 Task: Job candidates tracker red modern simple.
Action: Mouse moved to (50, 163)
Screenshot: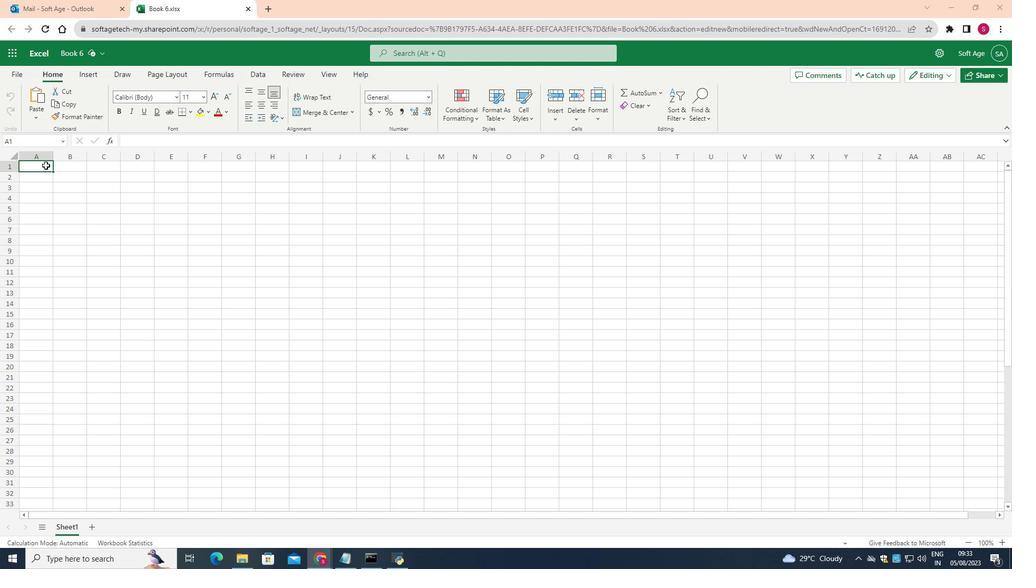 
Action: Mouse pressed left at (50, 163)
Screenshot: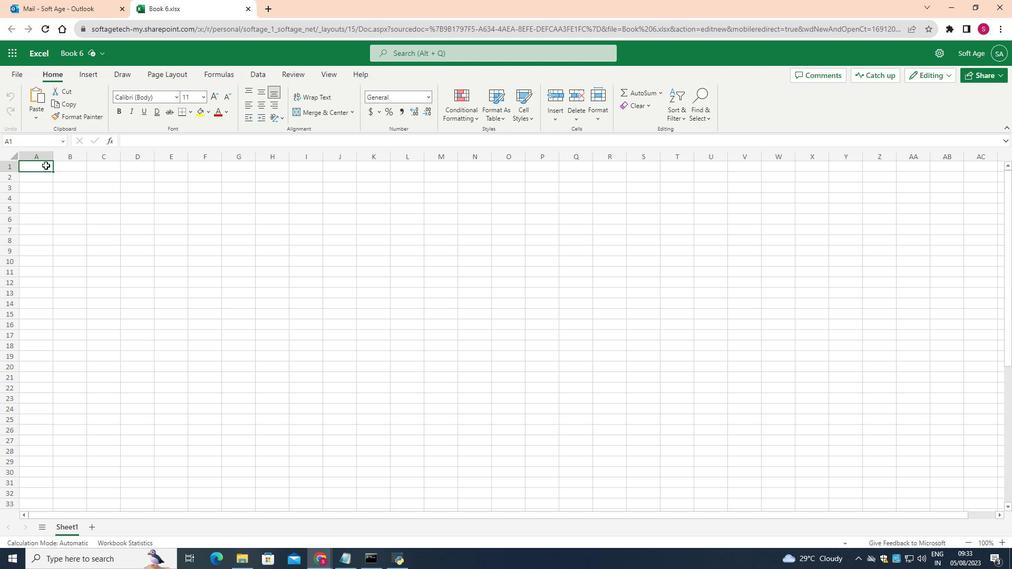 
Action: Mouse moved to (74, 164)
Screenshot: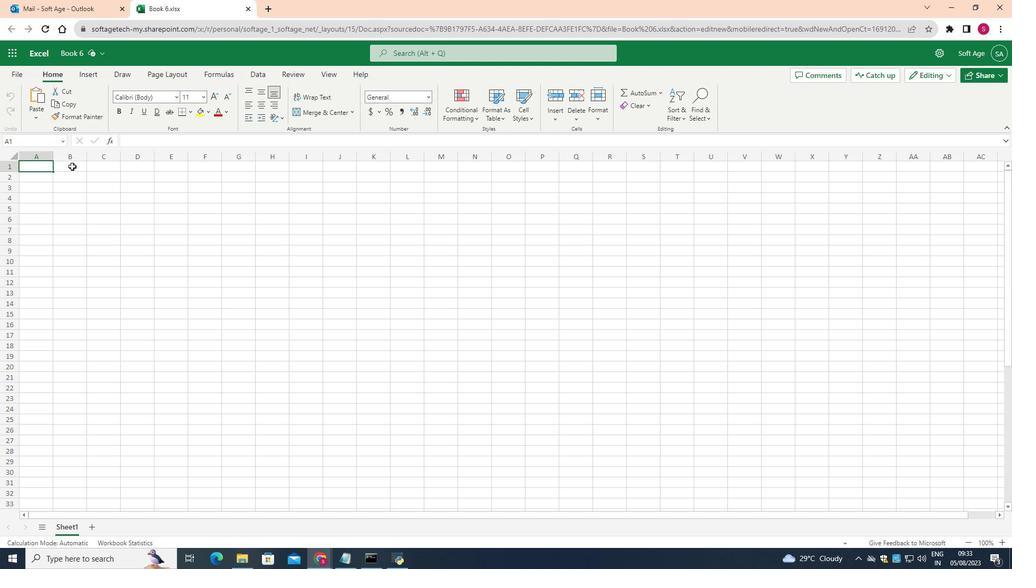 
Action: Mouse pressed left at (74, 164)
Screenshot: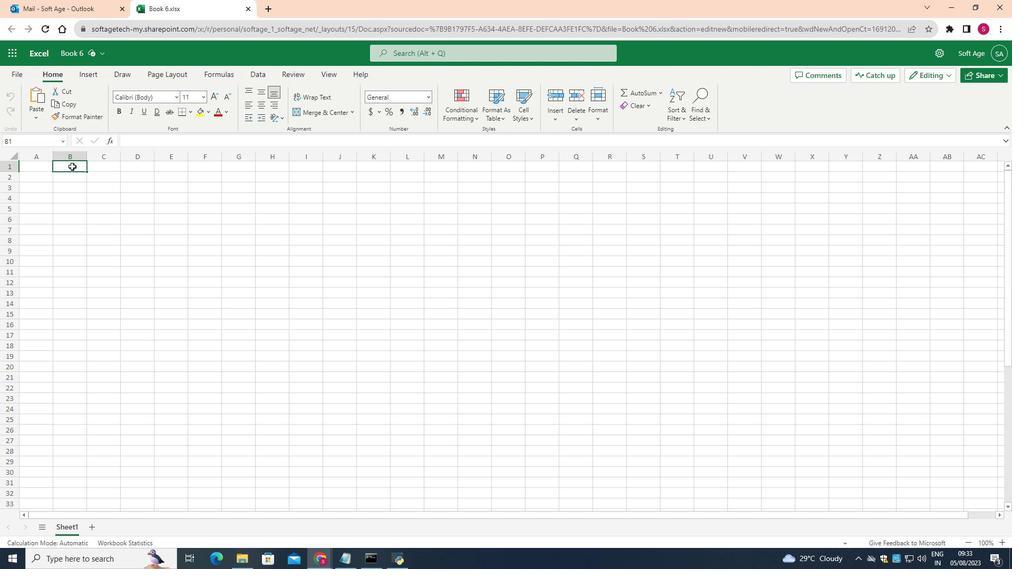 
Action: Mouse pressed left at (74, 164)
Screenshot: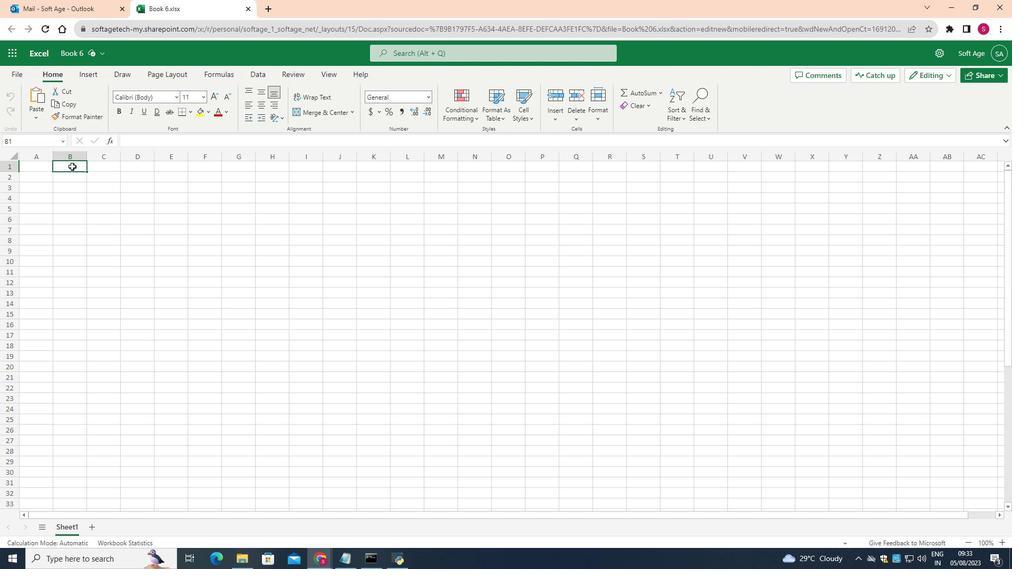 
Action: Mouse moved to (197, 95)
Screenshot: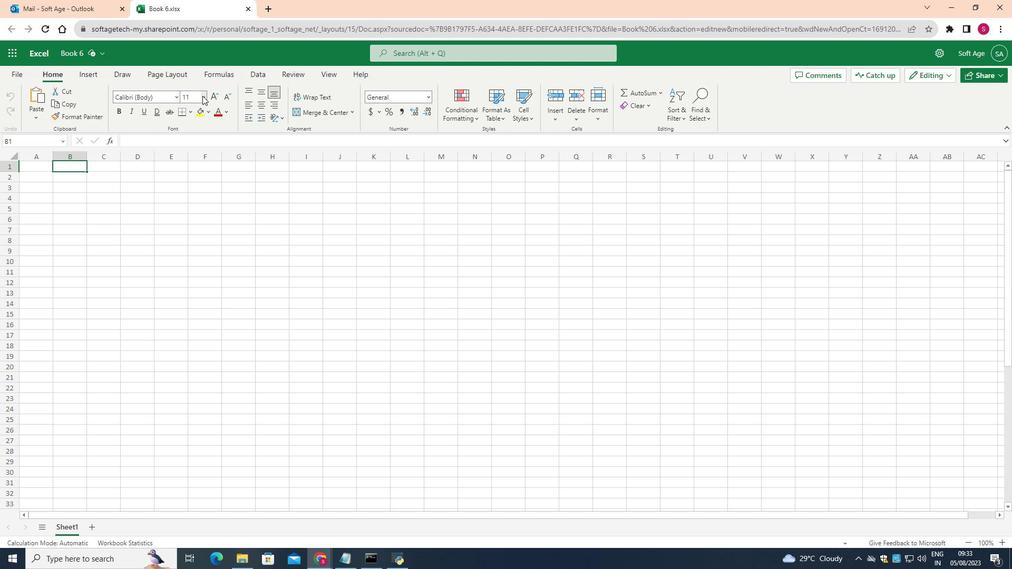 
Action: Mouse pressed left at (197, 95)
Screenshot: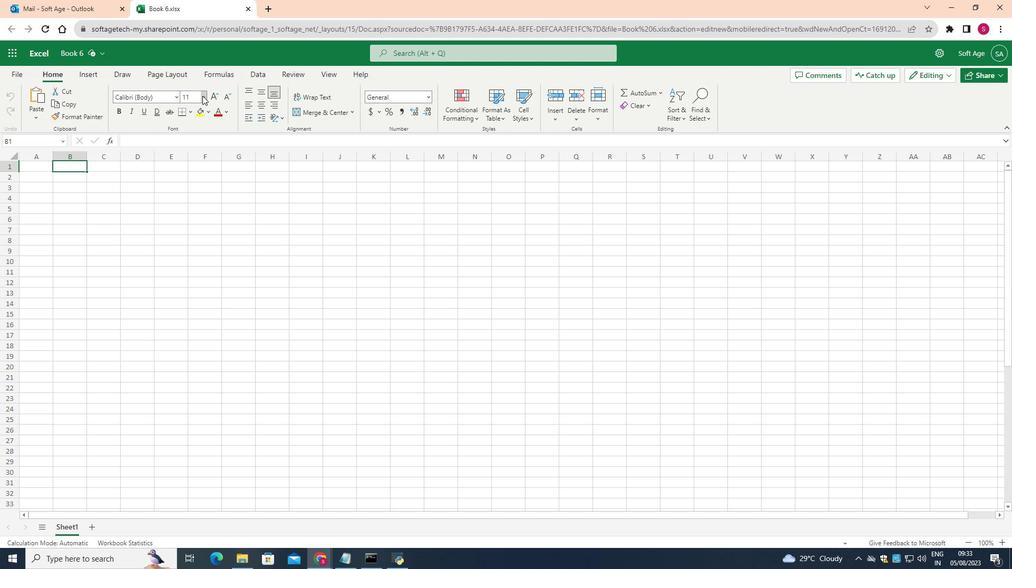 
Action: Mouse moved to (188, 281)
Screenshot: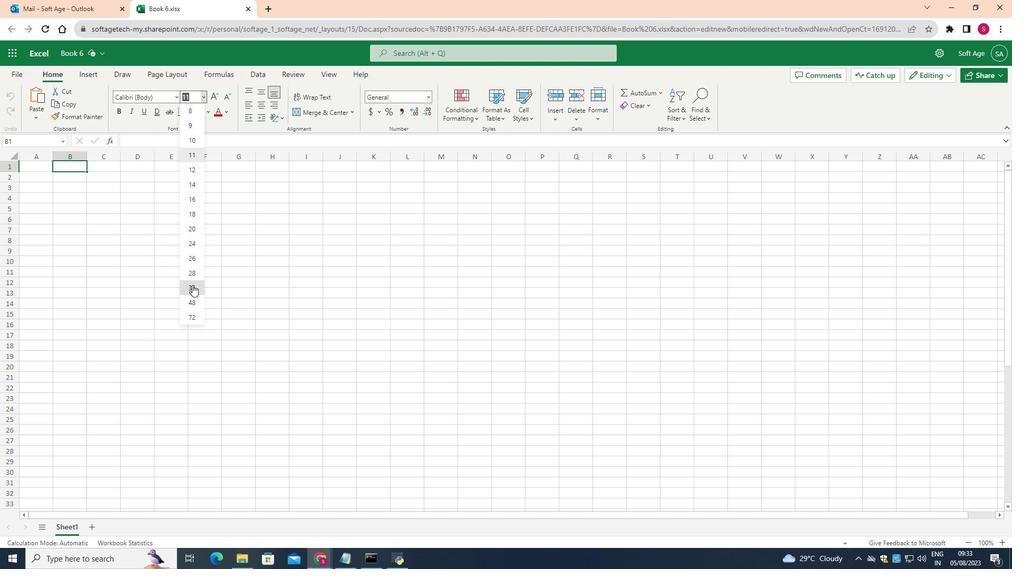 
Action: Mouse pressed left at (188, 281)
Screenshot: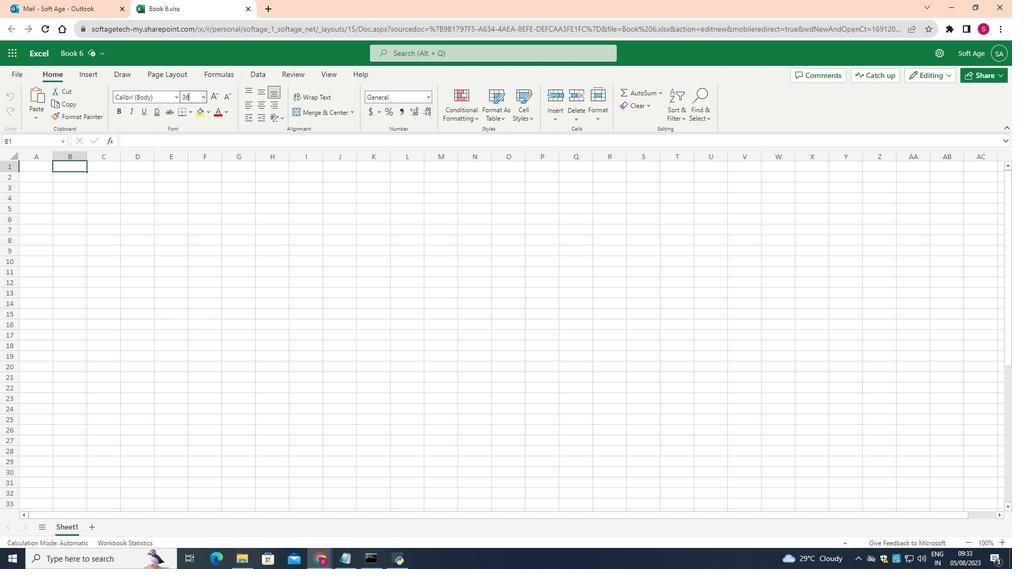 
Action: Mouse moved to (80, 180)
Screenshot: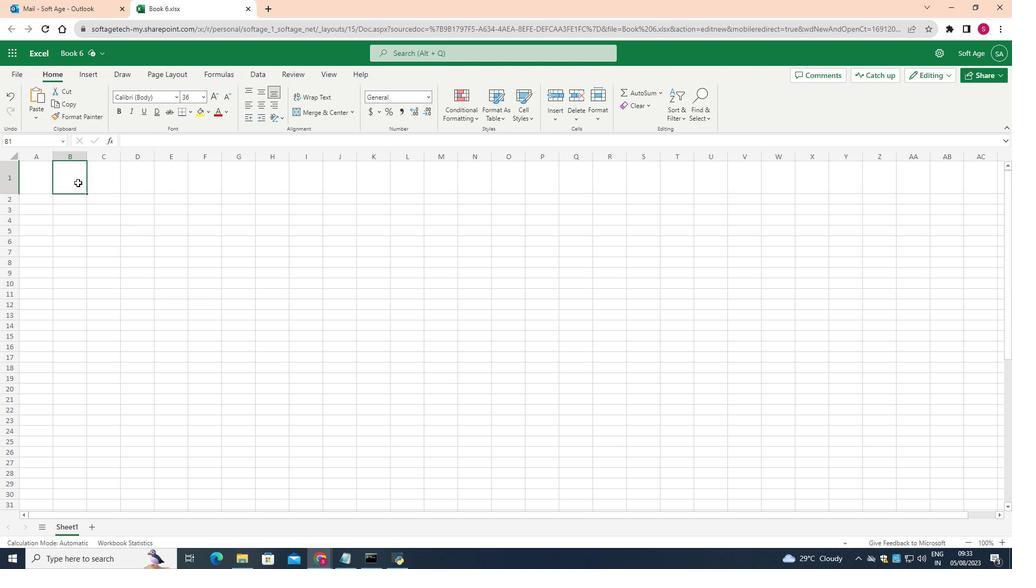 
Action: Mouse pressed left at (80, 180)
Screenshot: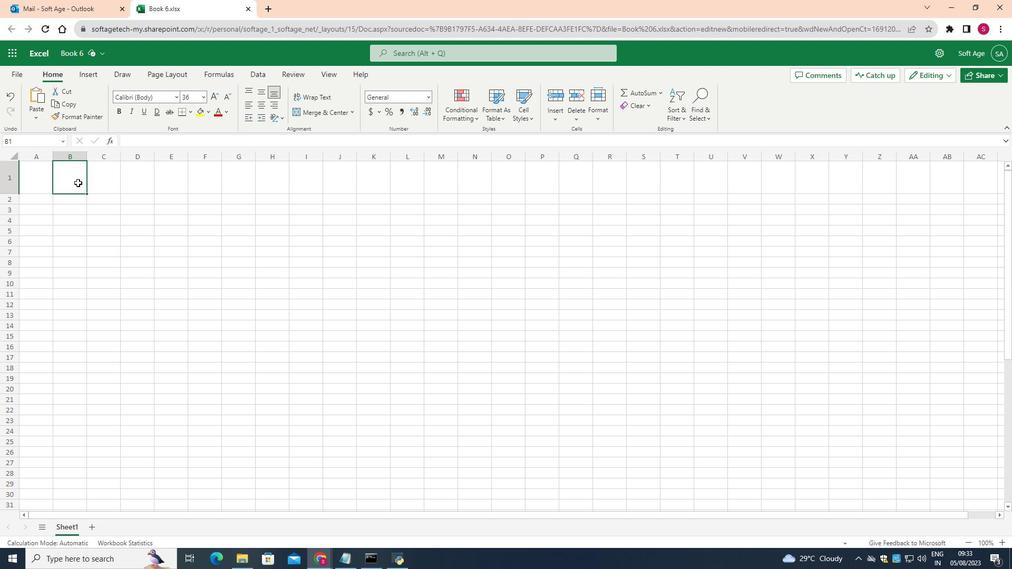 
Action: Mouse pressed left at (80, 180)
Screenshot: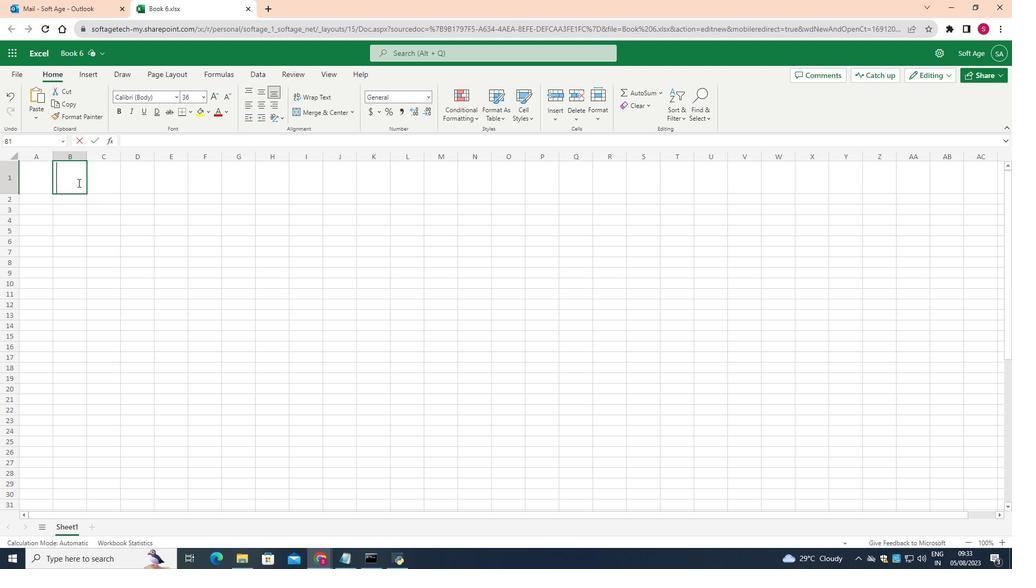 
Action: Key pressed <Key.shift><Key.shift><Key.shift><Key.shift><Key.shift><Key.shift><Key.shift><Key.shift><Key.shift><Key.shift>Job<Key.space><Key.space>candidates
Screenshot: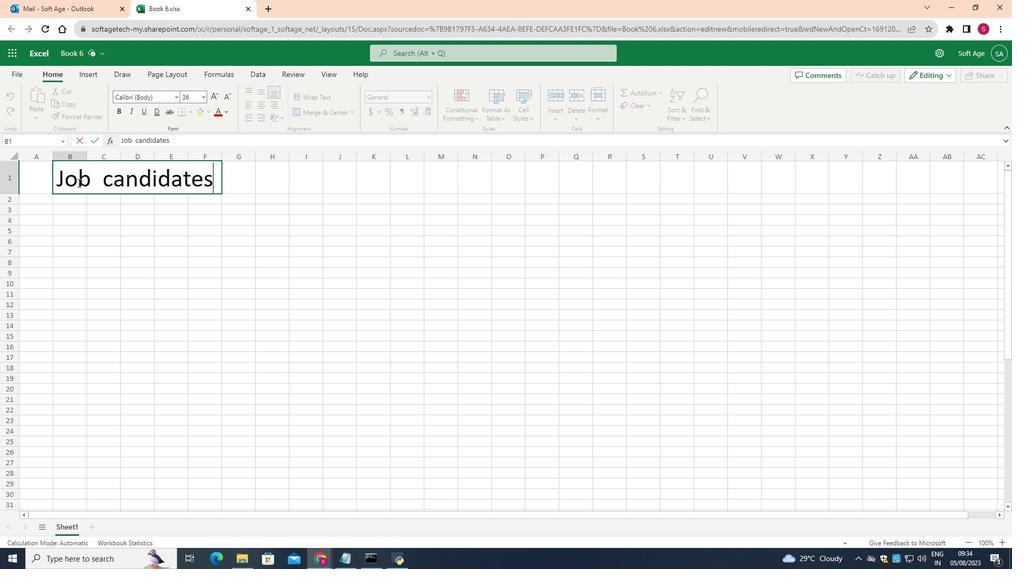 
Action: Mouse moved to (290, 212)
Screenshot: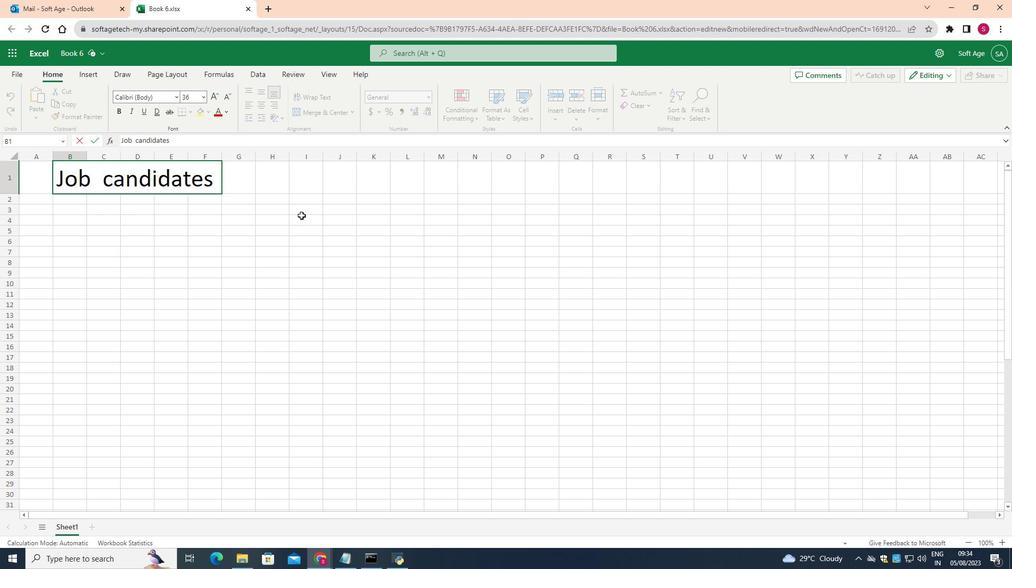 
Action: Mouse pressed left at (290, 212)
Screenshot: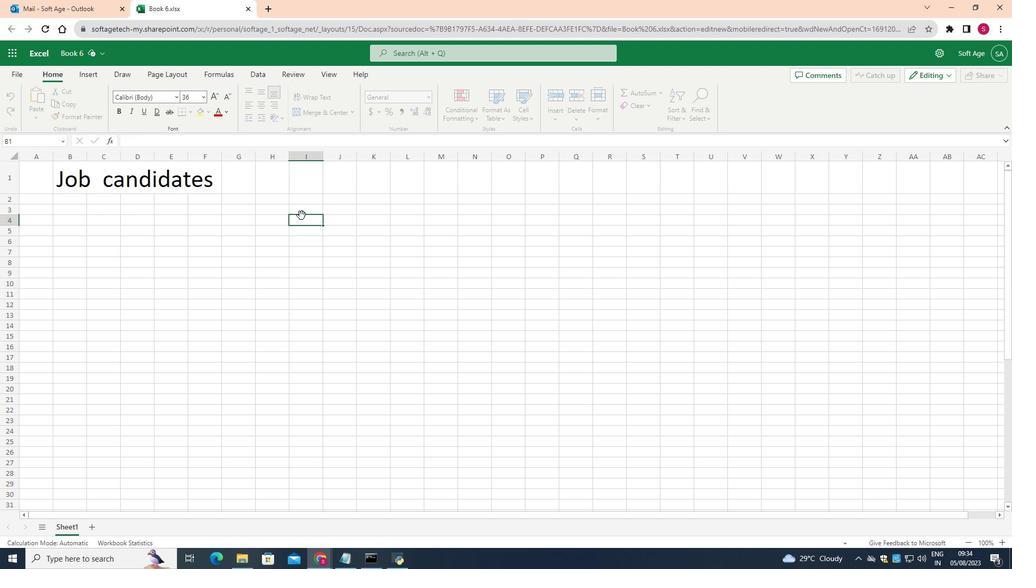 
Action: Mouse moved to (176, 182)
Screenshot: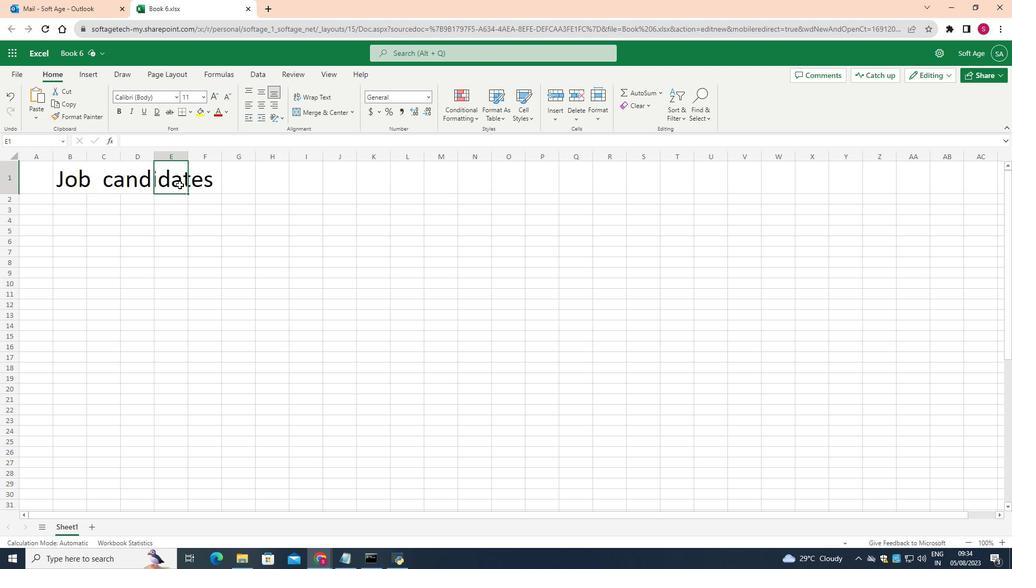 
Action: Mouse pressed left at (176, 182)
Screenshot: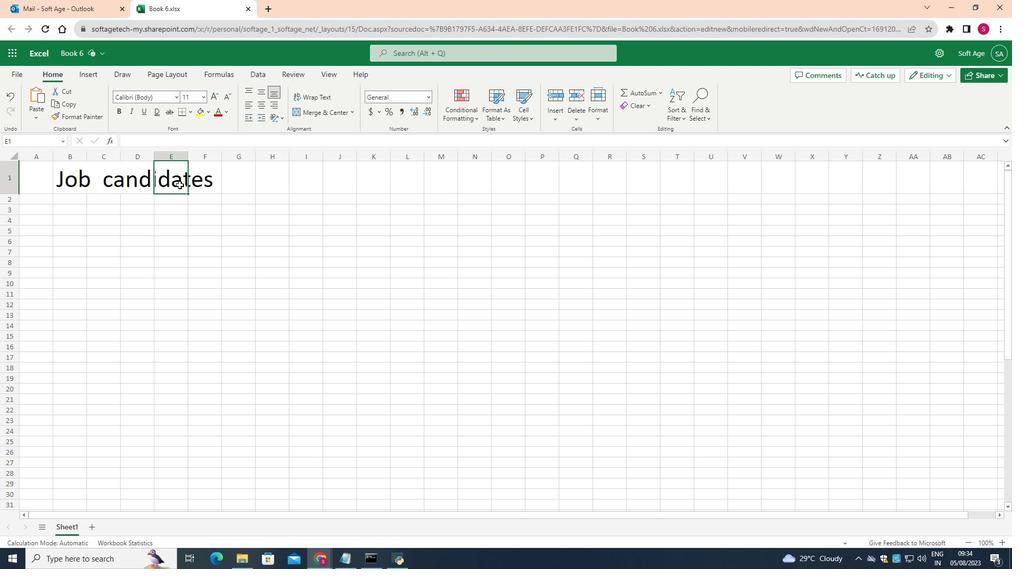
Action: Mouse moved to (176, 178)
Screenshot: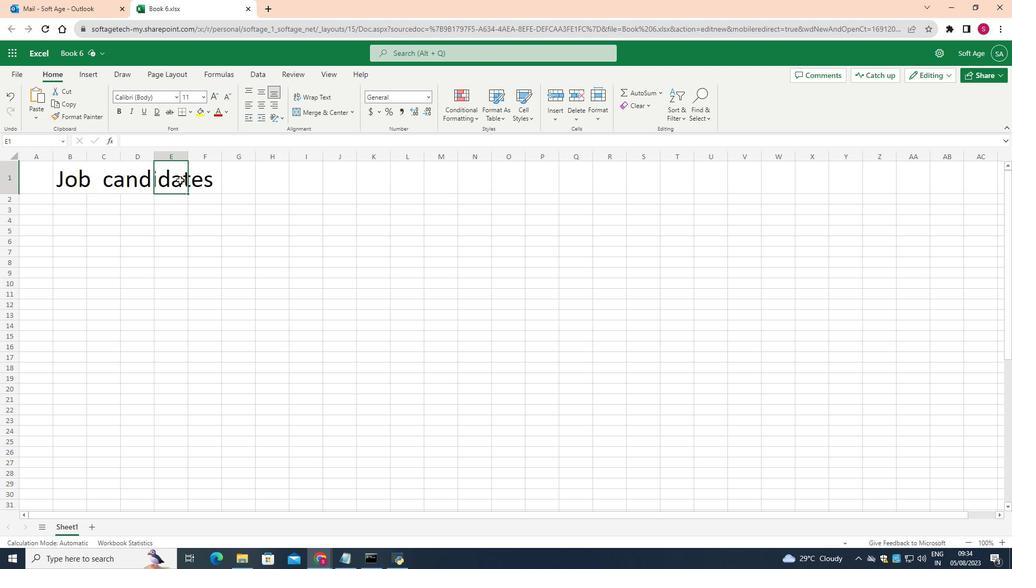 
Action: Key pressed <Key.delete>
Screenshot: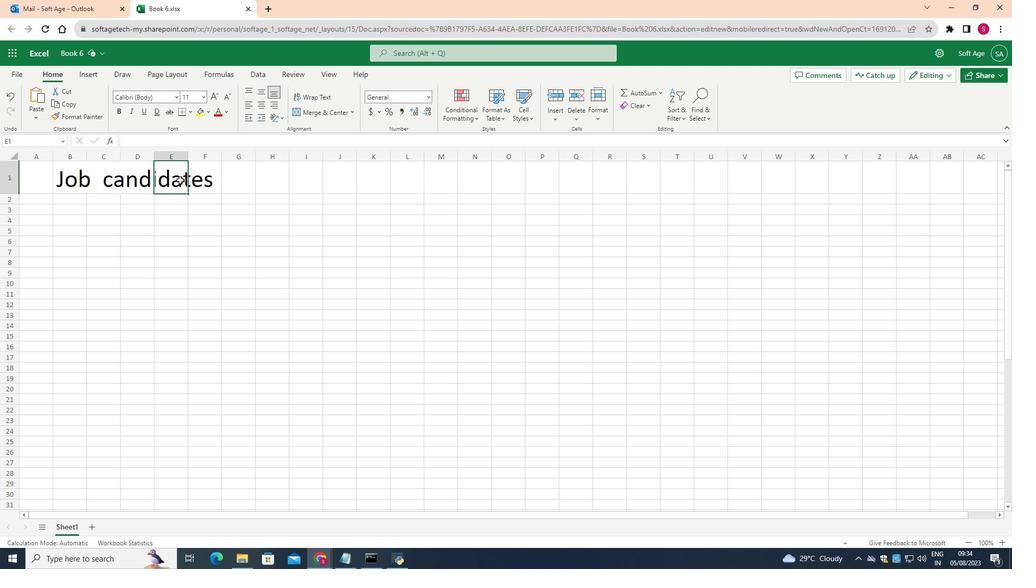 
Action: Mouse moved to (82, 184)
Screenshot: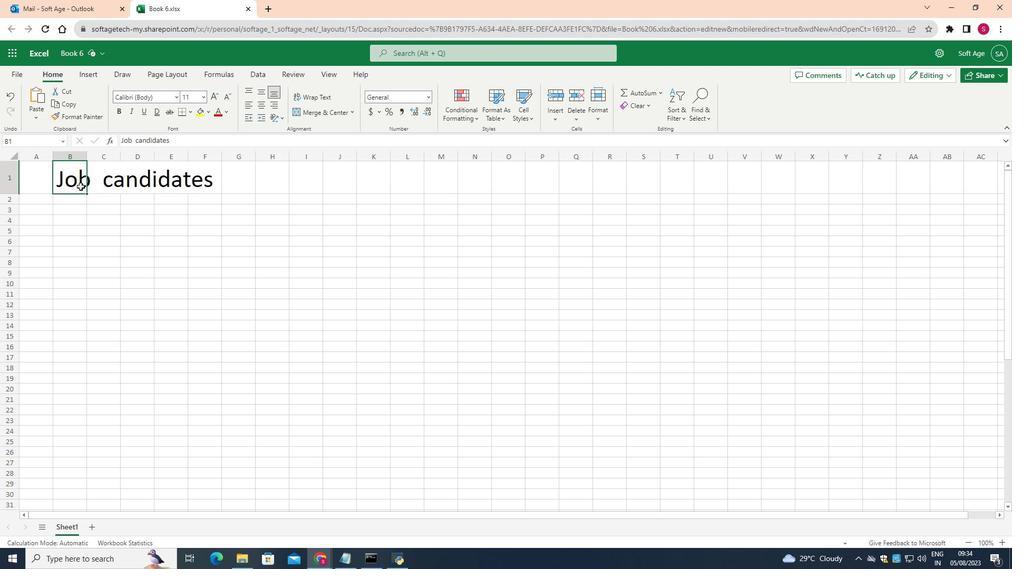
Action: Mouse pressed left at (82, 184)
Screenshot: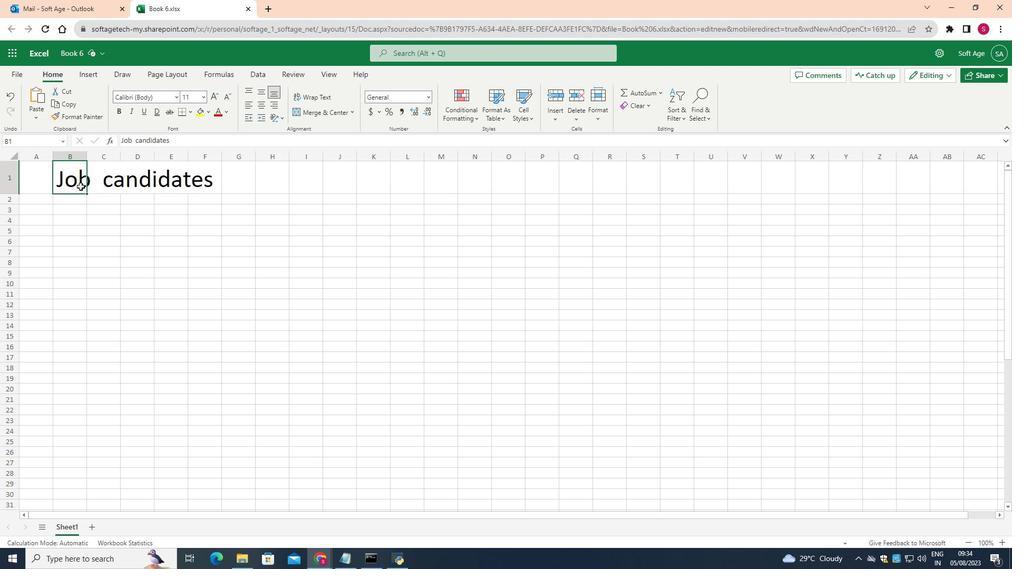 
Action: Key pressed <Key.delete>
Screenshot: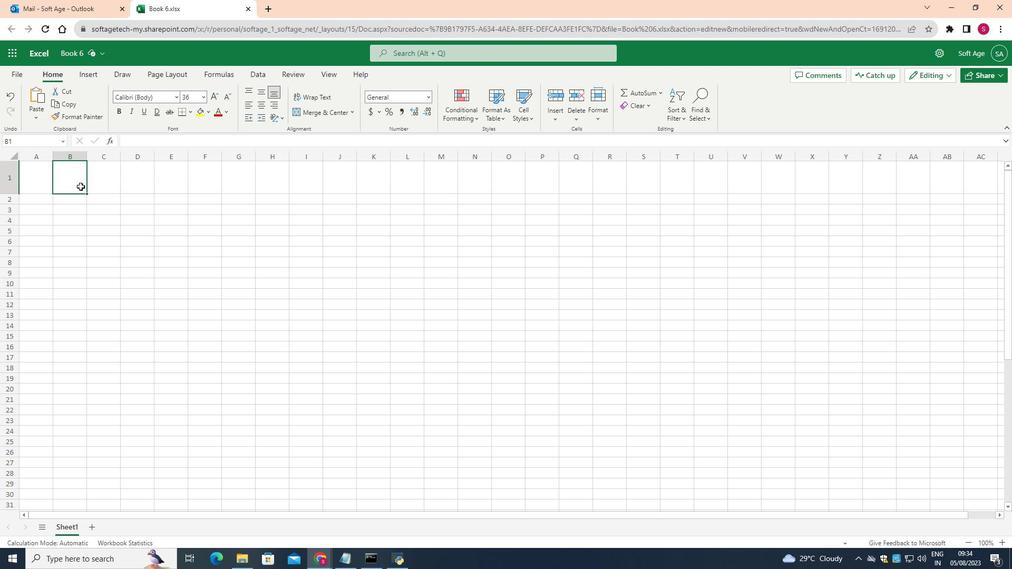 
Action: Mouse moved to (50, 167)
Screenshot: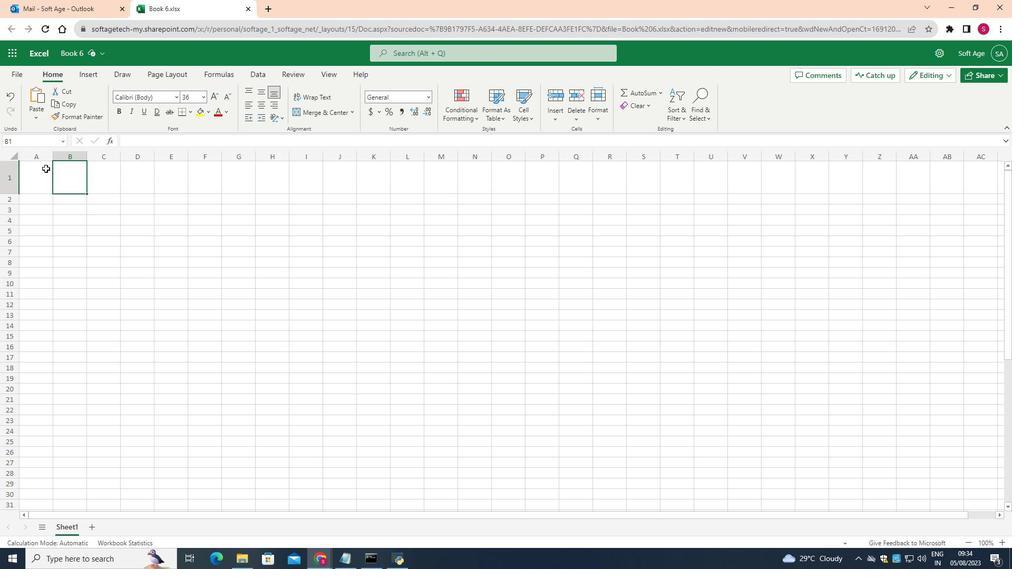 
Action: Mouse pressed left at (50, 167)
Screenshot: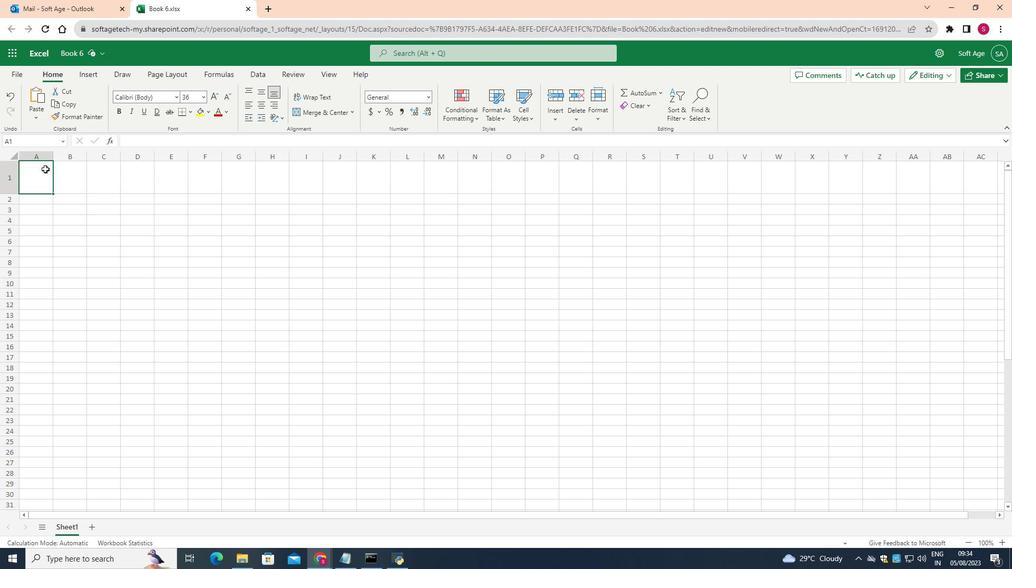 
Action: Mouse moved to (306, 111)
Screenshot: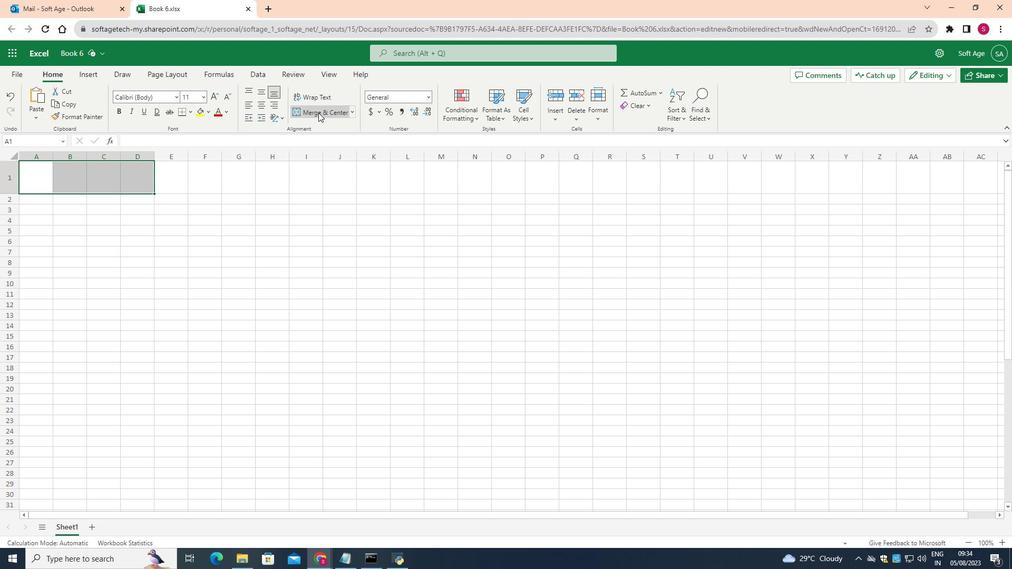 
Action: Mouse pressed left at (306, 111)
Screenshot: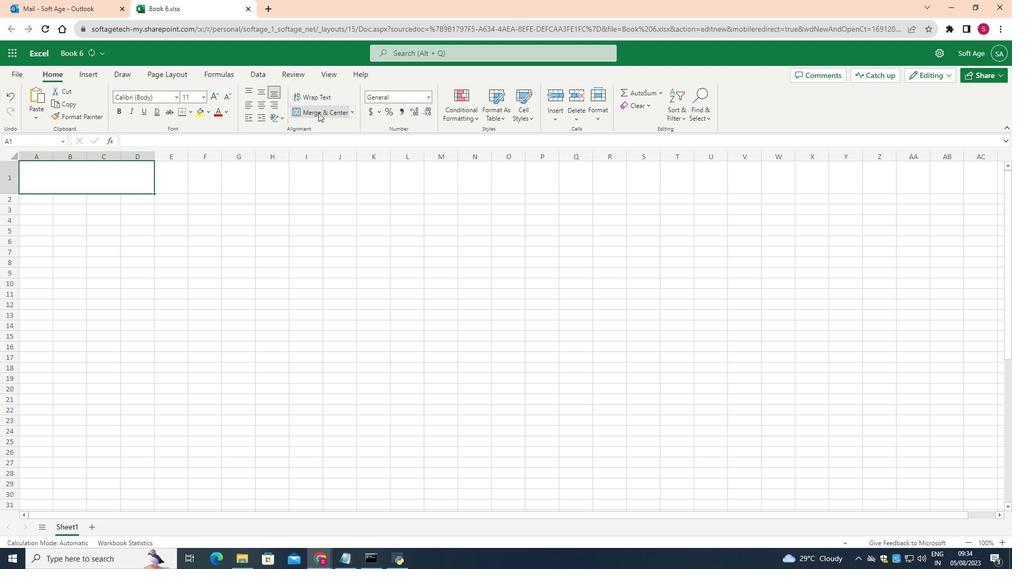 
Action: Mouse moved to (319, 108)
Screenshot: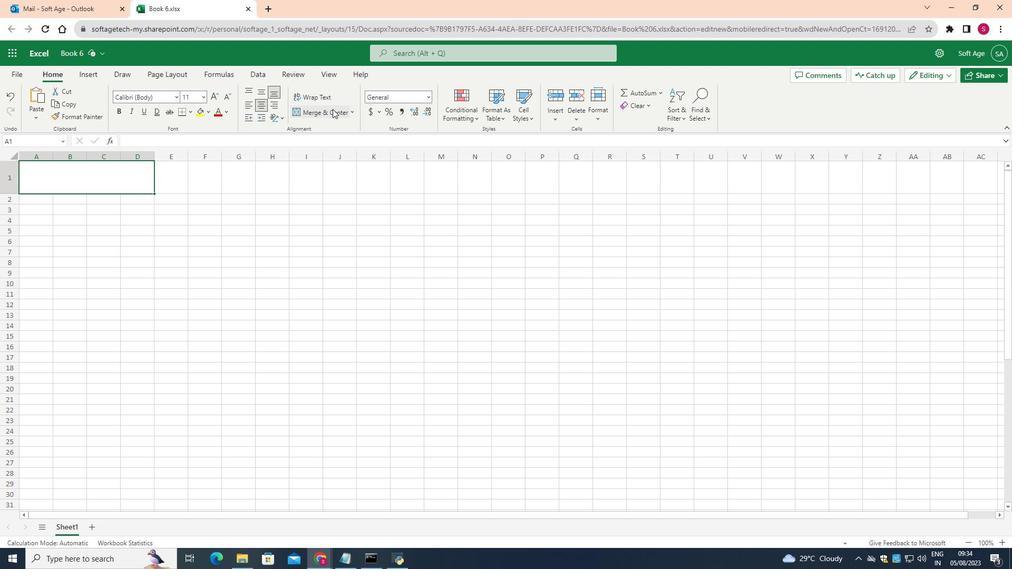 
Action: Mouse pressed left at (319, 108)
Screenshot: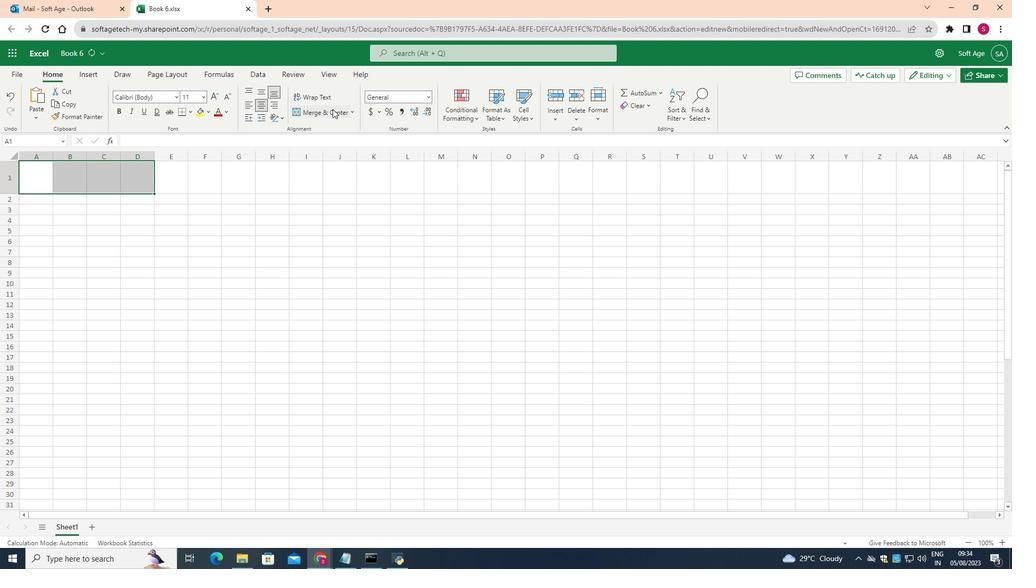 
Action: Mouse moved to (337, 108)
Screenshot: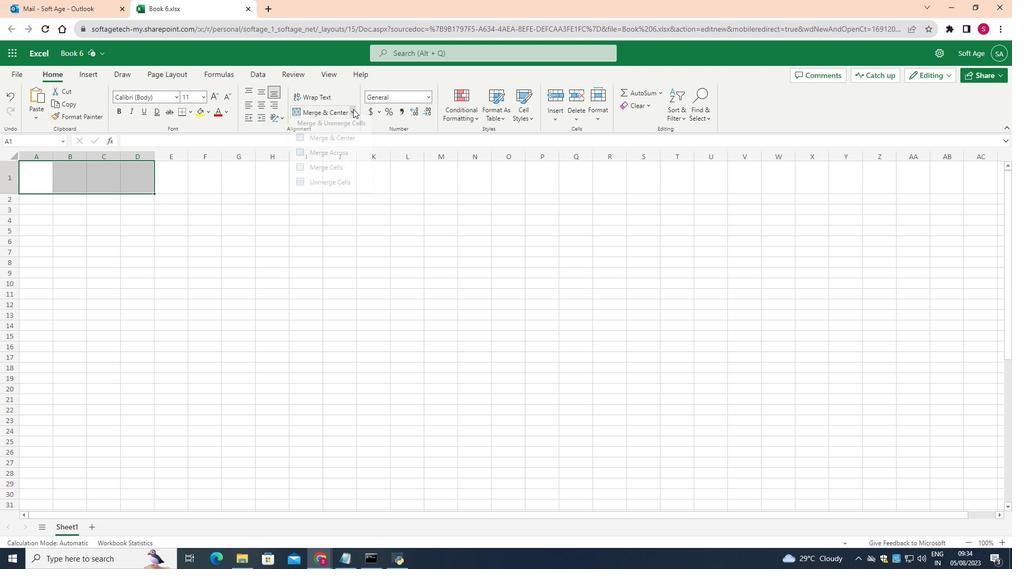 
Action: Mouse pressed left at (337, 108)
Screenshot: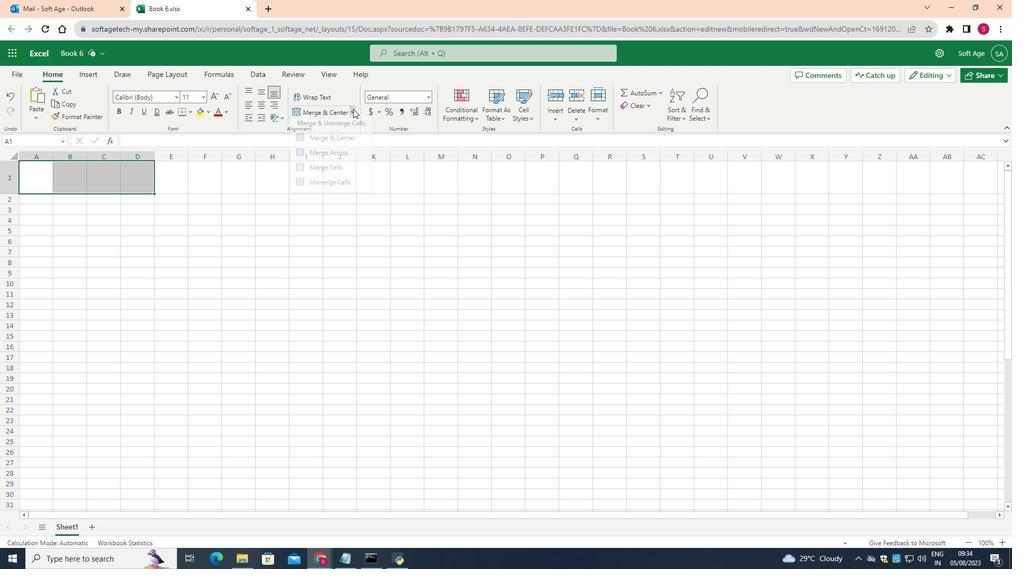 
Action: Mouse moved to (333, 174)
Screenshot: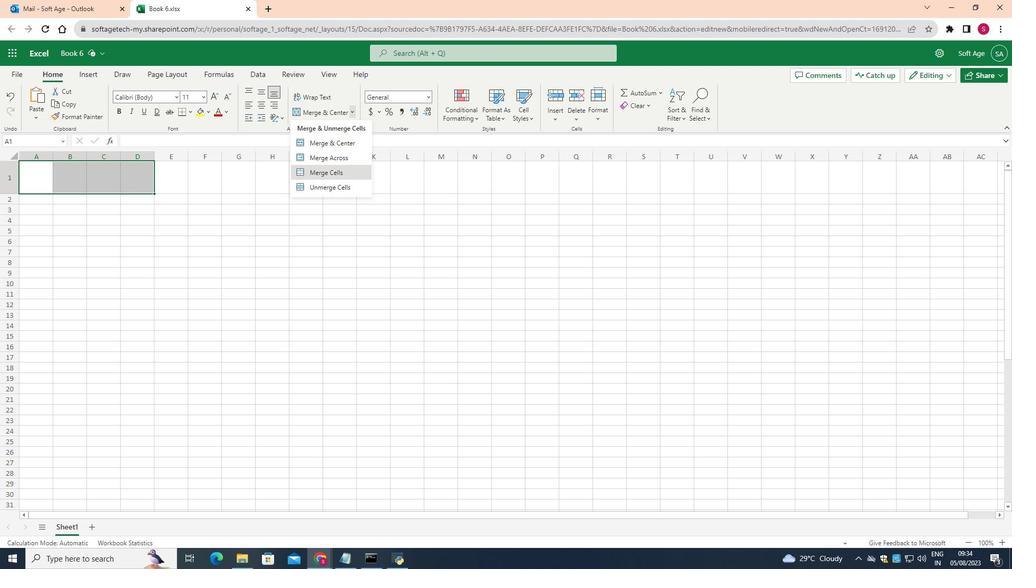 
Action: Mouse pressed left at (333, 174)
Screenshot: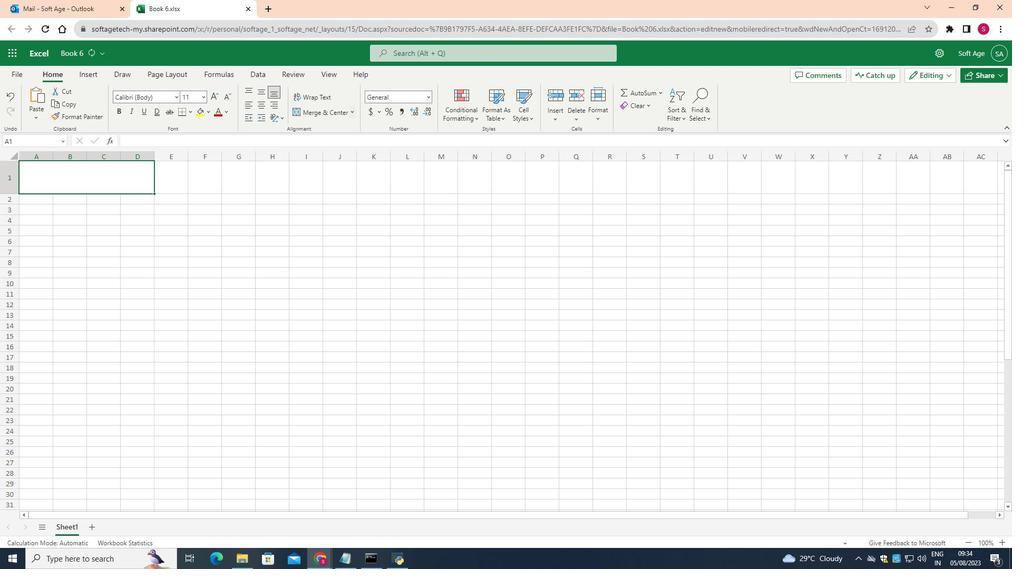 
Action: Mouse moved to (98, 173)
Screenshot: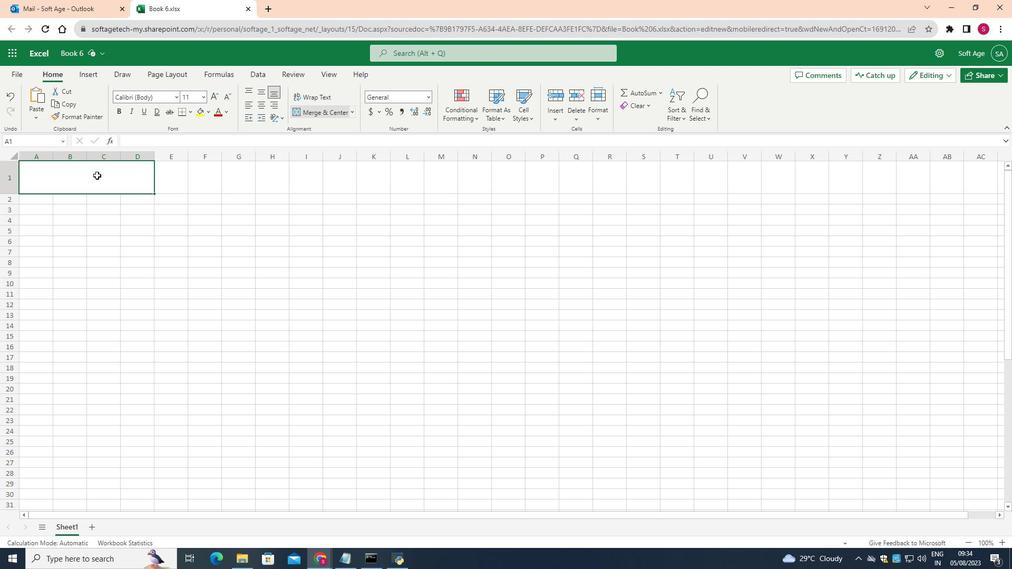
Action: Mouse pressed left at (98, 173)
Screenshot: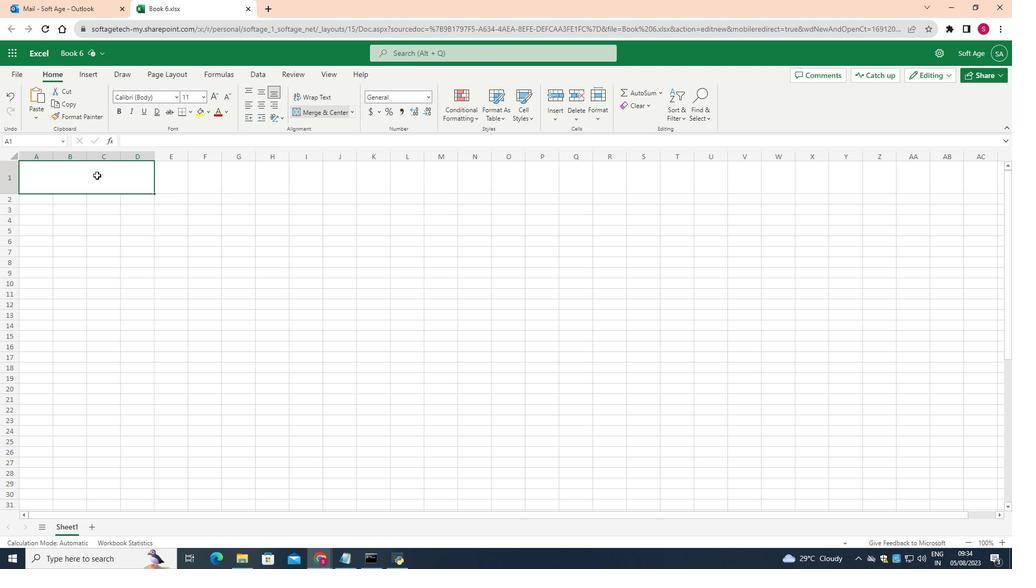 
Action: Mouse pressed left at (98, 173)
Screenshot: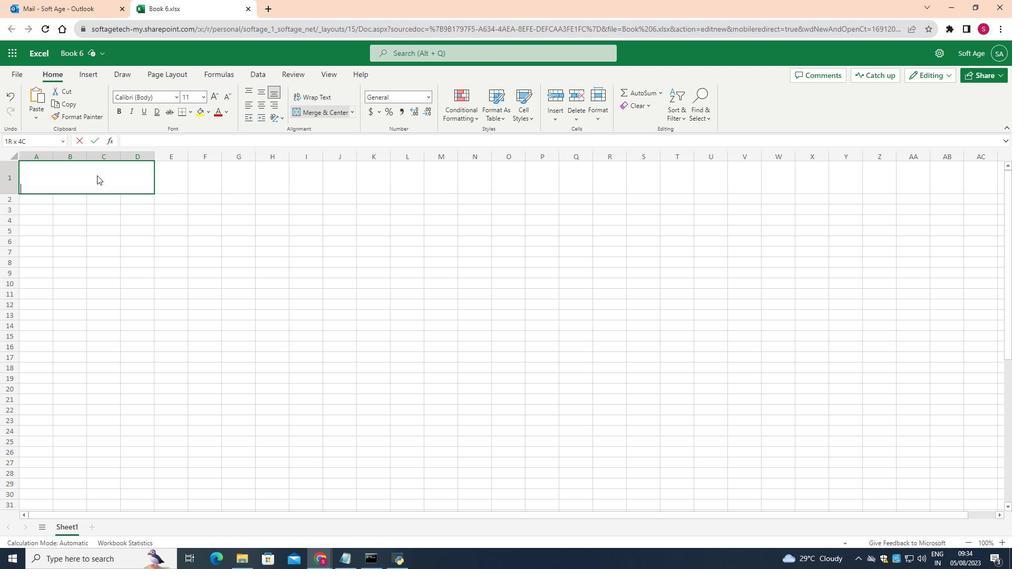 
Action: Mouse moved to (198, 92)
Screenshot: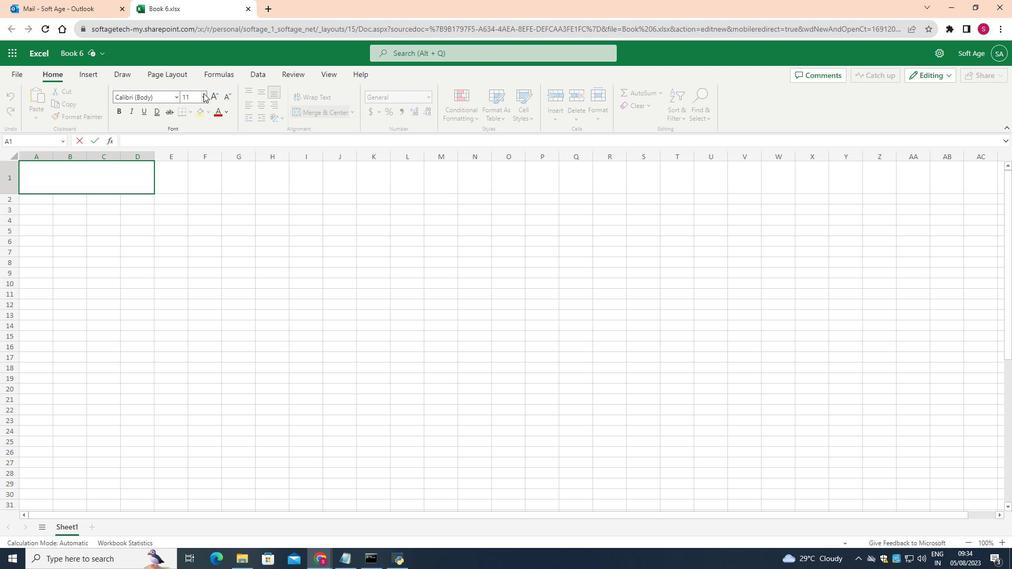 
Action: Mouse pressed left at (198, 92)
Screenshot: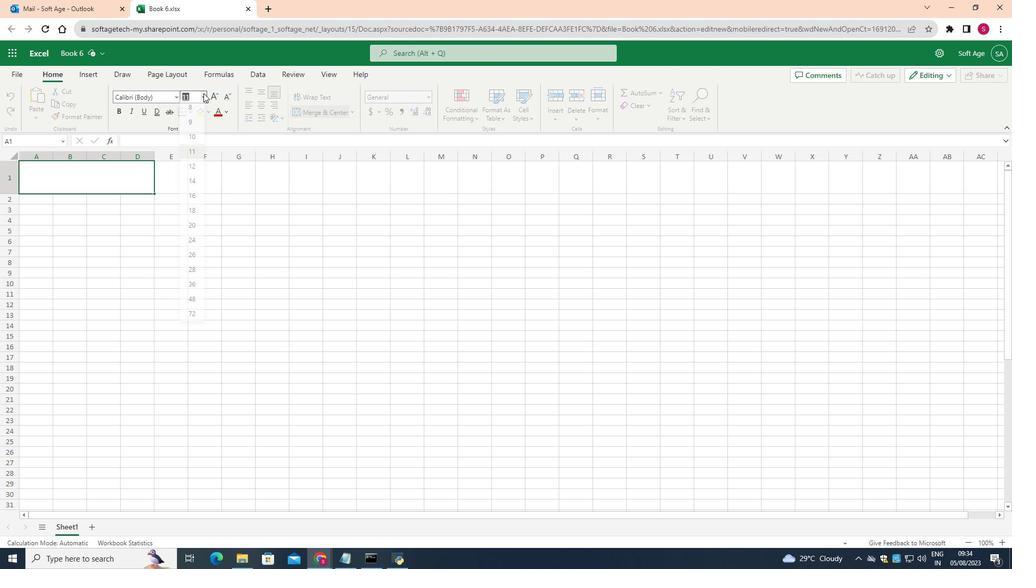 
Action: Mouse moved to (189, 281)
Screenshot: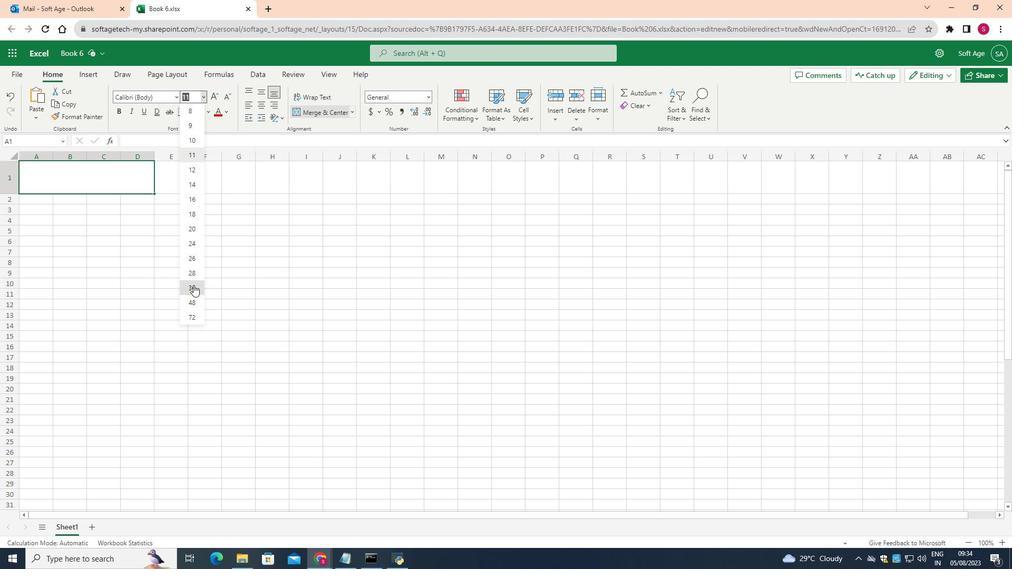 
Action: Mouse pressed left at (189, 281)
Screenshot: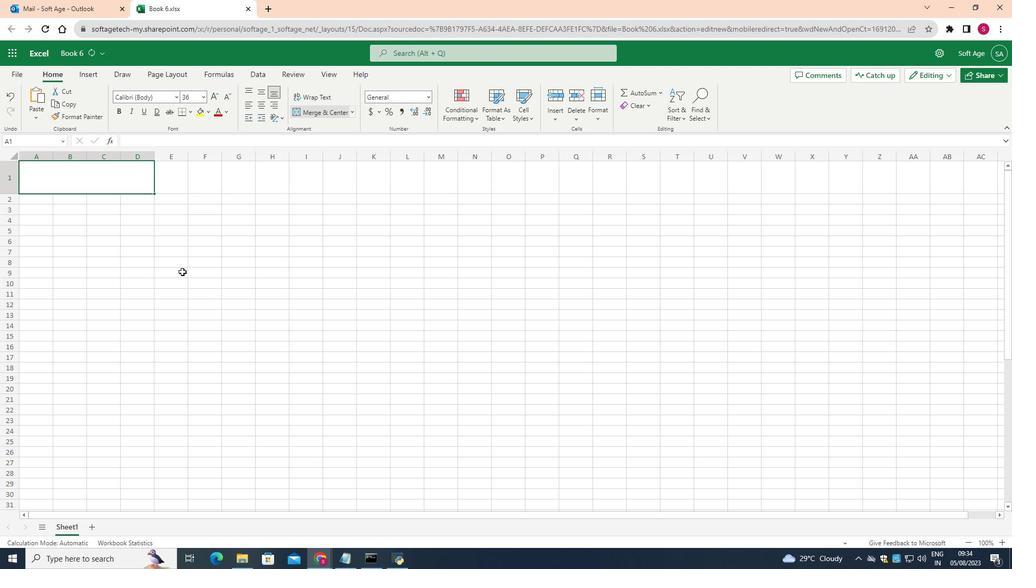 
Action: Mouse moved to (100, 171)
Screenshot: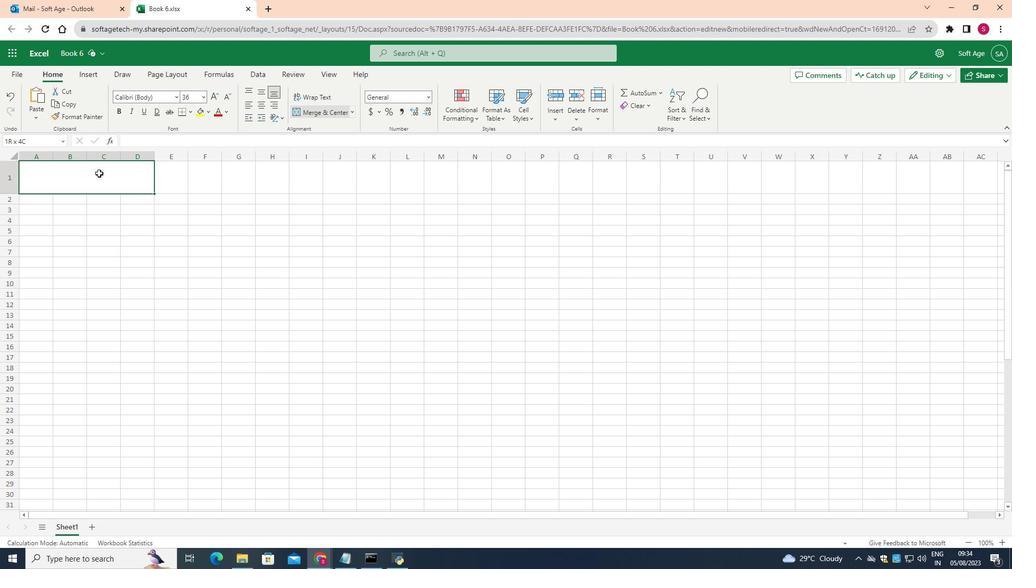 
Action: Mouse pressed left at (100, 171)
Screenshot: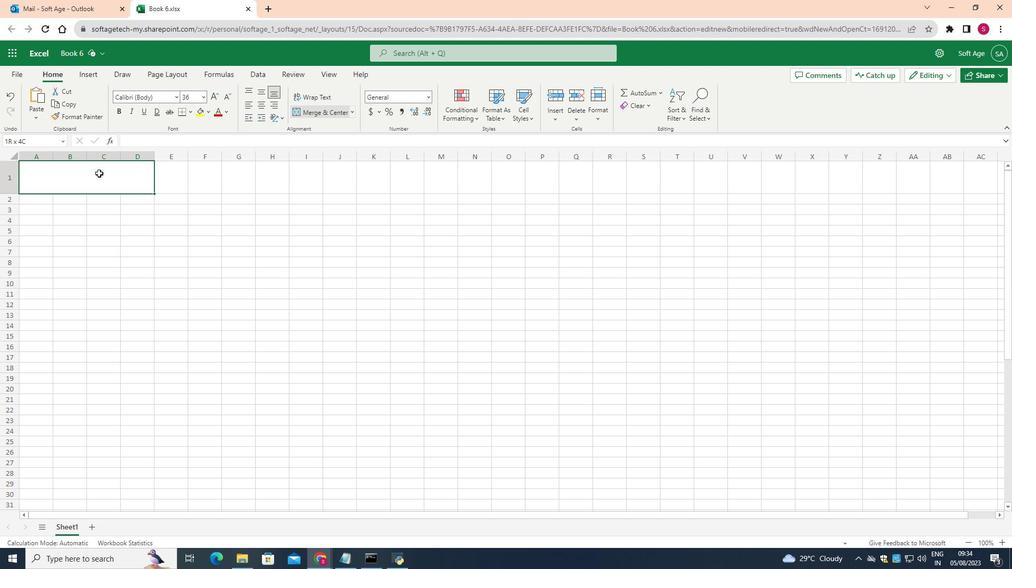 
Action: Mouse pressed left at (100, 171)
Screenshot: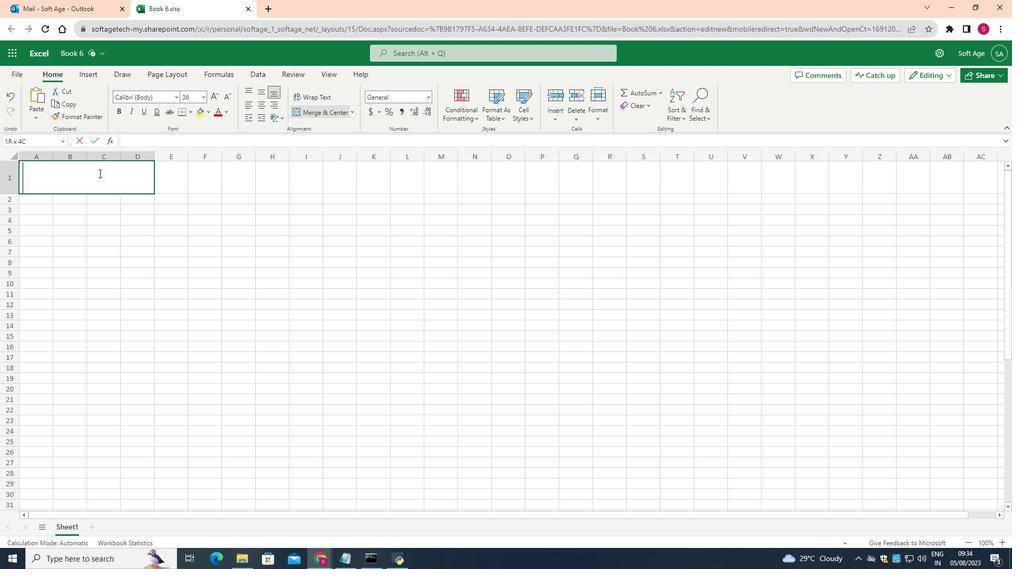 
Action: Key pressed <Key.shift><Key.shift><Key.shift><Key.shift><Key.shift><Key.shift><Key.shift>Job<Key.space>candidates
Screenshot: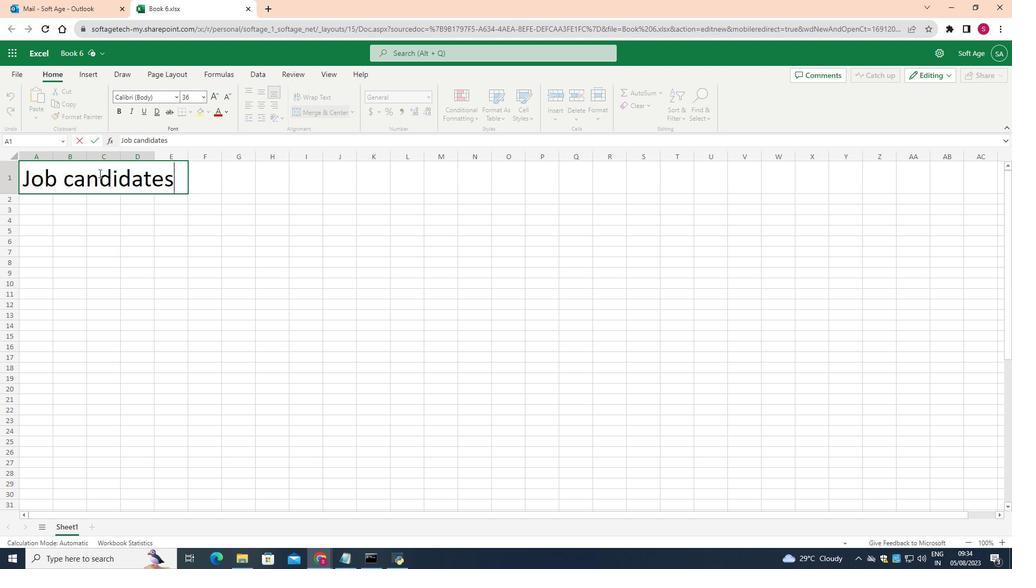 
Action: Mouse moved to (198, 232)
Screenshot: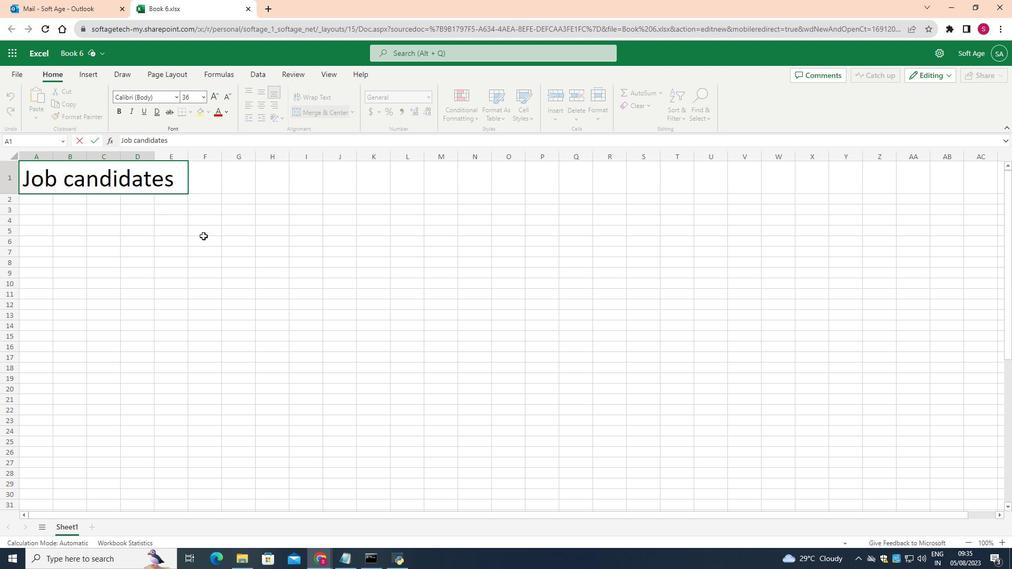 
Action: Mouse pressed left at (198, 232)
Screenshot: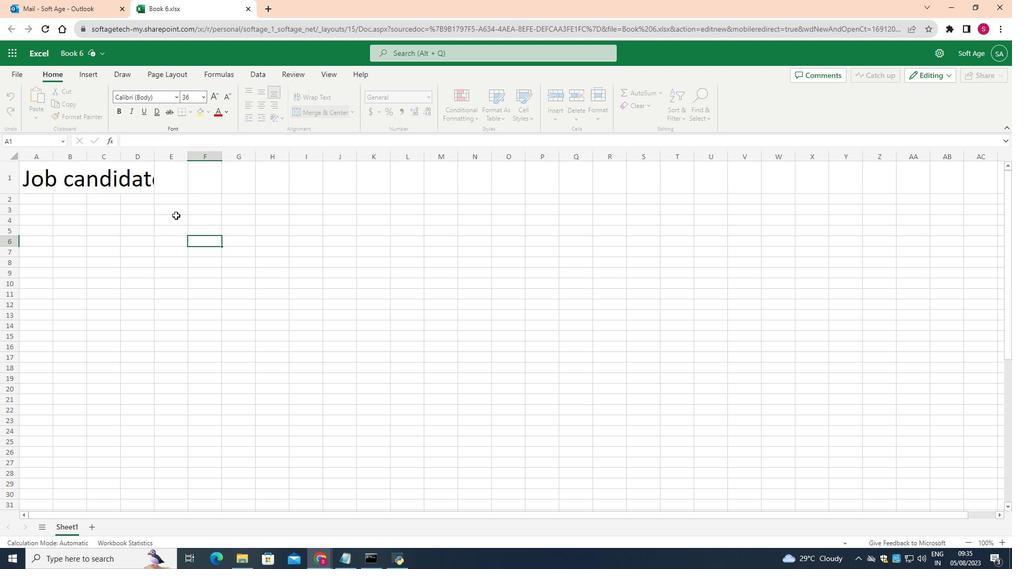 
Action: Mouse moved to (57, 156)
Screenshot: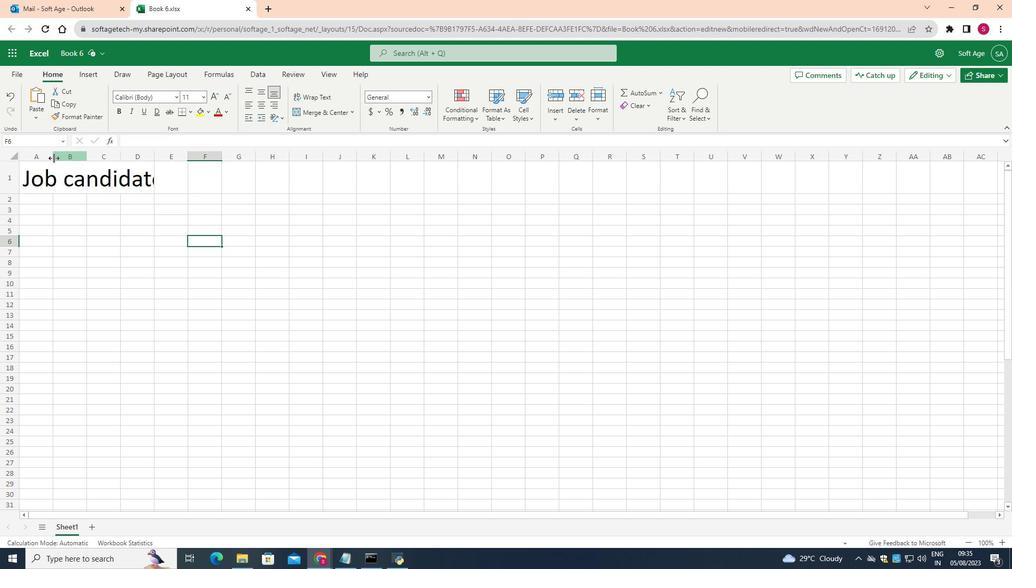 
Action: Mouse pressed left at (57, 156)
Screenshot: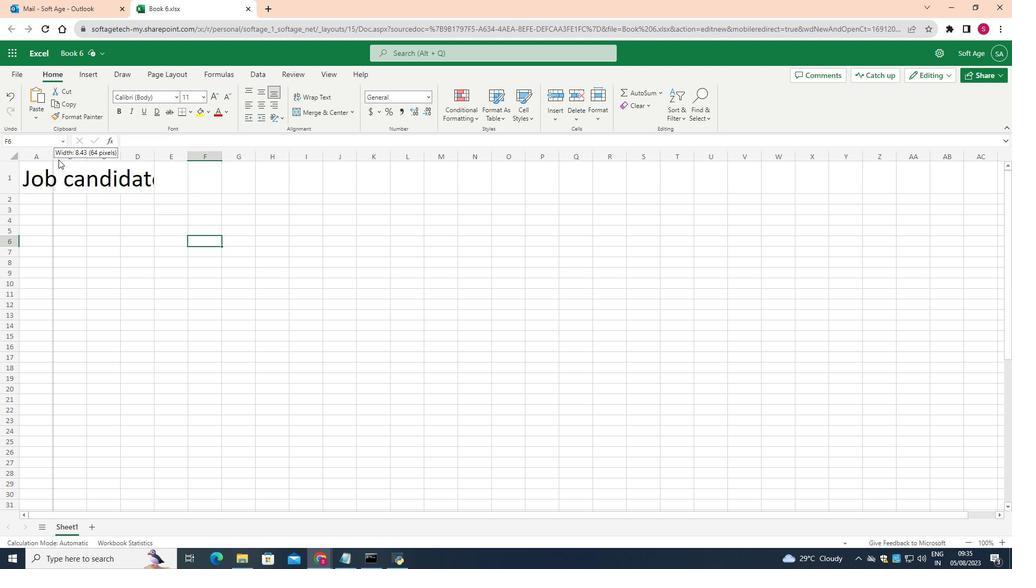 
Action: Mouse moved to (91, 154)
Screenshot: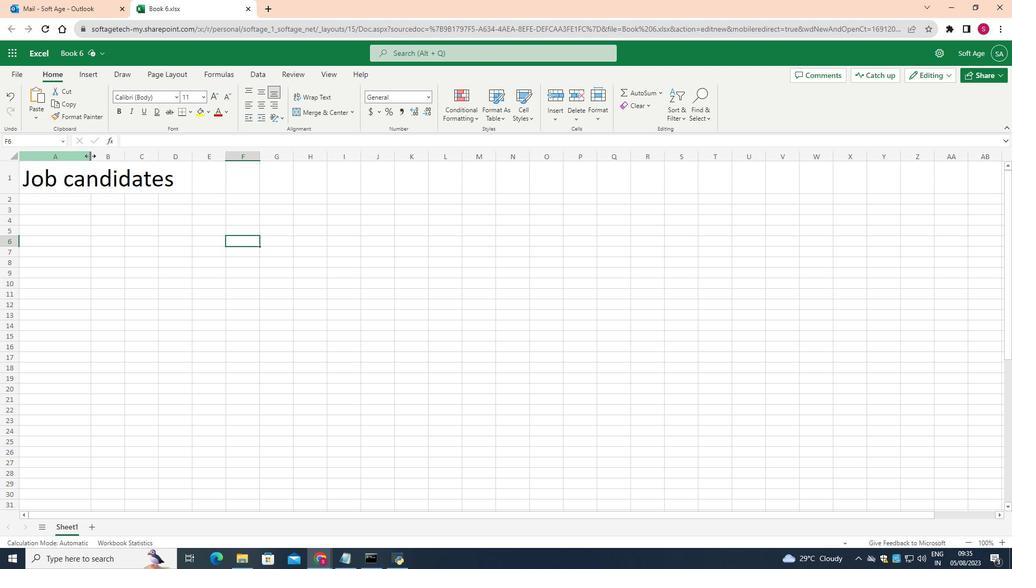 
Action: Mouse pressed left at (91, 154)
Screenshot: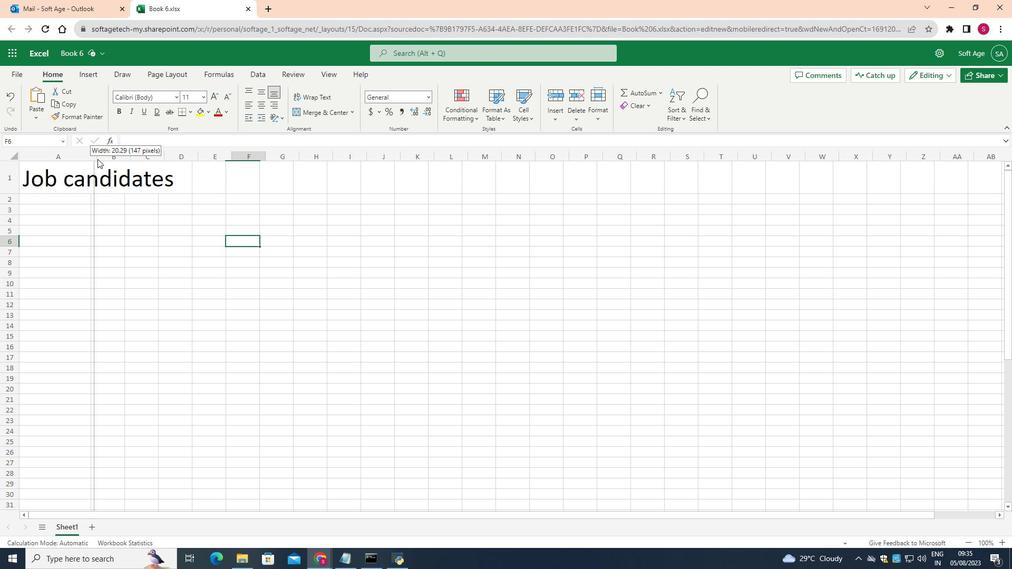 
Action: Mouse moved to (139, 156)
Screenshot: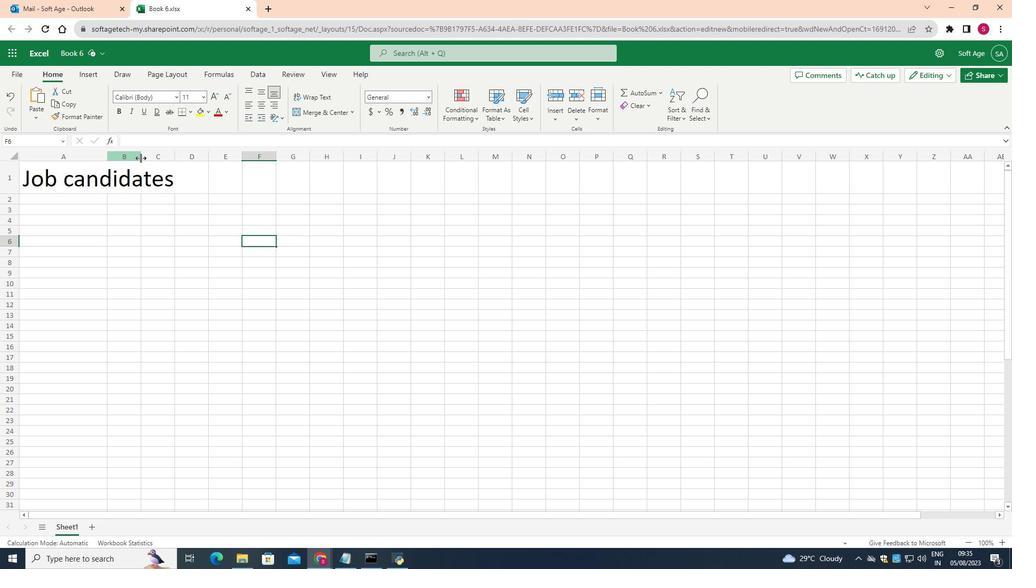 
Action: Mouse pressed left at (139, 156)
Screenshot: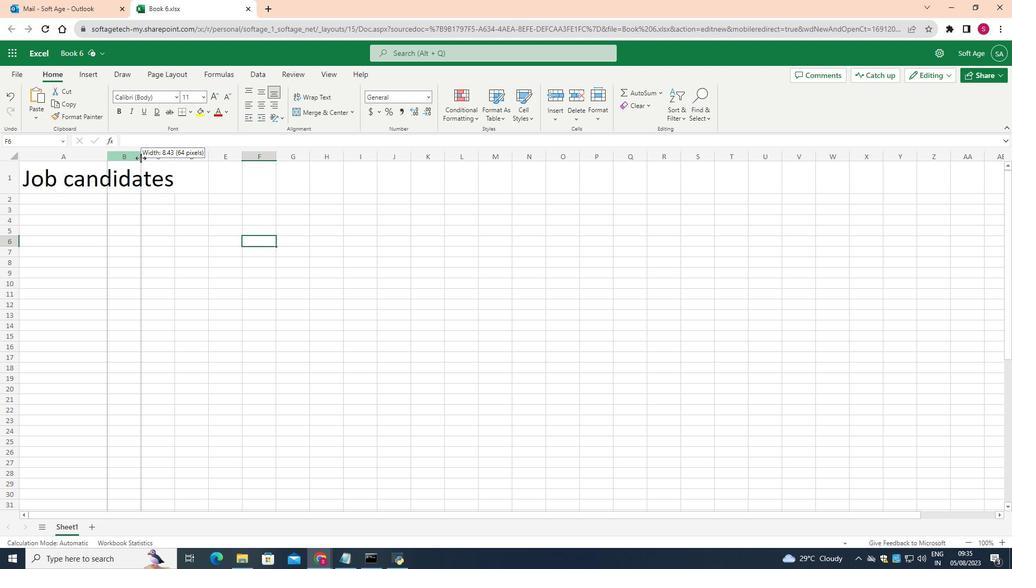 
Action: Mouse moved to (189, 157)
Screenshot: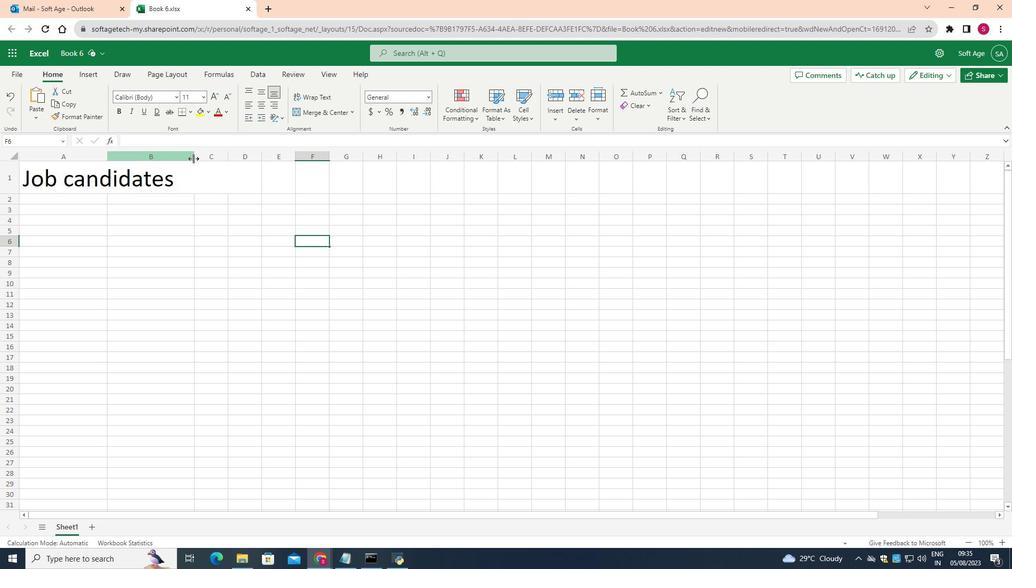 
Action: Mouse pressed left at (189, 157)
Screenshot: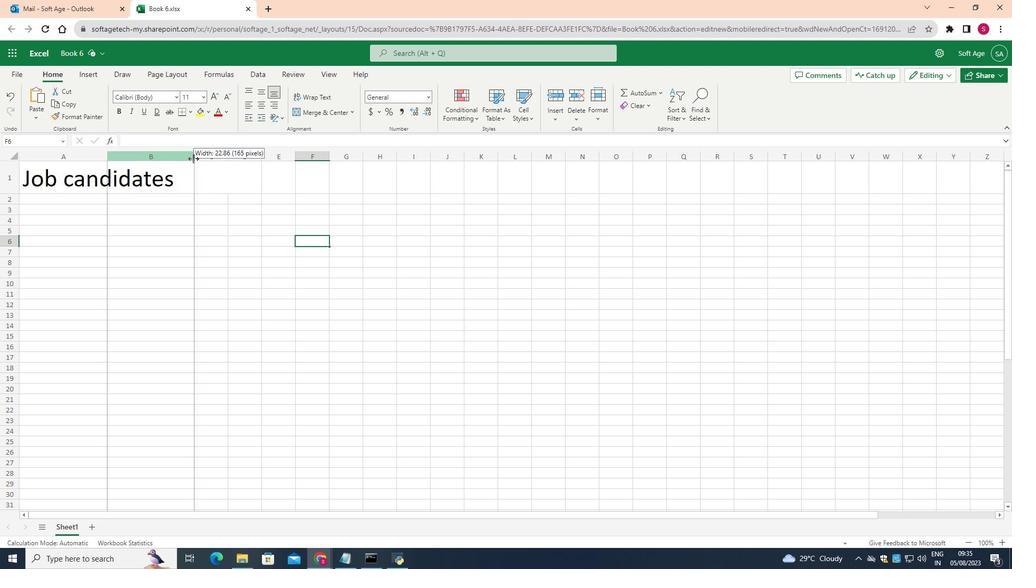 
Action: Mouse moved to (231, 157)
Screenshot: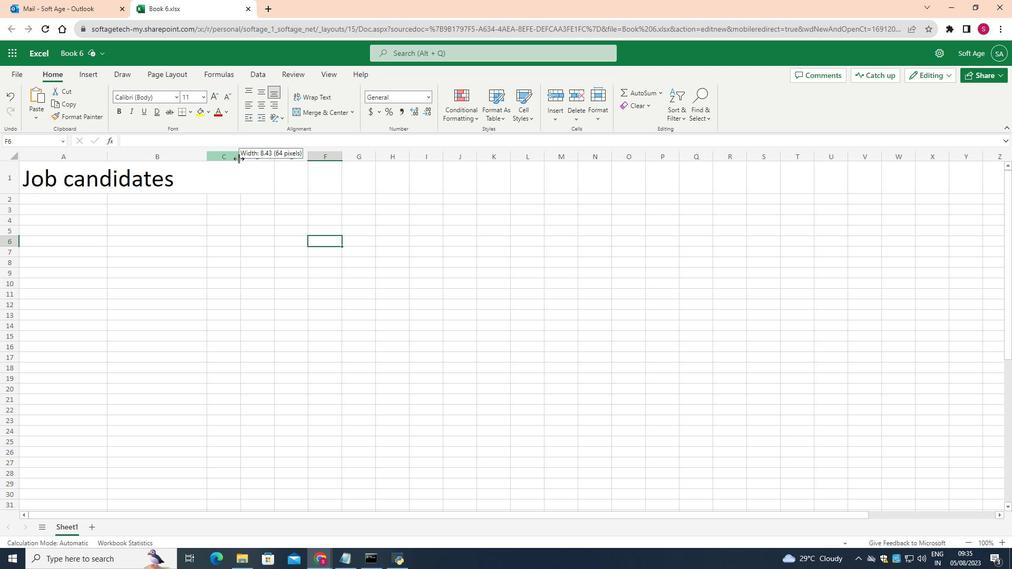 
Action: Mouse pressed left at (231, 157)
Screenshot: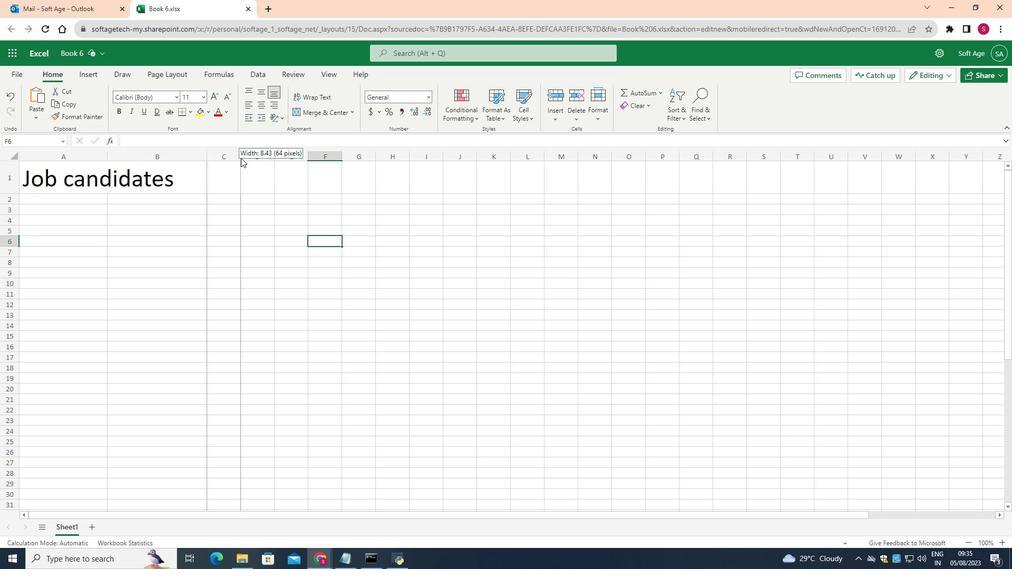 
Action: Mouse moved to (286, 153)
Screenshot: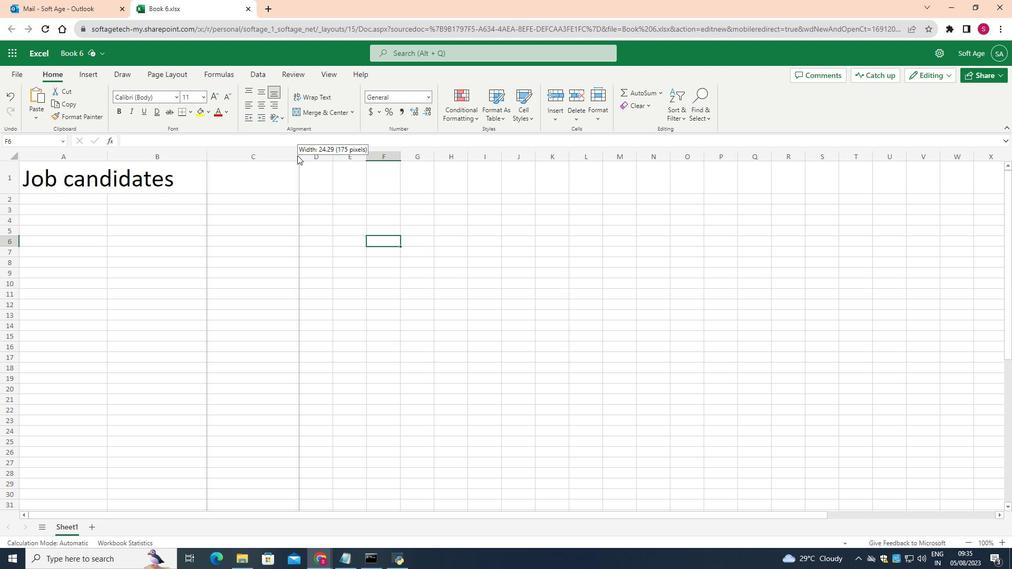 
Action: Mouse pressed left at (286, 153)
Screenshot: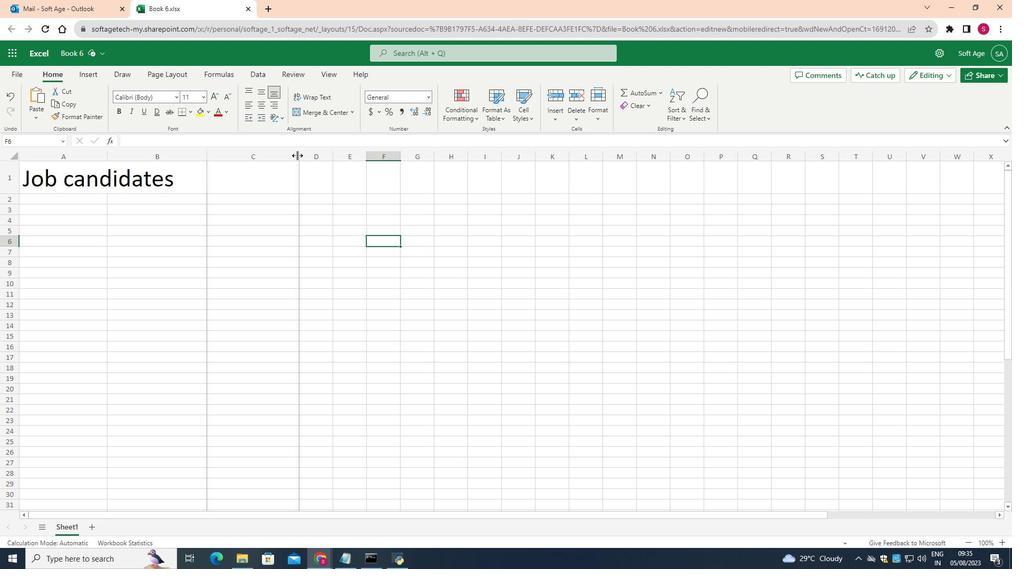
Action: Mouse moved to (287, 154)
Screenshot: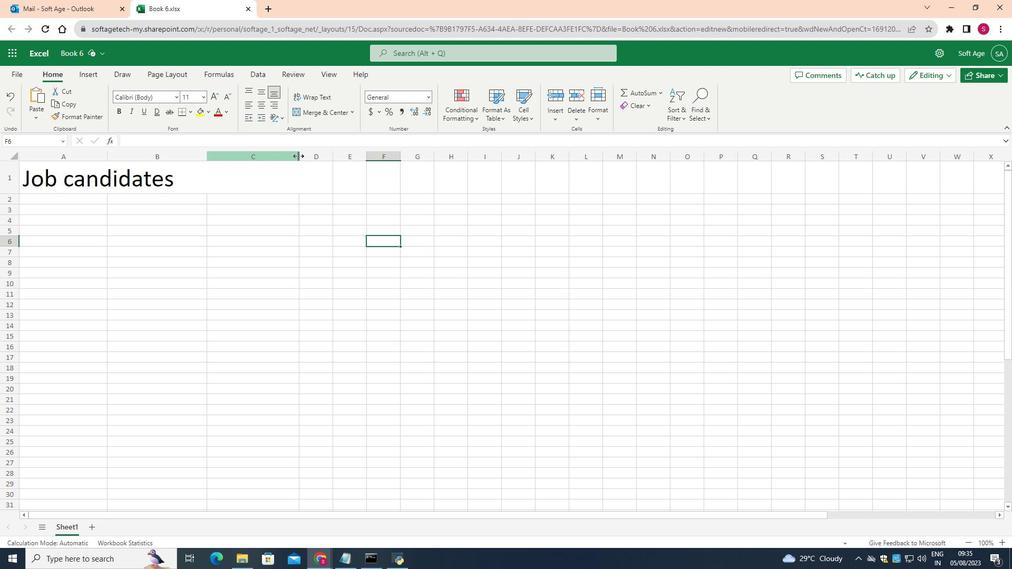 
Action: Mouse pressed left at (287, 154)
Screenshot: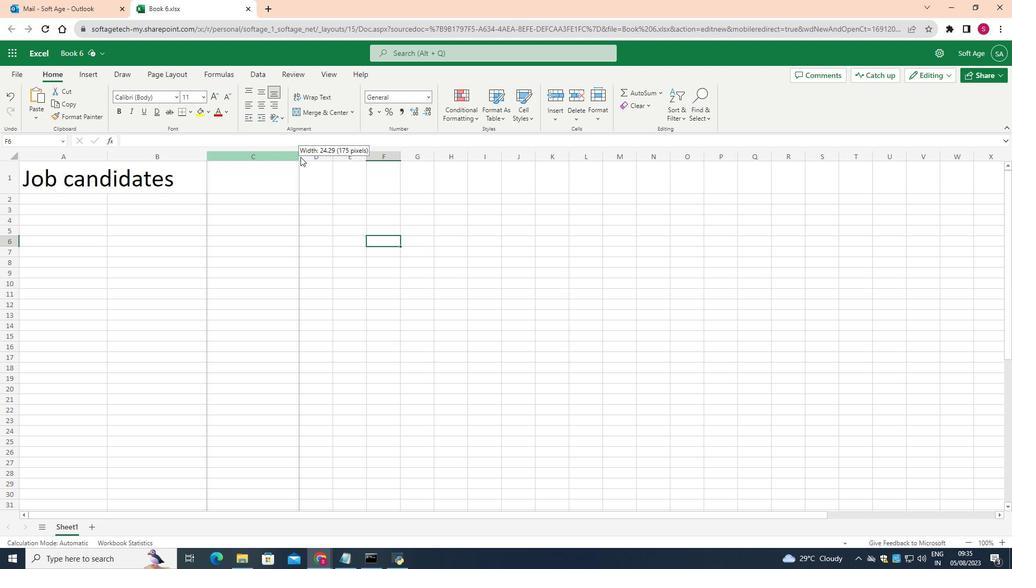 
Action: Mouse moved to (339, 152)
Screenshot: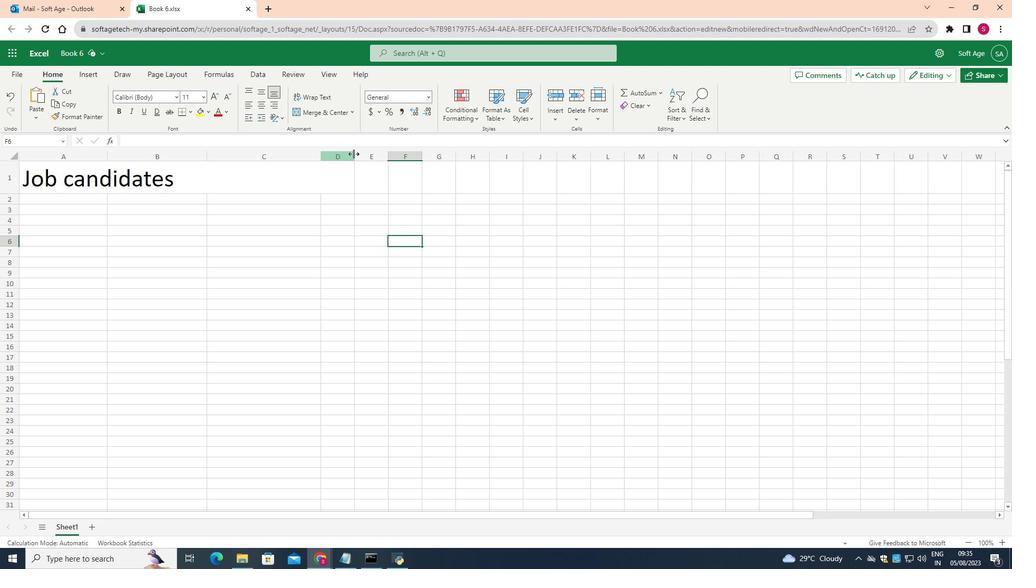 
Action: Mouse pressed left at (339, 152)
Screenshot: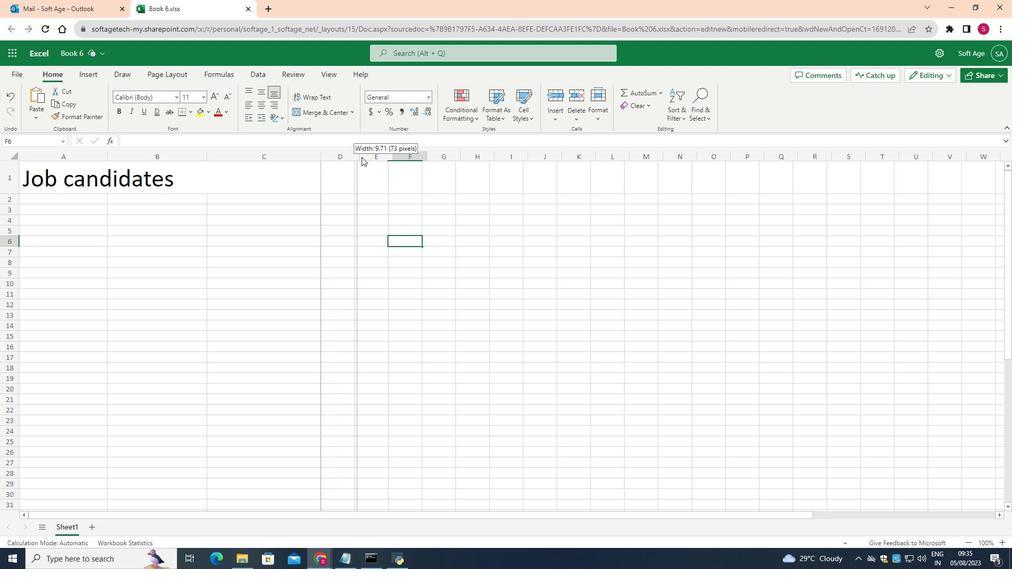 
Action: Mouse moved to (19, 190)
Screenshot: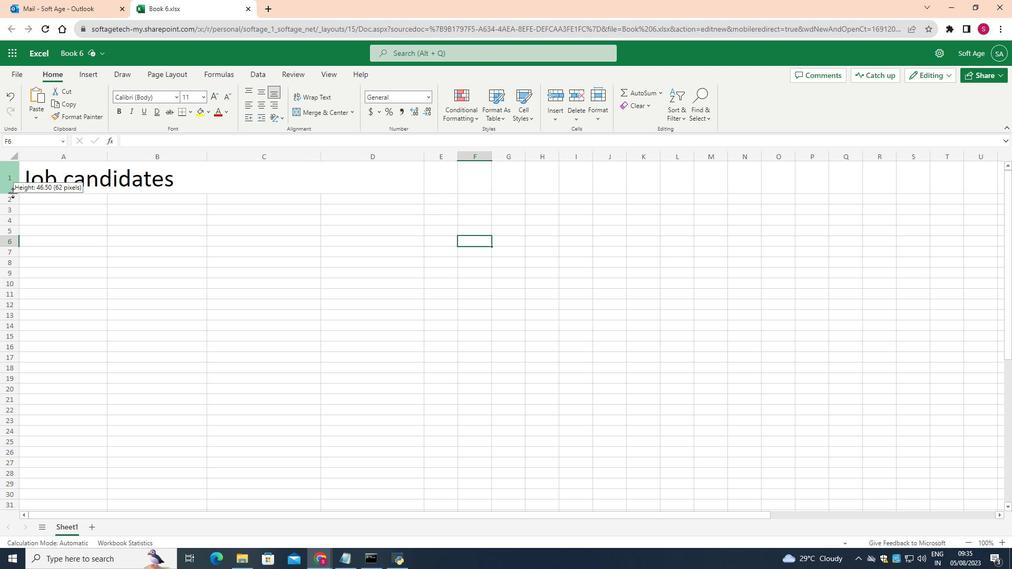 
Action: Mouse pressed left at (19, 190)
Screenshot: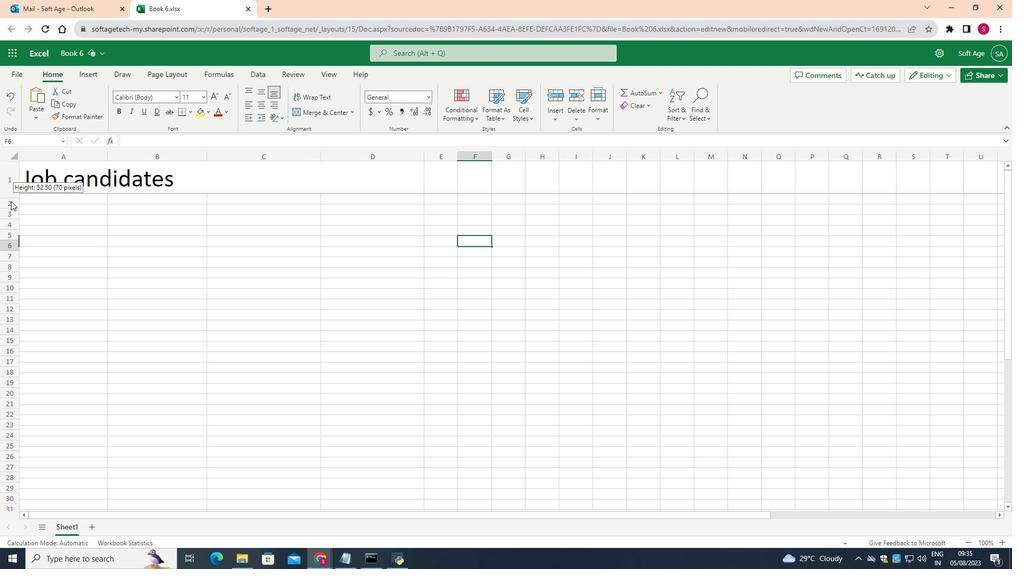 
Action: Mouse moved to (20, 211)
Screenshot: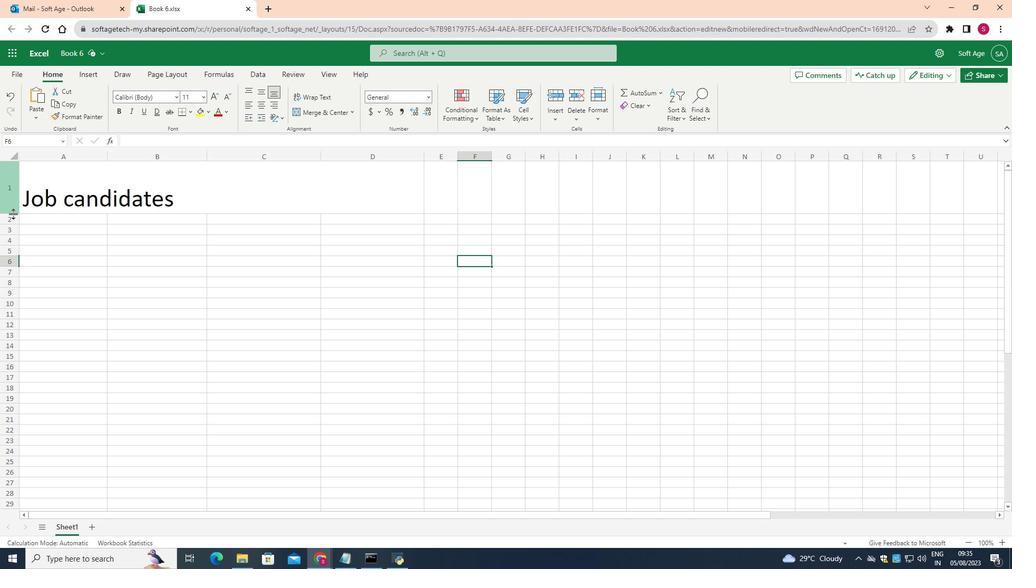 
Action: Mouse pressed left at (20, 211)
Screenshot: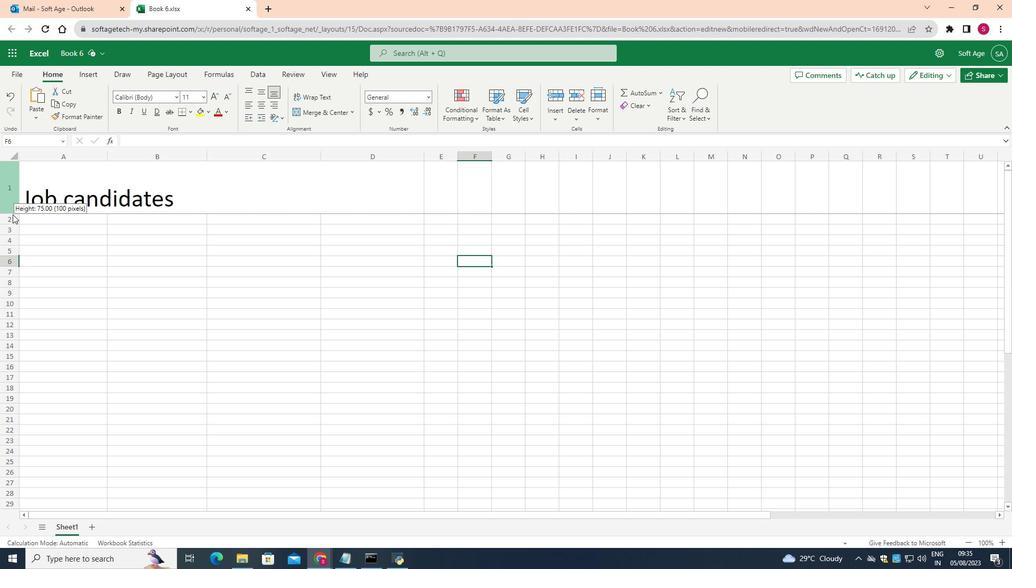 
Action: Mouse moved to (151, 180)
Screenshot: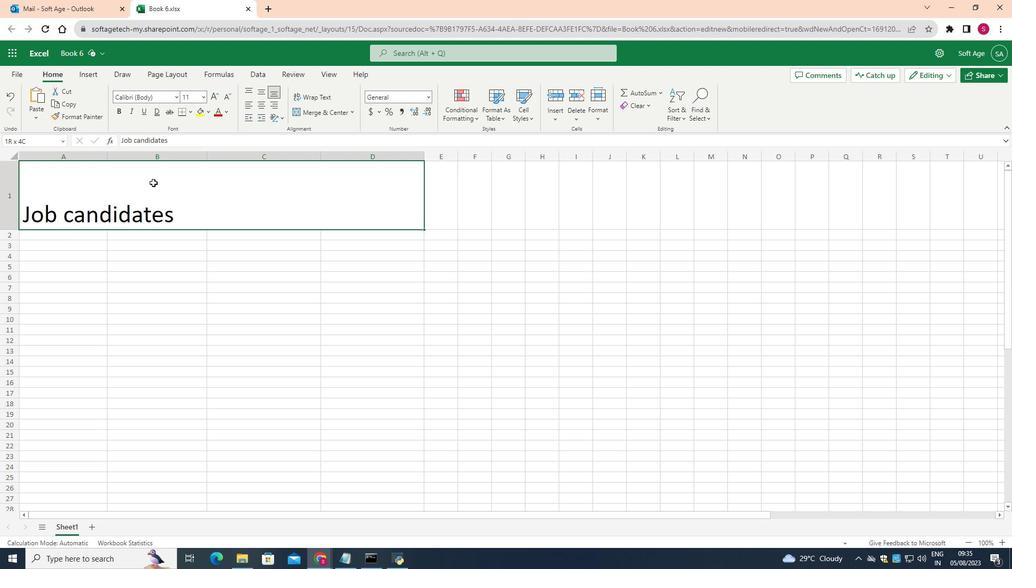 
Action: Mouse pressed left at (151, 180)
Screenshot: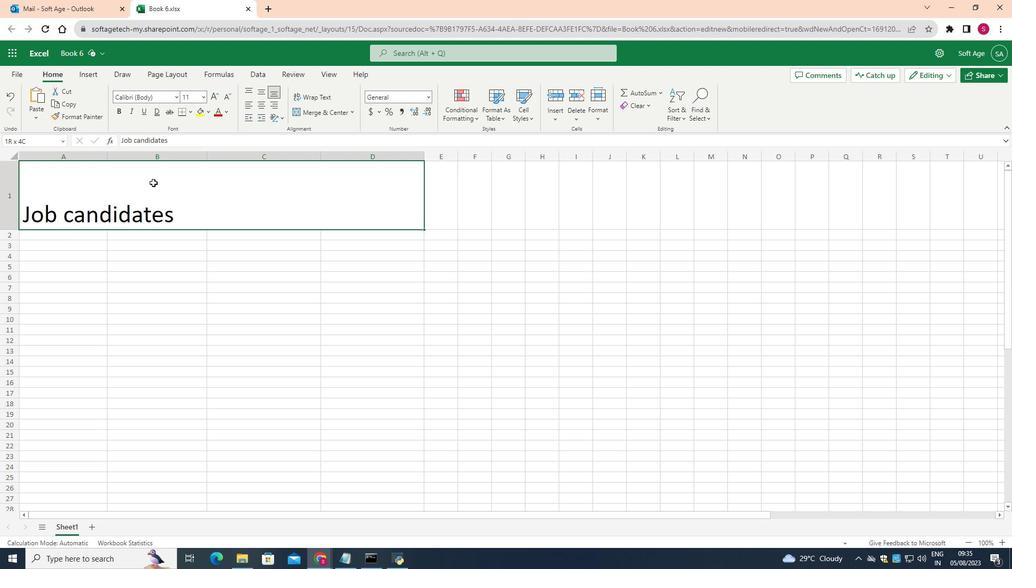 
Action: Mouse moved to (198, 96)
Screenshot: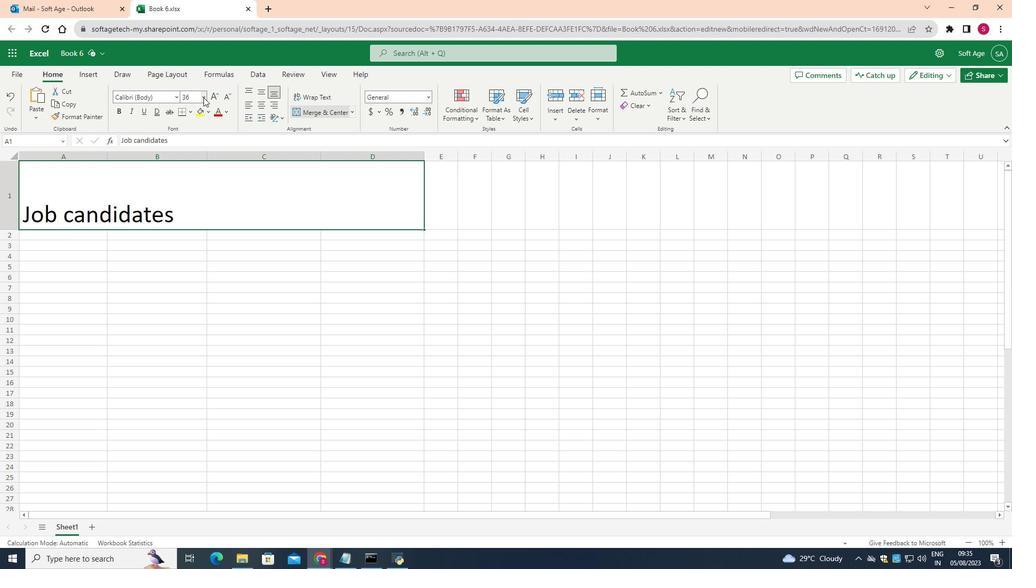 
Action: Mouse pressed left at (198, 96)
Screenshot: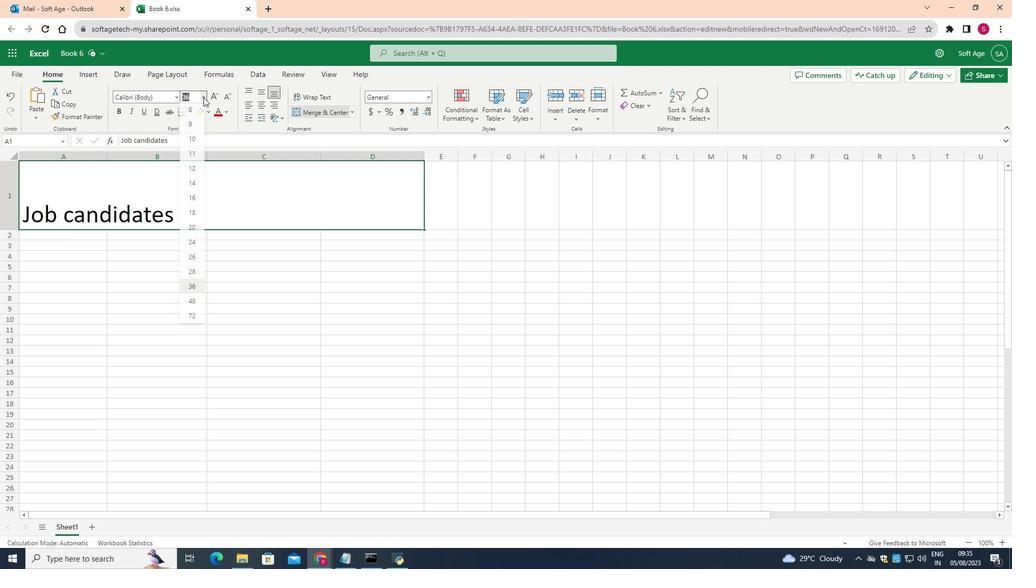 
Action: Mouse moved to (189, 310)
Screenshot: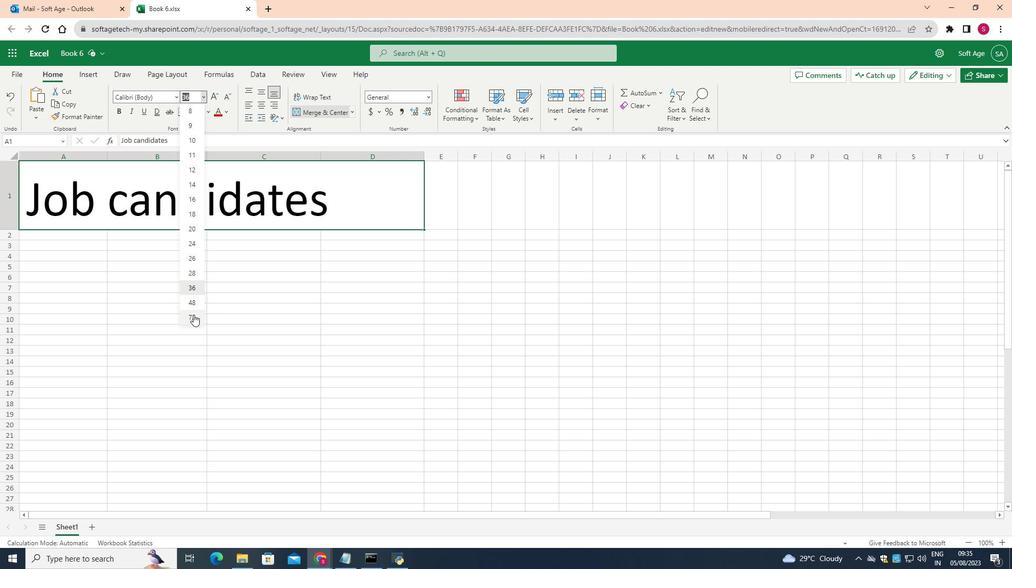 
Action: Mouse pressed left at (189, 310)
Screenshot: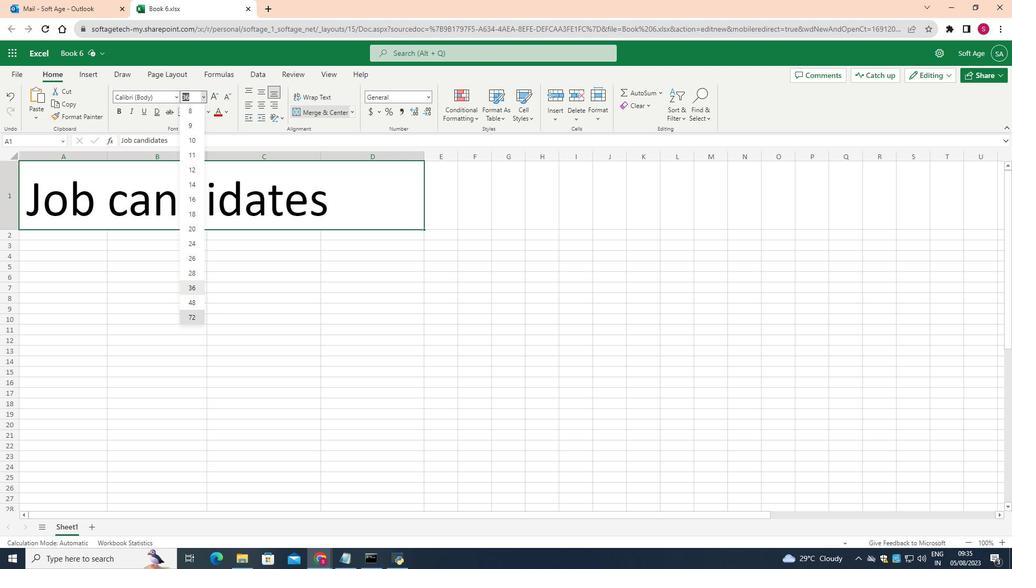 
Action: Mouse moved to (204, 111)
Screenshot: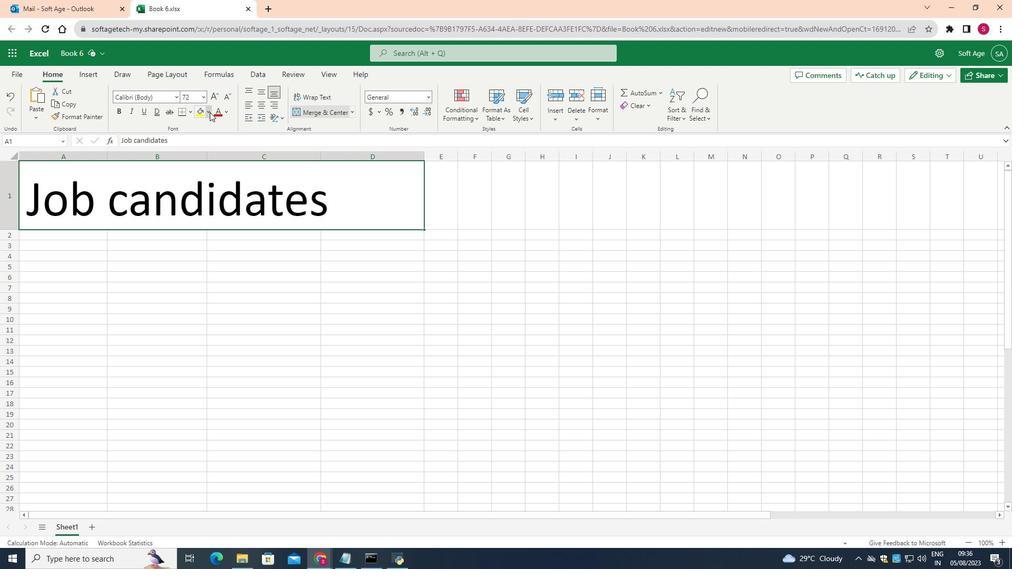 
Action: Mouse pressed left at (204, 111)
Screenshot: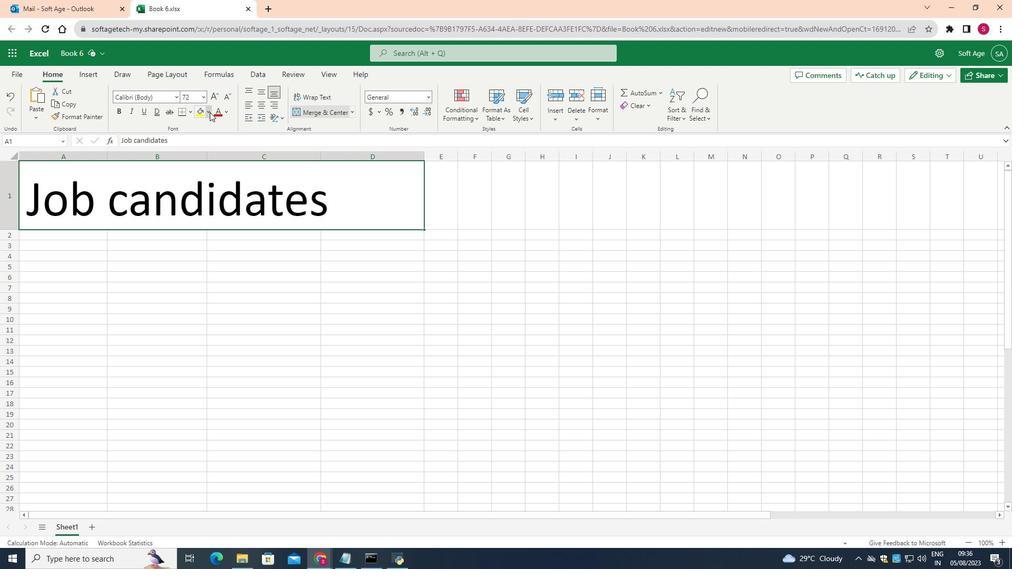 
Action: Mouse moved to (199, 238)
Screenshot: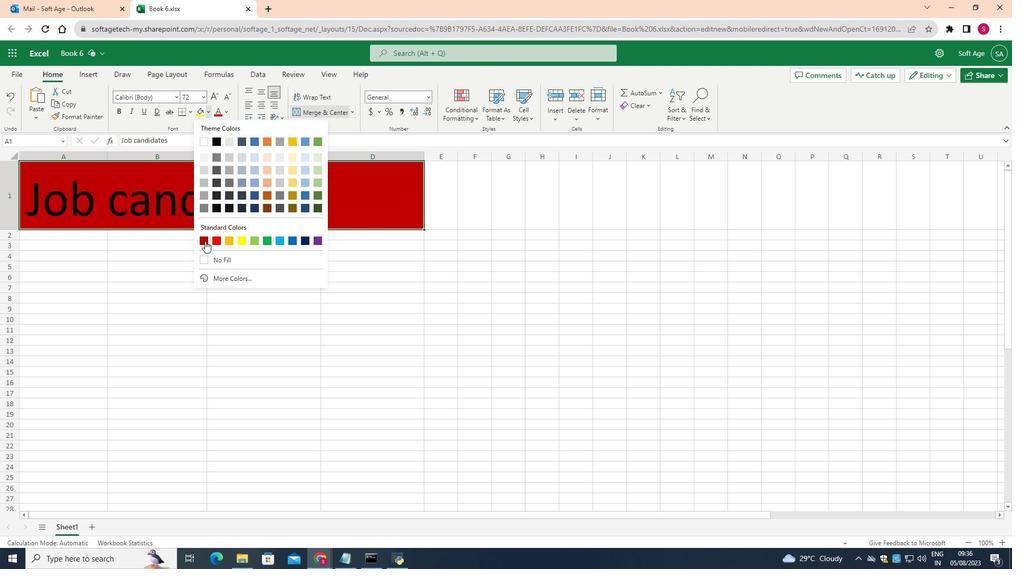 
Action: Mouse pressed left at (199, 238)
Screenshot: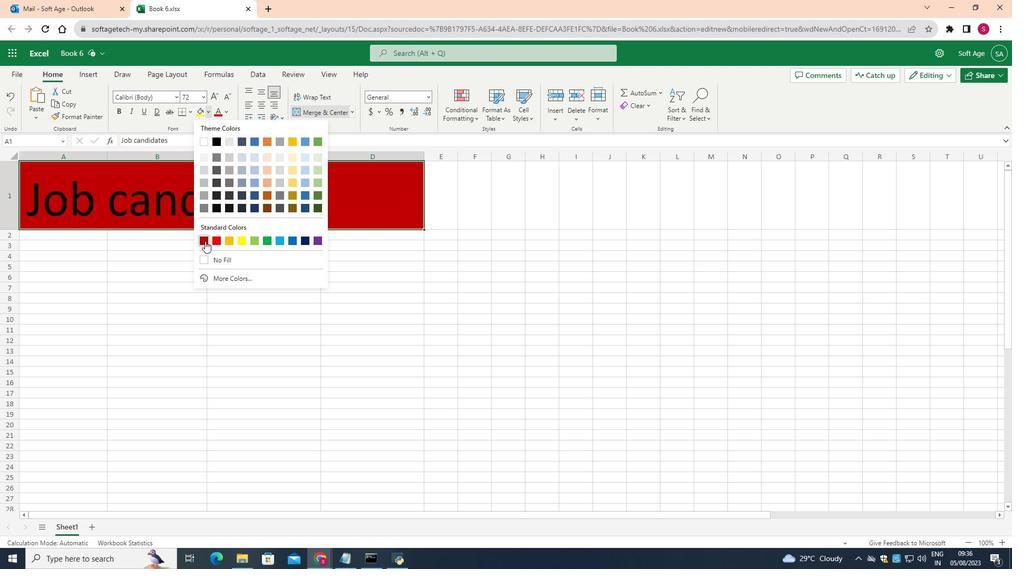 
Action: Mouse moved to (218, 110)
Screenshot: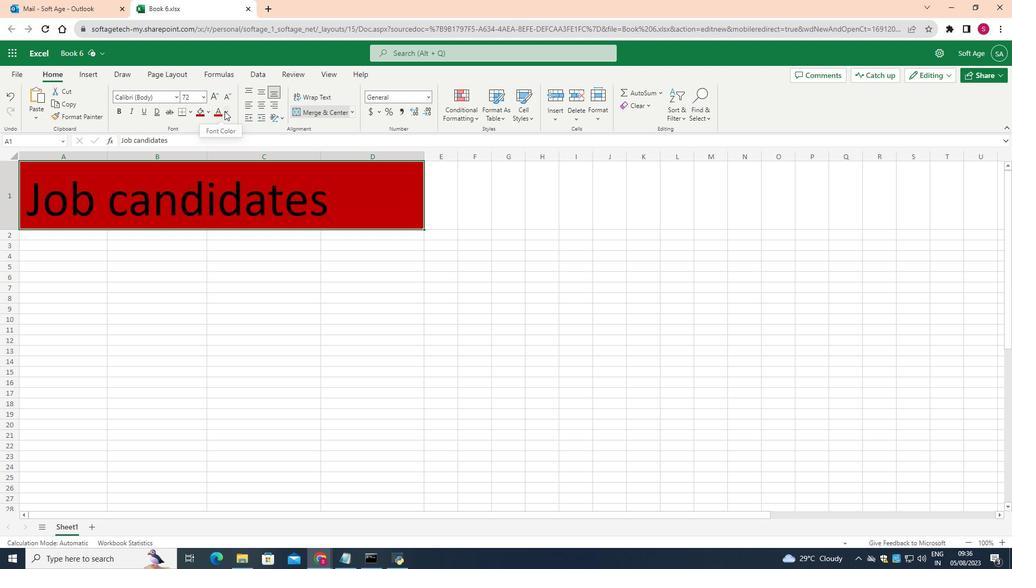 
Action: Mouse pressed left at (218, 110)
Screenshot: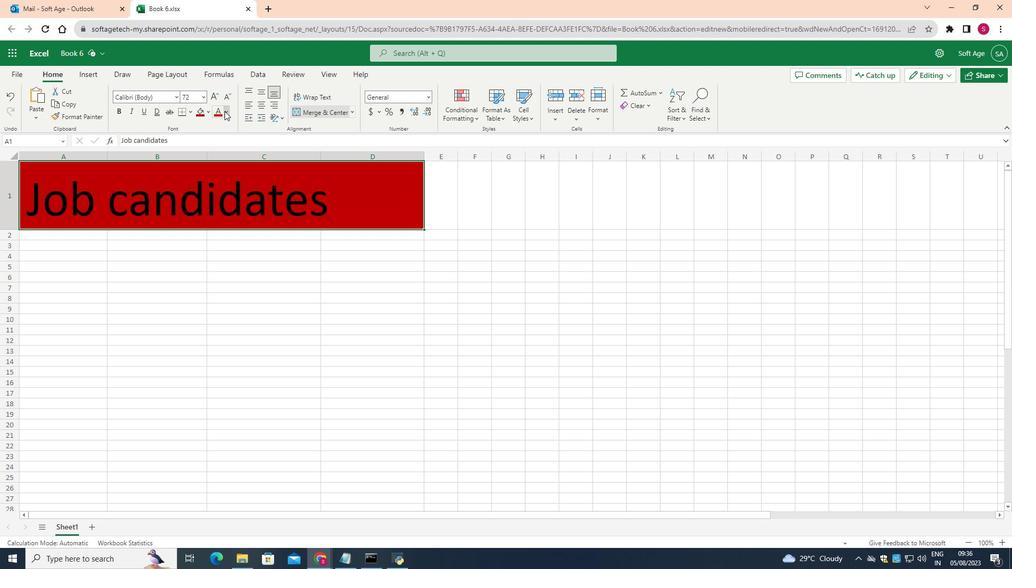
Action: Mouse moved to (212, 158)
Screenshot: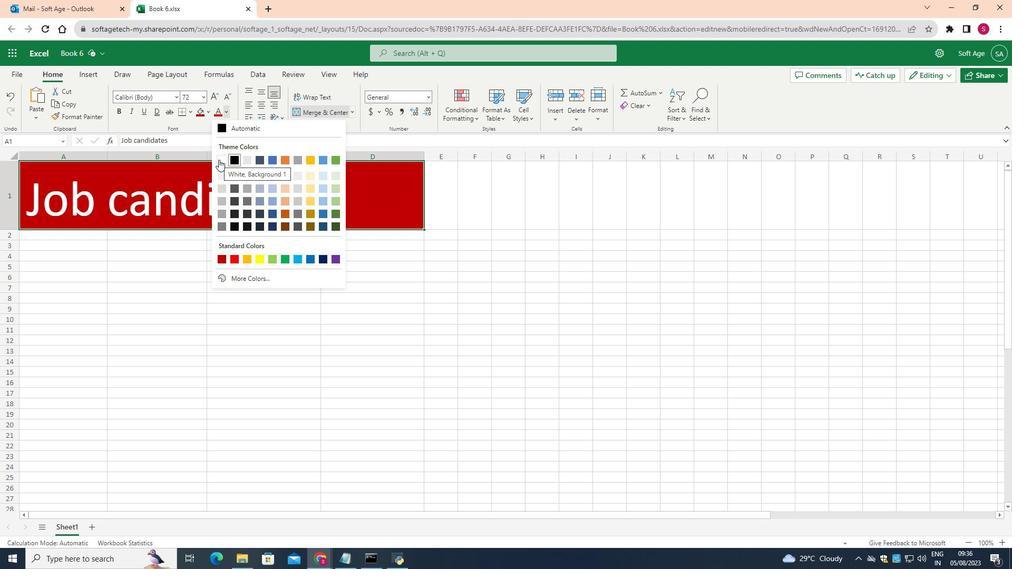 
Action: Mouse pressed left at (212, 158)
Screenshot: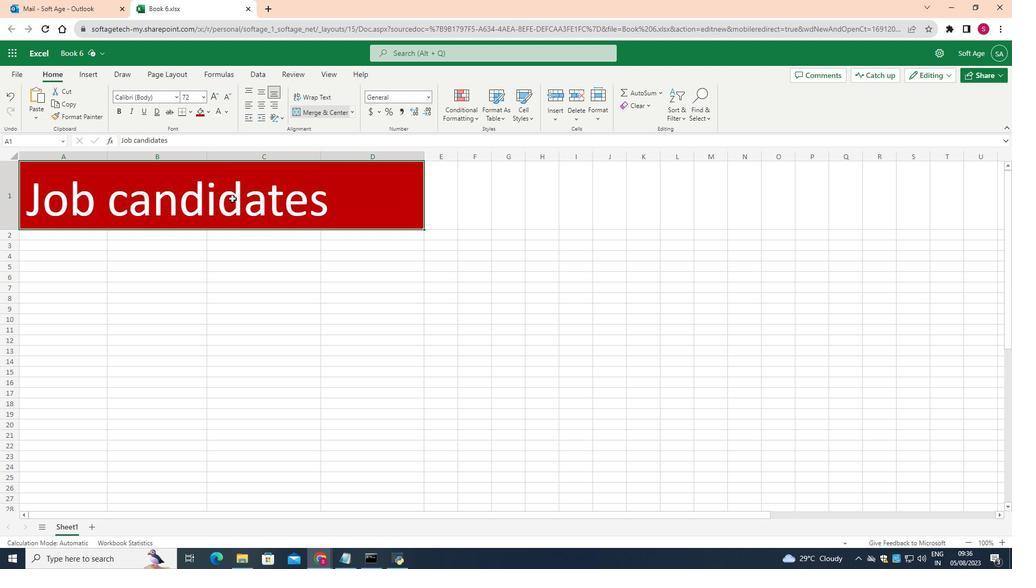 
Action: Mouse moved to (360, 217)
Screenshot: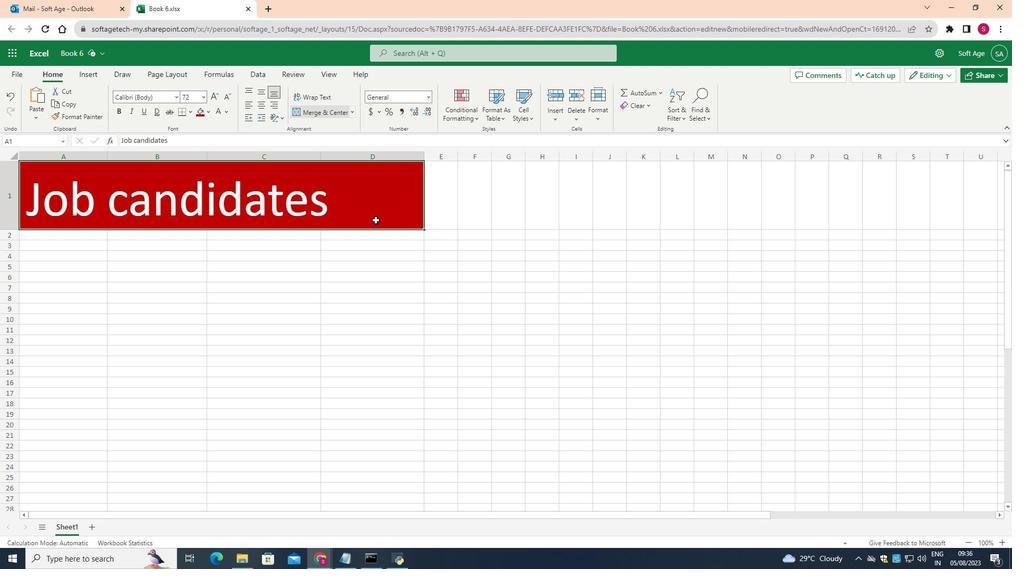 
Action: Mouse pressed left at (360, 217)
Screenshot: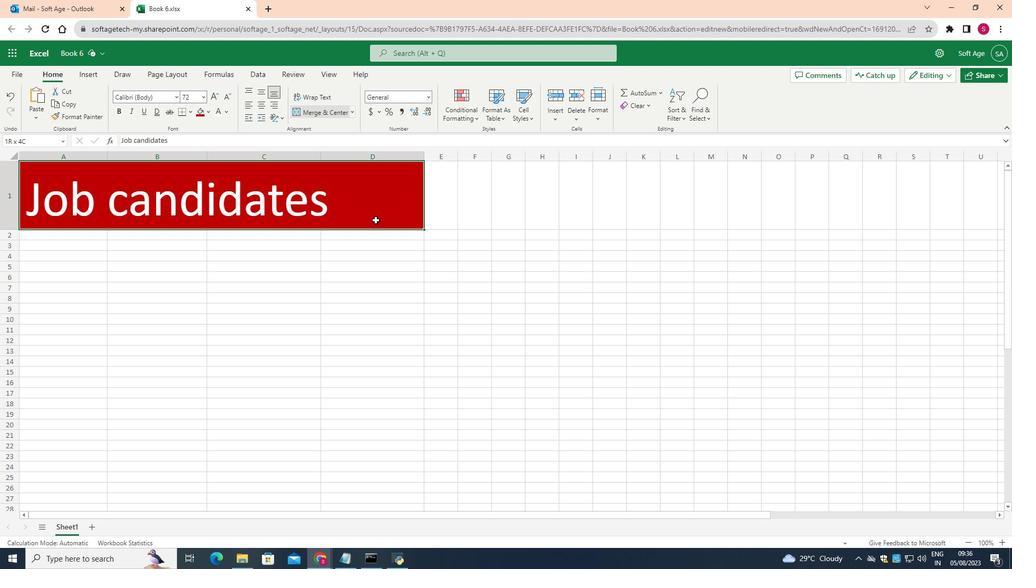 
Action: Mouse moved to (409, 97)
Screenshot: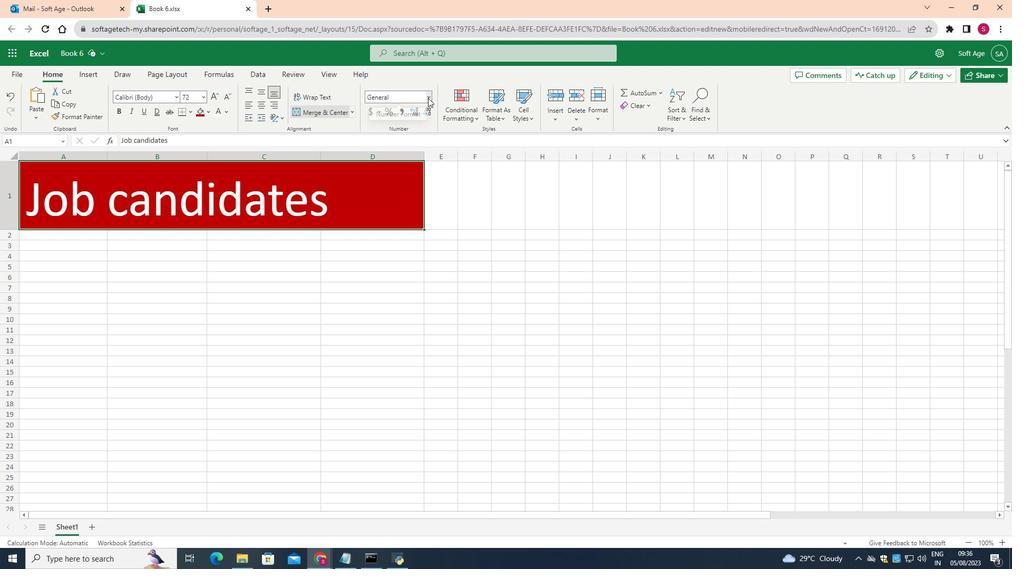 
Action: Mouse pressed left at (409, 97)
Screenshot: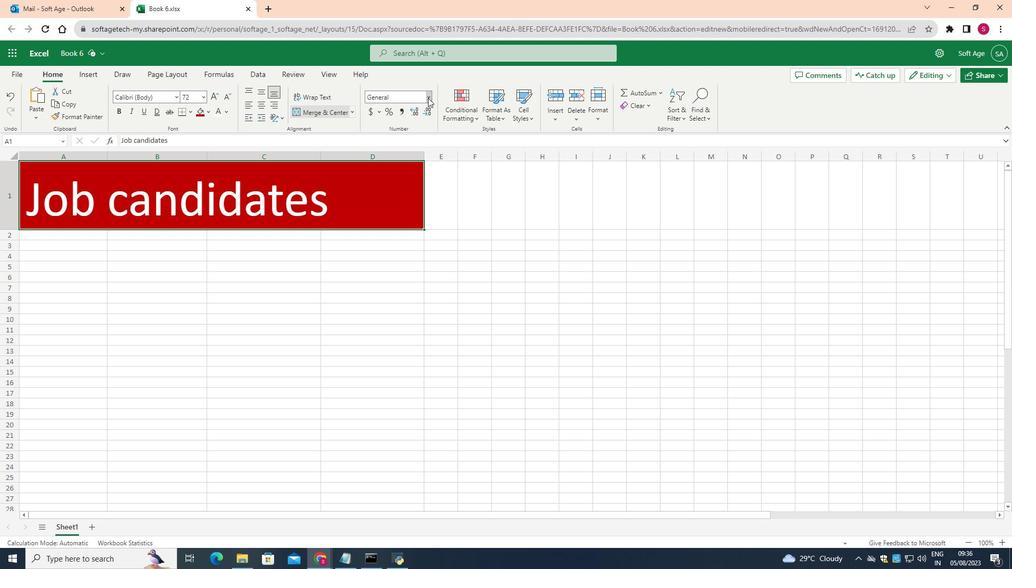 
Action: Mouse moved to (287, 327)
Screenshot: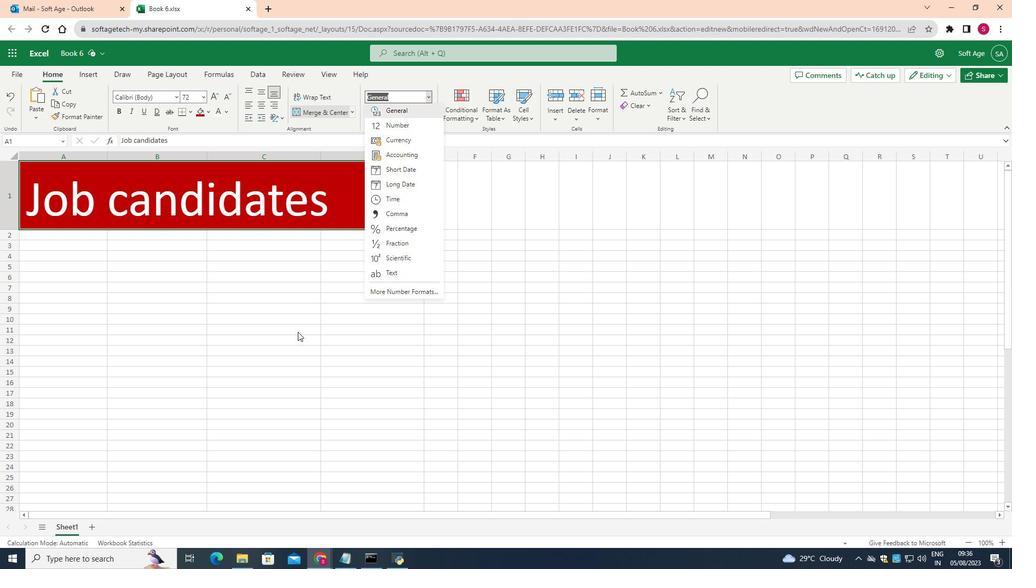 
Action: Mouse pressed left at (287, 327)
Screenshot: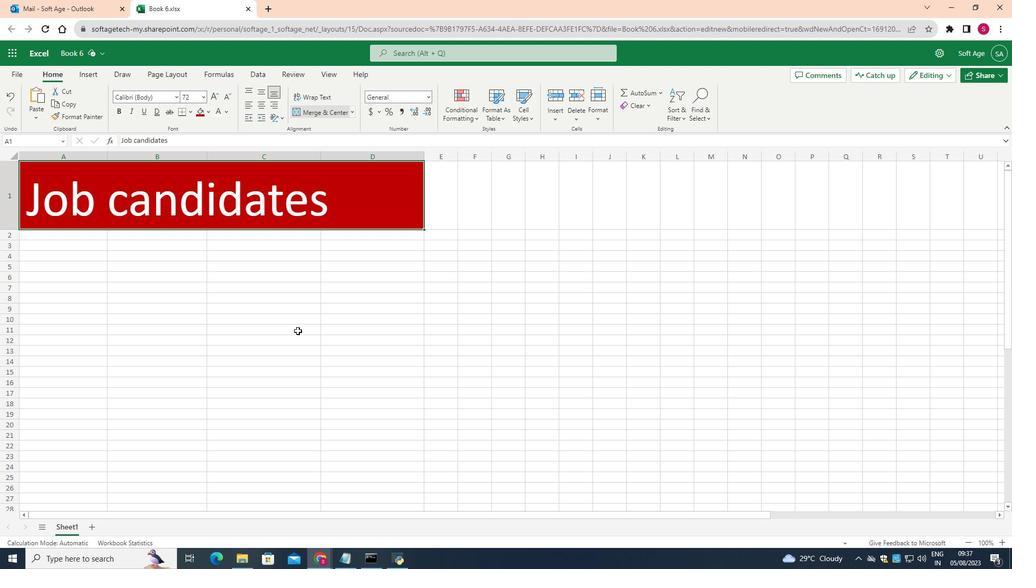 
Action: Mouse moved to (96, 232)
Screenshot: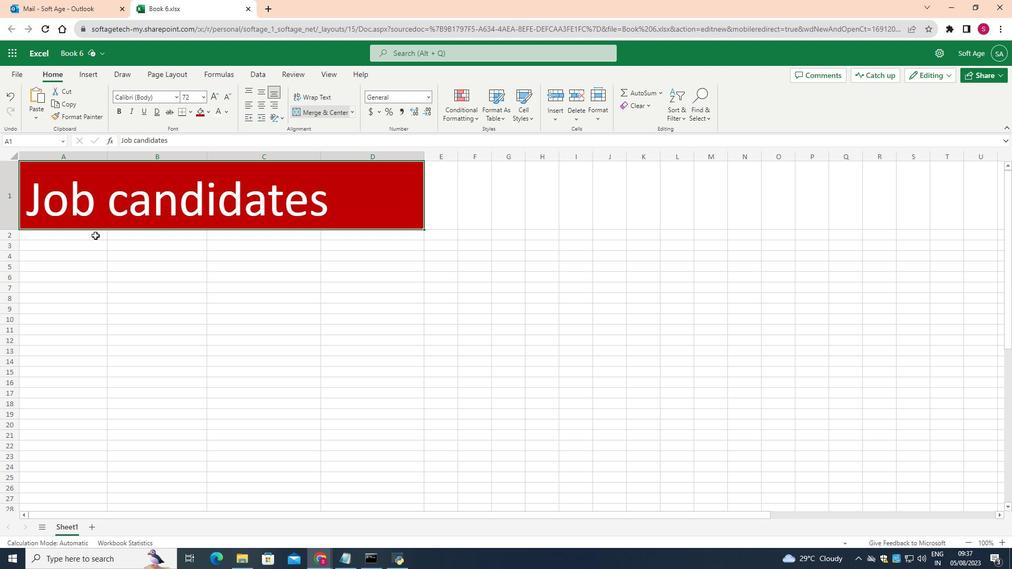 
Action: Mouse pressed left at (96, 232)
Screenshot: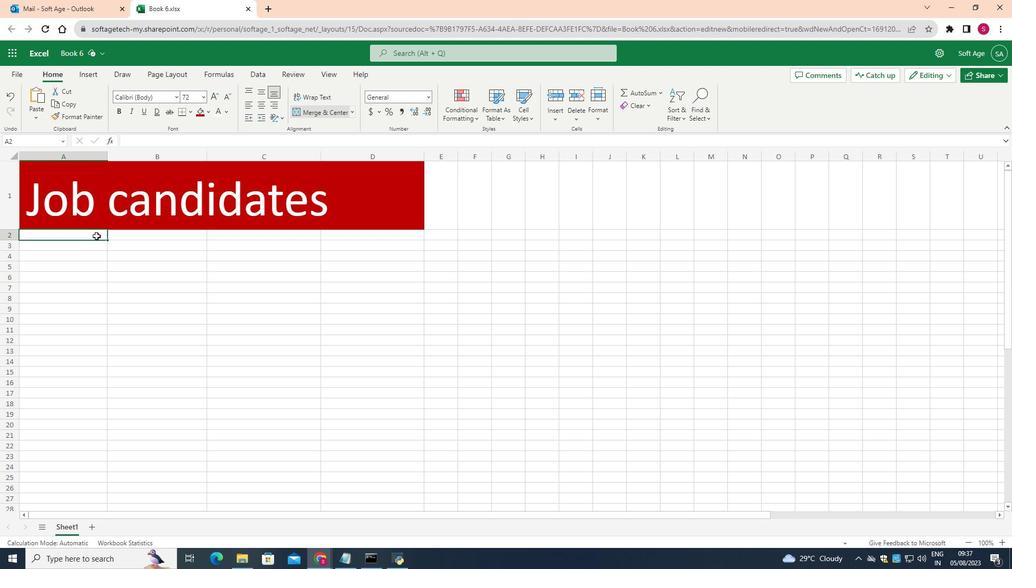 
Action: Mouse moved to (192, 329)
Screenshot: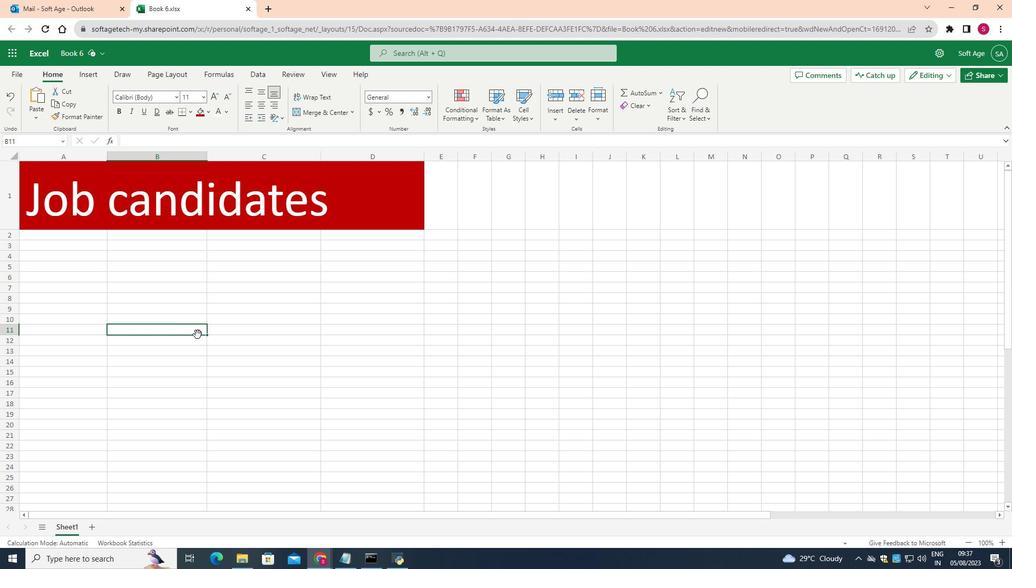 
Action: Mouse pressed left at (192, 329)
Screenshot: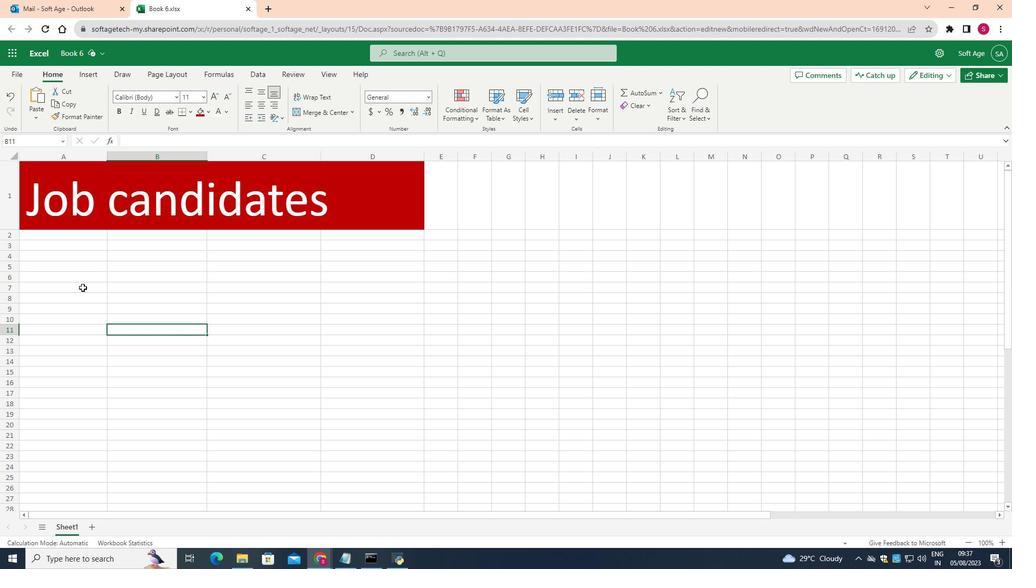 
Action: Mouse moved to (16, 237)
Screenshot: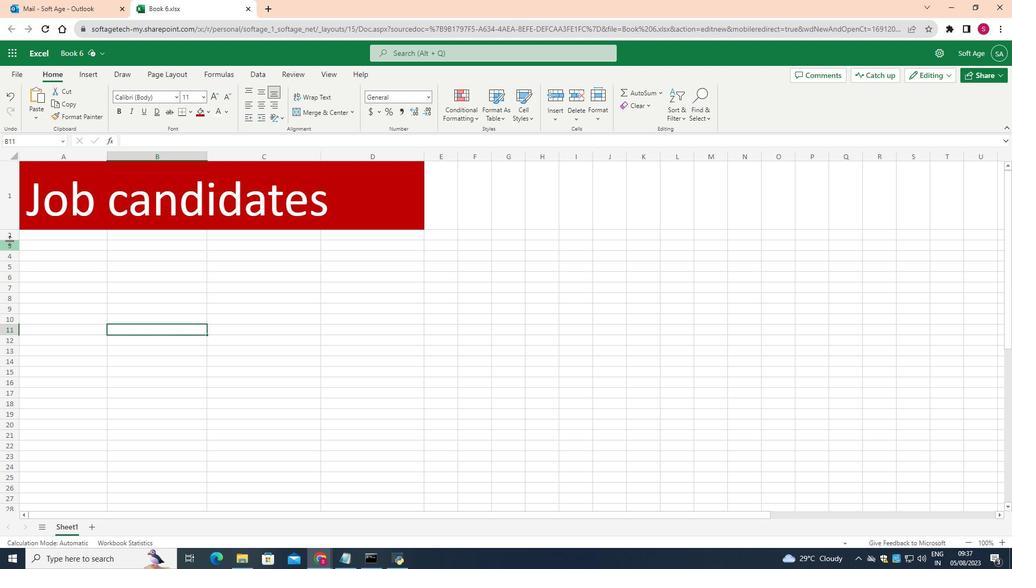 
Action: Mouse pressed left at (16, 237)
Screenshot: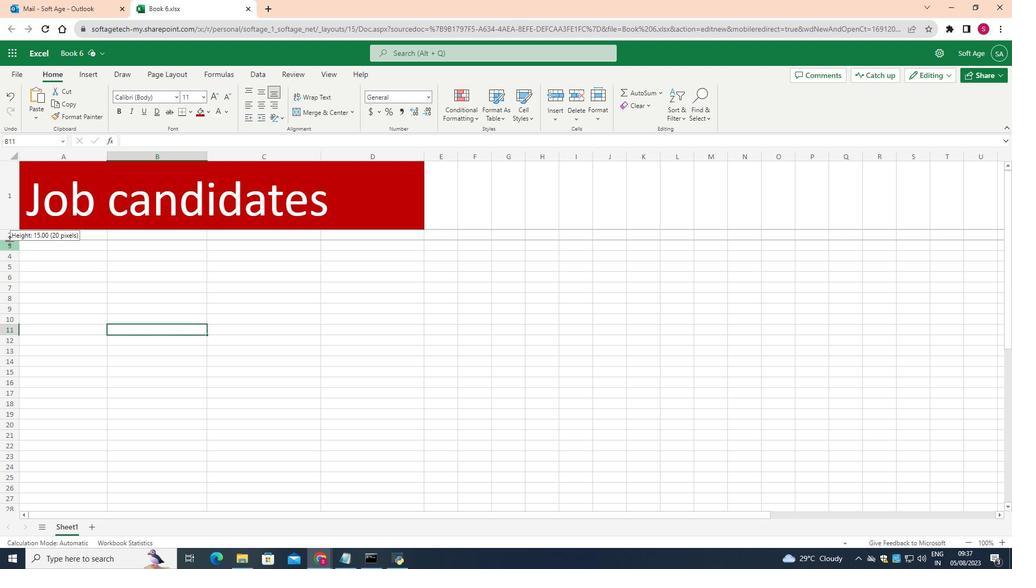 
Action: Mouse moved to (83, 229)
Screenshot: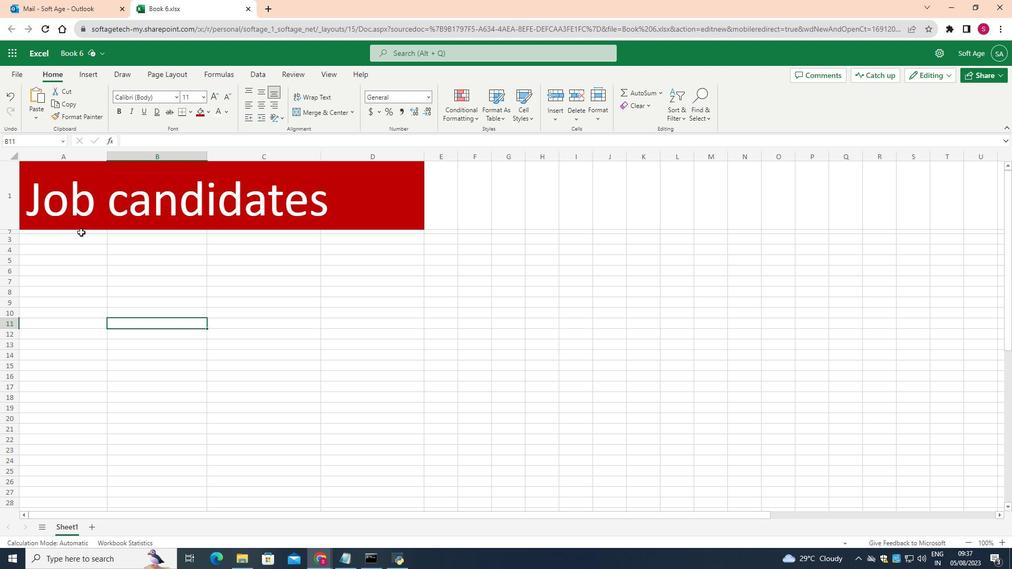 
Action: Mouse pressed left at (83, 229)
Screenshot: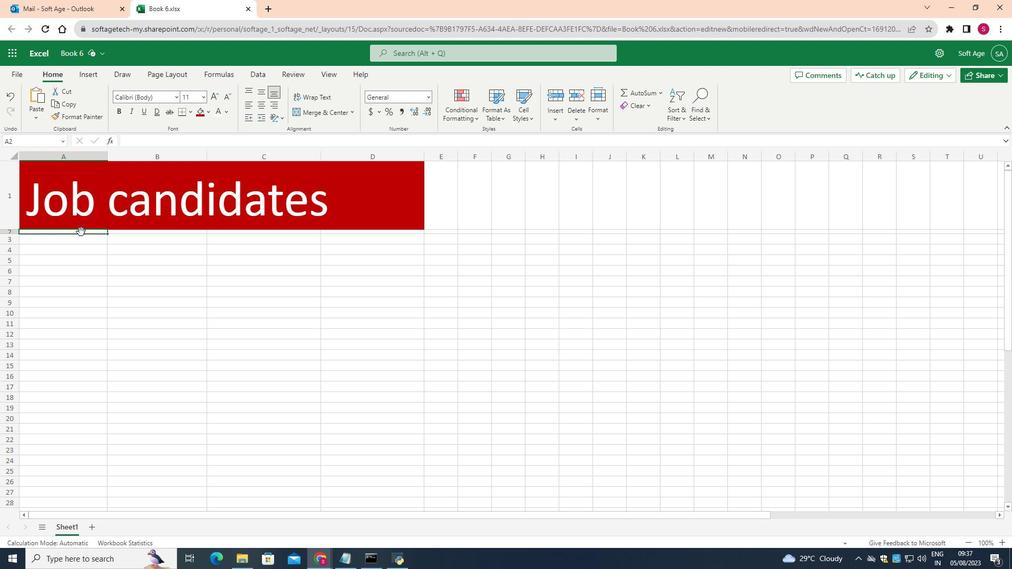 
Action: Mouse moved to (338, 110)
Screenshot: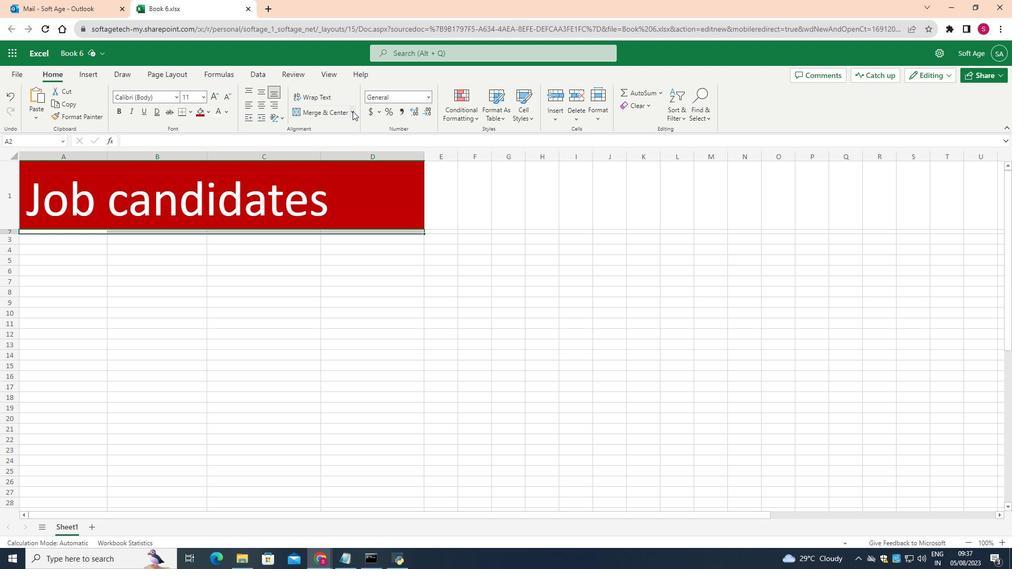 
Action: Mouse pressed left at (338, 110)
Screenshot: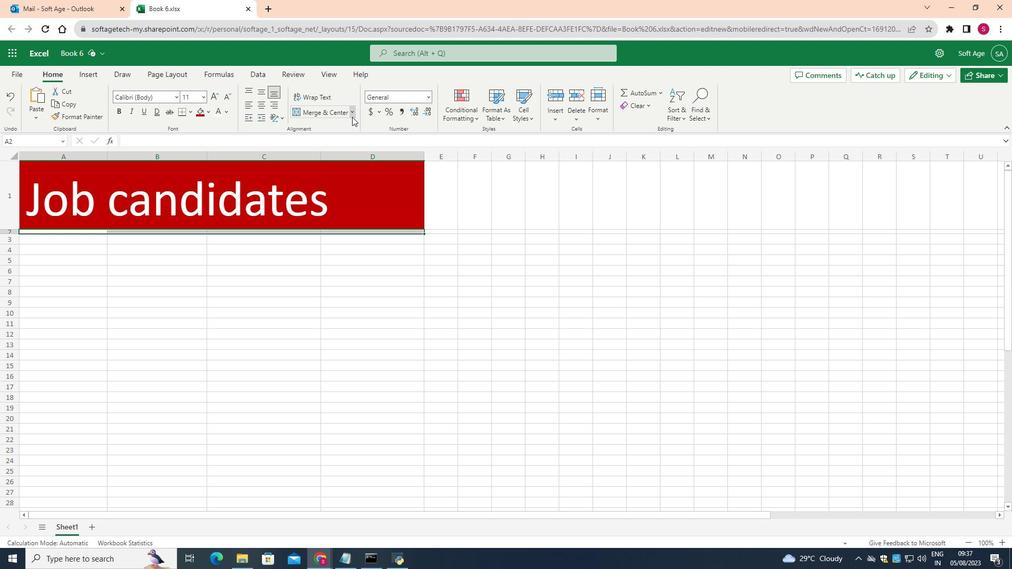 
Action: Mouse moved to (319, 170)
Screenshot: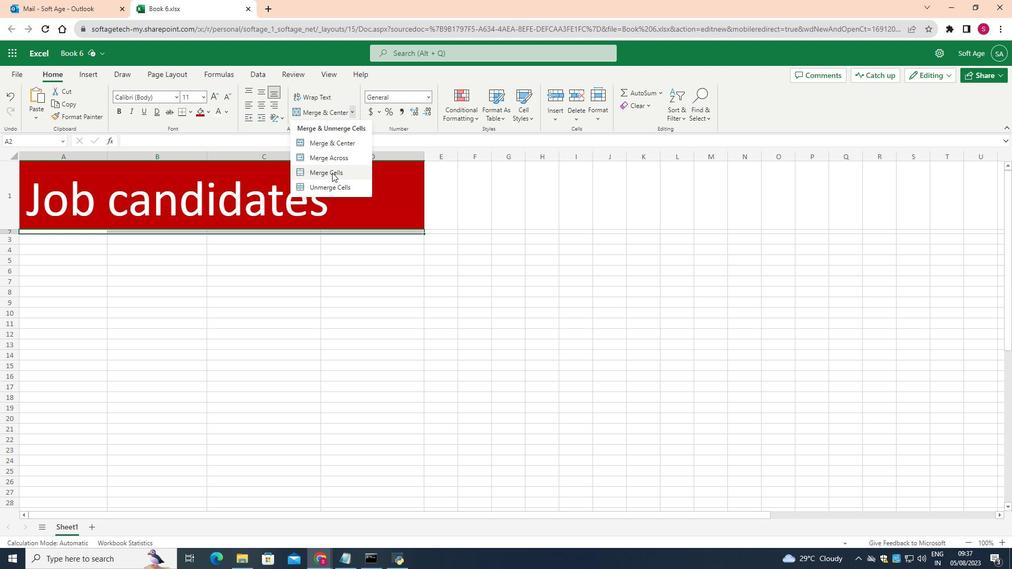 
Action: Mouse pressed left at (319, 170)
Screenshot: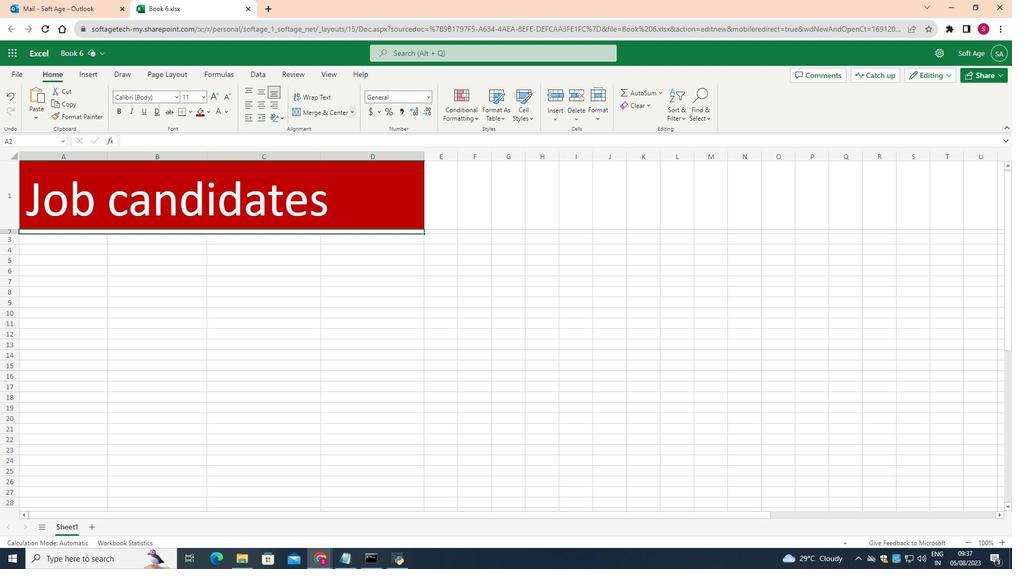 
Action: Mouse moved to (90, 316)
Screenshot: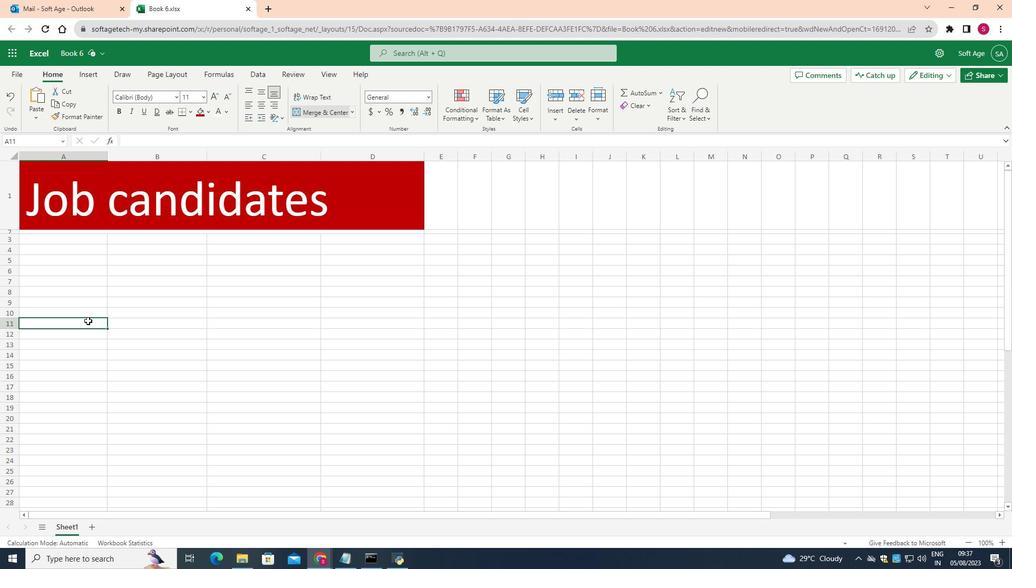 
Action: Mouse pressed left at (90, 316)
Screenshot: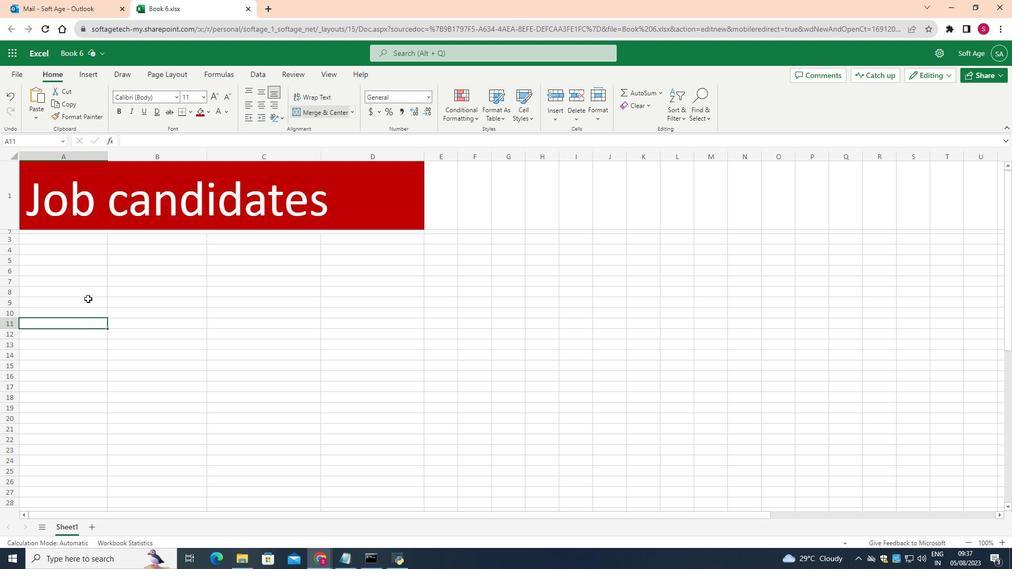 
Action: Mouse moved to (91, 236)
Screenshot: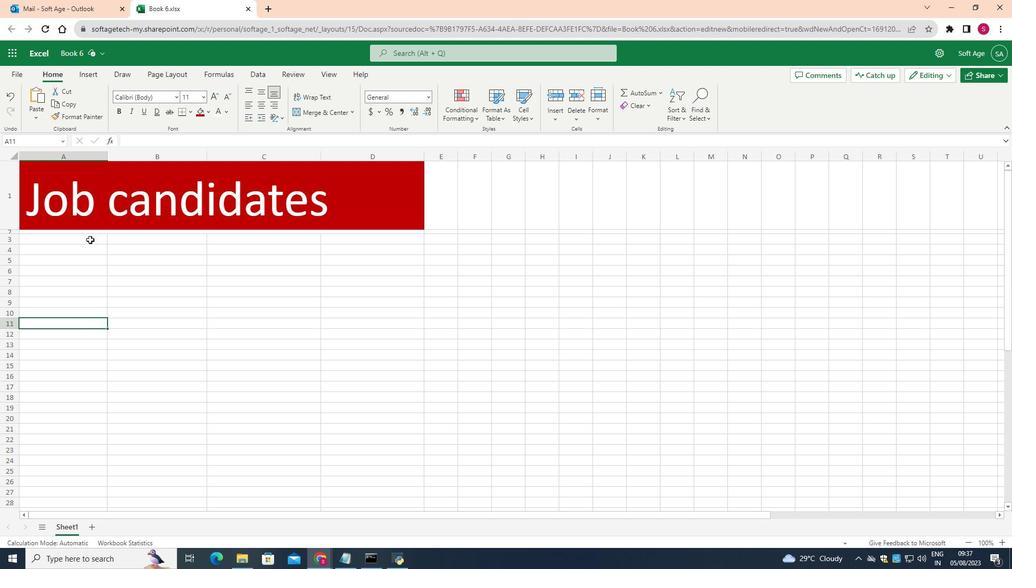 
Action: Mouse pressed left at (91, 236)
Screenshot: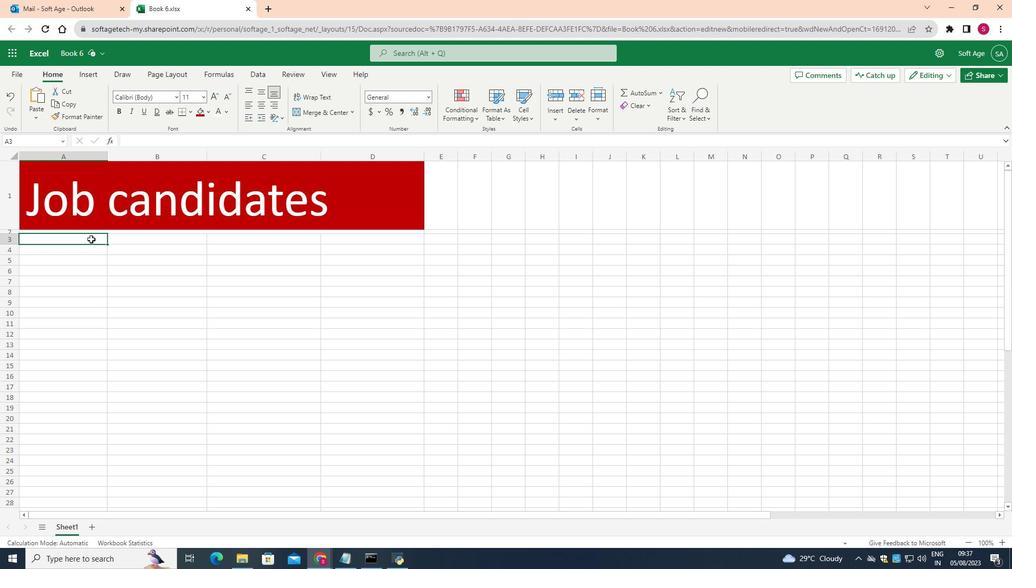 
Action: Mouse moved to (312, 112)
Screenshot: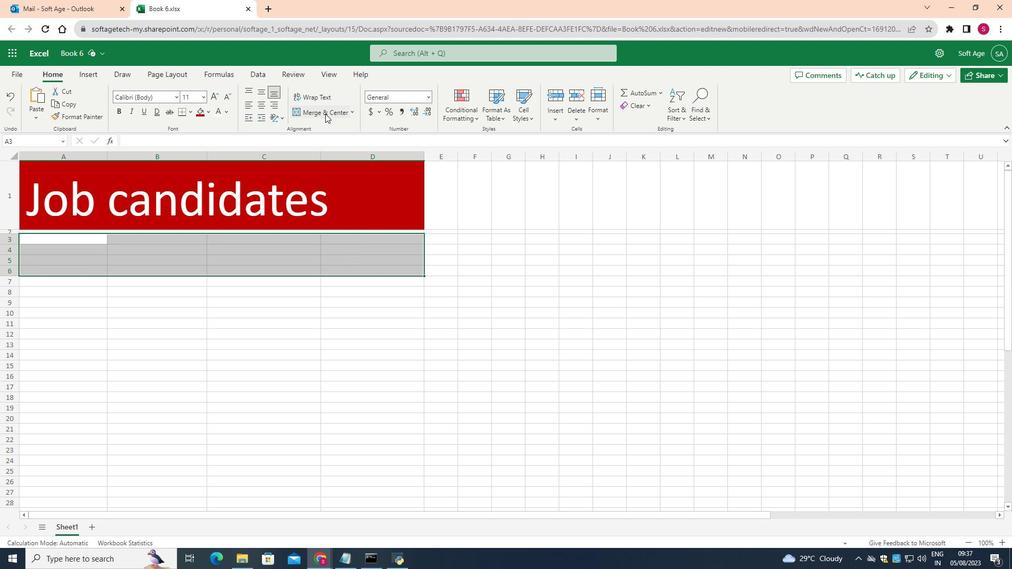 
Action: Mouse pressed left at (312, 112)
Screenshot: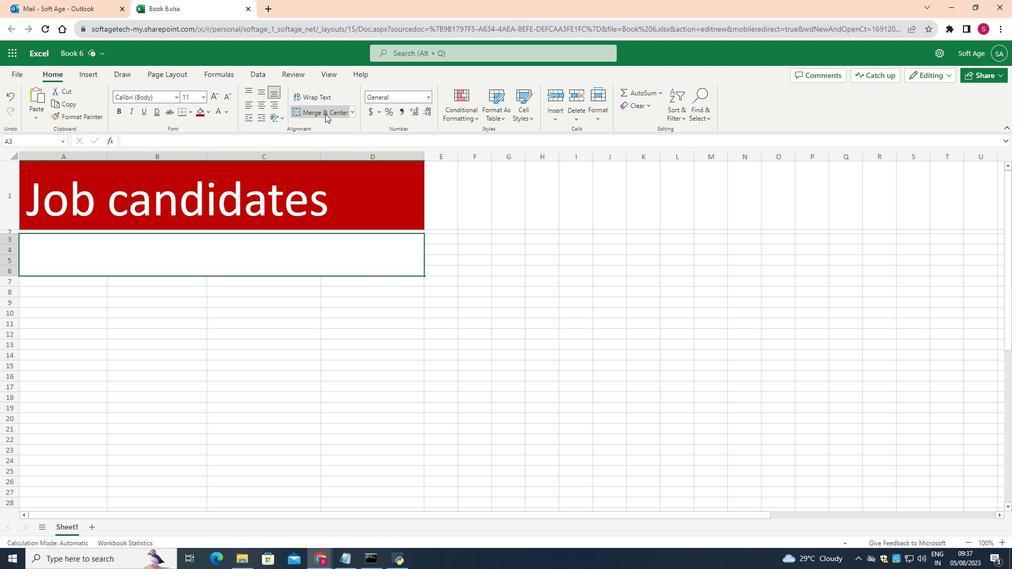 
Action: Mouse moved to (189, 382)
Screenshot: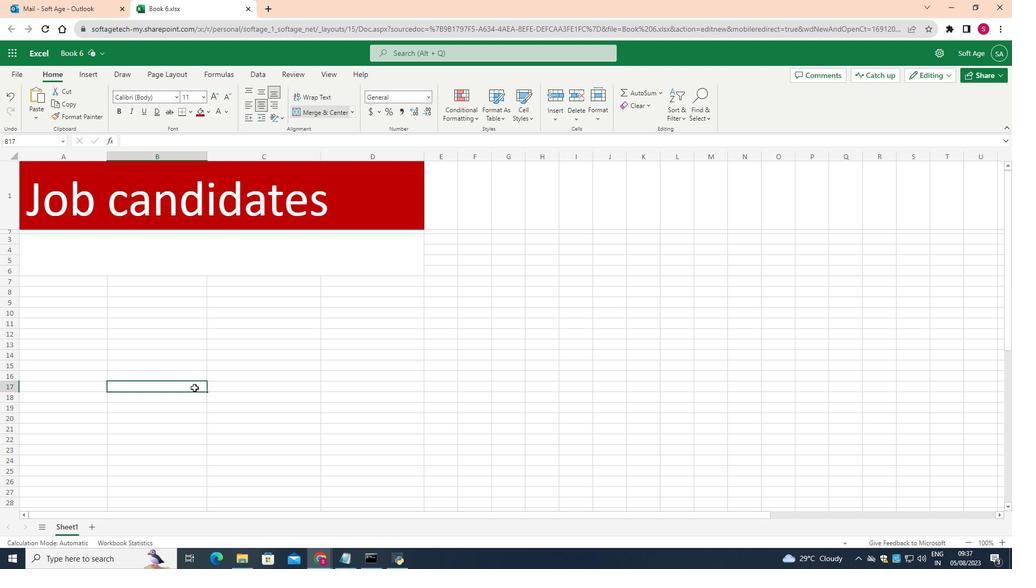 
Action: Mouse pressed left at (189, 382)
Screenshot: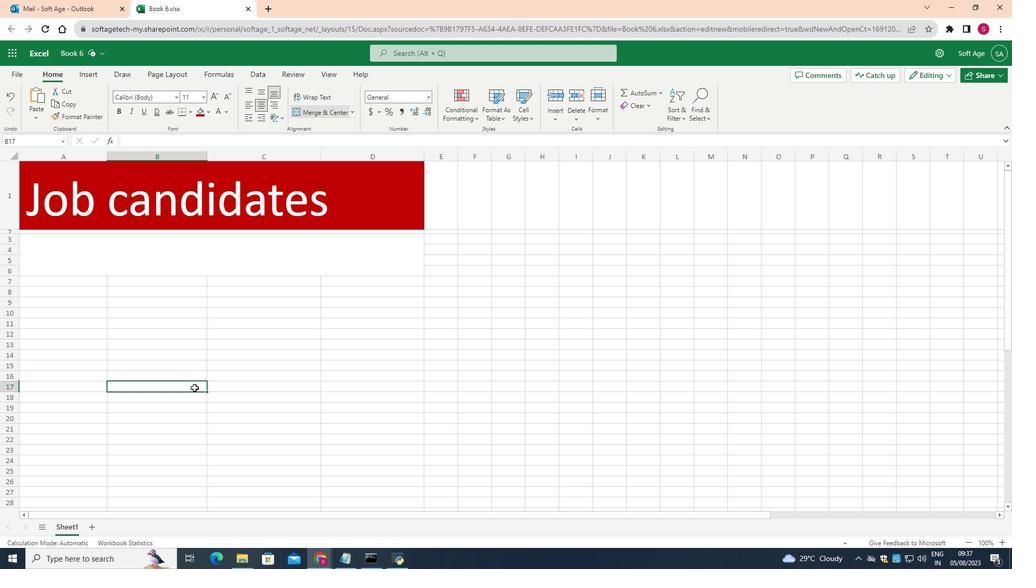 
Action: Mouse moved to (198, 253)
Screenshot: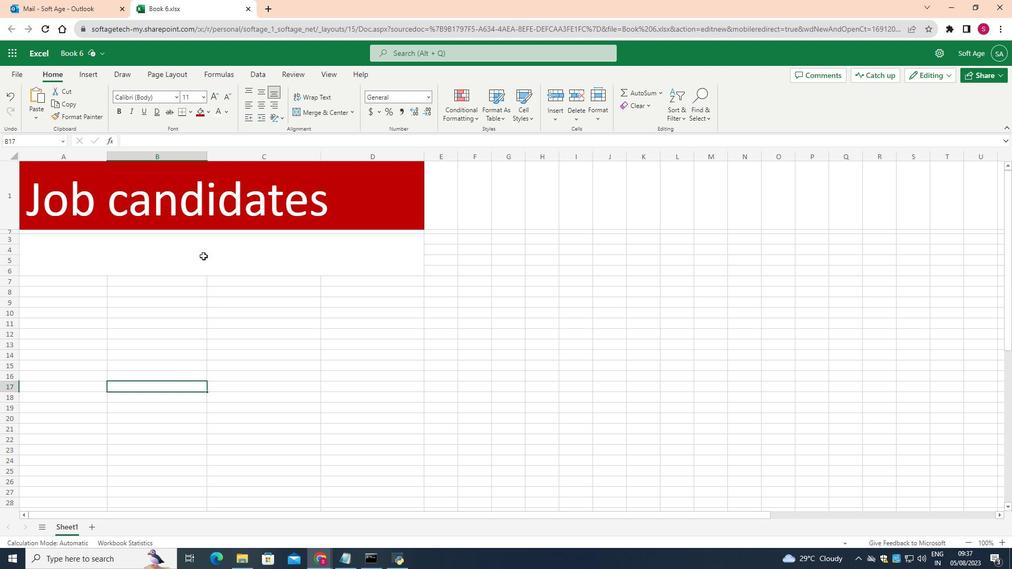 
Action: Mouse pressed left at (198, 253)
Screenshot: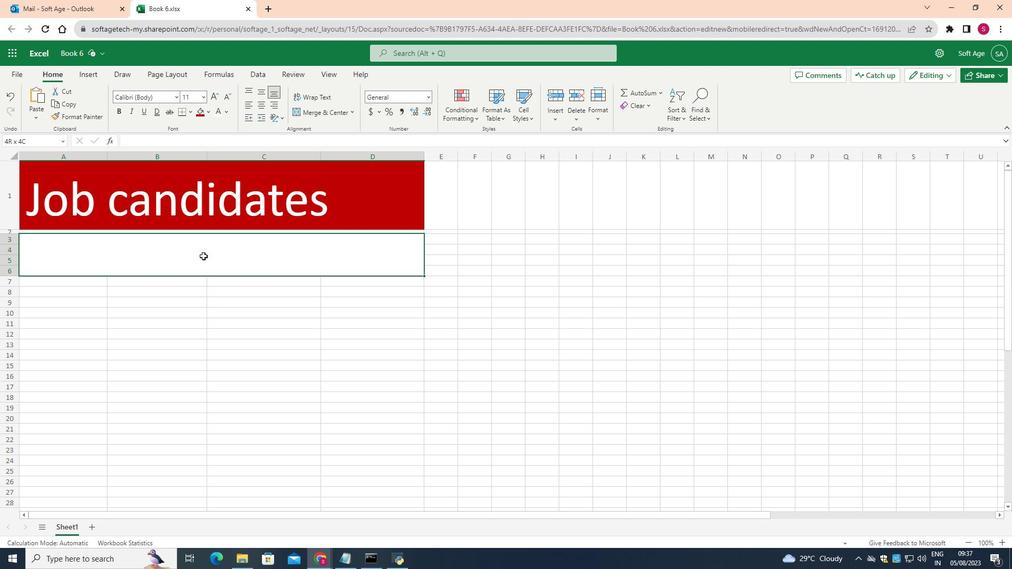 
Action: Mouse moved to (187, 110)
Screenshot: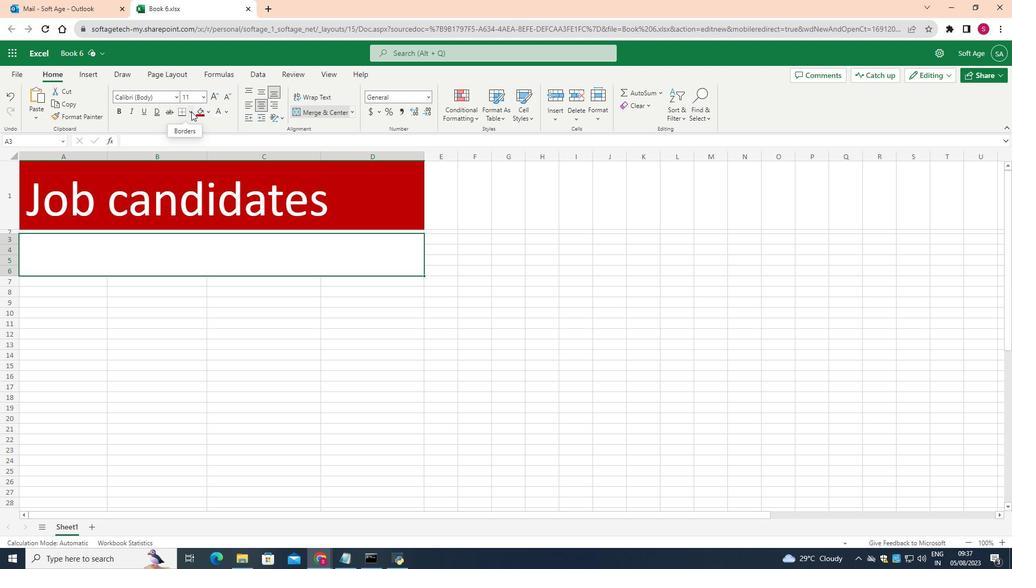 
Action: Mouse pressed left at (187, 110)
Screenshot: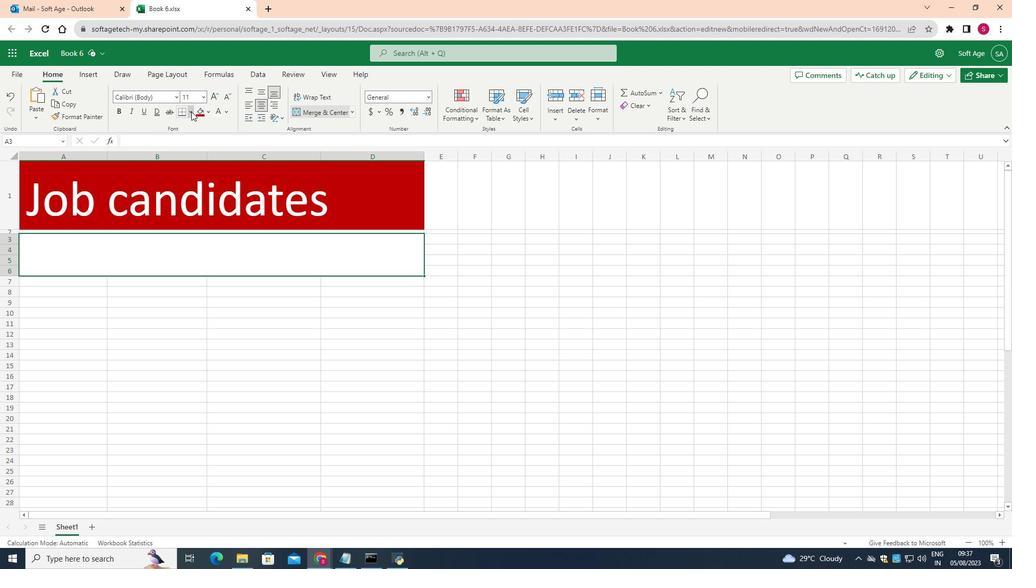 
Action: Mouse moved to (200, 262)
Screenshot: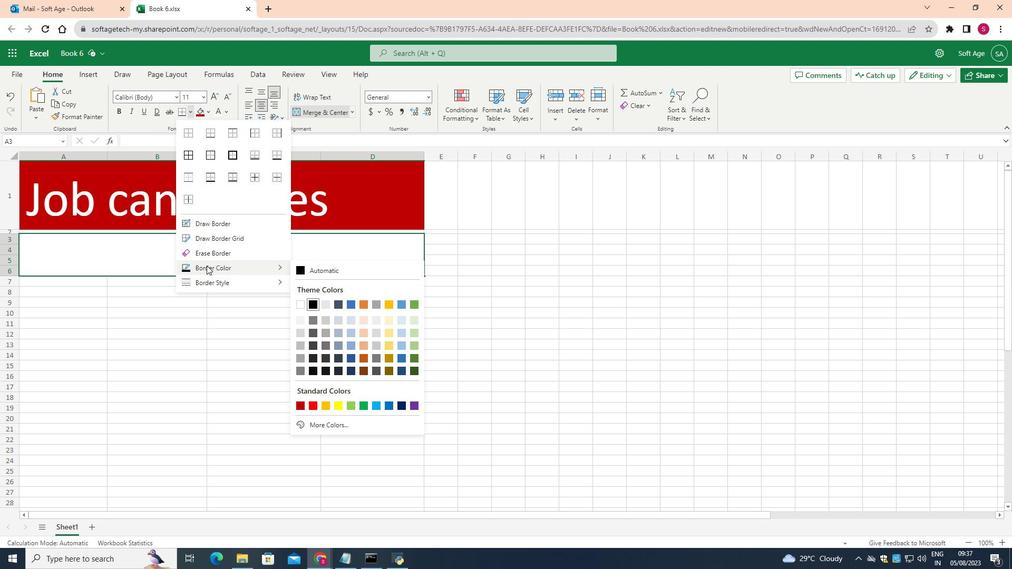 
Action: Mouse pressed left at (200, 262)
Screenshot: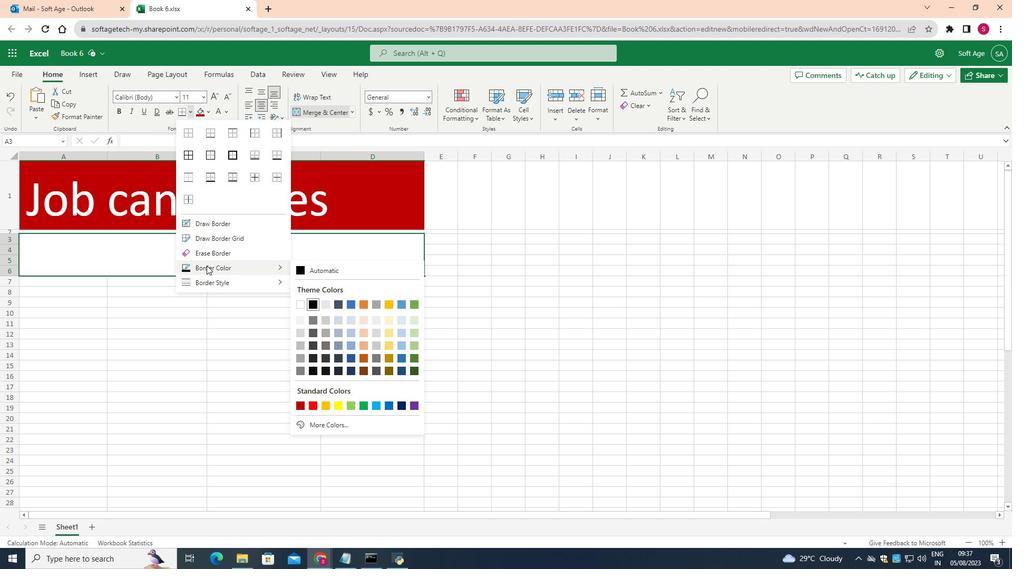
Action: Mouse moved to (231, 261)
Screenshot: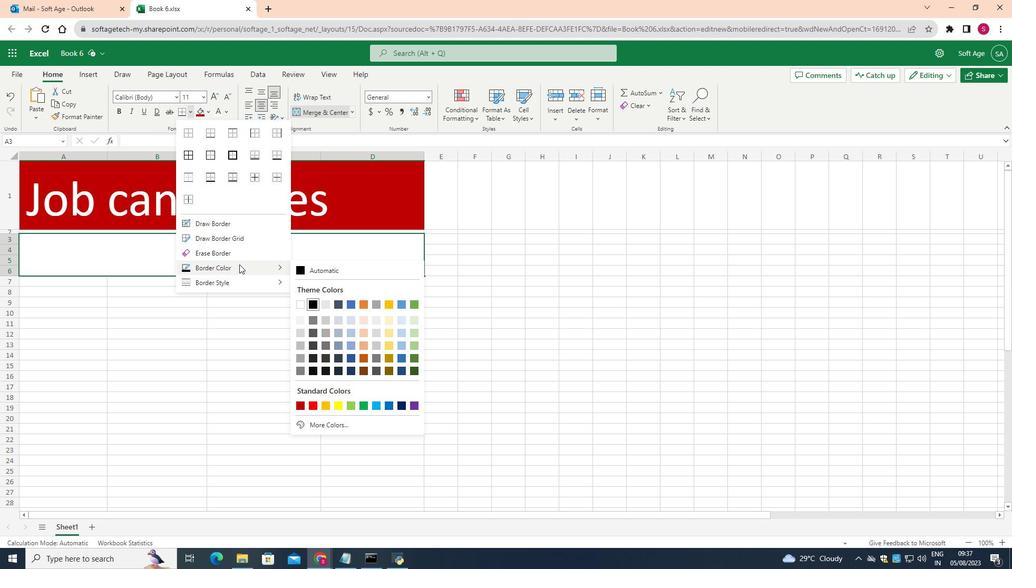 
Action: Mouse pressed left at (231, 261)
Screenshot: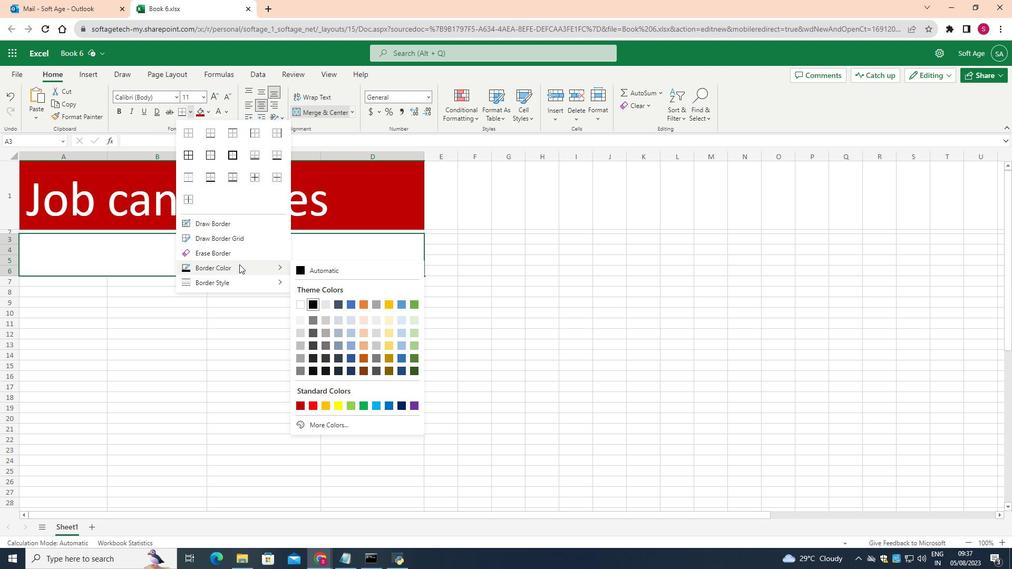 
Action: Mouse moved to (288, 298)
Screenshot: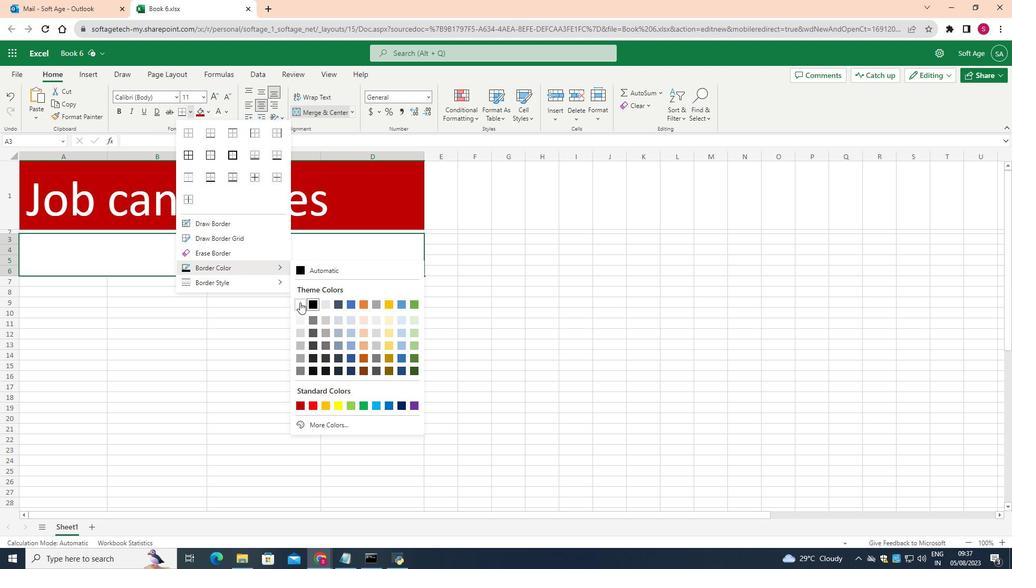 
Action: Mouse pressed left at (288, 298)
Screenshot: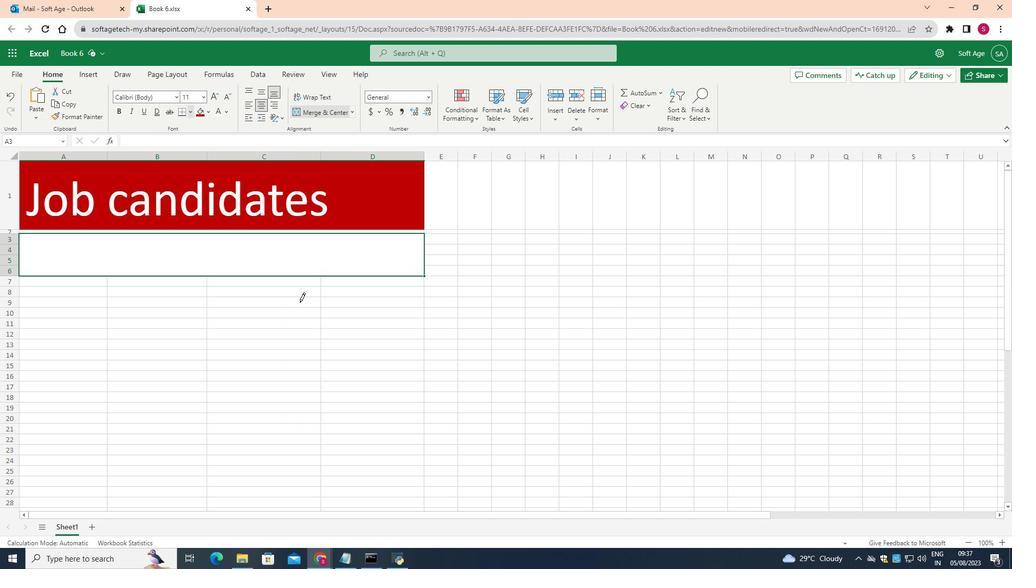 
Action: Mouse moved to (186, 111)
Screenshot: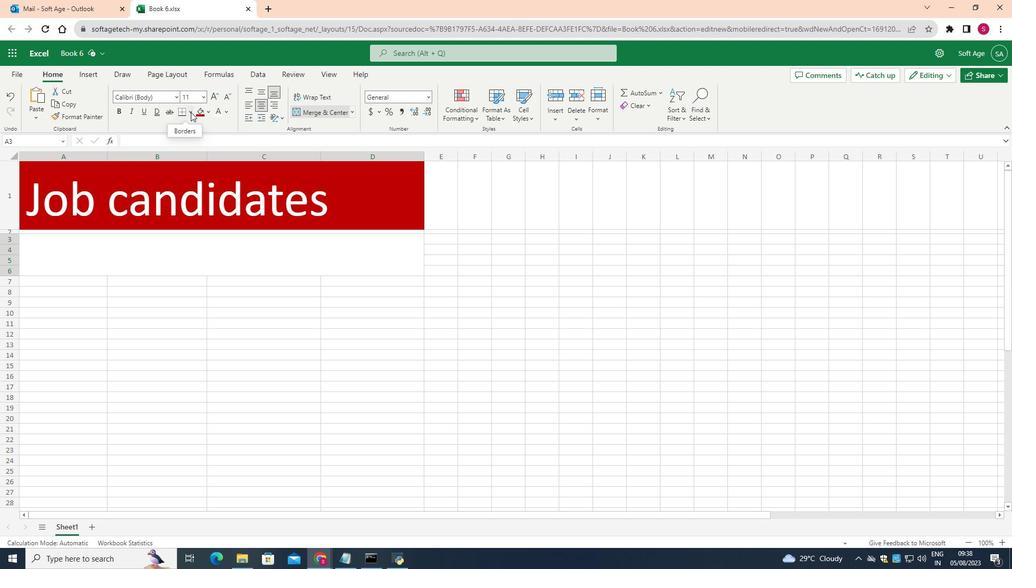 
Action: Mouse pressed left at (186, 111)
Screenshot: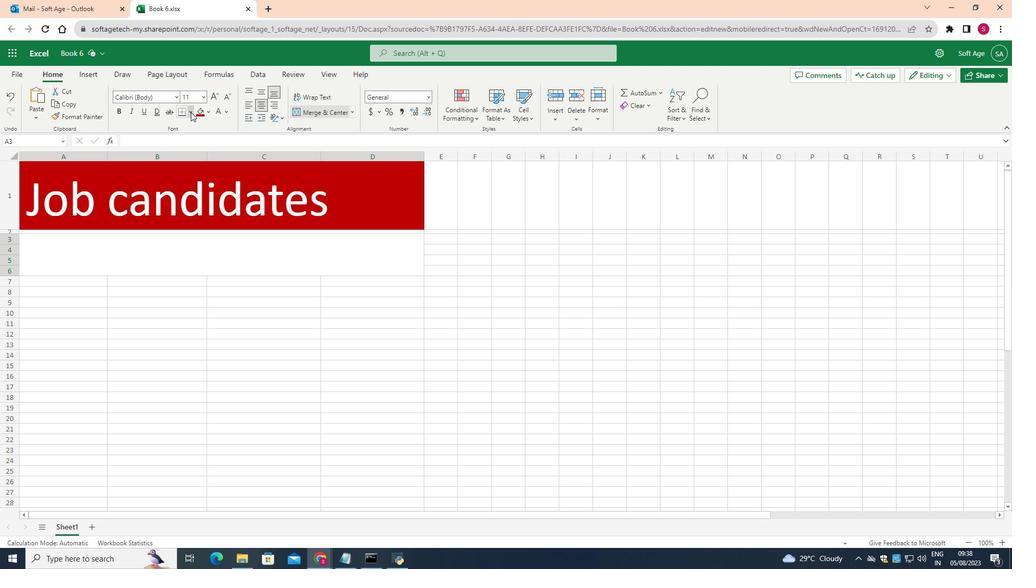 
Action: Mouse moved to (220, 129)
Screenshot: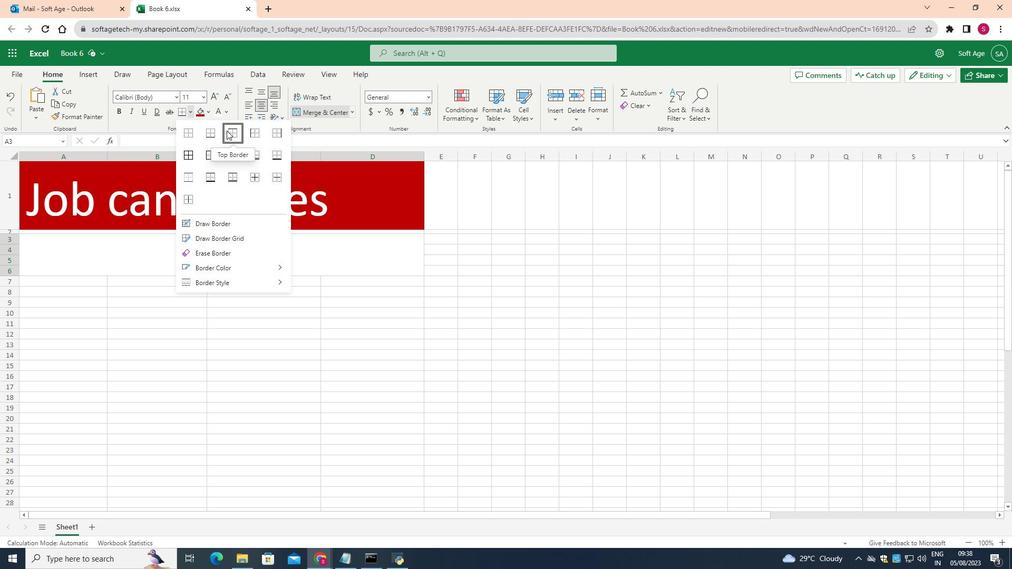 
Action: Mouse pressed left at (220, 129)
Screenshot: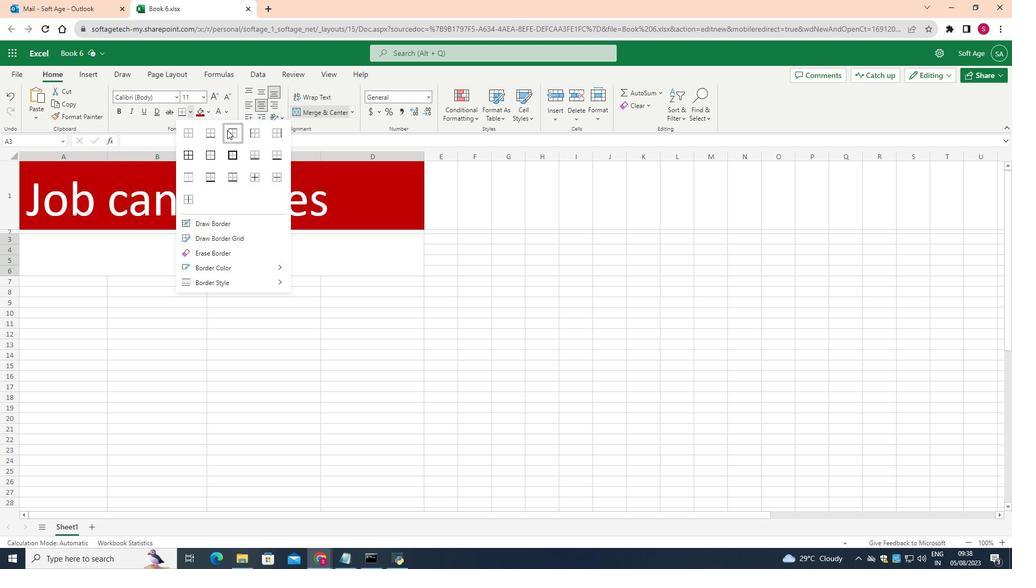 
Action: Mouse moved to (179, 109)
Screenshot: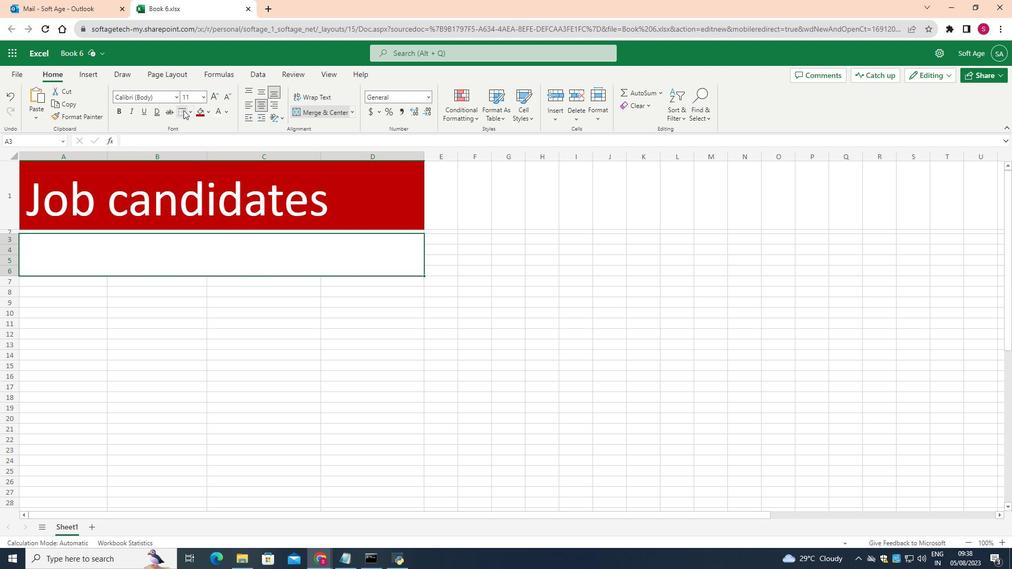 
Action: Mouse pressed left at (179, 109)
Screenshot: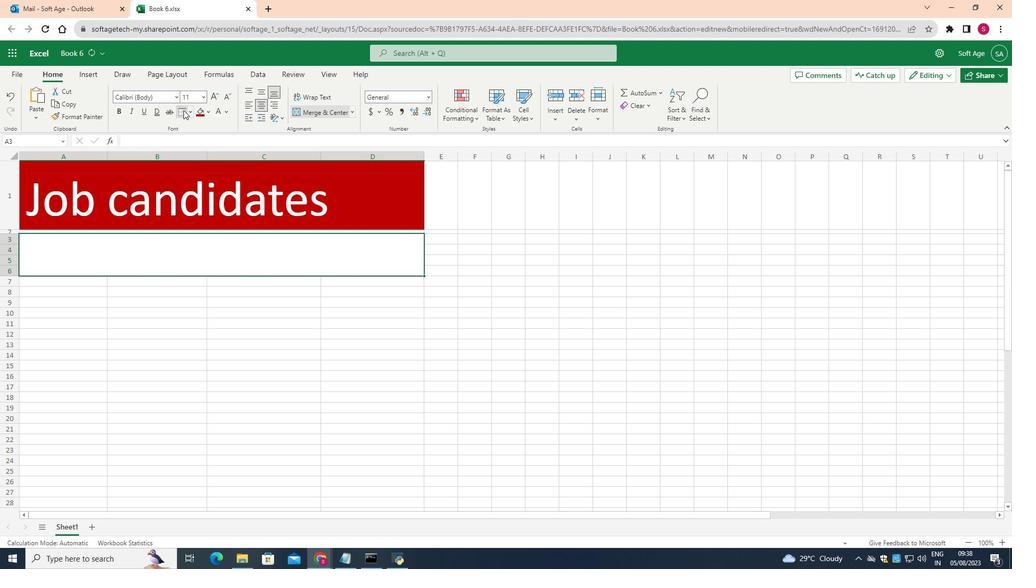 
Action: Mouse moved to (254, 411)
Screenshot: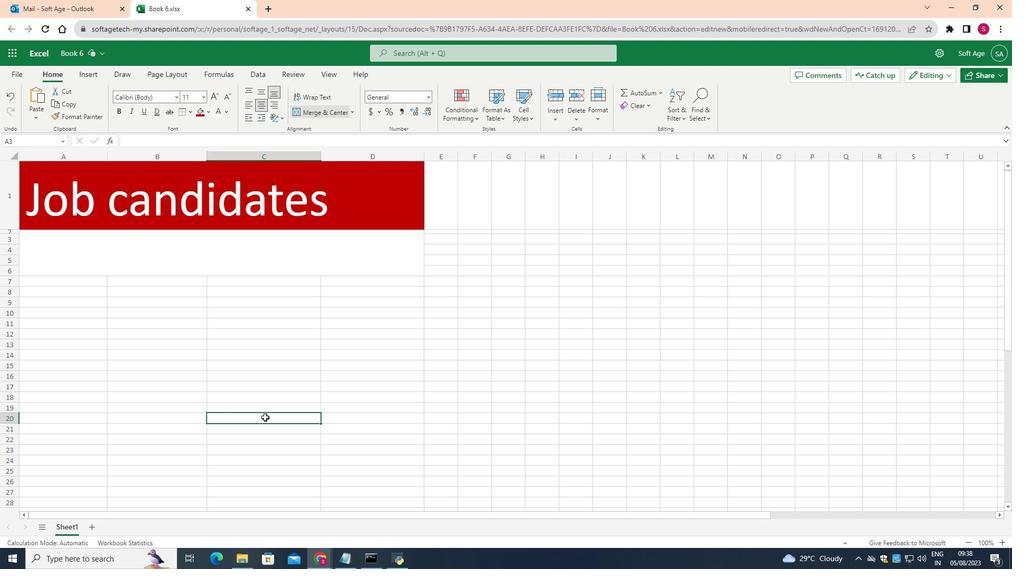 
Action: Mouse pressed left at (254, 411)
Screenshot: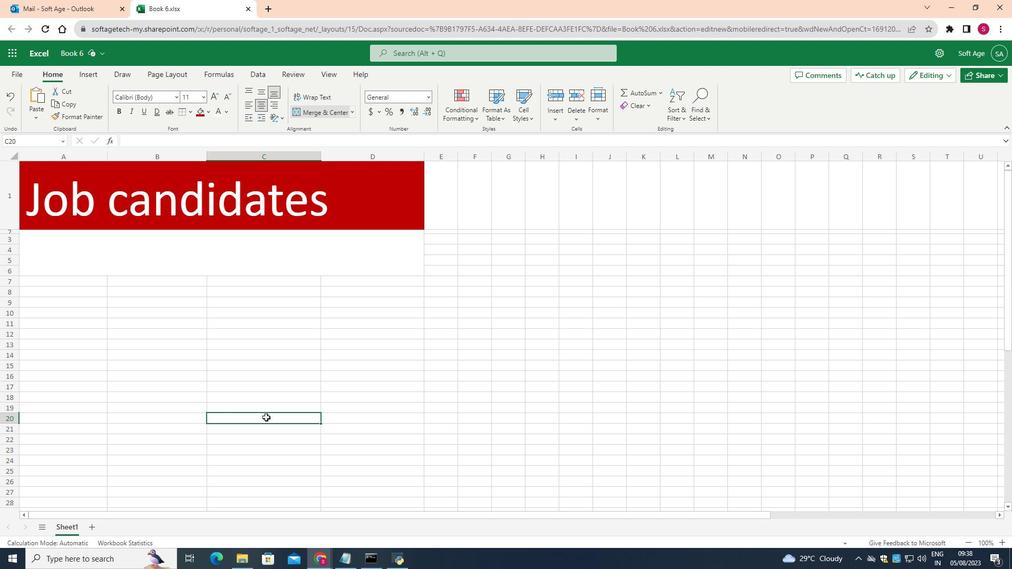 
Action: Mouse moved to (15, 281)
Screenshot: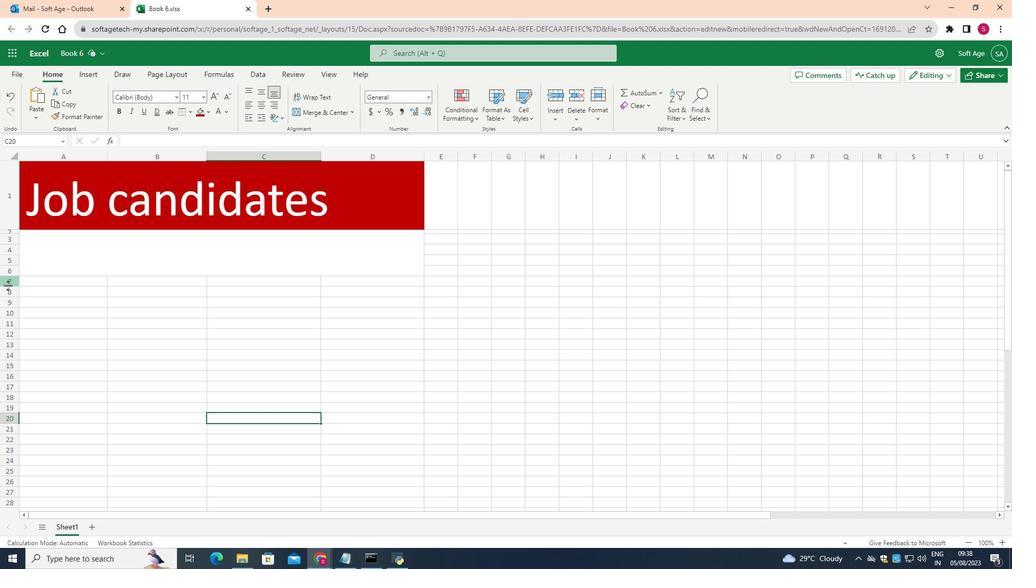 
Action: Mouse pressed left at (15, 281)
Screenshot: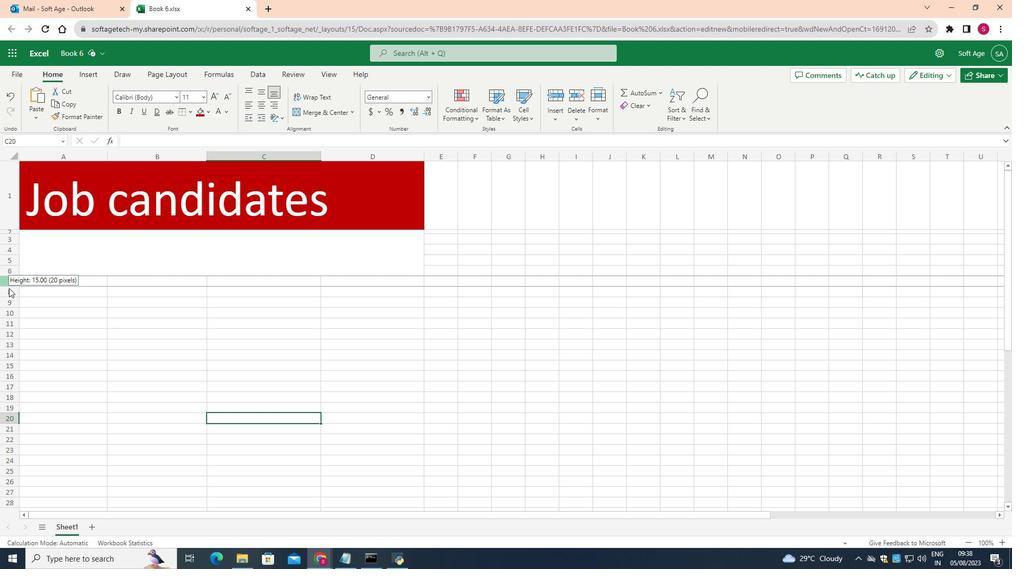 
Action: Mouse moved to (16, 291)
Screenshot: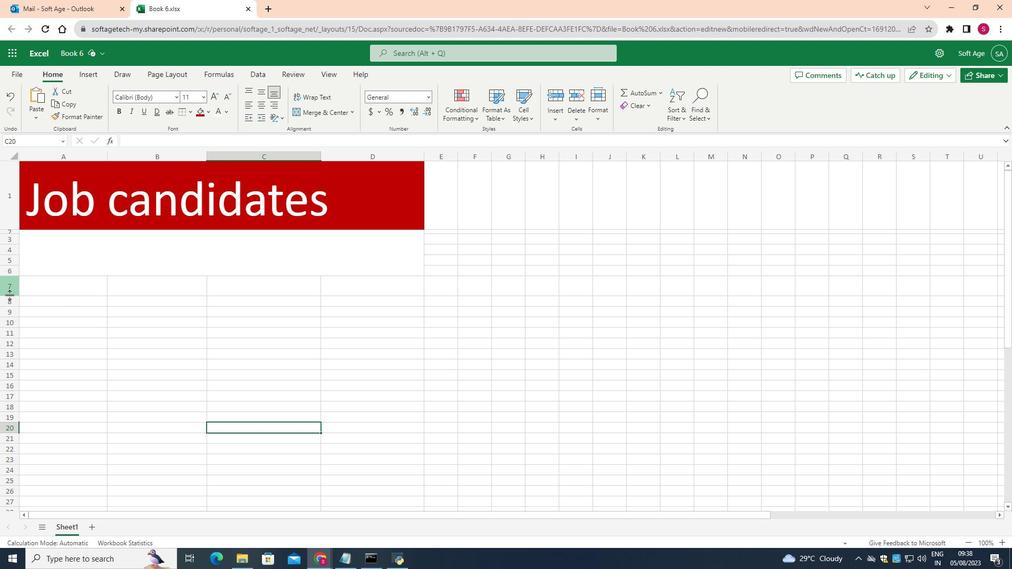 
Action: Mouse pressed left at (16, 291)
Screenshot: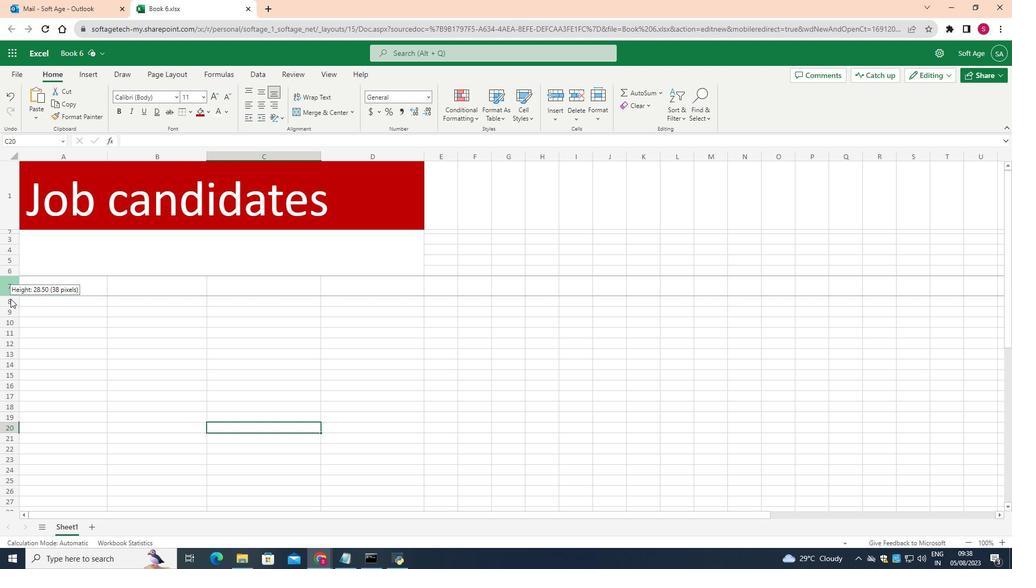 
Action: Mouse moved to (198, 94)
Screenshot: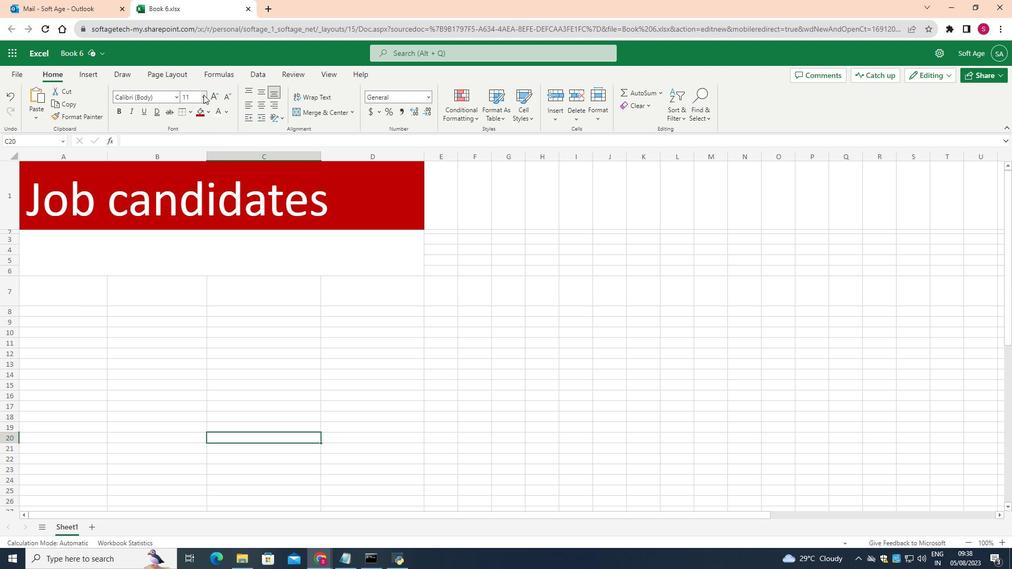 
Action: Mouse pressed left at (198, 94)
Screenshot: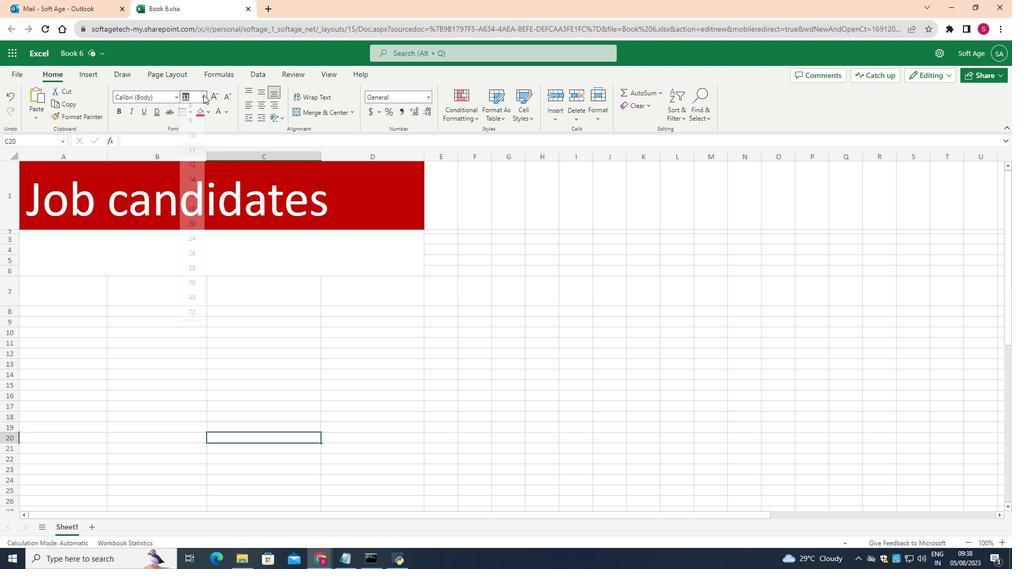 
Action: Mouse moved to (185, 215)
Screenshot: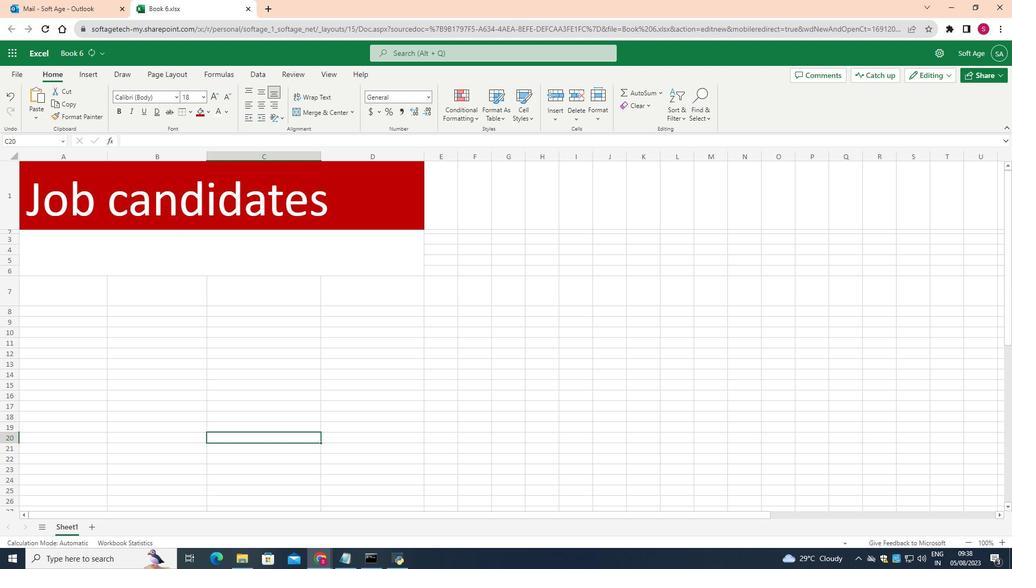 
Action: Mouse pressed left at (185, 215)
Screenshot: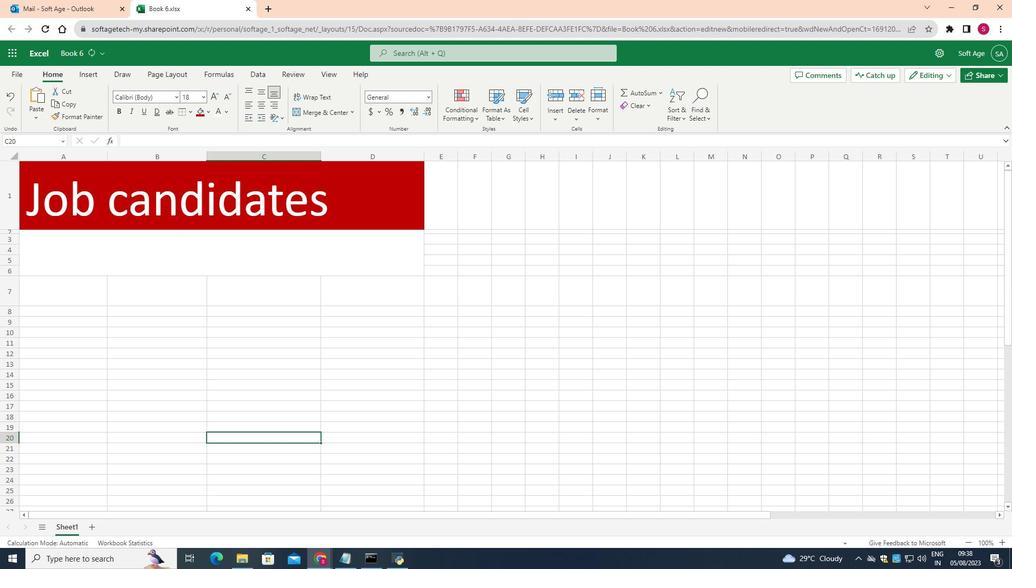 
Action: Mouse moved to (54, 285)
Screenshot: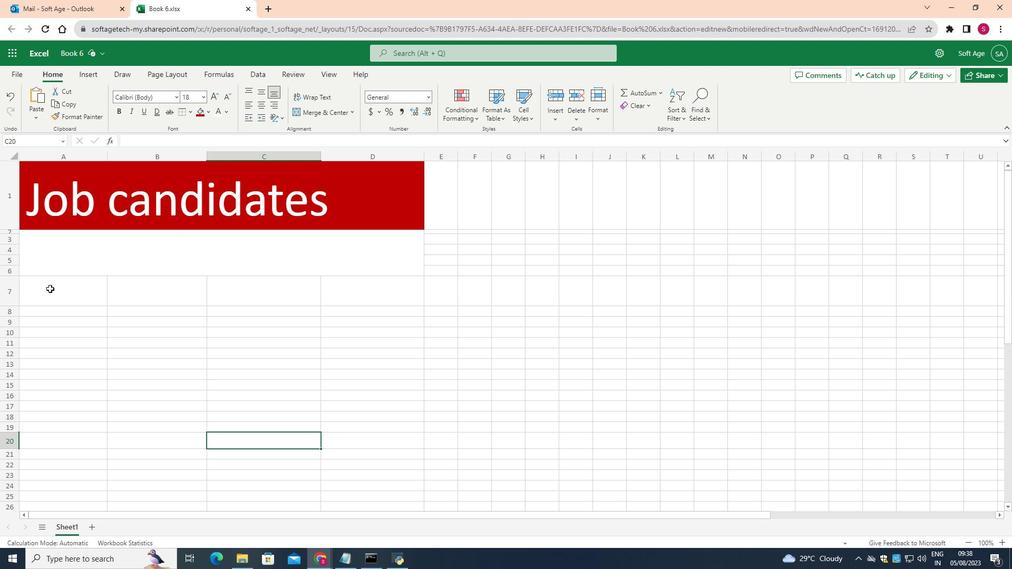 
Action: Mouse pressed left at (54, 285)
Screenshot: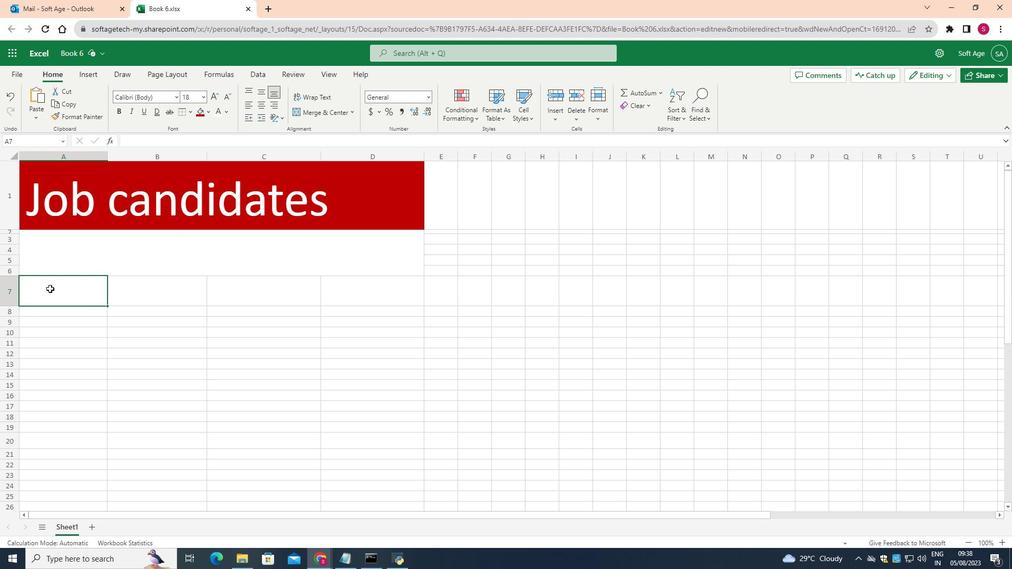 
Action: Mouse pressed left at (54, 285)
Screenshot: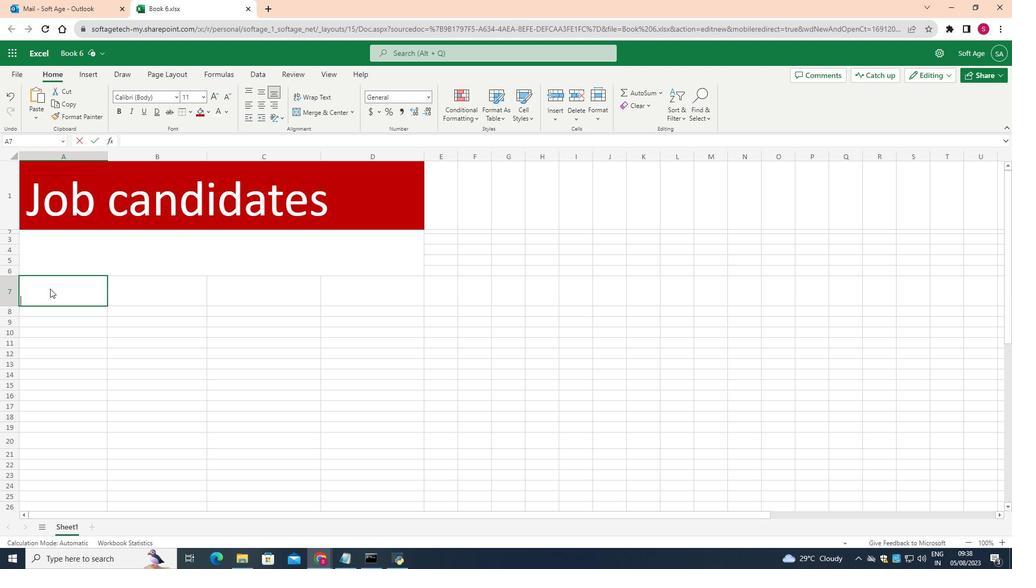 
Action: Key pressed <Key.shift><Key.shift><Key.shift><Key.shift><Key.shift><Key.shift>NAME
Screenshot: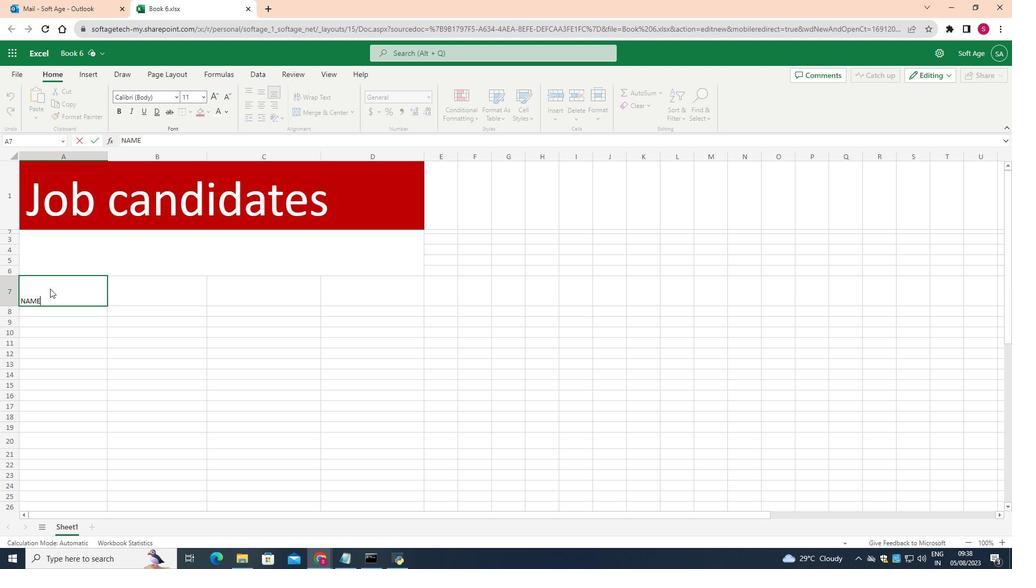 
Action: Mouse moved to (66, 328)
Screenshot: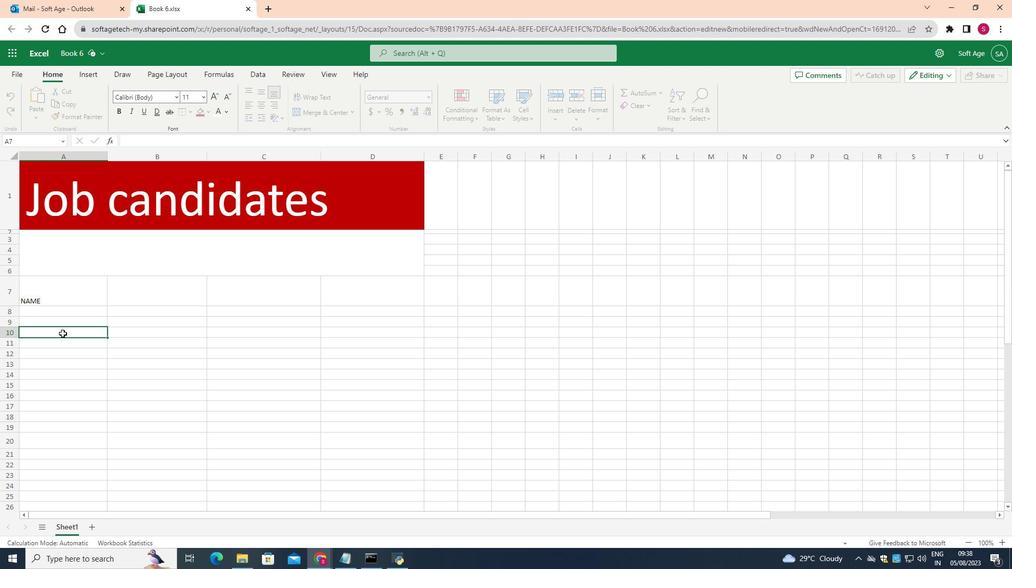 
Action: Mouse pressed left at (66, 328)
Screenshot: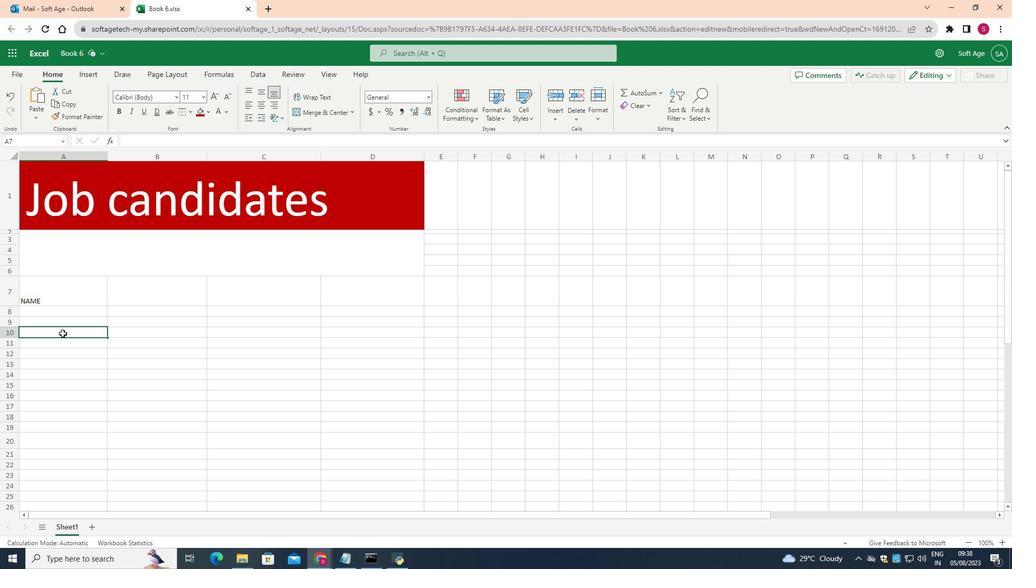 
Action: Mouse moved to (83, 296)
Screenshot: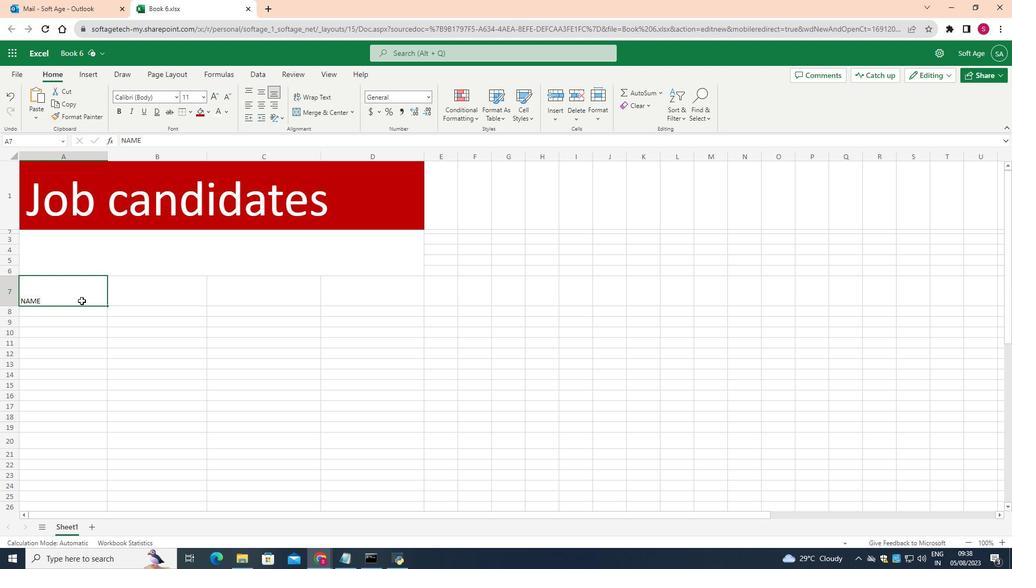 
Action: Mouse pressed left at (83, 296)
Screenshot: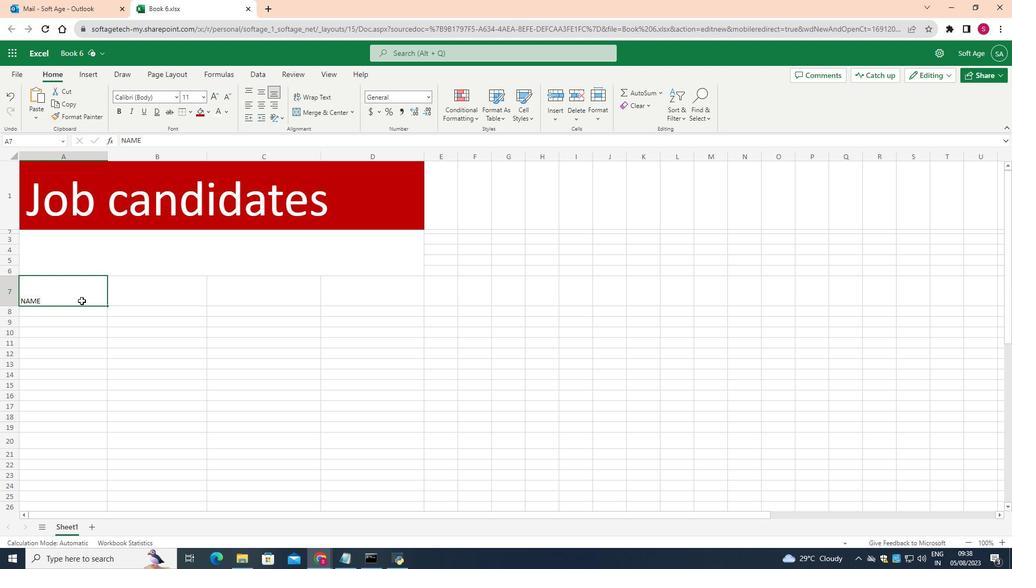 
Action: Mouse moved to (198, 96)
Screenshot: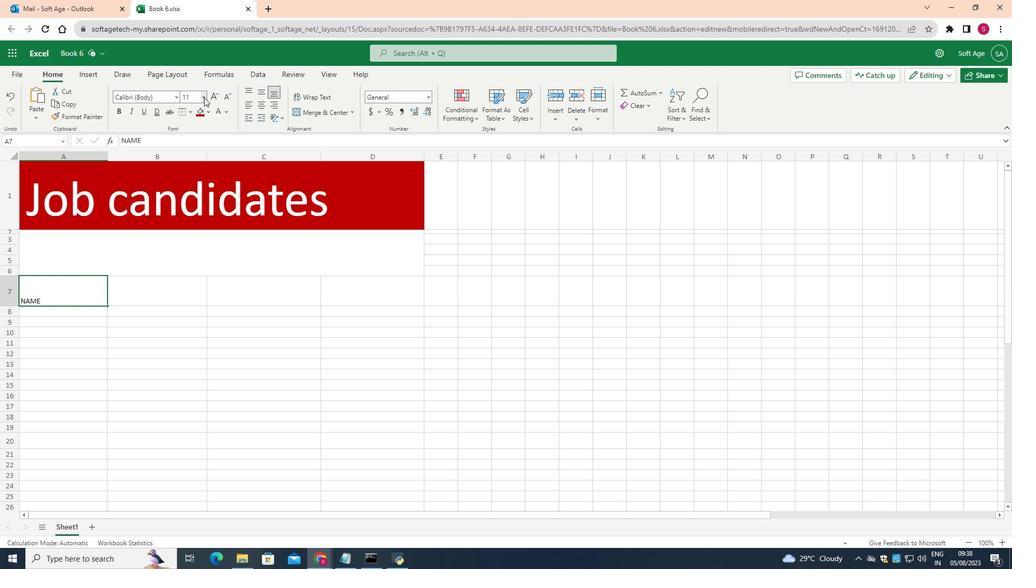 
Action: Mouse pressed left at (198, 96)
Screenshot: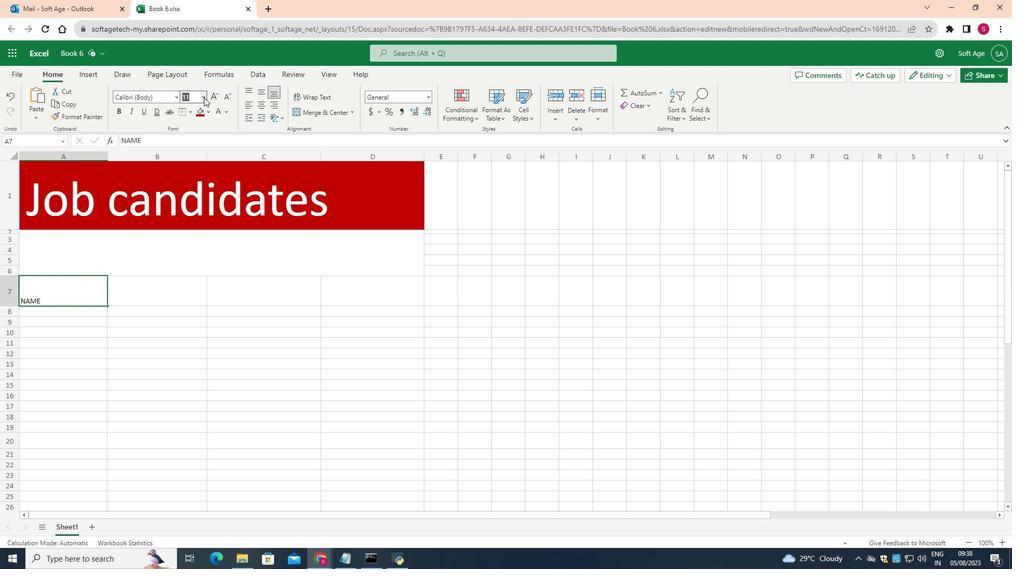 
Action: Mouse moved to (186, 227)
Screenshot: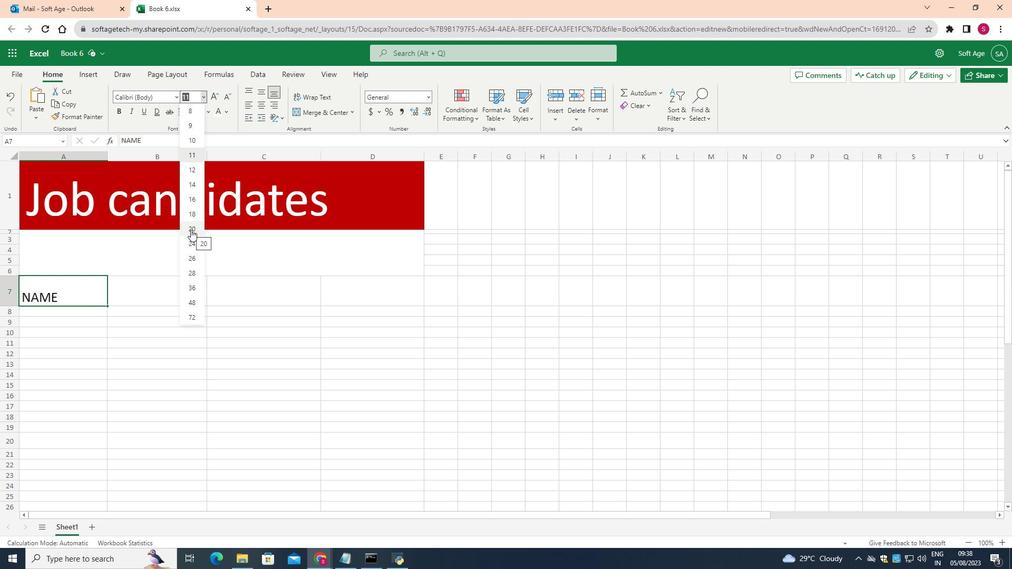 
Action: Mouse pressed left at (186, 227)
Screenshot: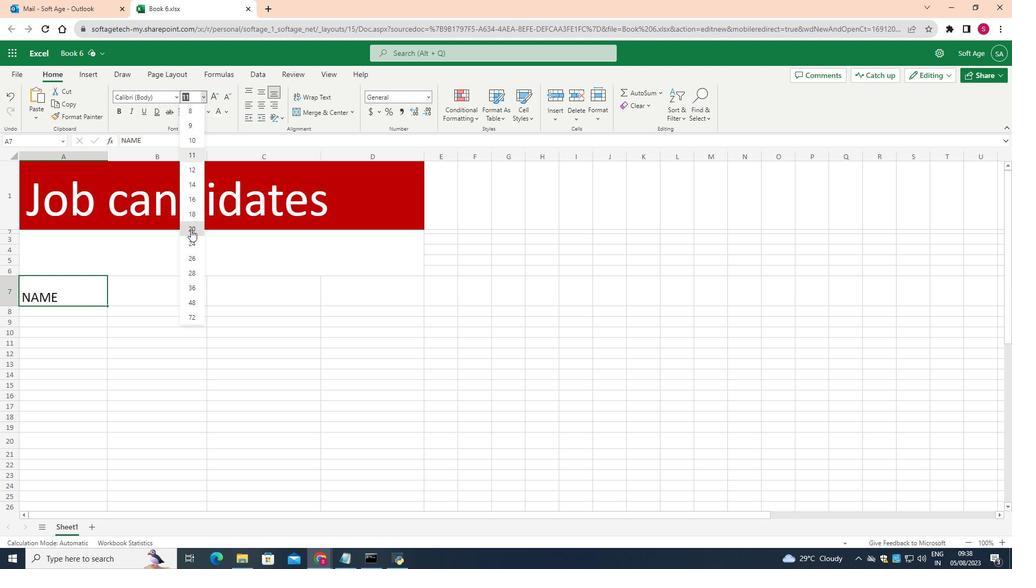 
Action: Mouse moved to (158, 285)
Screenshot: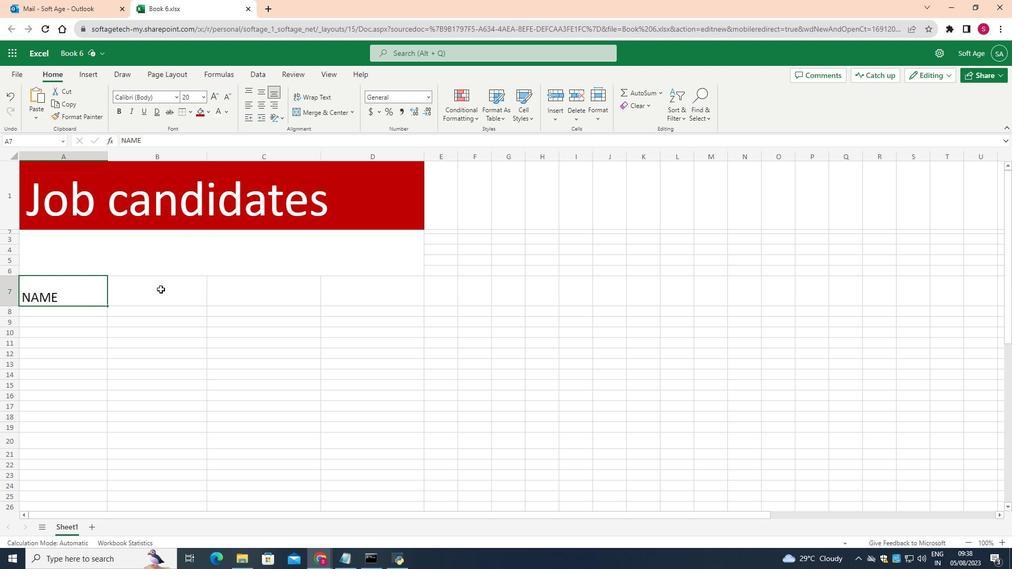 
Action: Mouse pressed left at (158, 285)
Screenshot: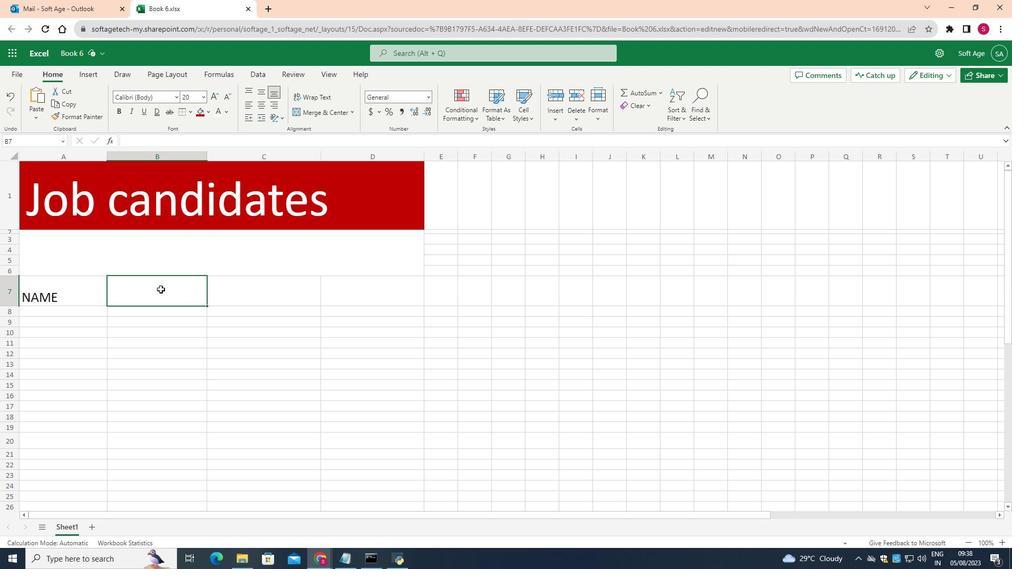 
Action: Mouse moved to (197, 94)
Screenshot: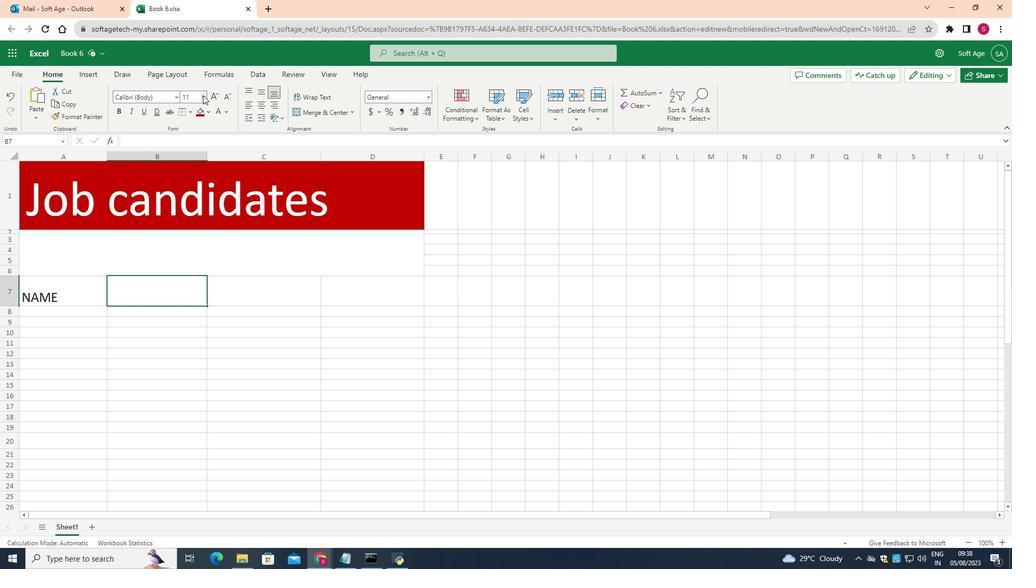 
Action: Mouse pressed left at (197, 94)
Screenshot: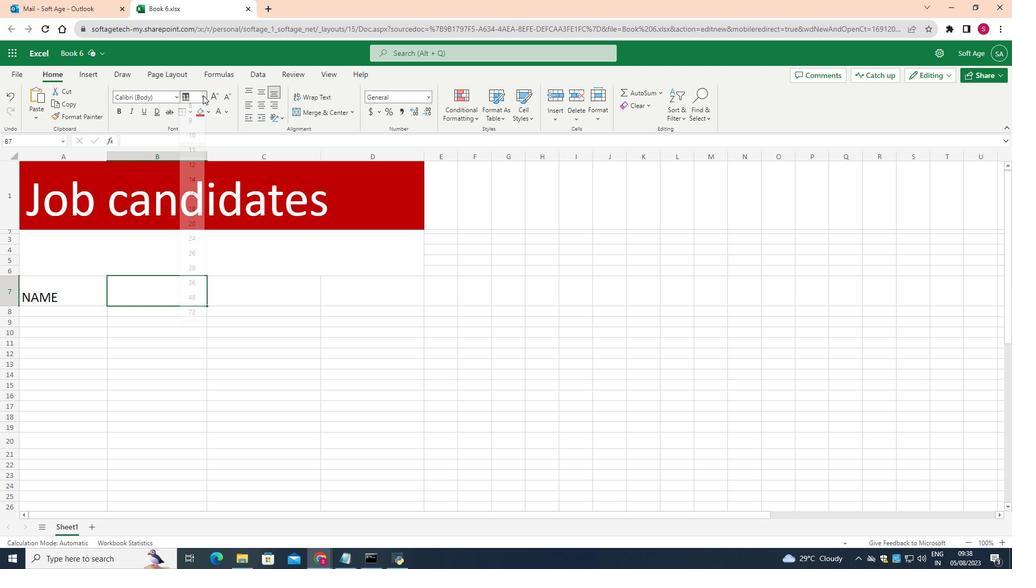 
Action: Mouse moved to (187, 226)
Screenshot: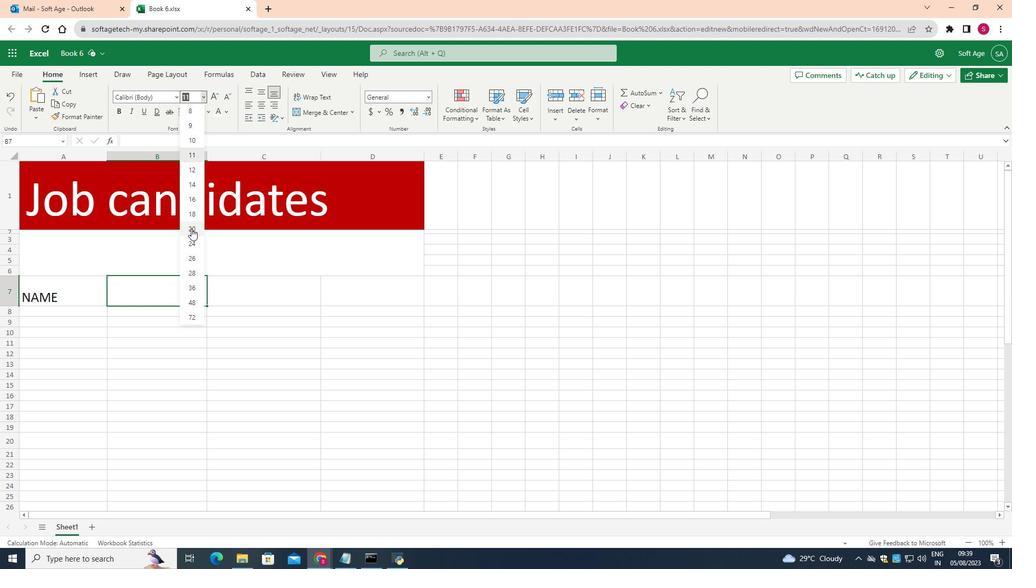 
Action: Mouse pressed left at (187, 226)
Screenshot: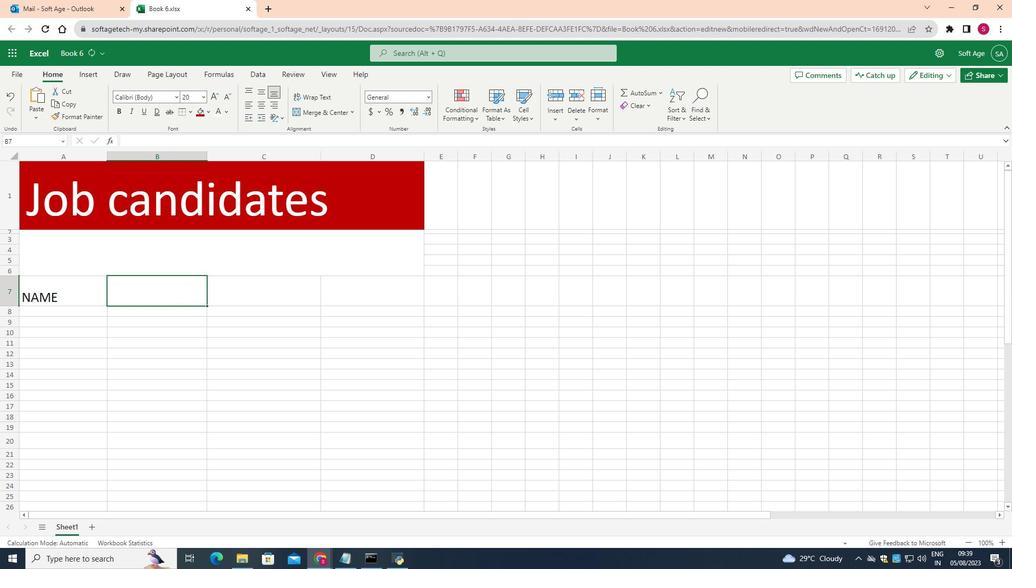 
Action: Mouse moved to (168, 287)
Screenshot: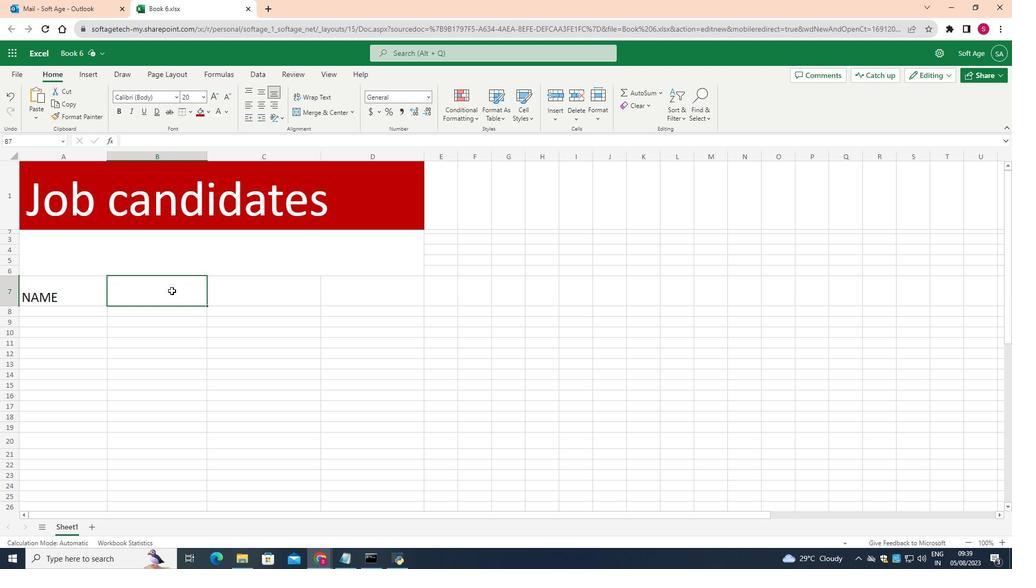 
Action: Mouse pressed left at (168, 287)
Screenshot: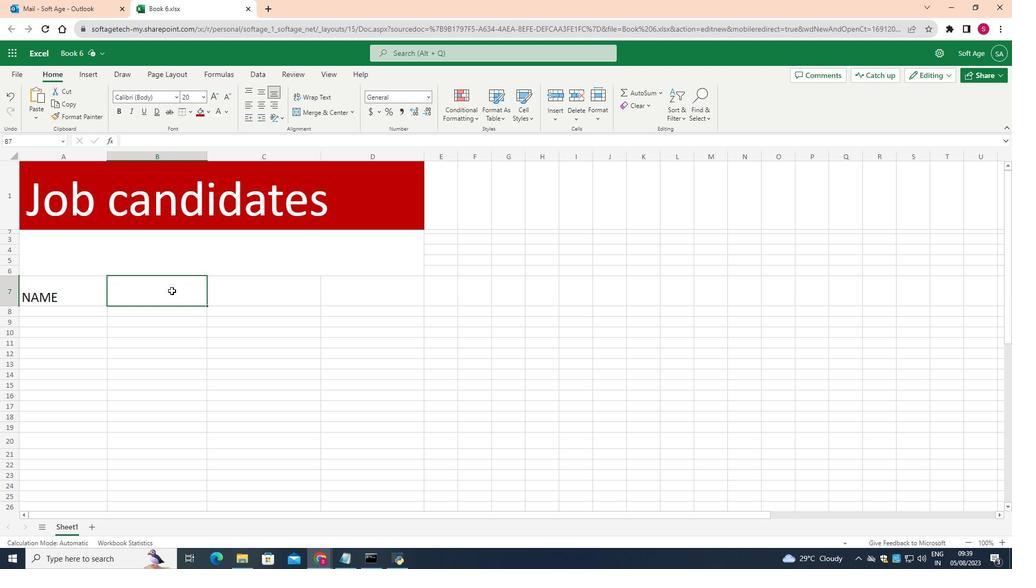 
Action: Key pressed <Key.shift>APPLYING<Key.space><Key.shift><Key.shift>FOR
Screenshot: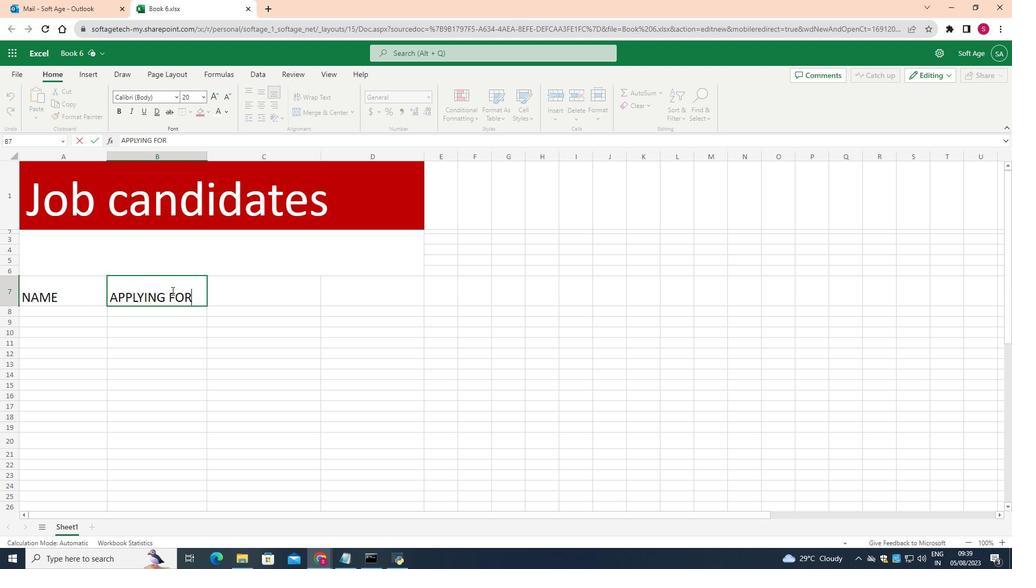 
Action: Mouse moved to (240, 285)
Screenshot: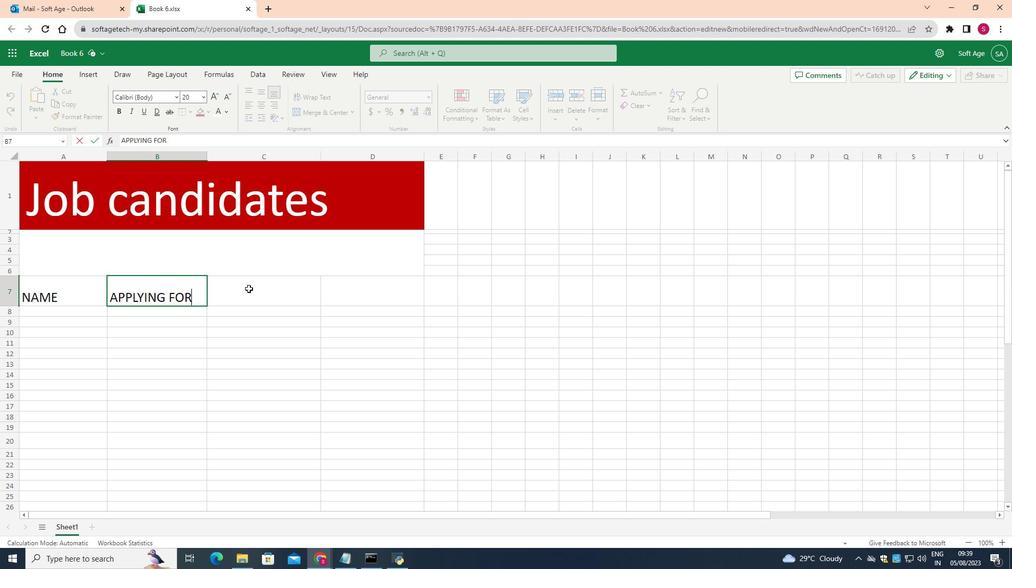 
Action: Mouse pressed left at (240, 285)
Screenshot: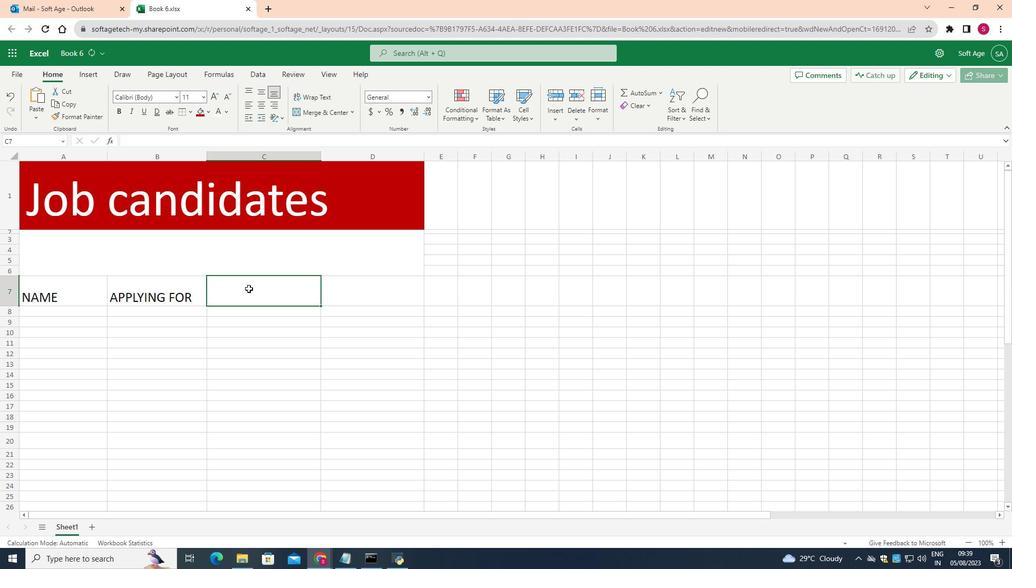 
Action: Mouse moved to (199, 99)
Screenshot: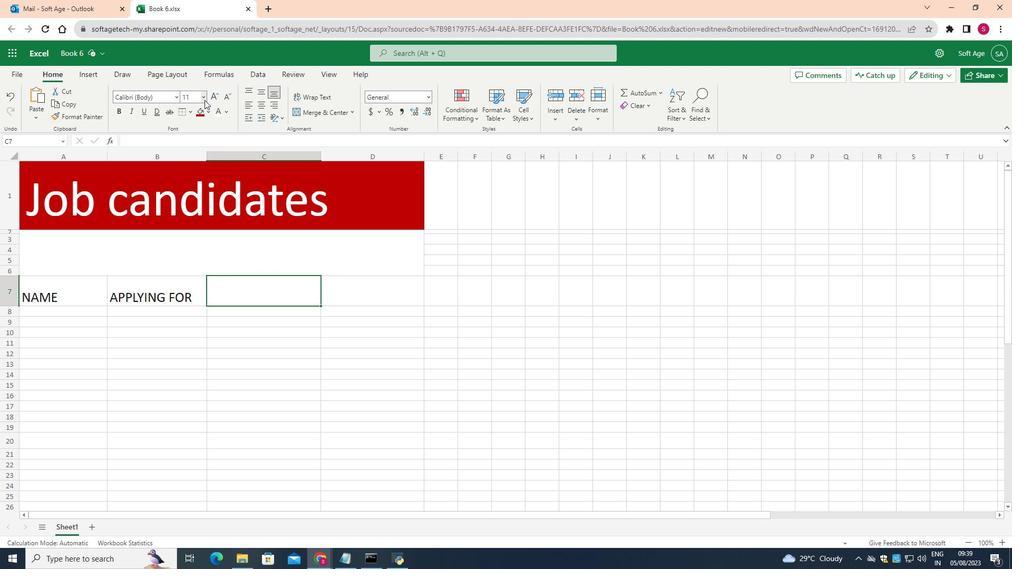 
Action: Mouse pressed left at (199, 99)
Screenshot: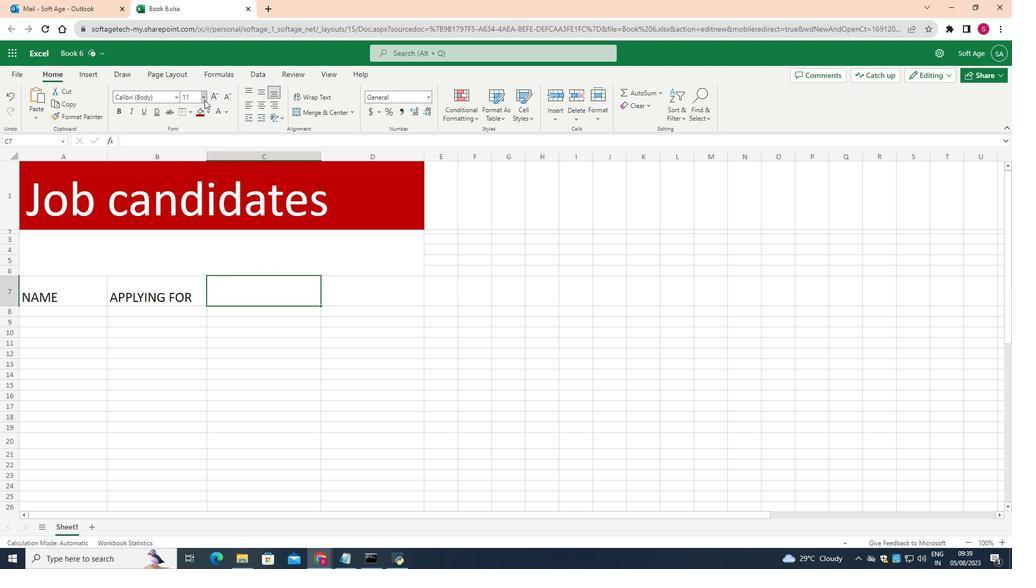 
Action: Mouse moved to (187, 223)
Screenshot: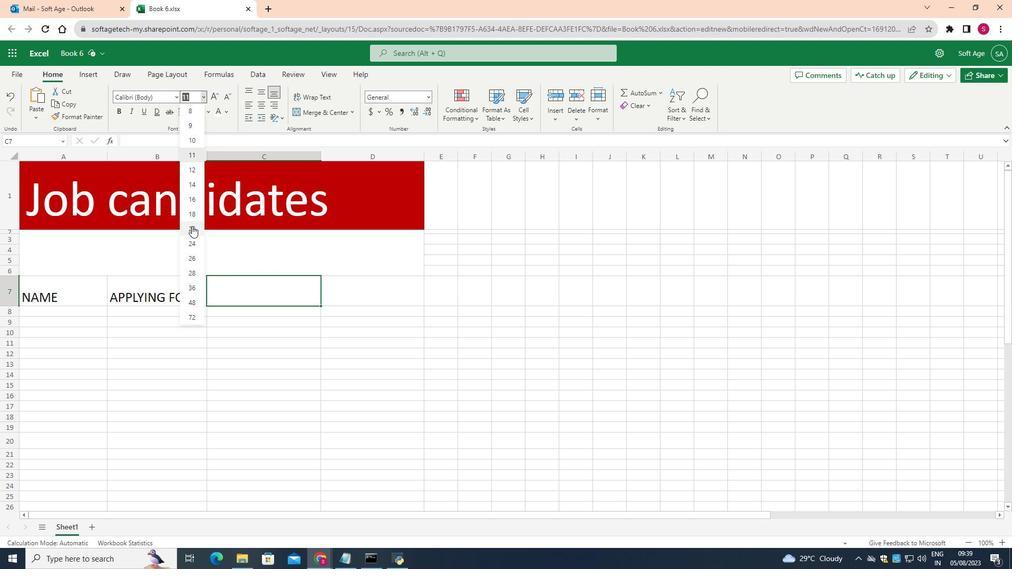 
Action: Mouse pressed left at (187, 223)
Screenshot: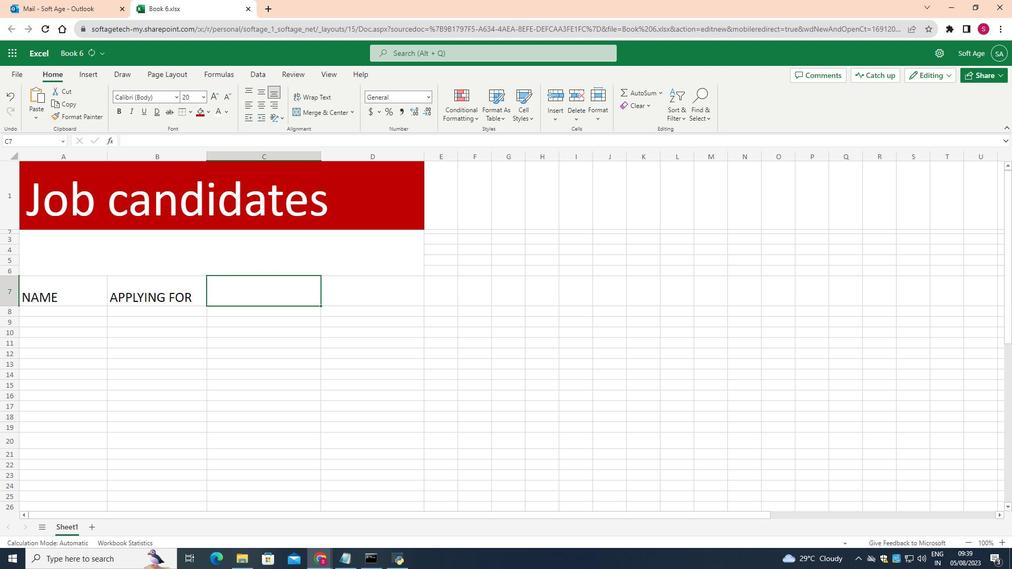 
Action: Mouse moved to (232, 285)
Screenshot: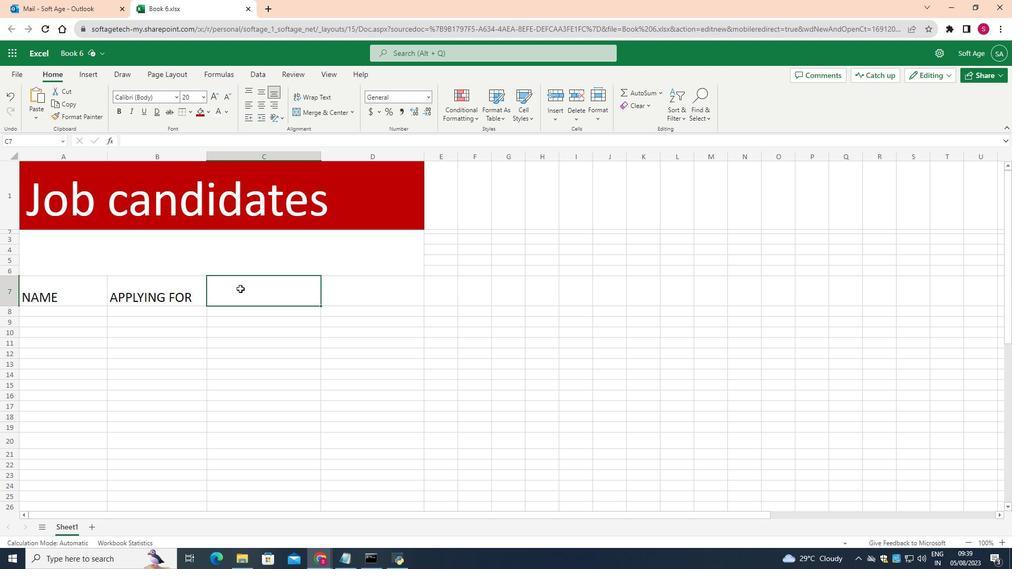 
Action: Mouse pressed left at (232, 285)
Screenshot: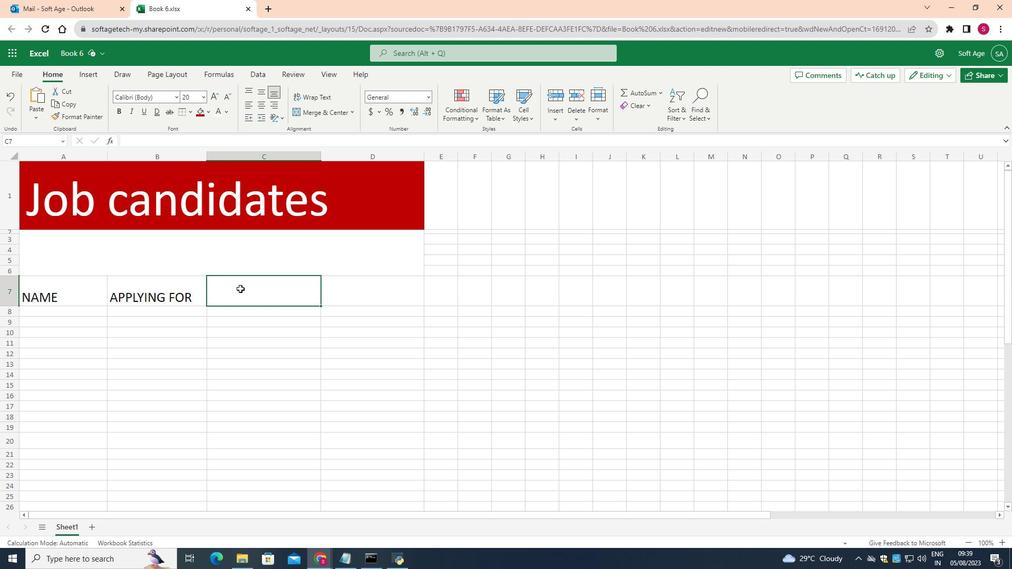 
Action: Mouse pressed left at (232, 285)
Screenshot: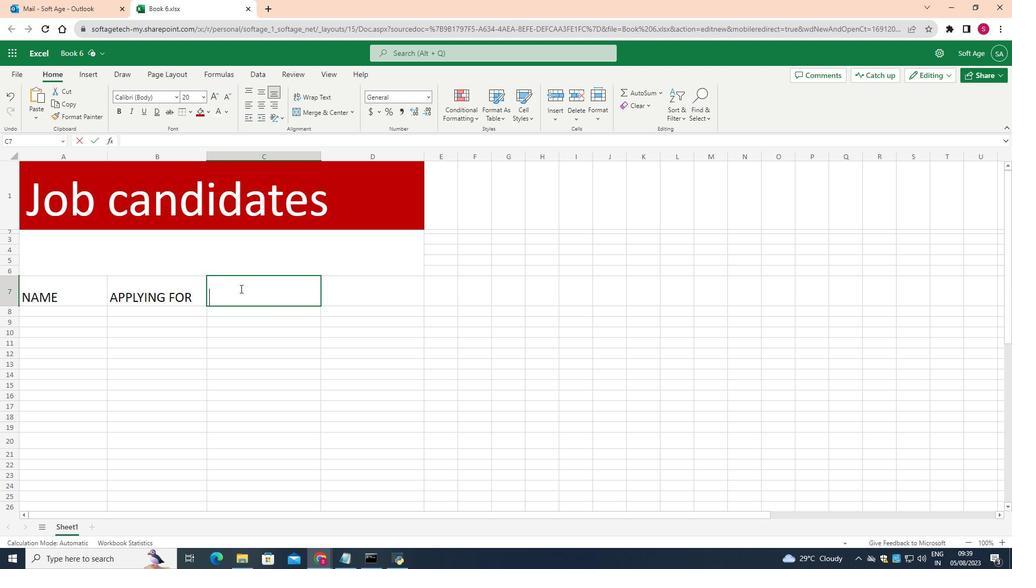 
Action: Key pressed <Key.shift>STATUS
Screenshot: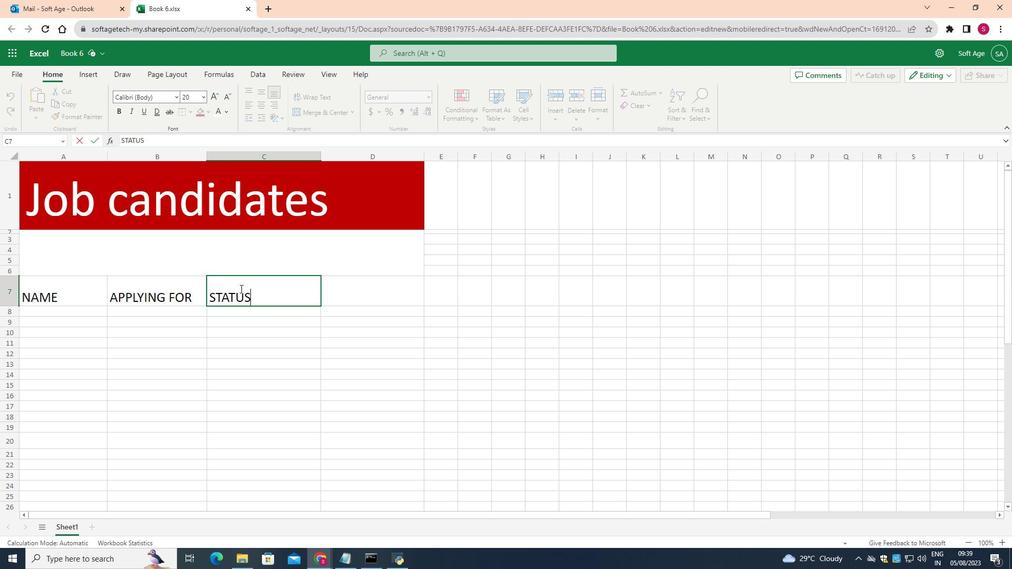 
Action: Mouse moved to (359, 283)
Screenshot: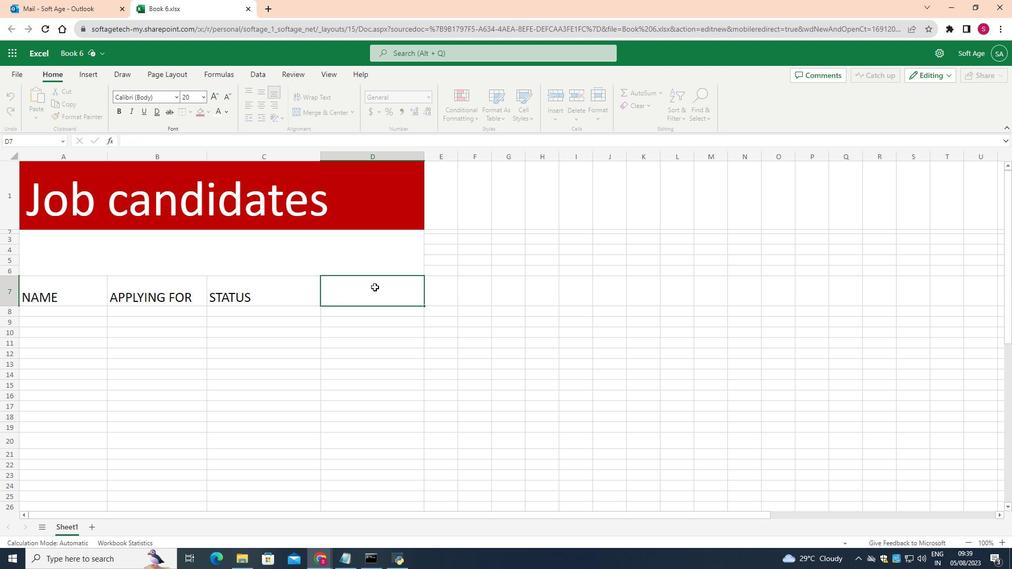
Action: Mouse pressed left at (359, 283)
Screenshot: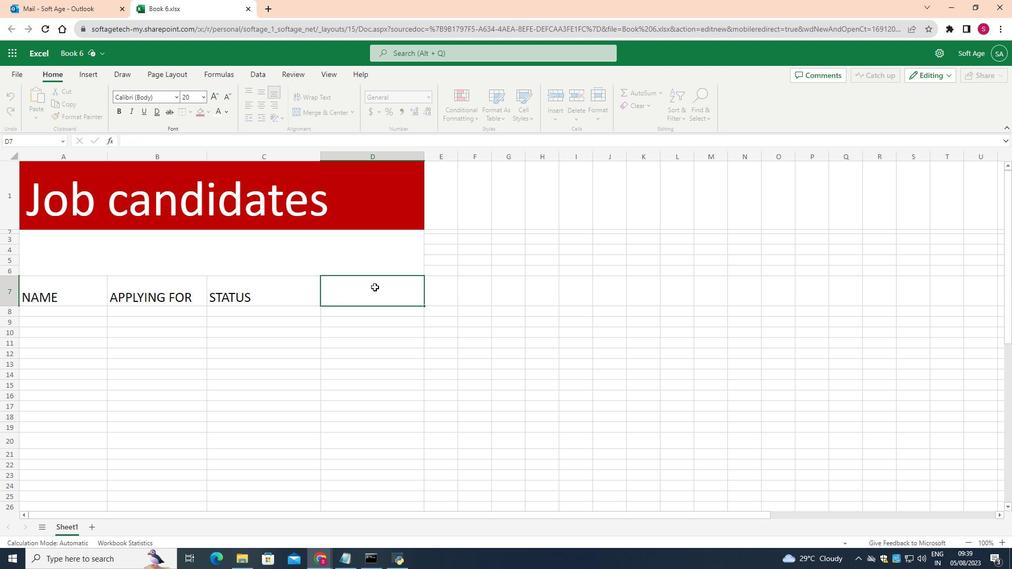 
Action: Mouse moved to (197, 96)
Screenshot: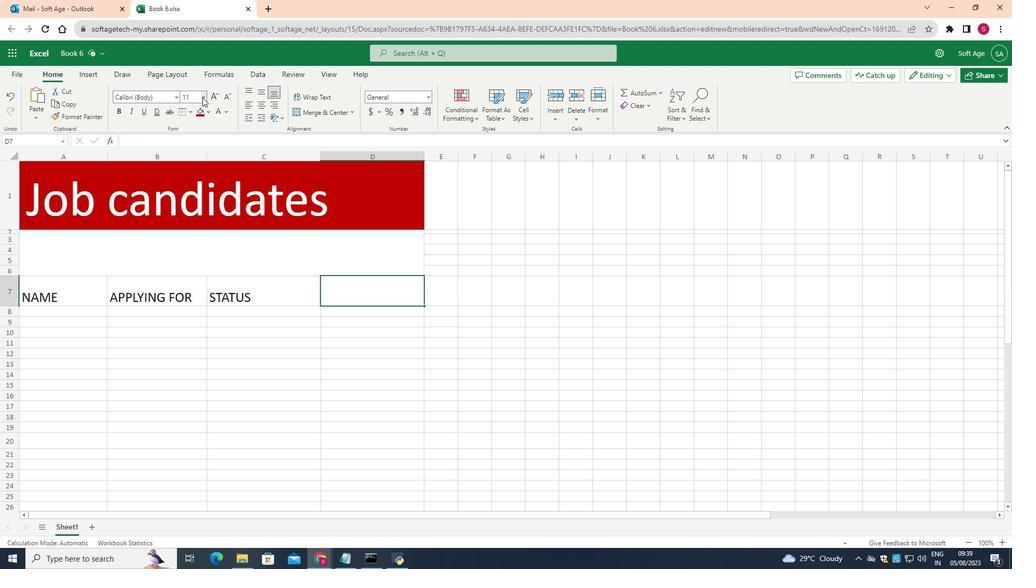 
Action: Mouse pressed left at (197, 96)
Screenshot: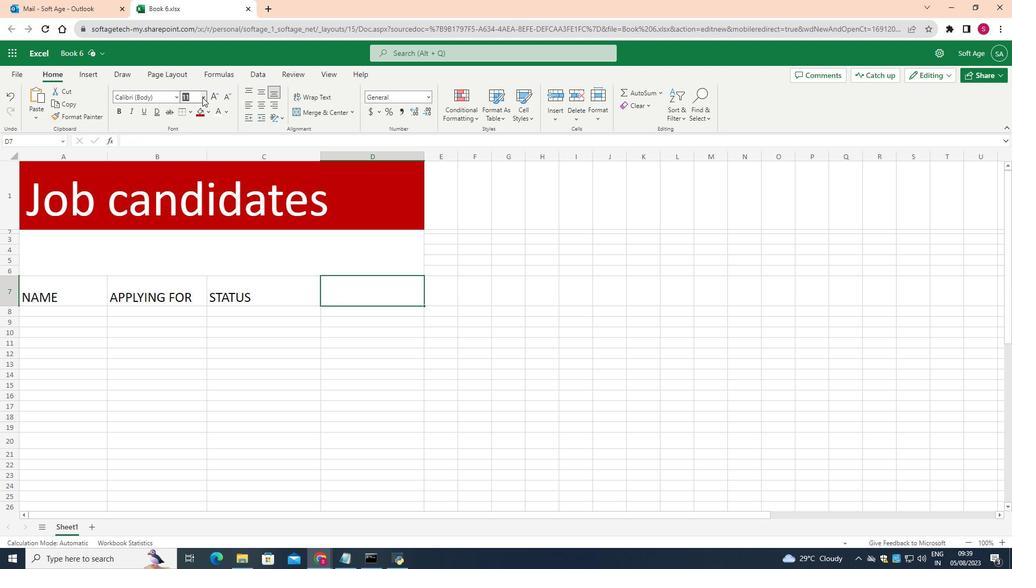 
Action: Mouse moved to (185, 227)
Screenshot: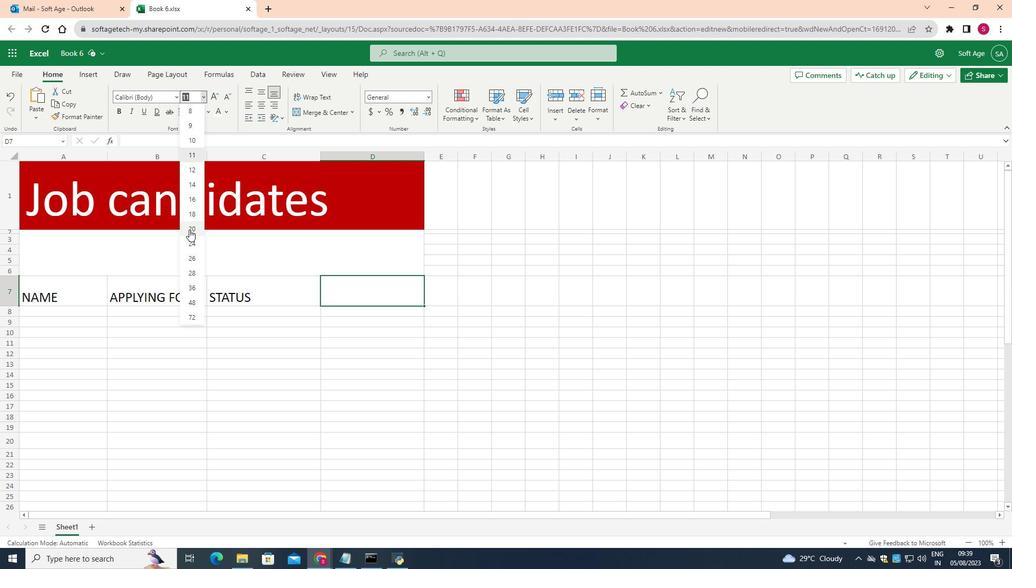 
Action: Mouse pressed left at (185, 227)
Screenshot: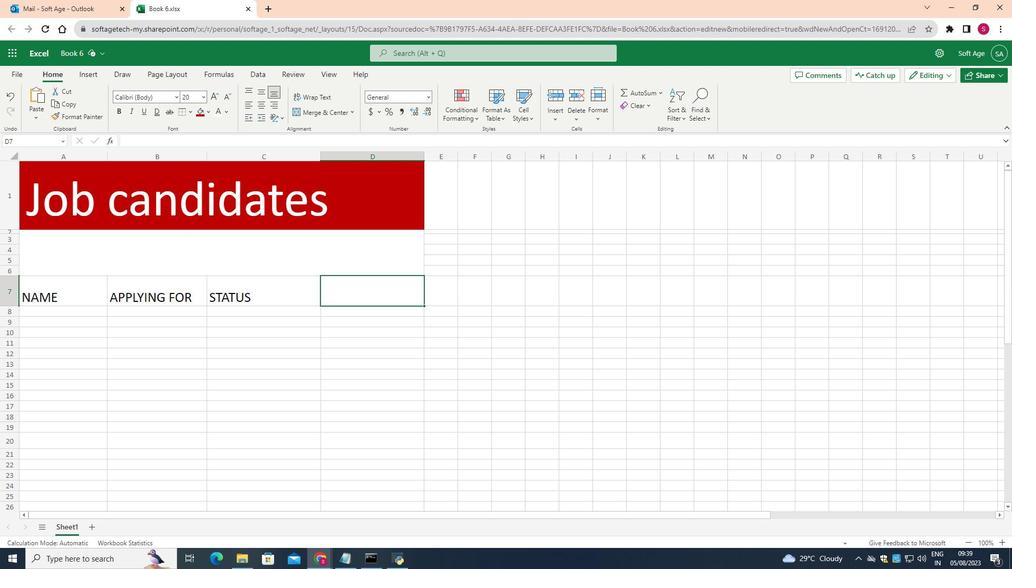 
Action: Mouse moved to (338, 293)
Screenshot: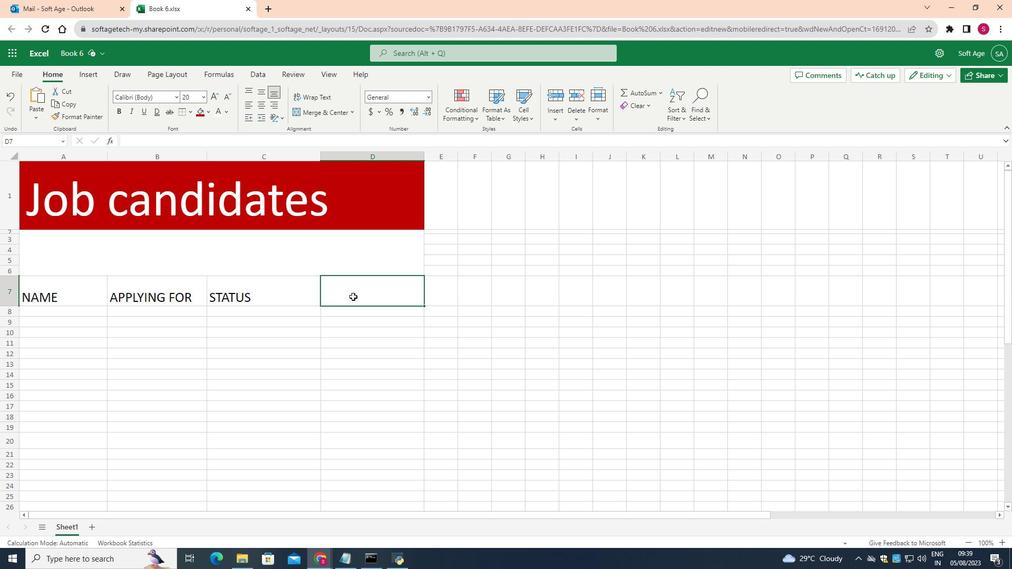 
Action: Mouse pressed left at (338, 293)
Screenshot: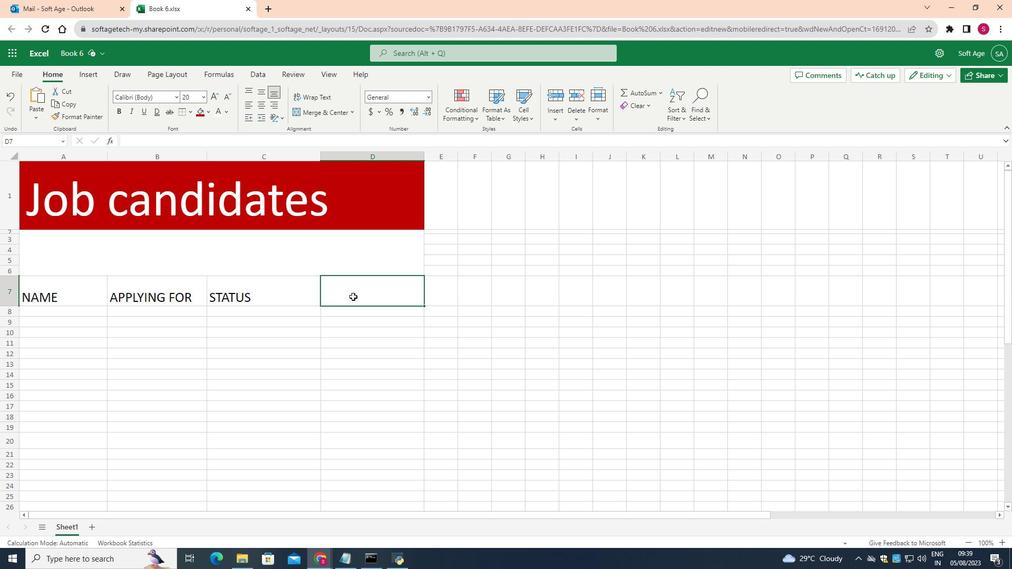 
Action: Key pressed <Key.shift>CANDIDATE<Key.space><Key.shift><Key.shift><Key.shift><Key.shift><Key.shift><Key.shift><Key.shift><Key.shift><Key.shift><Key.shift><Key.shift><Key.shift><Key.shift>TYPE
Screenshot: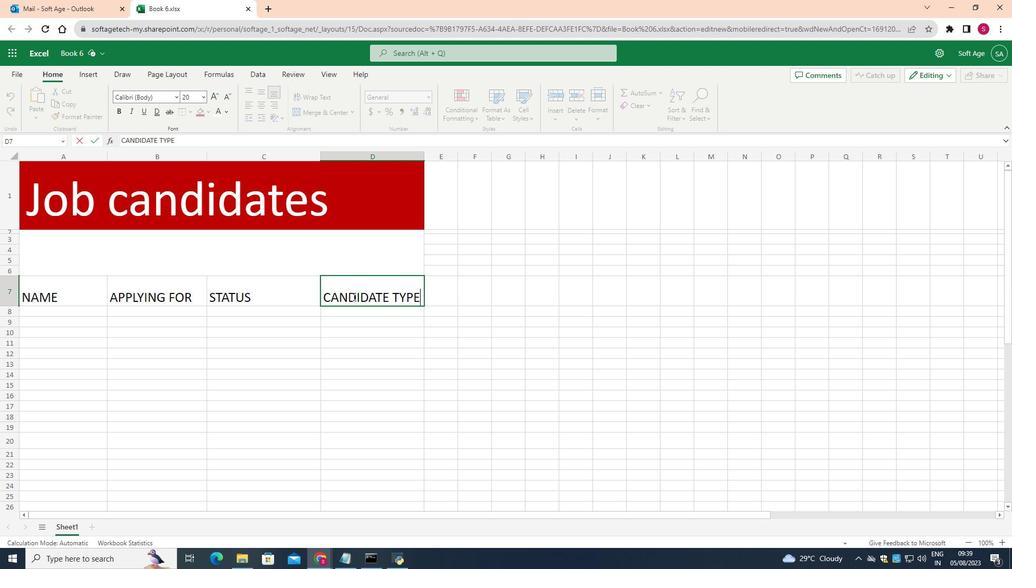 
Action: Mouse moved to (238, 391)
Screenshot: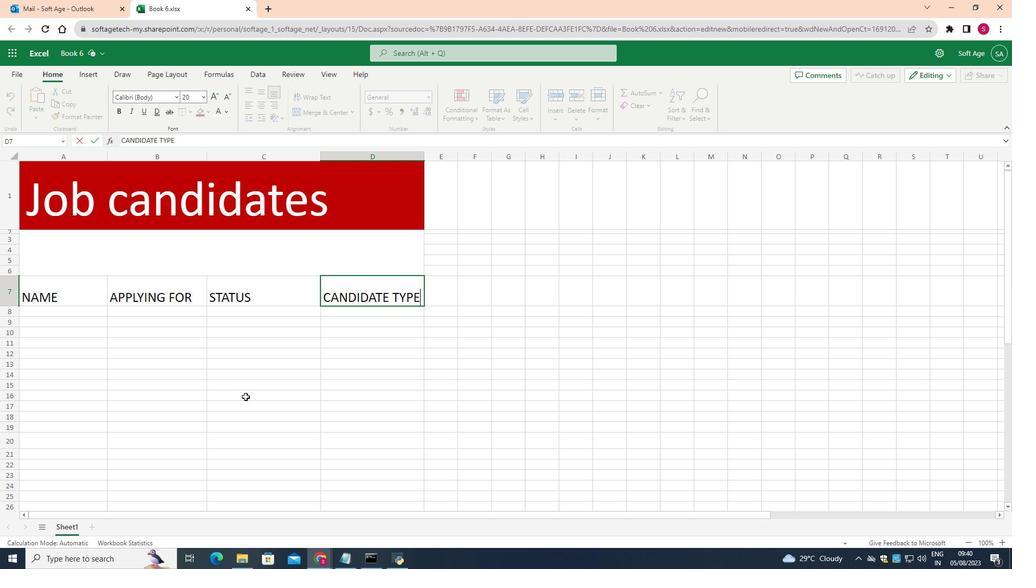 
Action: Mouse pressed left at (238, 391)
Screenshot: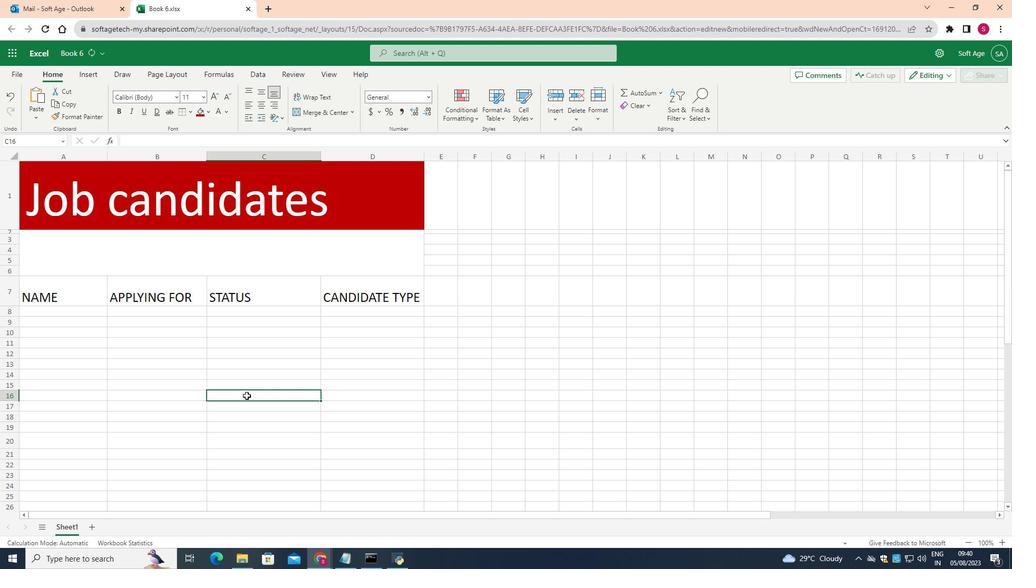 
Action: Mouse moved to (201, 154)
Screenshot: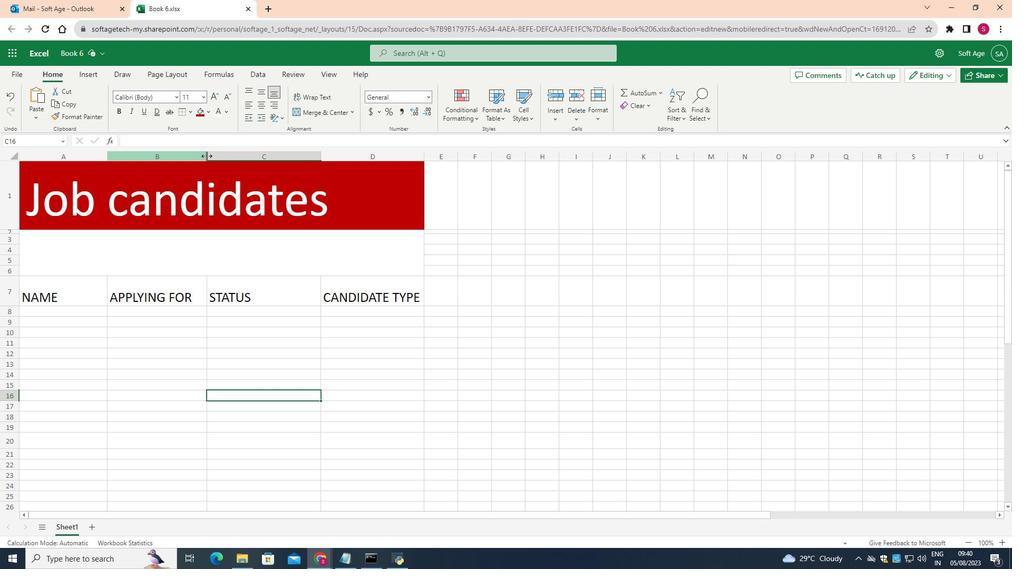 
Action: Mouse pressed left at (201, 154)
Screenshot: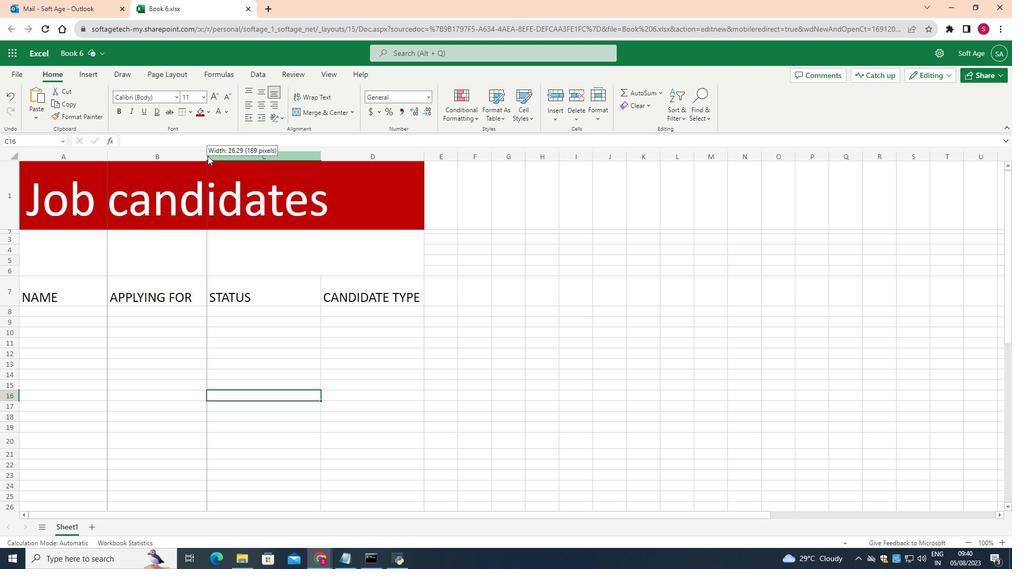 
Action: Mouse moved to (80, 285)
Screenshot: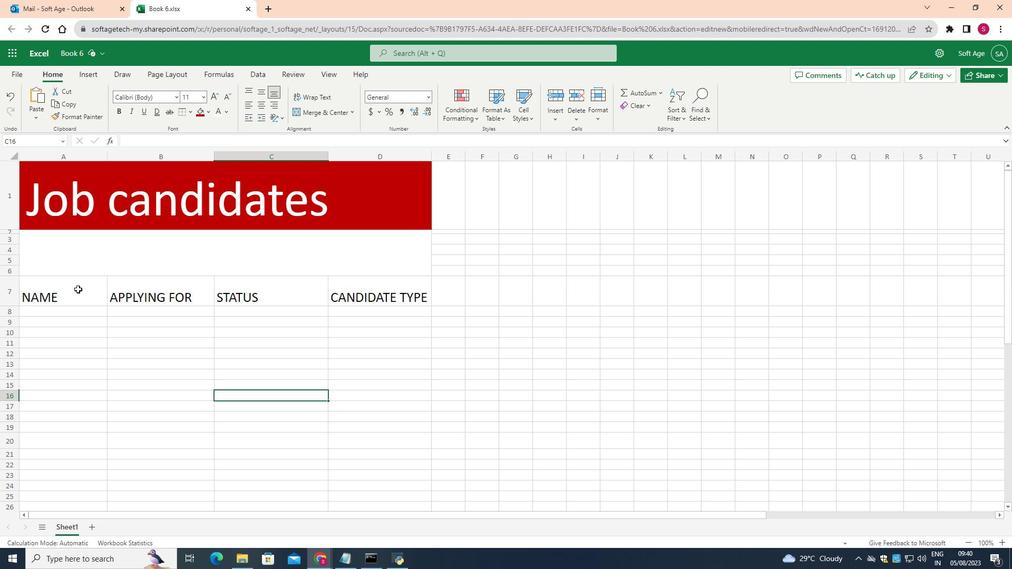 
Action: Mouse pressed left at (80, 285)
Screenshot: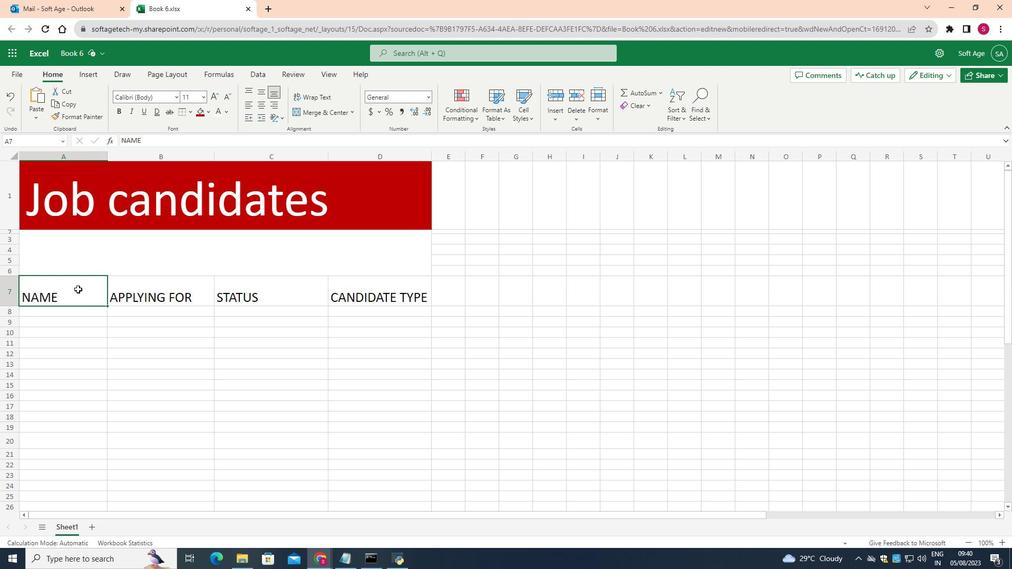
Action: Mouse moved to (251, 92)
Screenshot: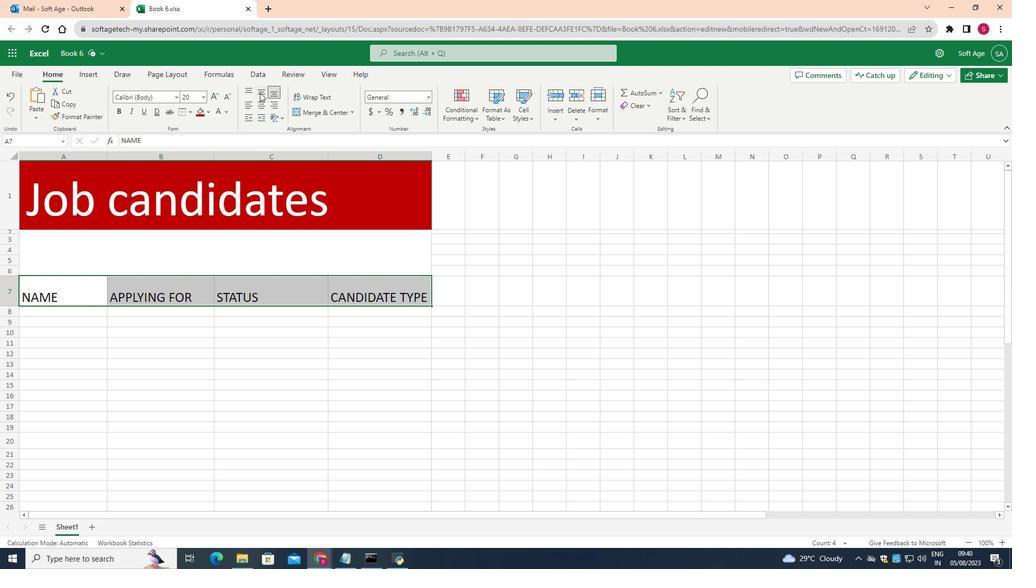 
Action: Mouse pressed left at (251, 92)
Screenshot: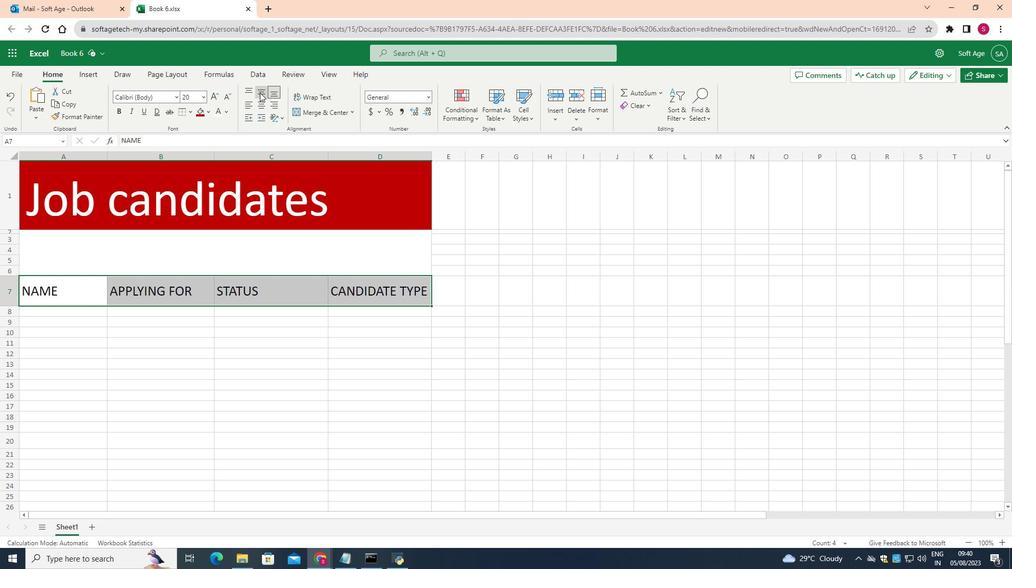 
Action: Mouse moved to (249, 104)
Screenshot: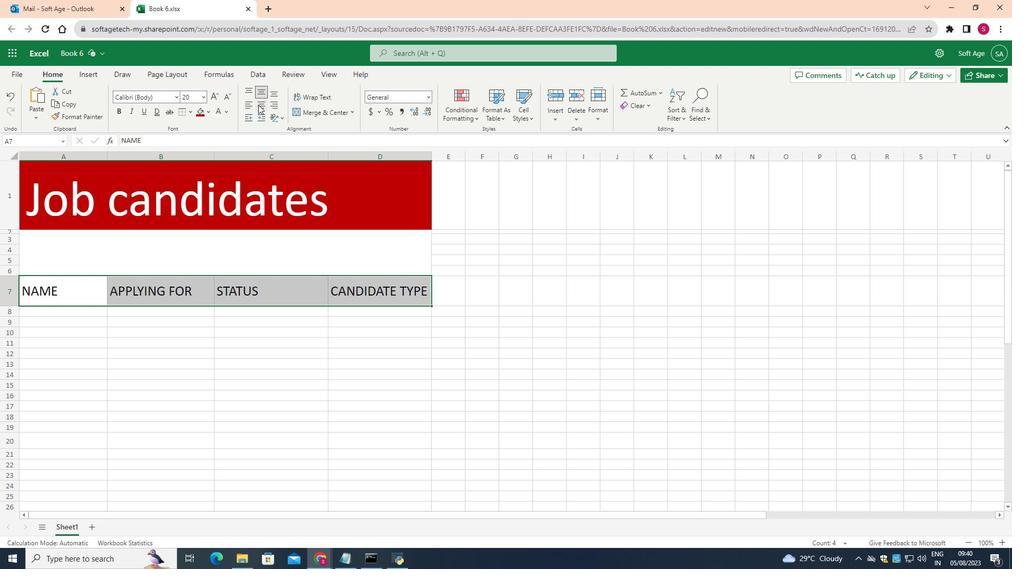 
Action: Mouse pressed left at (249, 104)
Screenshot: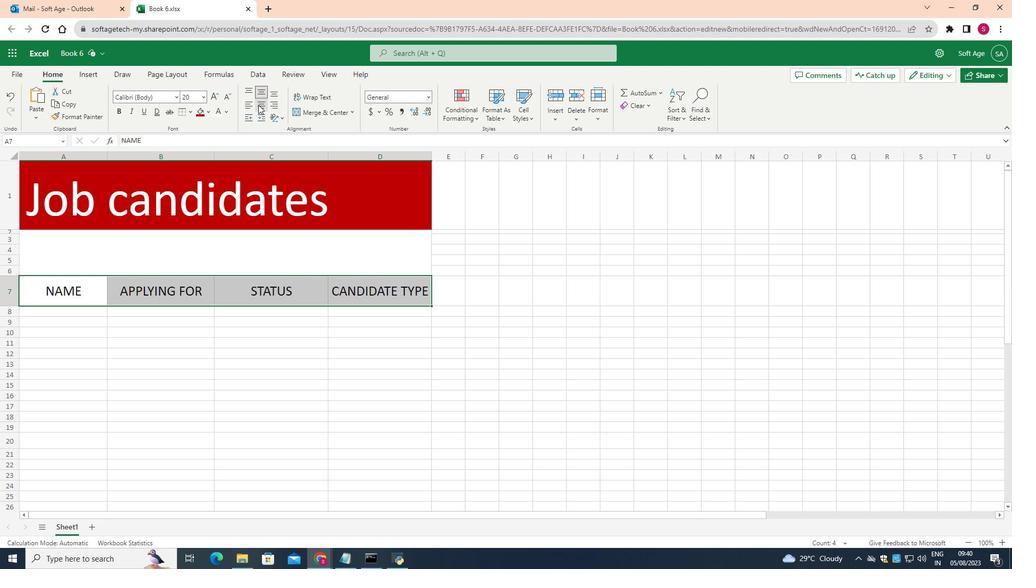 
Action: Mouse moved to (202, 109)
Screenshot: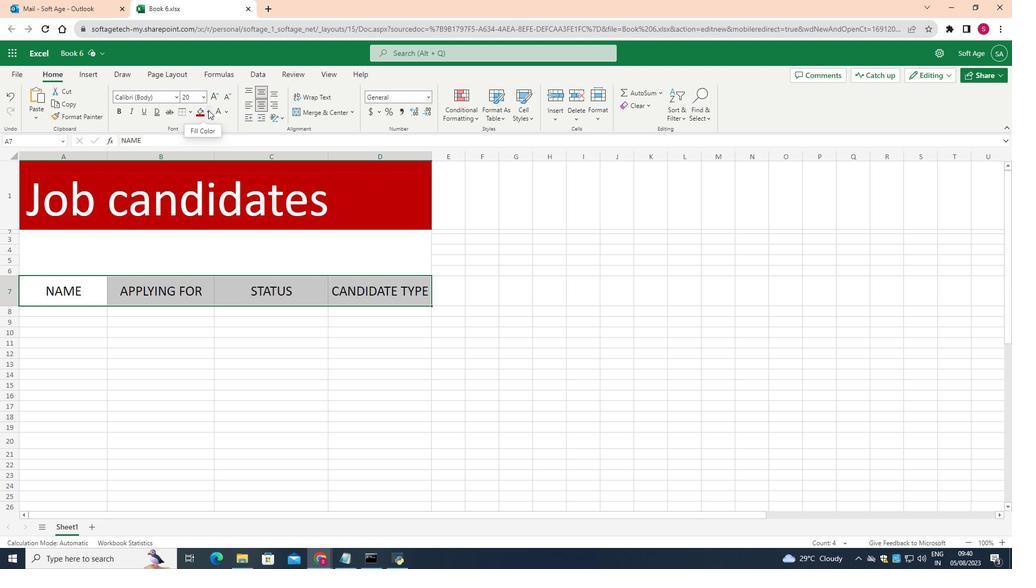 
Action: Mouse pressed left at (202, 109)
Screenshot: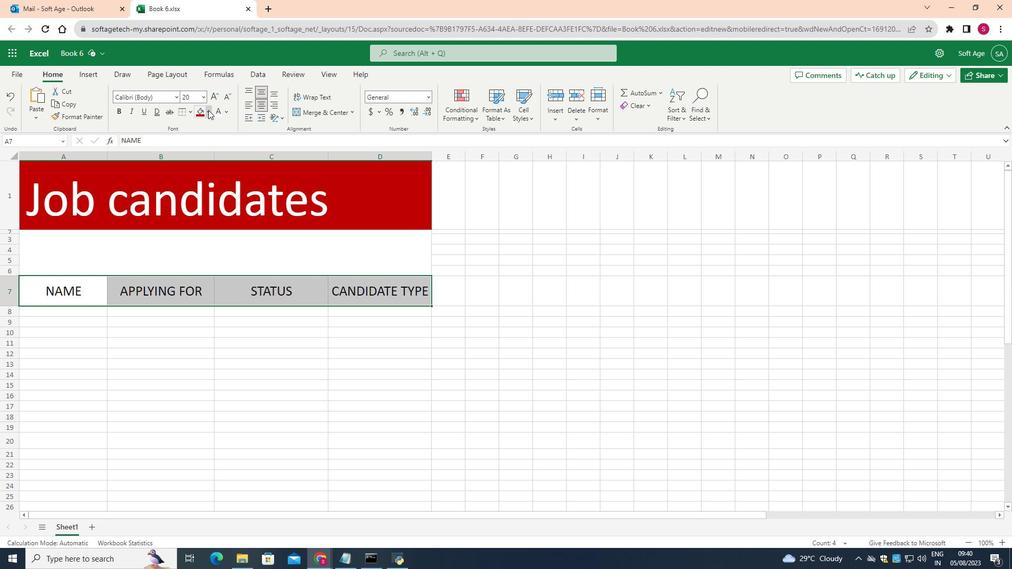 
Action: Mouse moved to (259, 179)
Screenshot: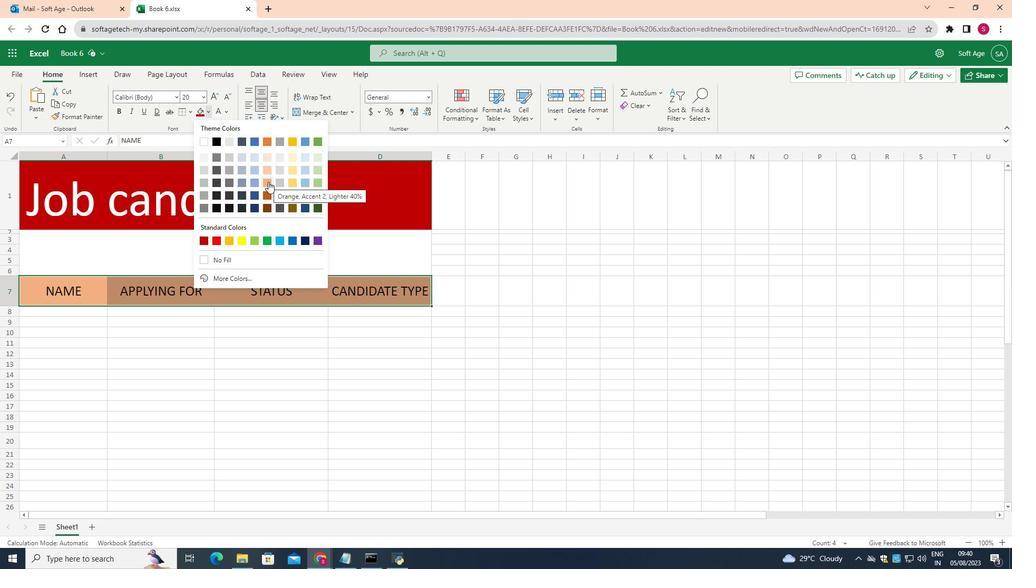 
Action: Mouse pressed left at (259, 179)
Screenshot: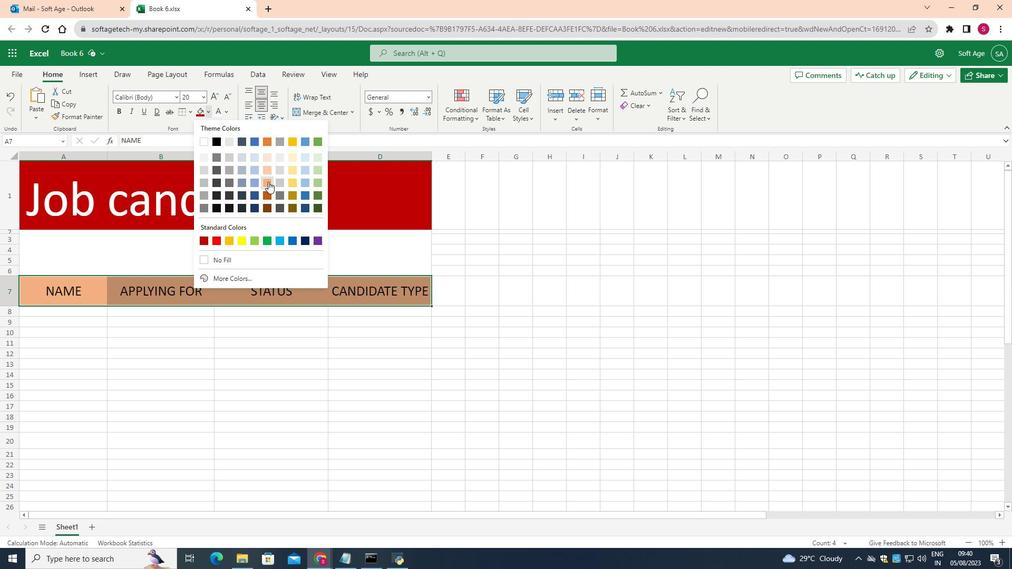 
Action: Mouse moved to (290, 392)
Screenshot: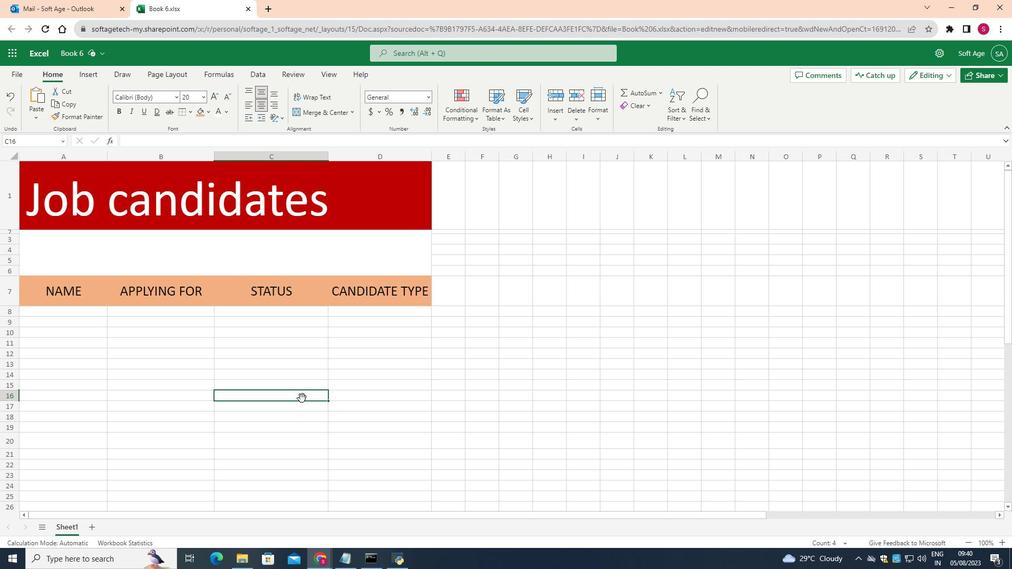 
Action: Mouse pressed left at (290, 392)
Screenshot: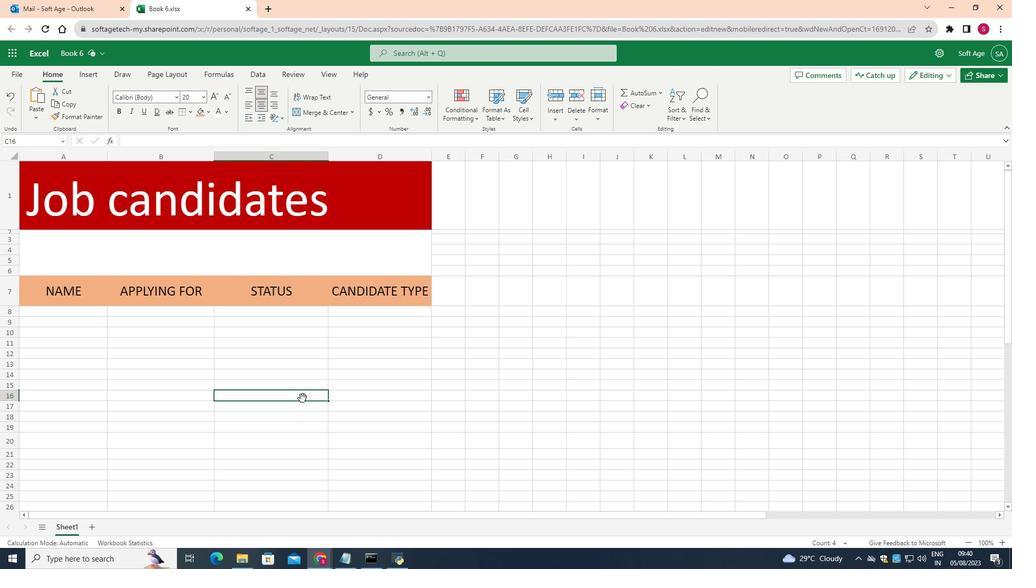 
Action: Mouse moved to (353, 295)
Screenshot: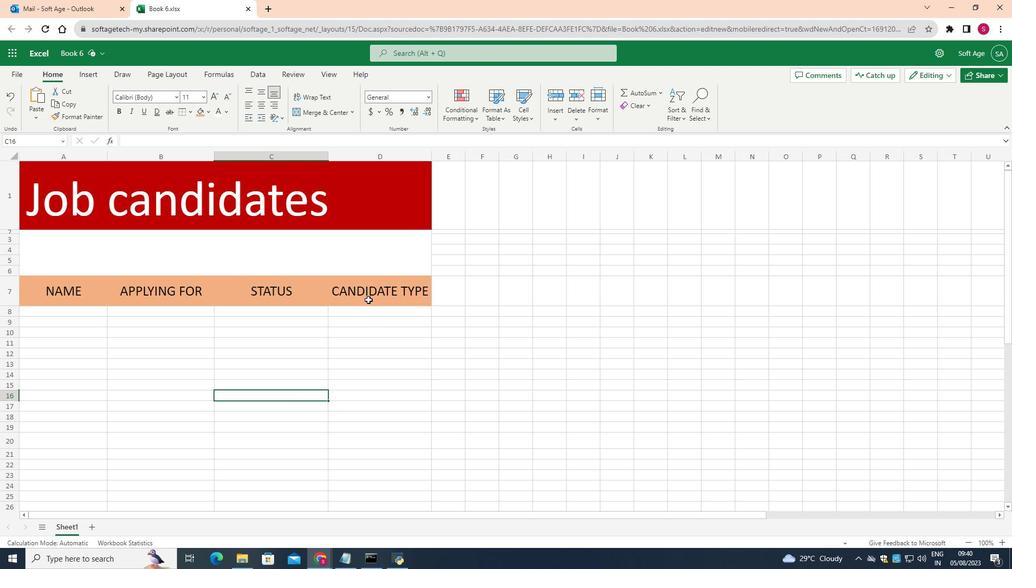 
Action: Mouse pressed left at (353, 295)
Screenshot: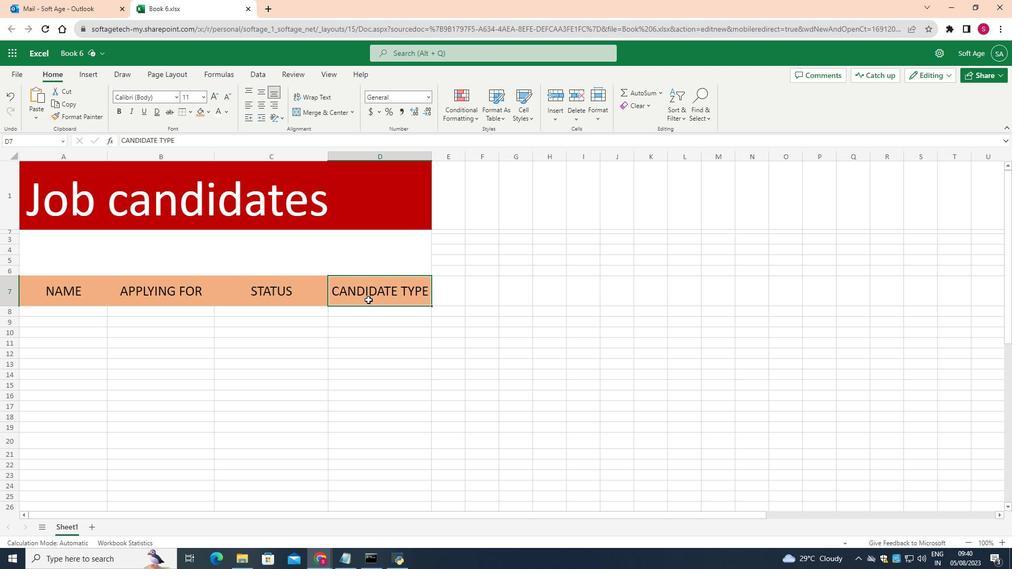 
Action: Mouse moved to (308, 92)
Screenshot: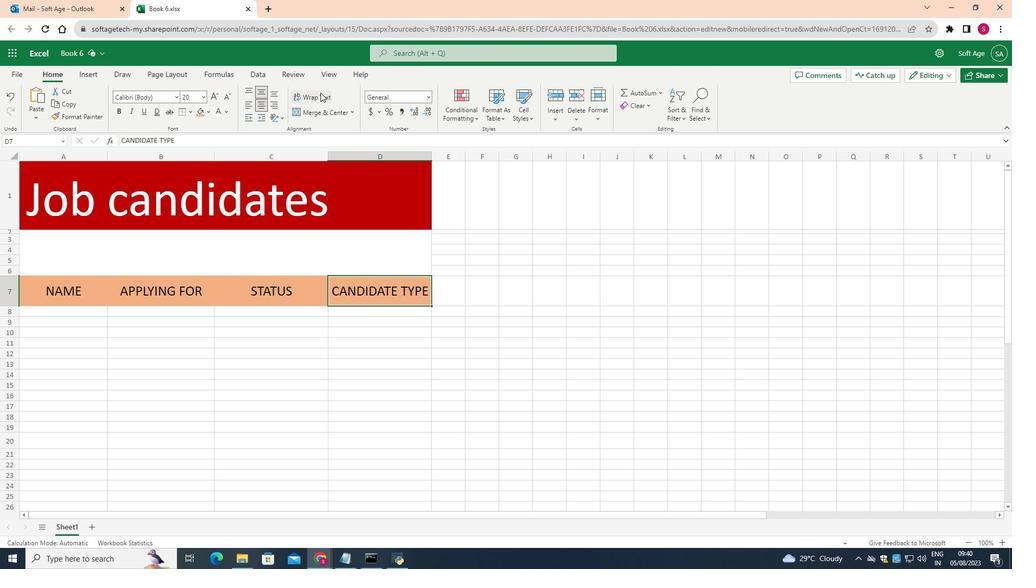 
Action: Mouse pressed left at (308, 92)
Screenshot: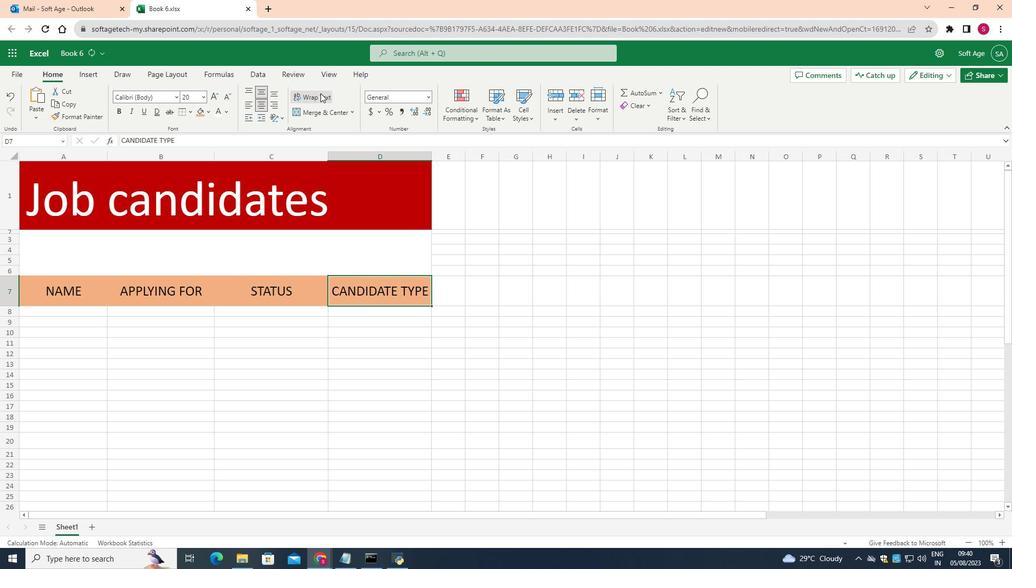 
Action: Mouse moved to (308, 95)
Screenshot: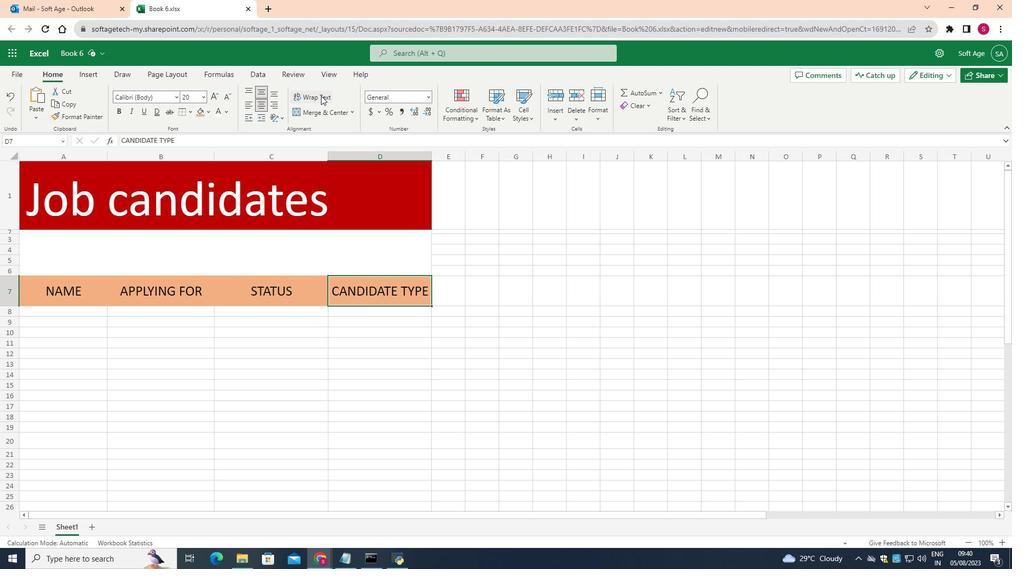
Action: Mouse pressed left at (308, 95)
Screenshot: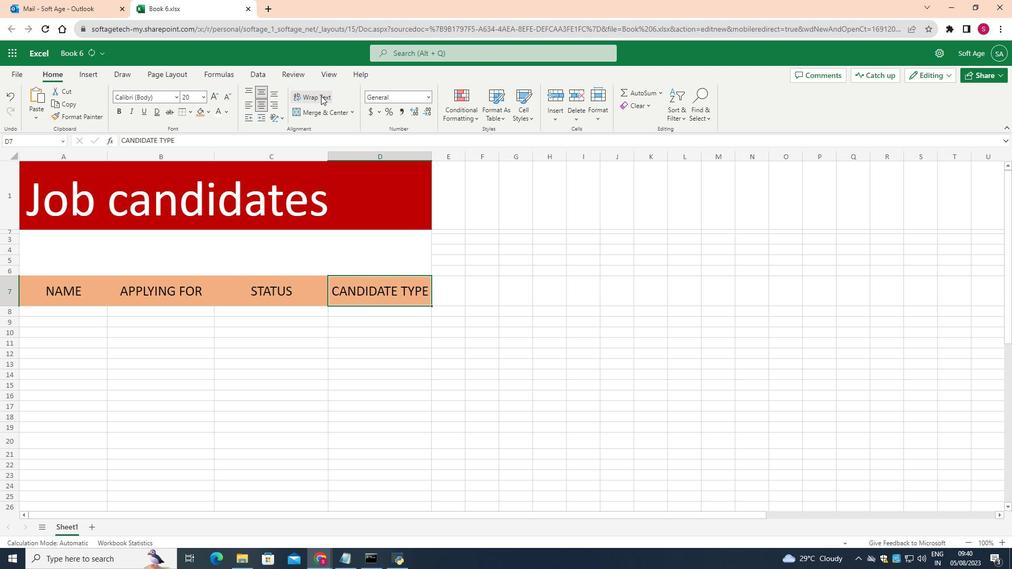 
Action: Mouse moved to (344, 343)
Screenshot: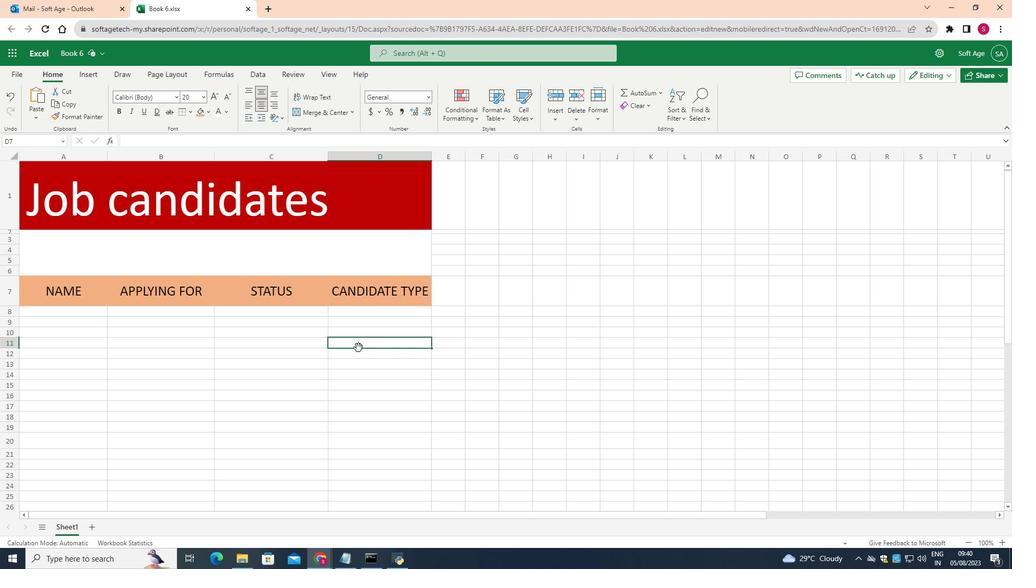 
Action: Mouse pressed left at (344, 343)
Screenshot: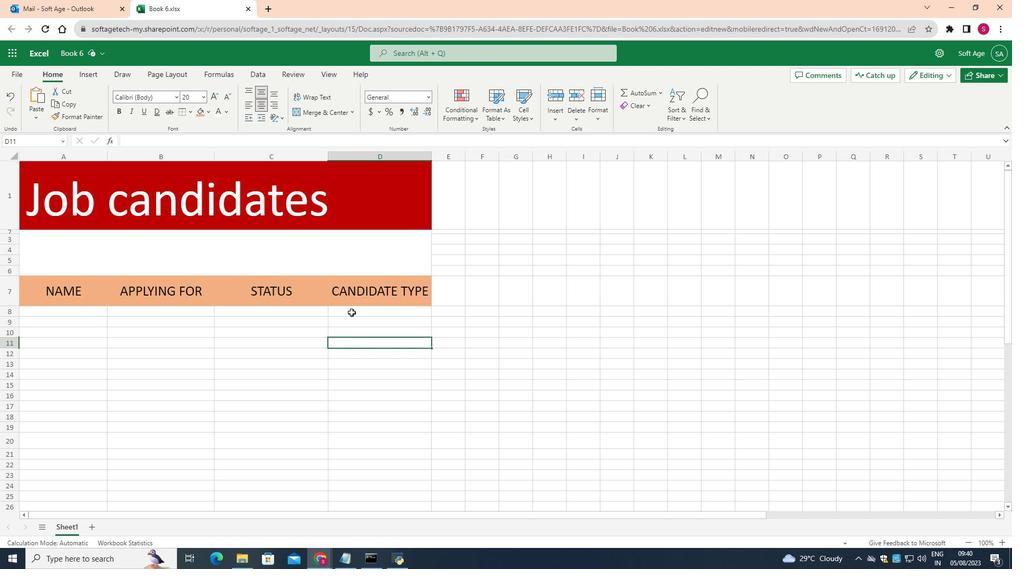 
Action: Mouse moved to (342, 291)
Screenshot: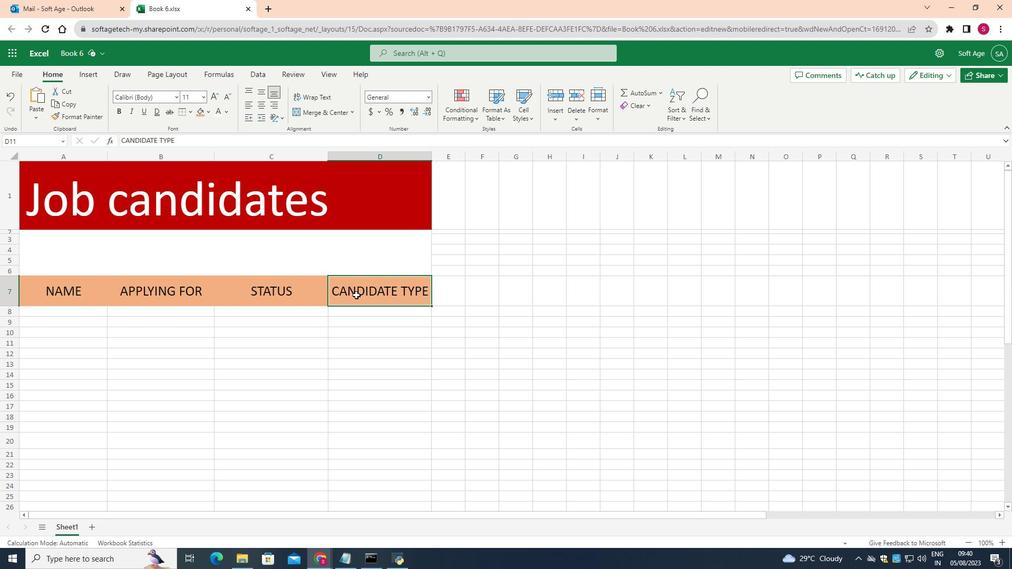 
Action: Mouse pressed left at (342, 291)
Screenshot: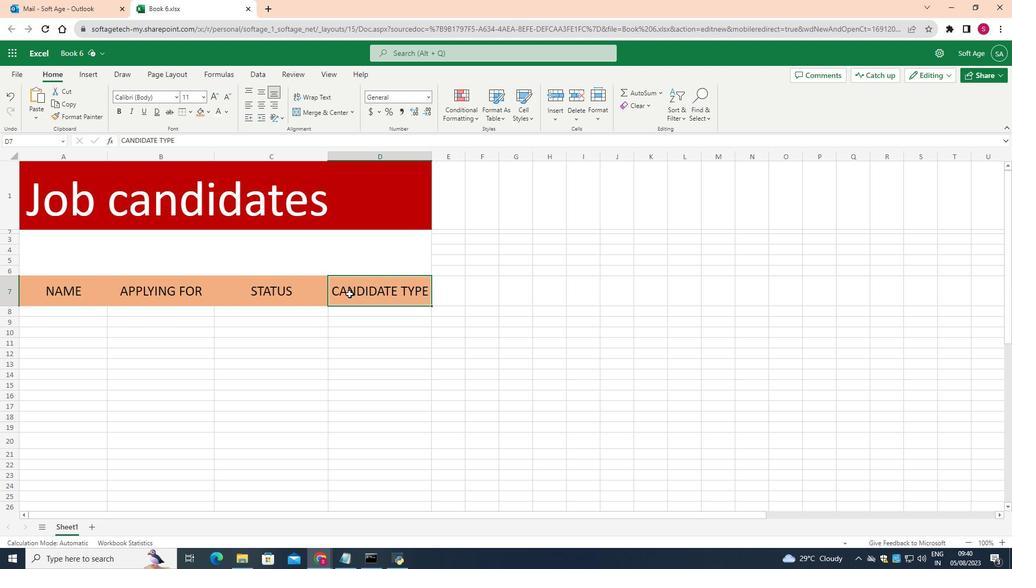 
Action: Mouse moved to (319, 286)
Screenshot: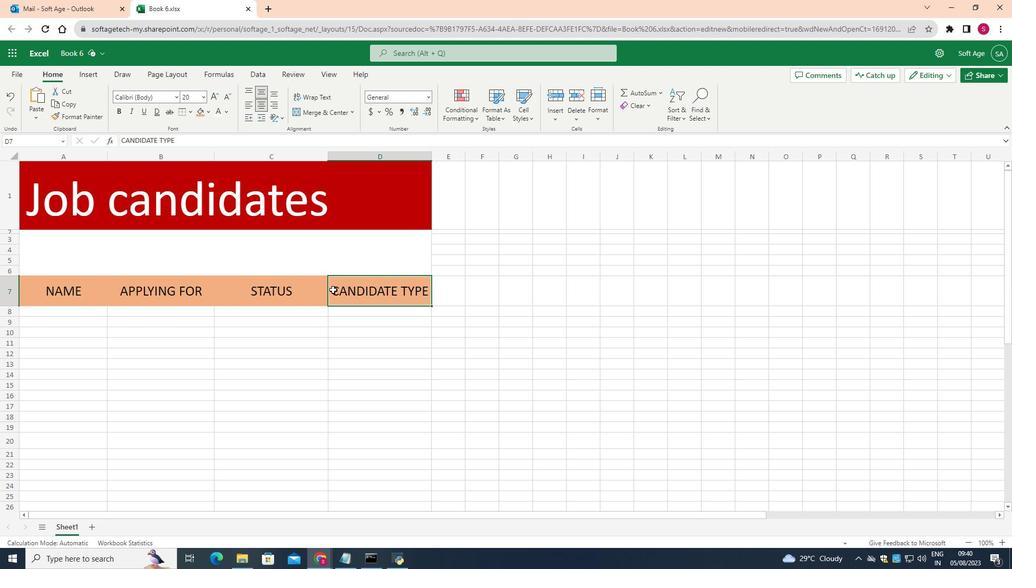 
Action: Mouse pressed left at (319, 286)
Screenshot: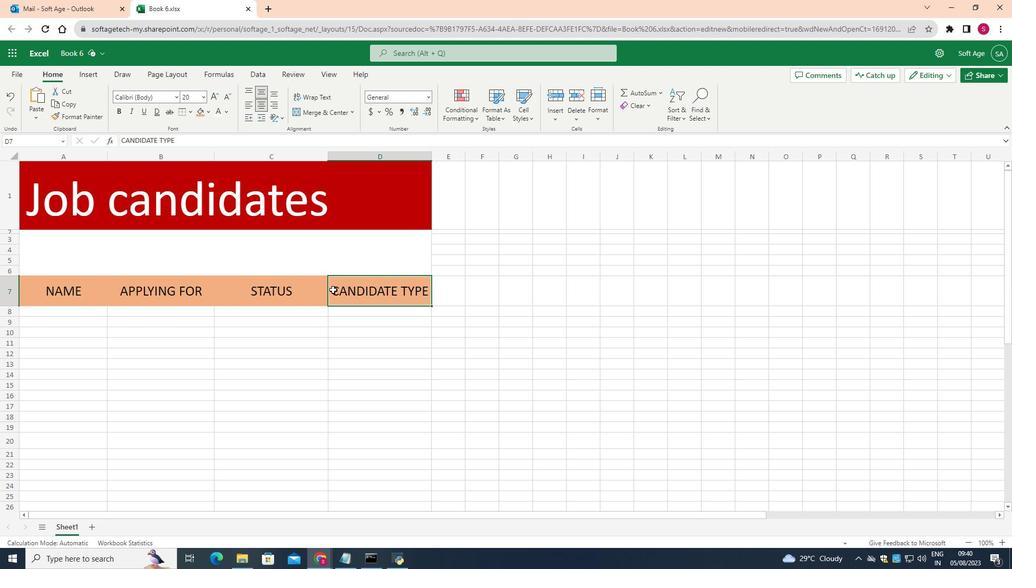 
Action: Mouse pressed left at (319, 286)
Screenshot: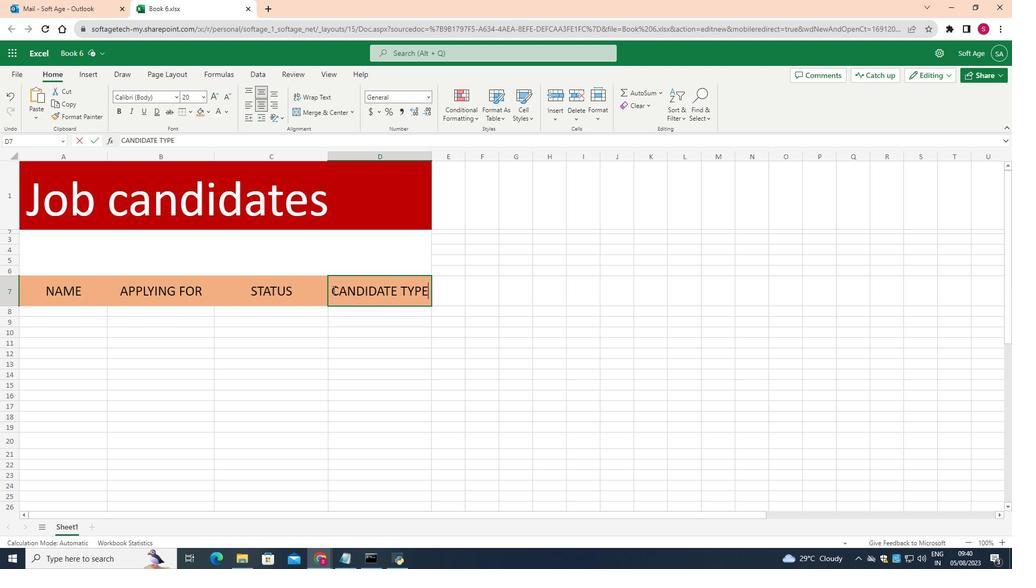 
Action: Mouse pressed left at (319, 286)
Screenshot: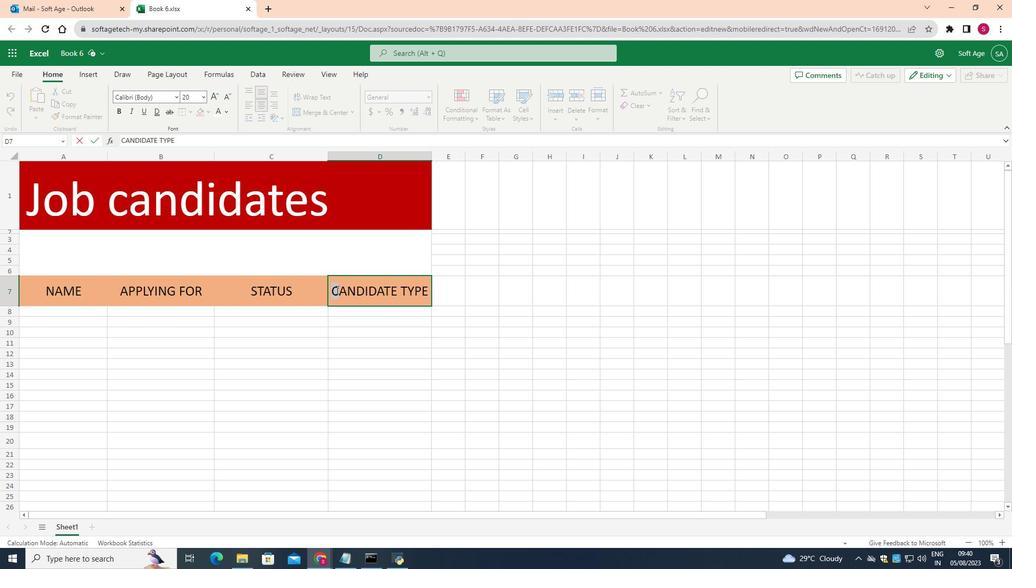 
Action: Mouse moved to (376, 441)
Screenshot: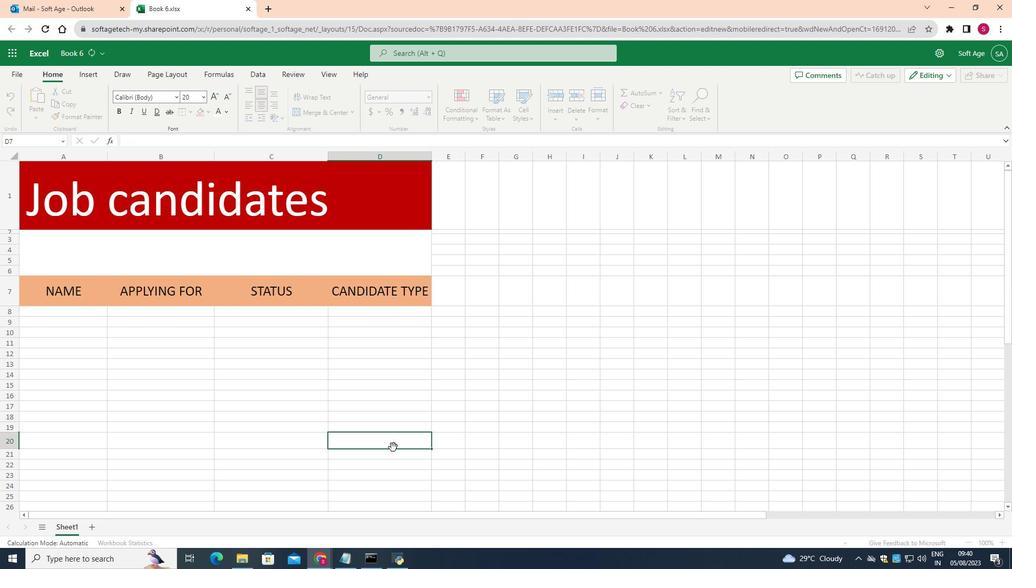 
Action: Mouse pressed left at (376, 441)
Screenshot: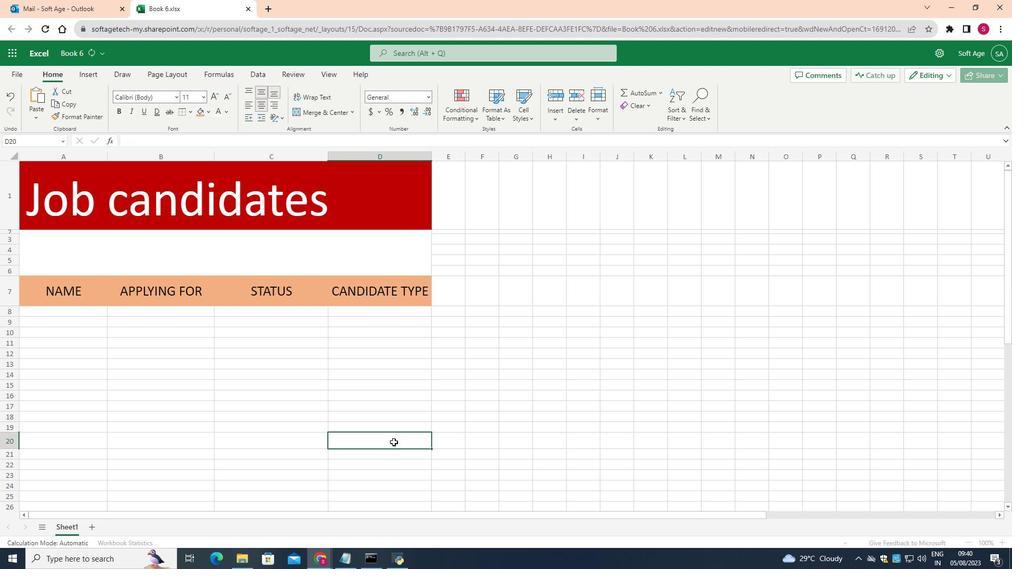 
Action: Mouse moved to (19, 312)
Screenshot: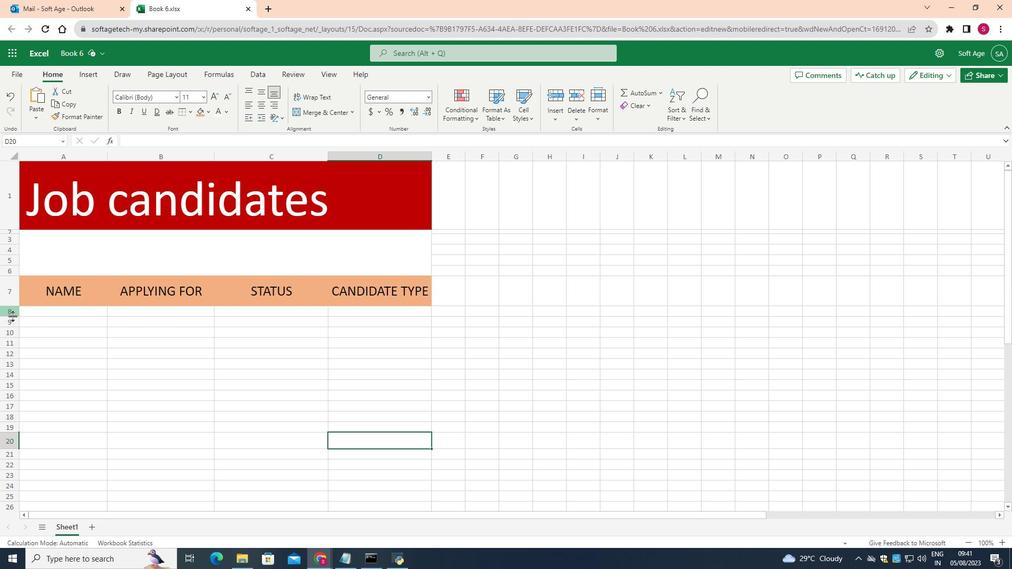 
Action: Mouse pressed left at (19, 312)
Screenshot: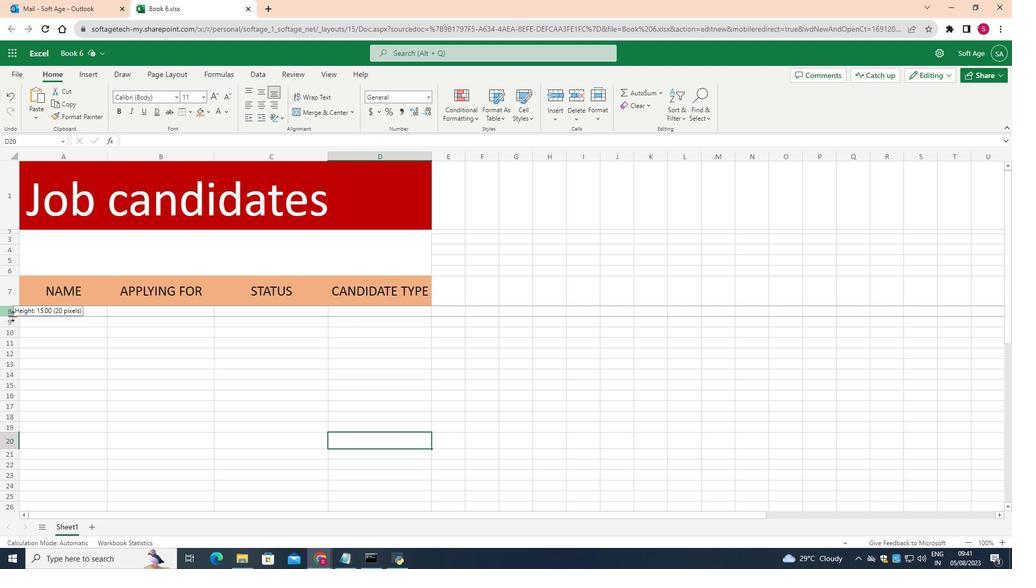 
Action: Mouse moved to (22, 331)
Screenshot: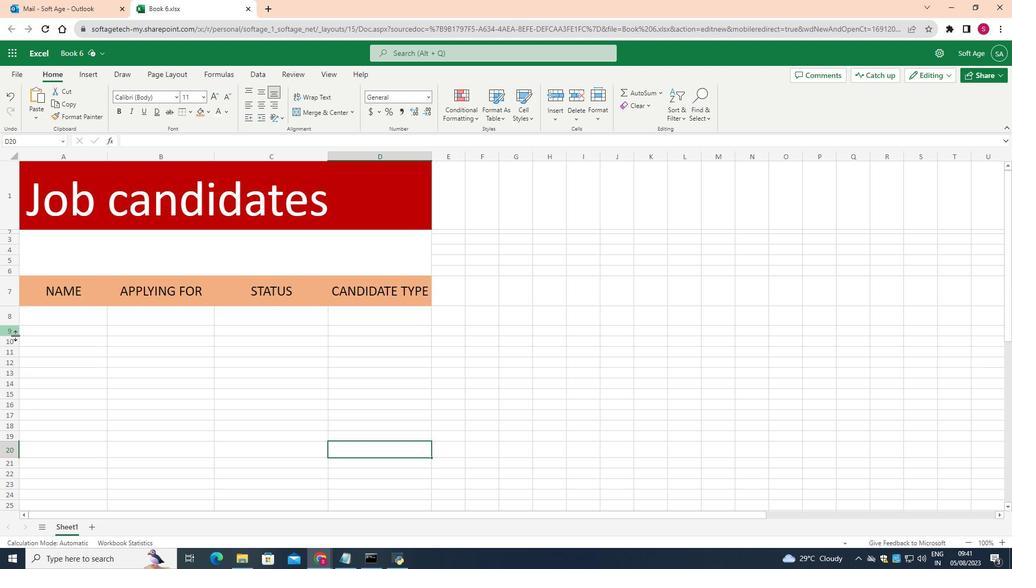 
Action: Mouse pressed left at (22, 331)
Screenshot: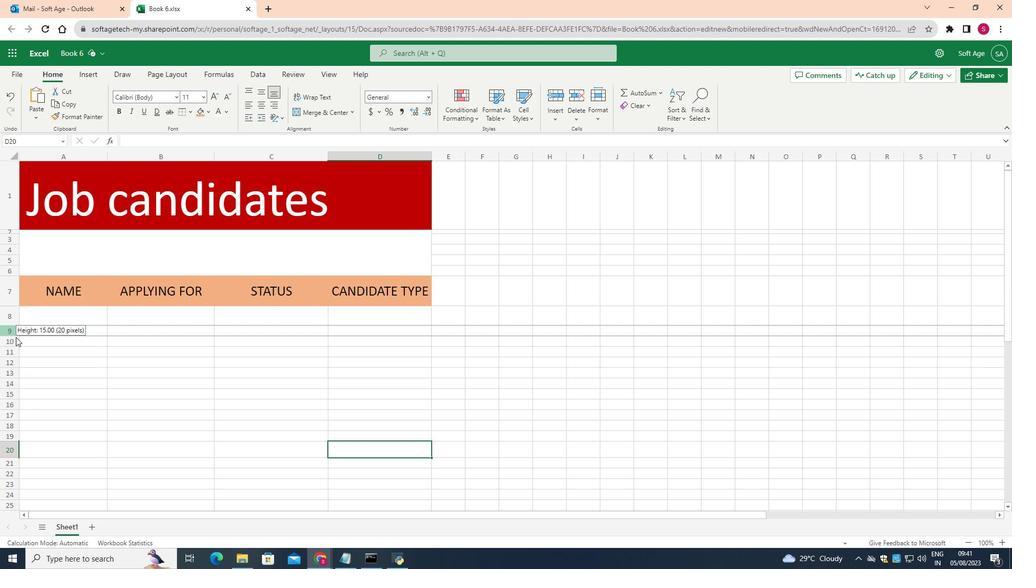 
Action: Mouse moved to (18, 352)
Screenshot: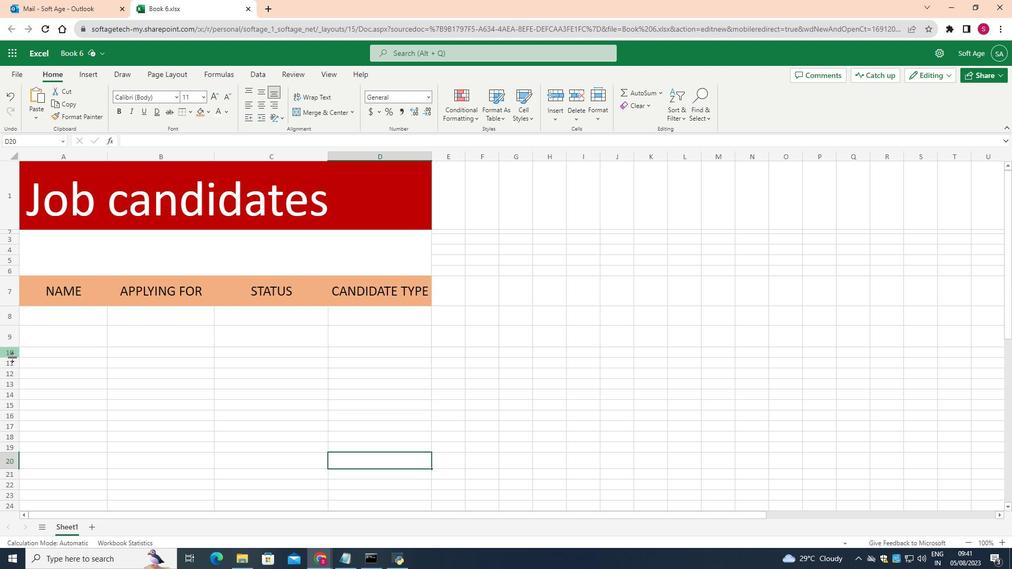 
Action: Mouse pressed left at (18, 352)
Screenshot: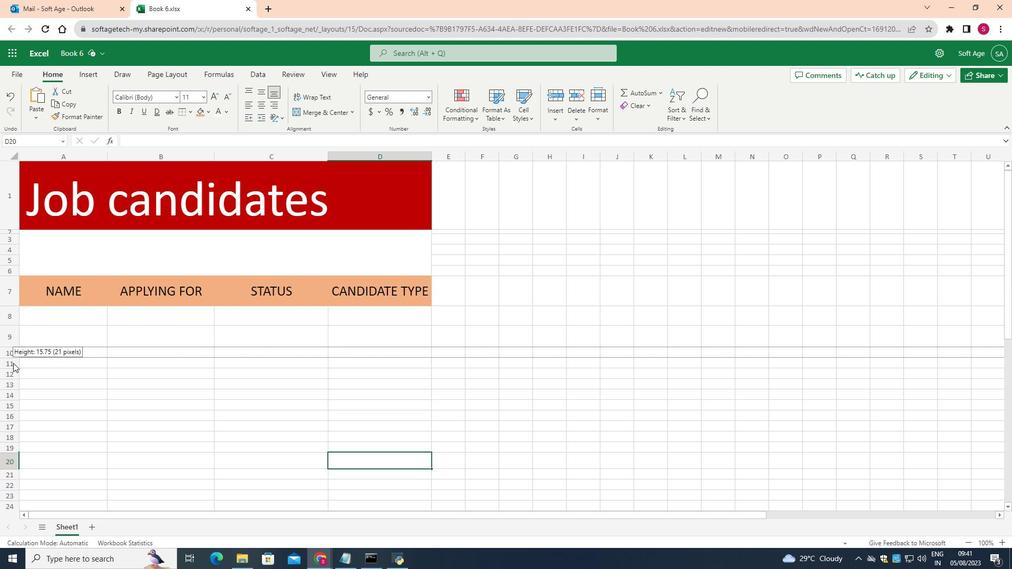 
Action: Mouse moved to (18, 374)
Screenshot: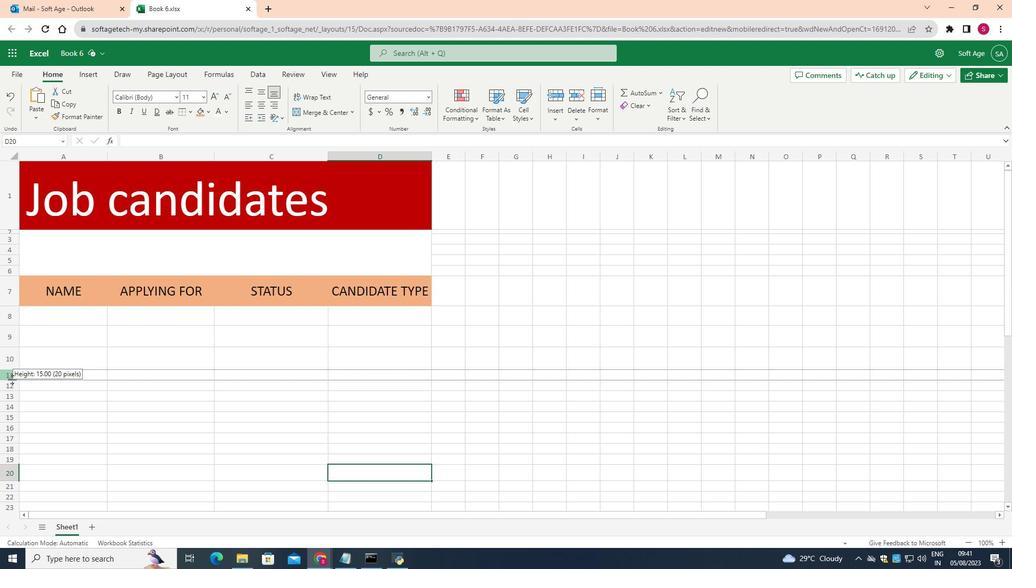 
Action: Mouse pressed left at (18, 374)
Screenshot: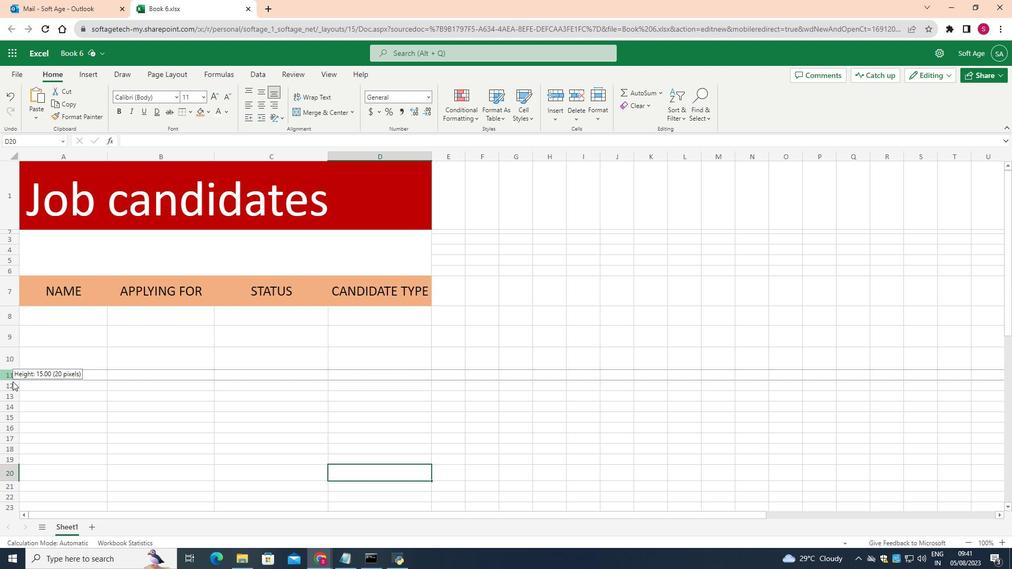 
Action: Mouse moved to (69, 314)
Screenshot: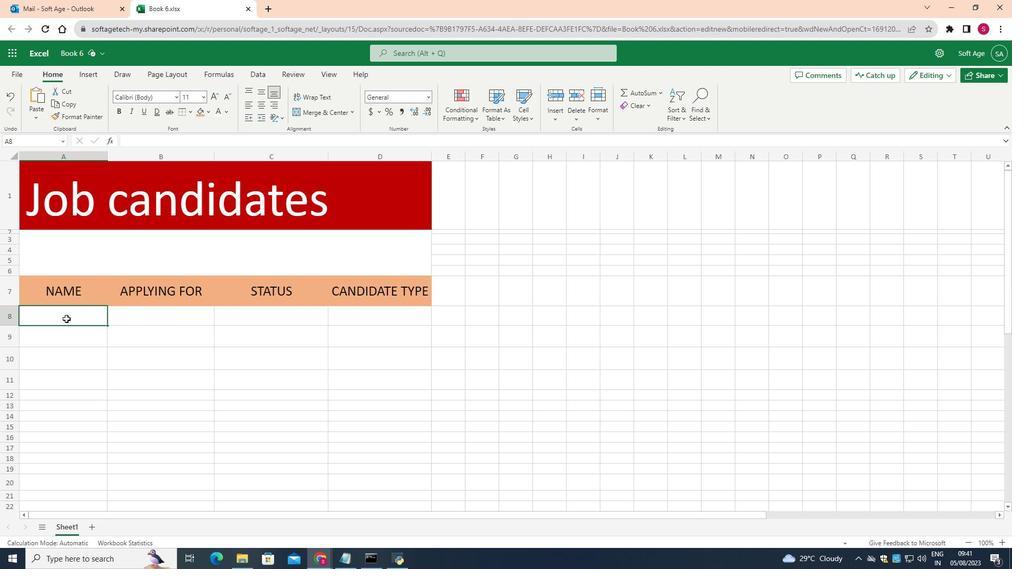 
Action: Mouse pressed left at (69, 314)
Screenshot: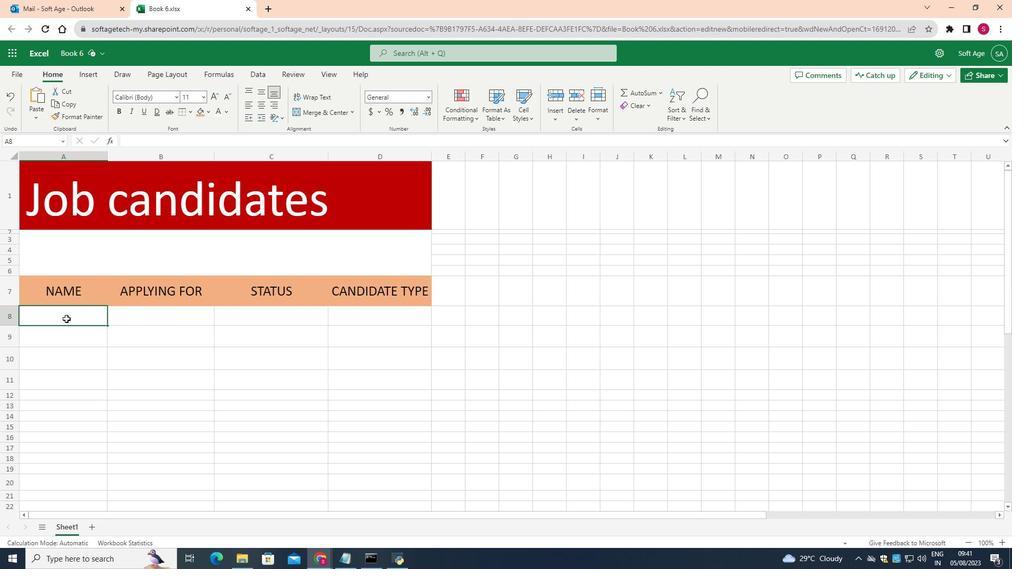 
Action: Mouse moved to (199, 96)
Screenshot: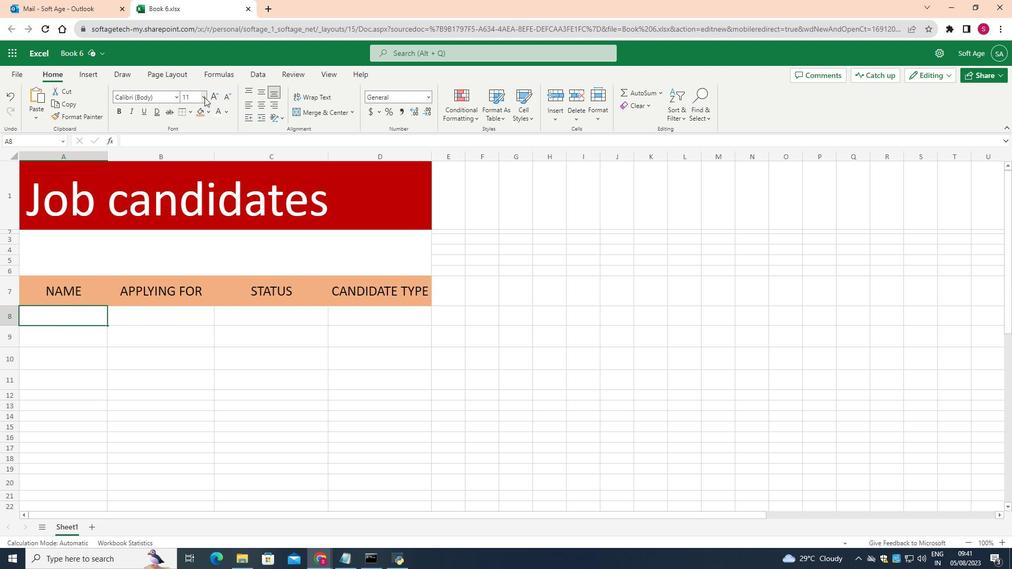 
Action: Mouse pressed left at (199, 96)
Screenshot: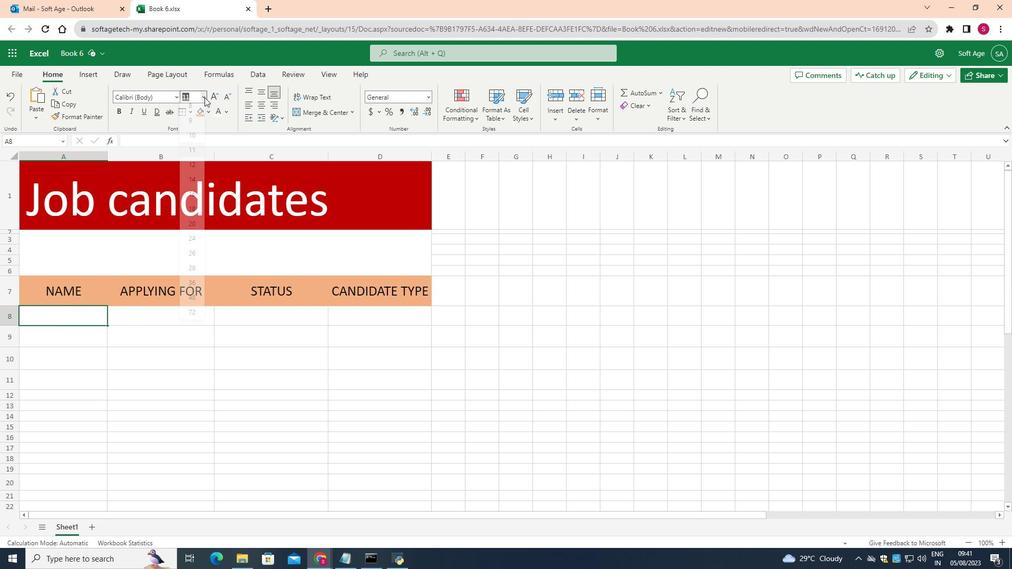 
Action: Mouse moved to (189, 180)
Screenshot: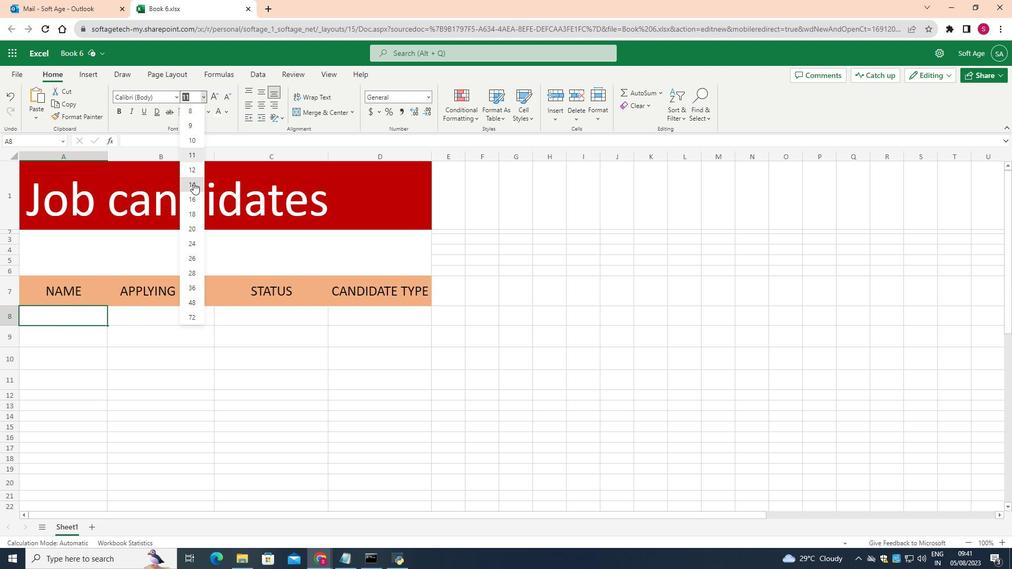 
Action: Mouse pressed left at (189, 180)
Screenshot: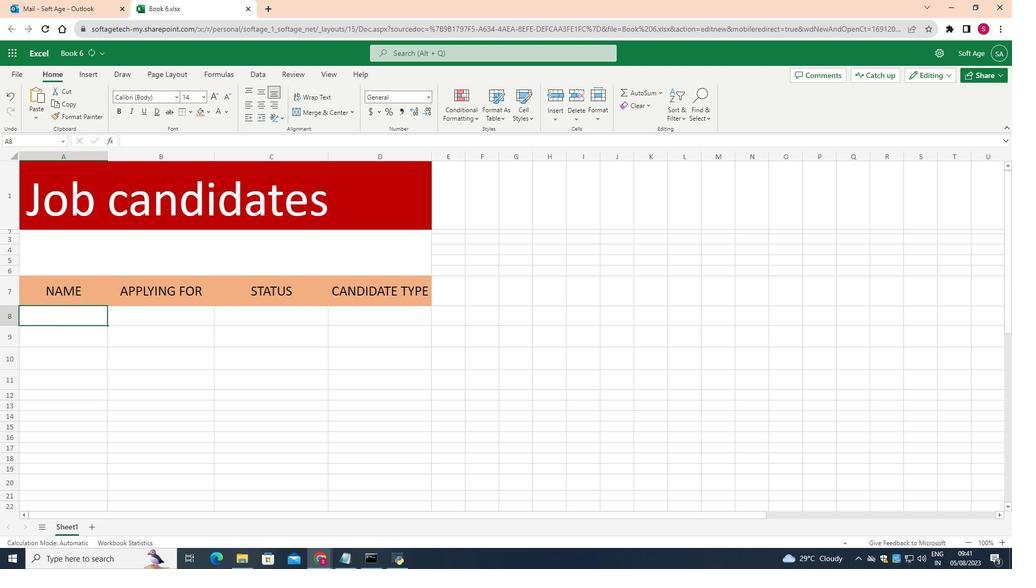
Action: Mouse moved to (74, 314)
Screenshot: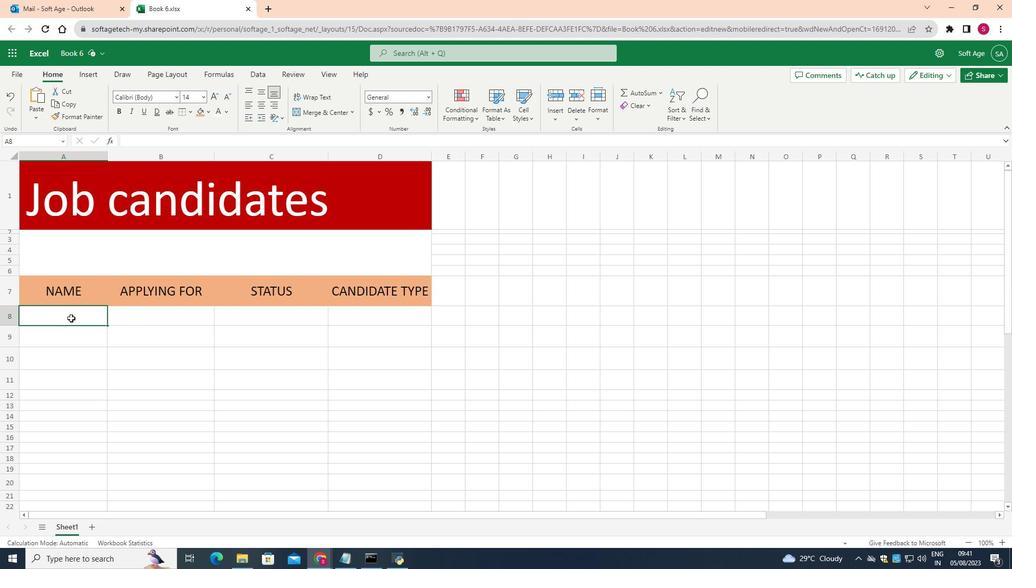 
Action: Mouse pressed left at (74, 314)
Screenshot: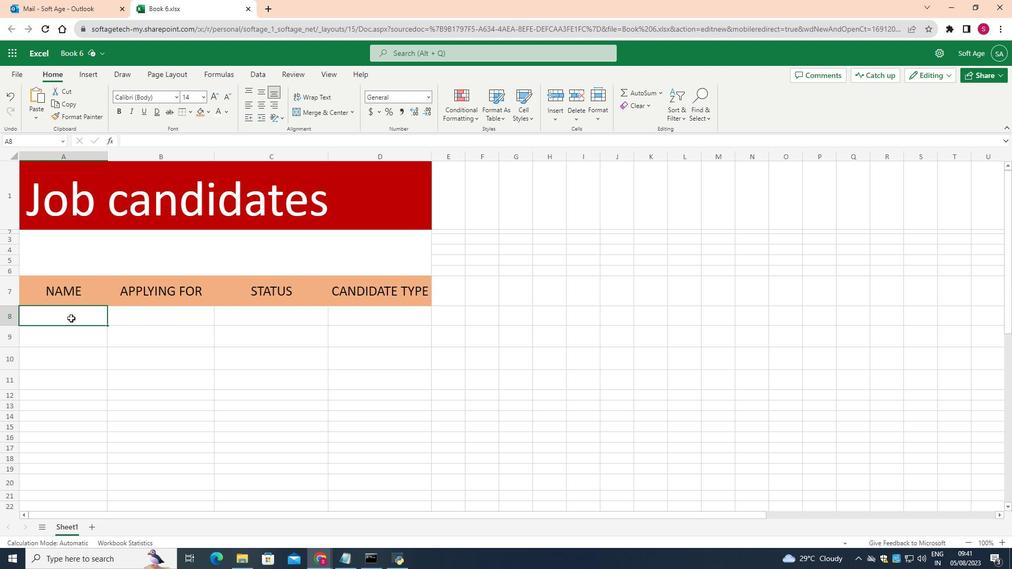 
Action: Mouse pressed left at (74, 314)
Screenshot: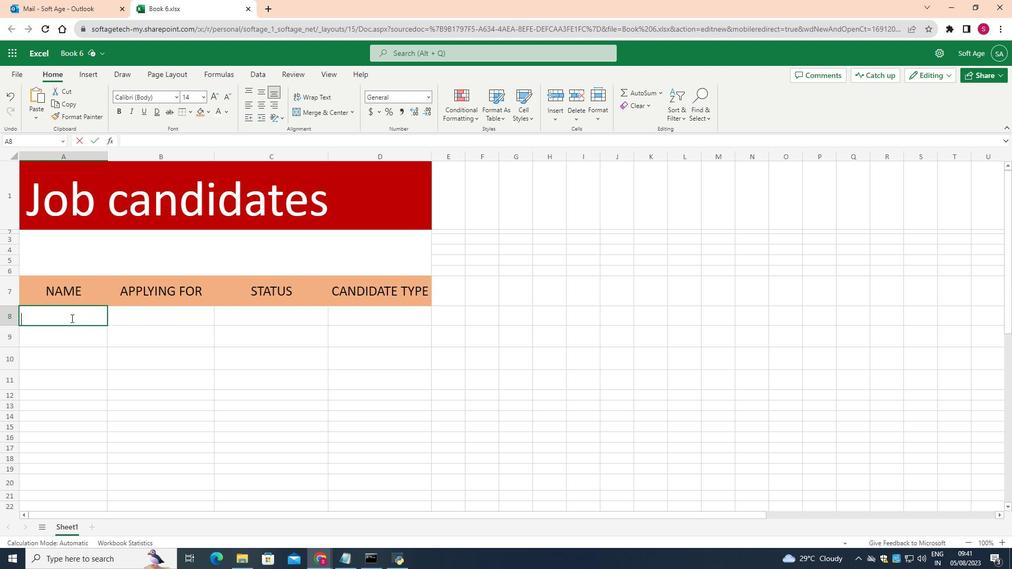 
Action: Mouse moved to (74, 312)
Screenshot: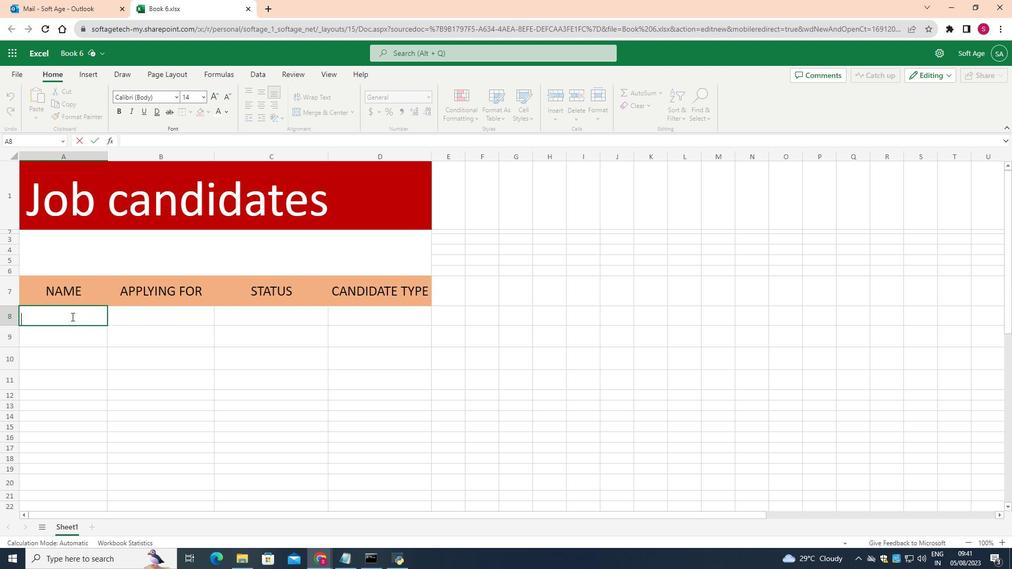 
Action: Key pressed <Key.shift>Mirjam<Key.space><Key.shift>Nilsson
Screenshot: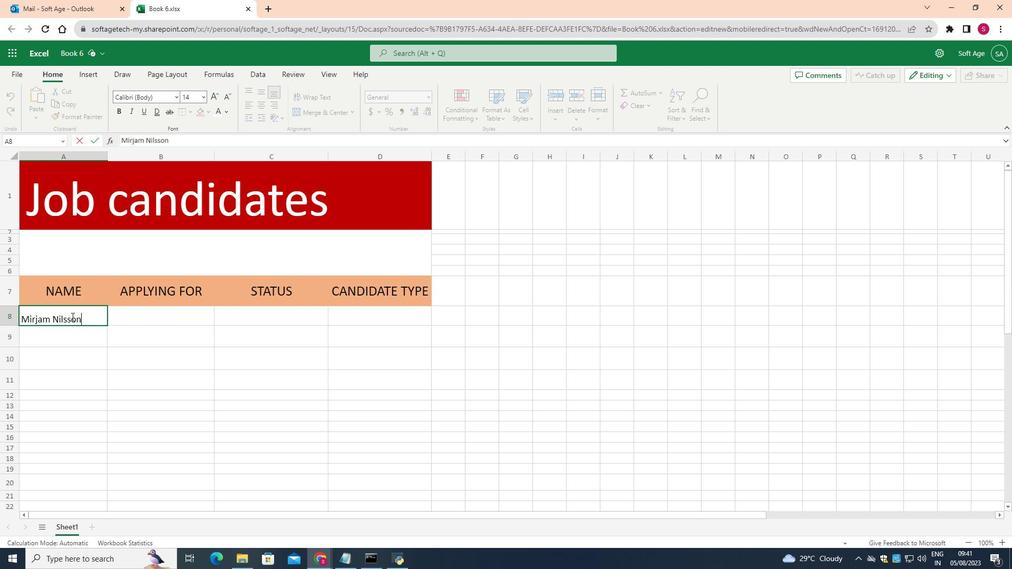 
Action: Mouse moved to (84, 328)
Screenshot: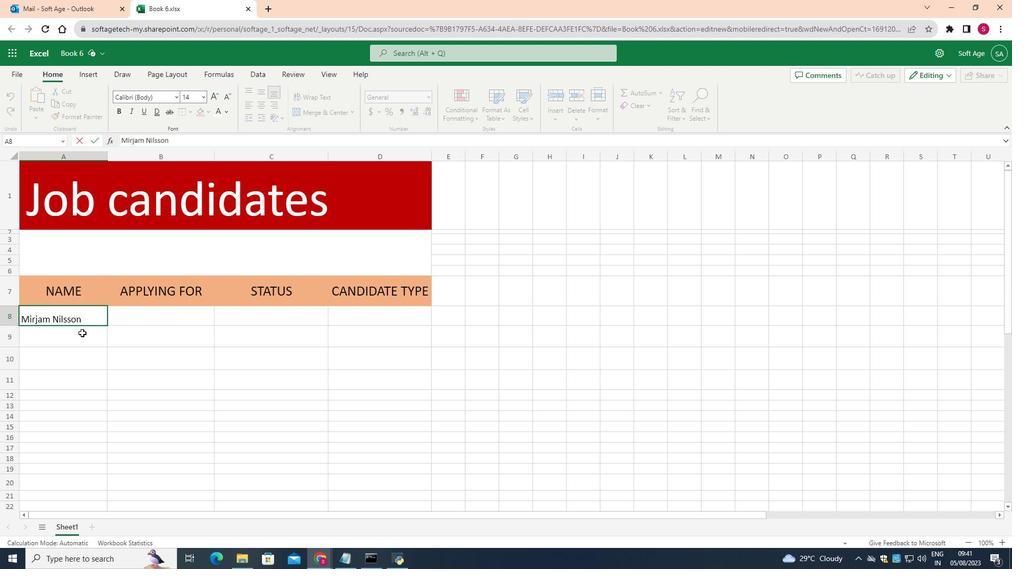 
Action: Mouse pressed left at (84, 328)
Screenshot: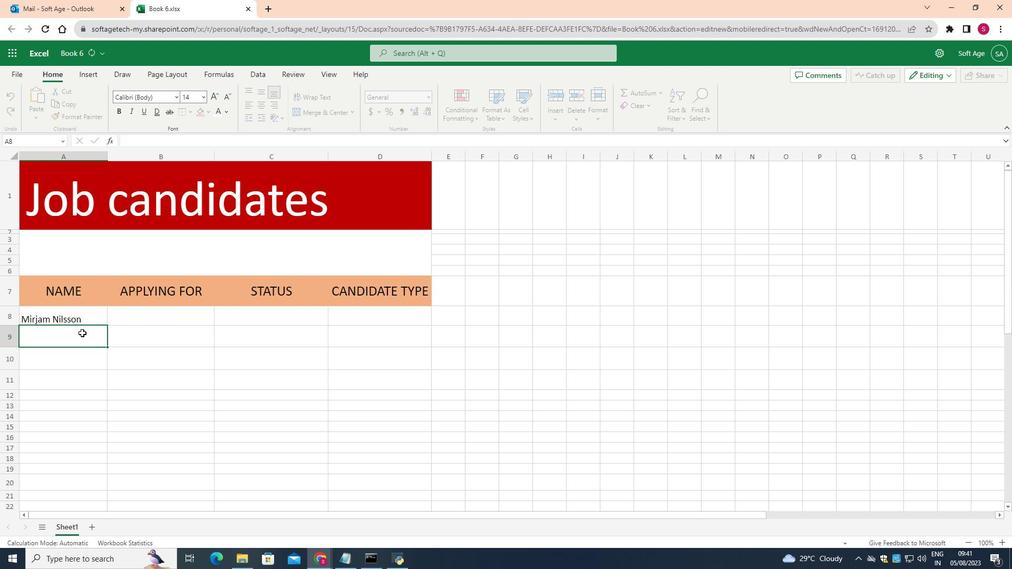 
Action: Mouse moved to (199, 94)
Screenshot: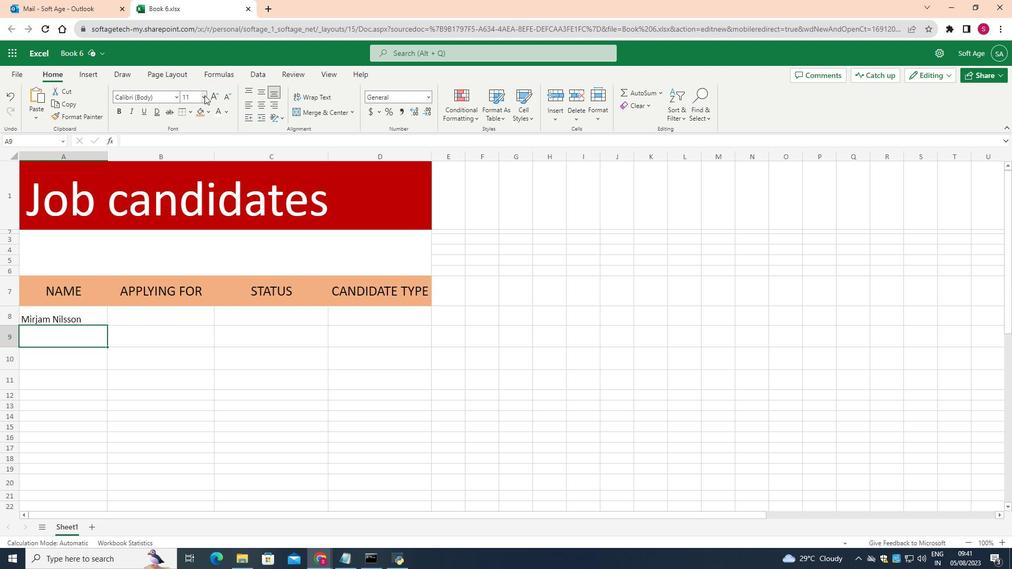 
Action: Mouse pressed left at (199, 94)
Screenshot: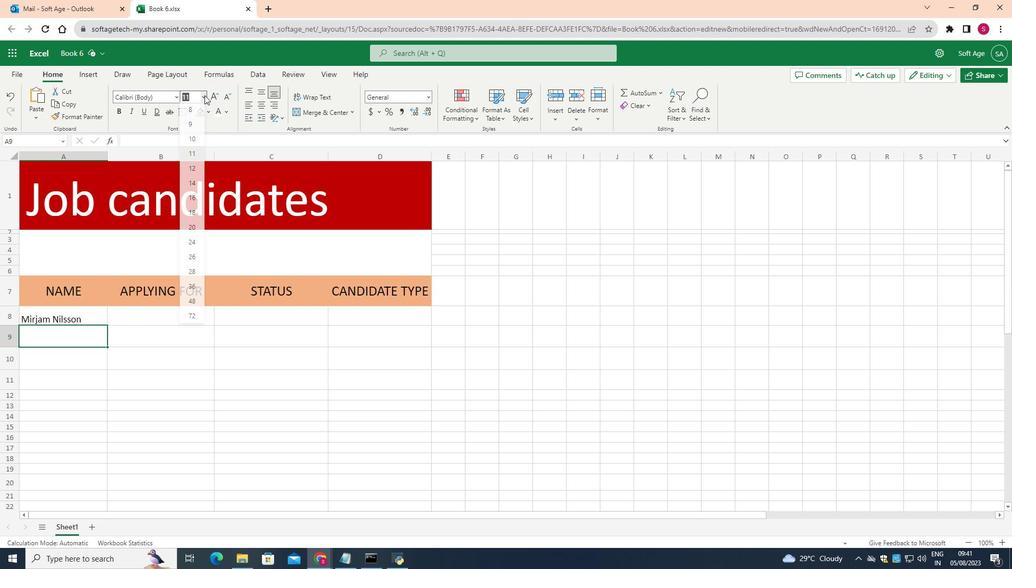 
Action: Mouse moved to (187, 184)
Screenshot: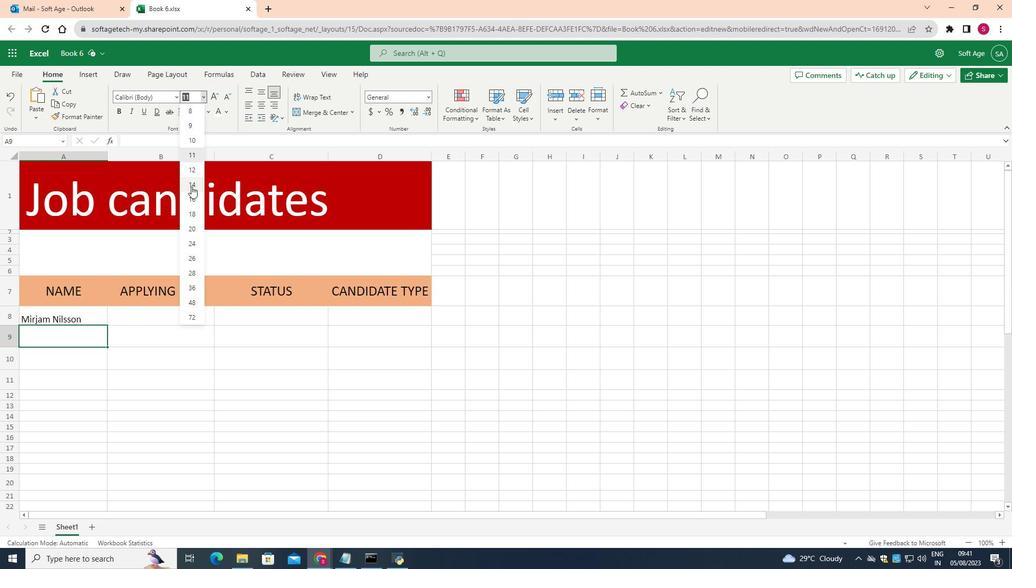 
Action: Mouse pressed left at (187, 184)
Screenshot: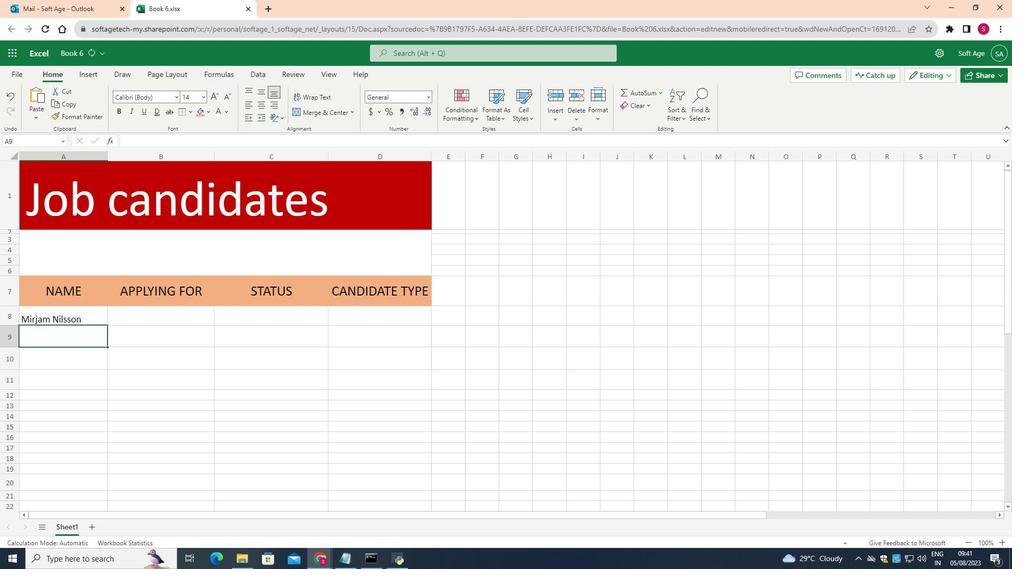 
Action: Mouse moved to (80, 334)
Screenshot: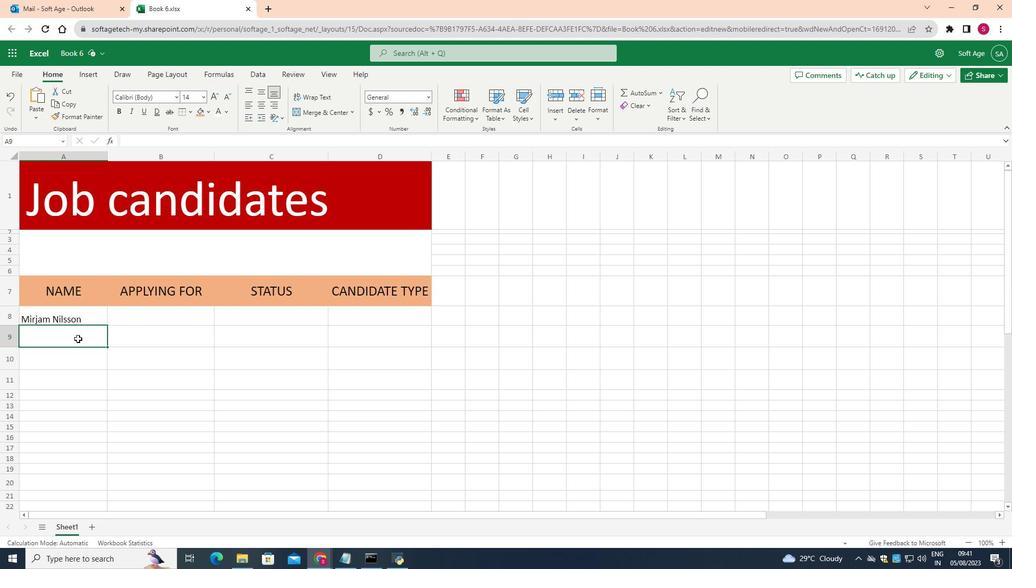 
Action: Mouse pressed left at (80, 334)
Screenshot: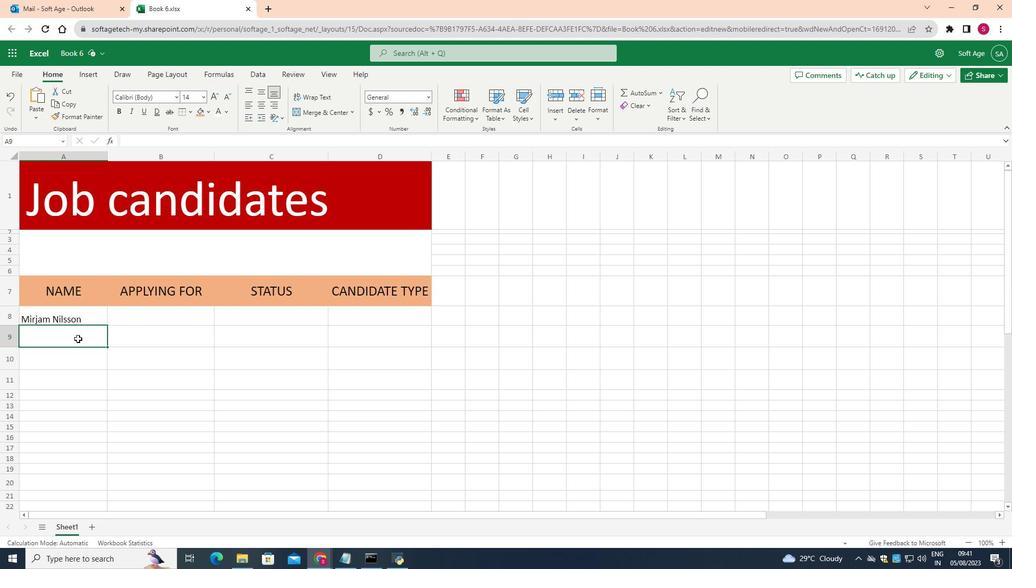 
Action: Mouse pressed left at (80, 334)
Screenshot: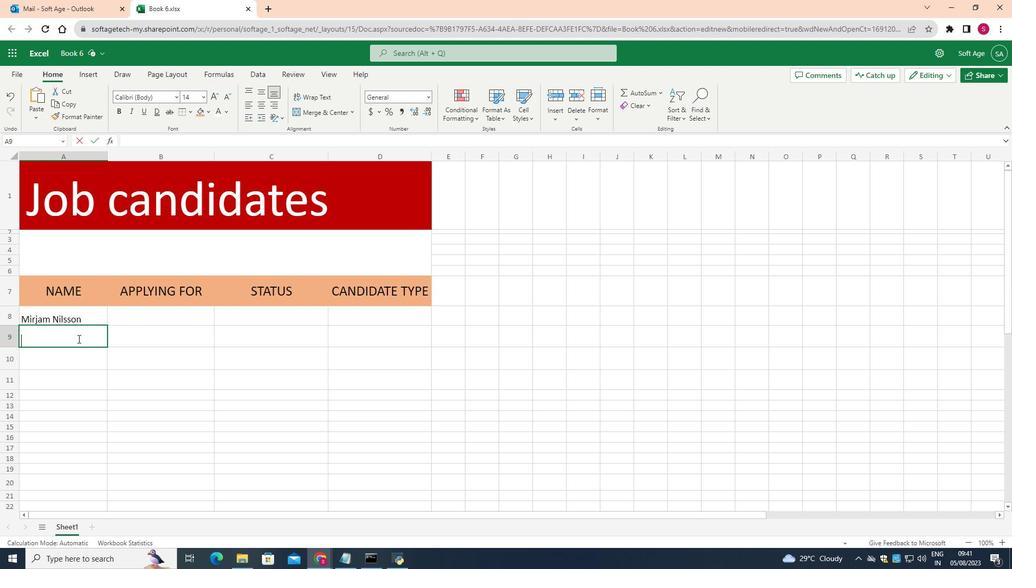 
Action: Key pressed <Key.shift>Victoria<Key.space><Key.shift>Lindqvist
Screenshot: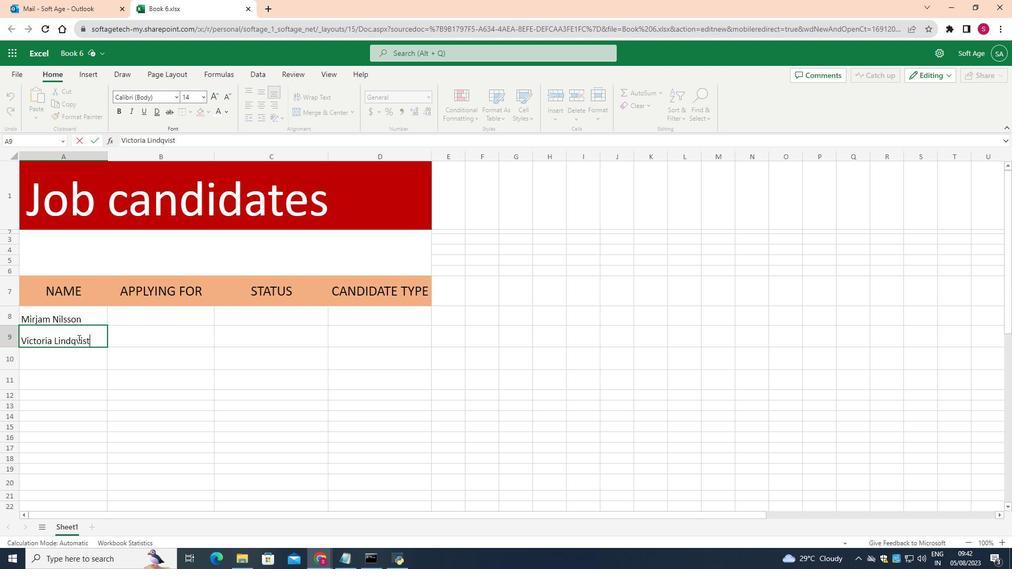 
Action: Mouse moved to (71, 353)
Screenshot: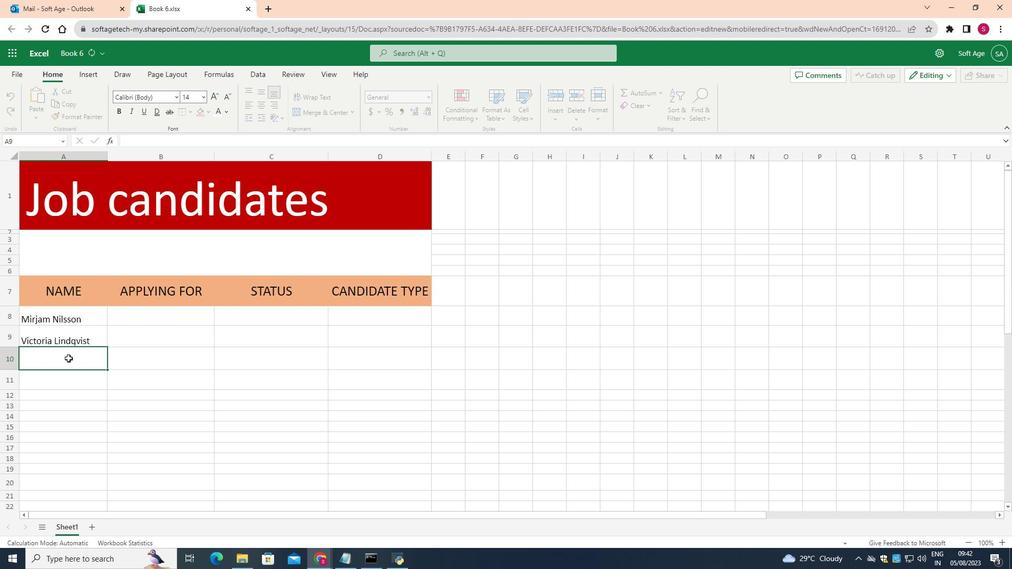 
Action: Mouse pressed left at (71, 353)
Screenshot: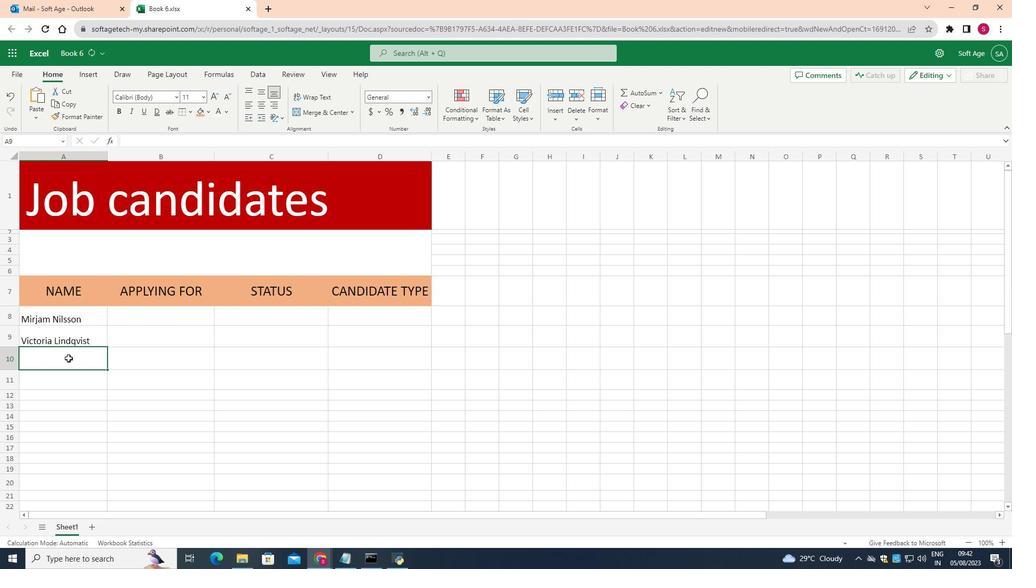 
Action: Mouse moved to (198, 98)
Screenshot: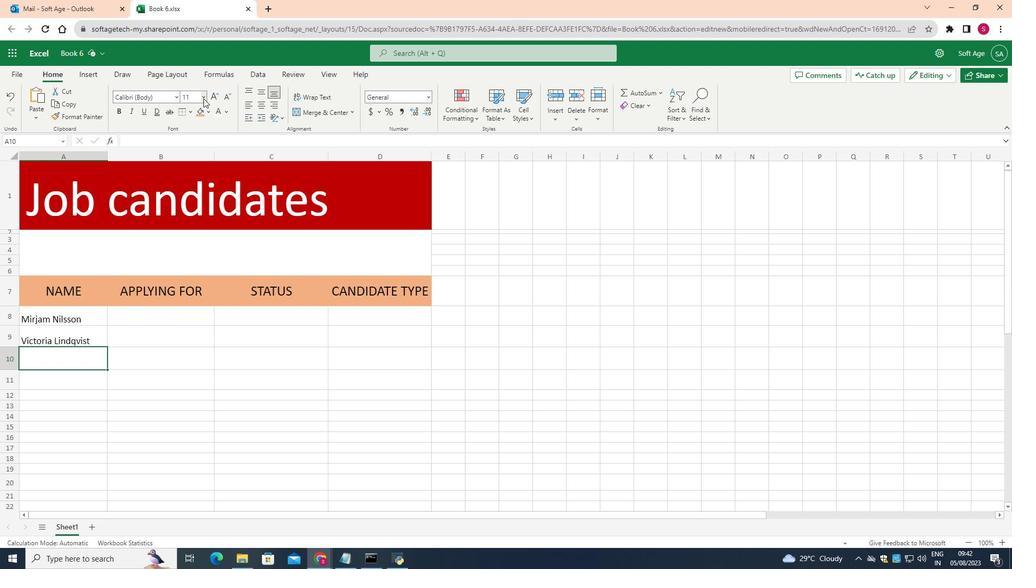
Action: Mouse pressed left at (198, 98)
Screenshot: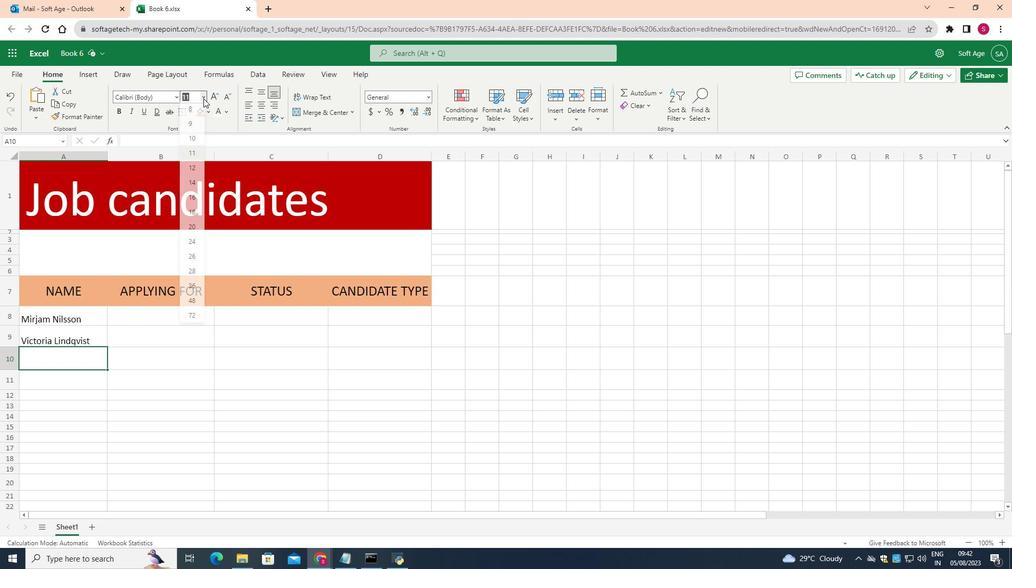 
Action: Mouse moved to (185, 179)
Screenshot: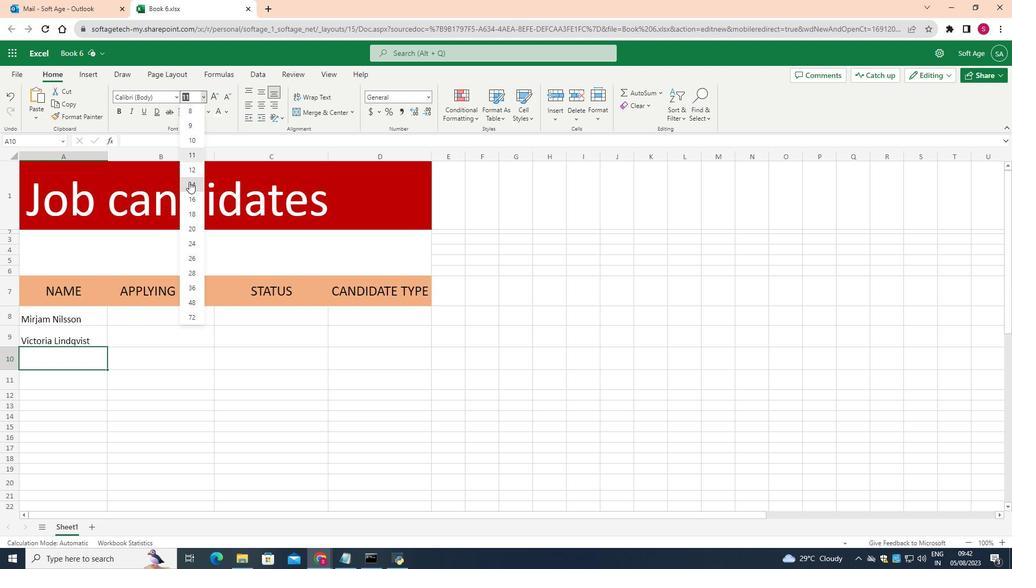 
Action: Mouse pressed left at (185, 179)
Screenshot: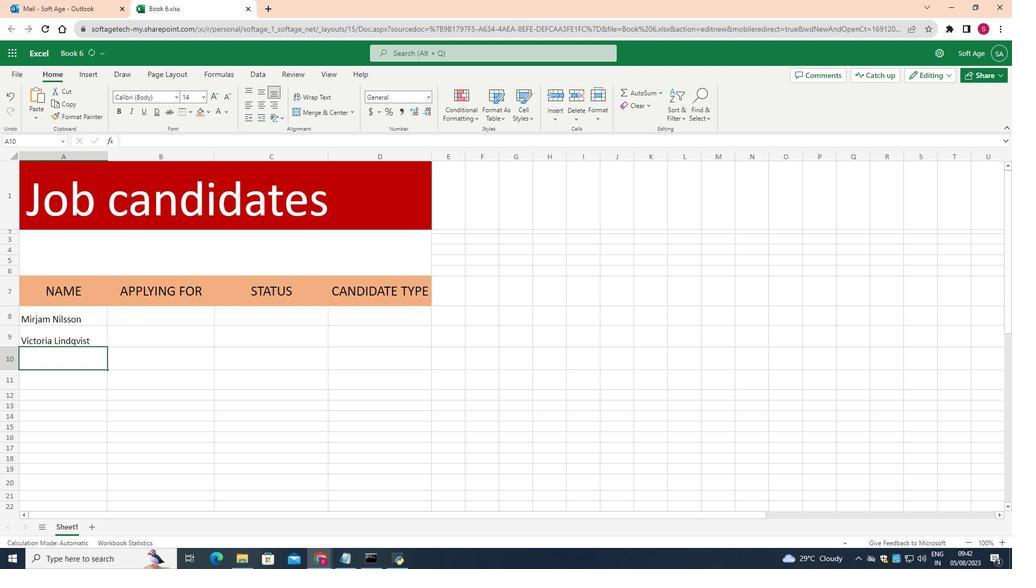 
Action: Mouse moved to (51, 353)
Screenshot: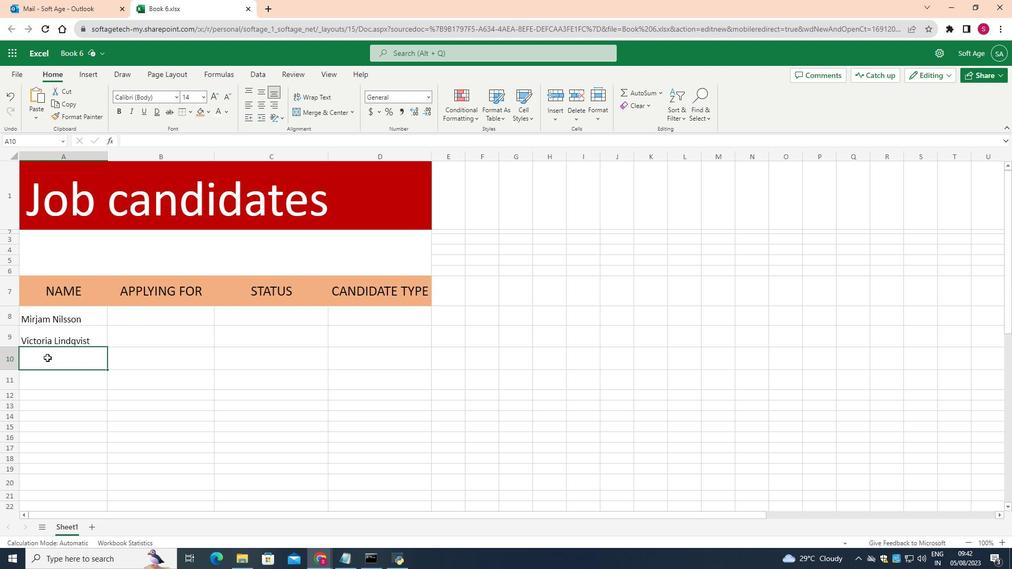 
Action: Mouse pressed left at (51, 353)
Screenshot: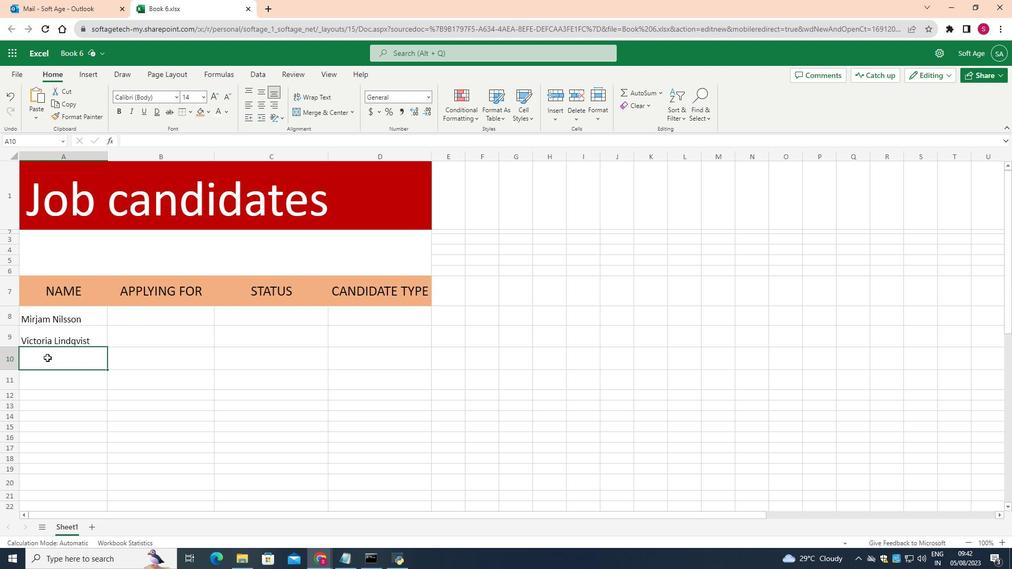 
Action: Mouse pressed left at (51, 353)
Screenshot: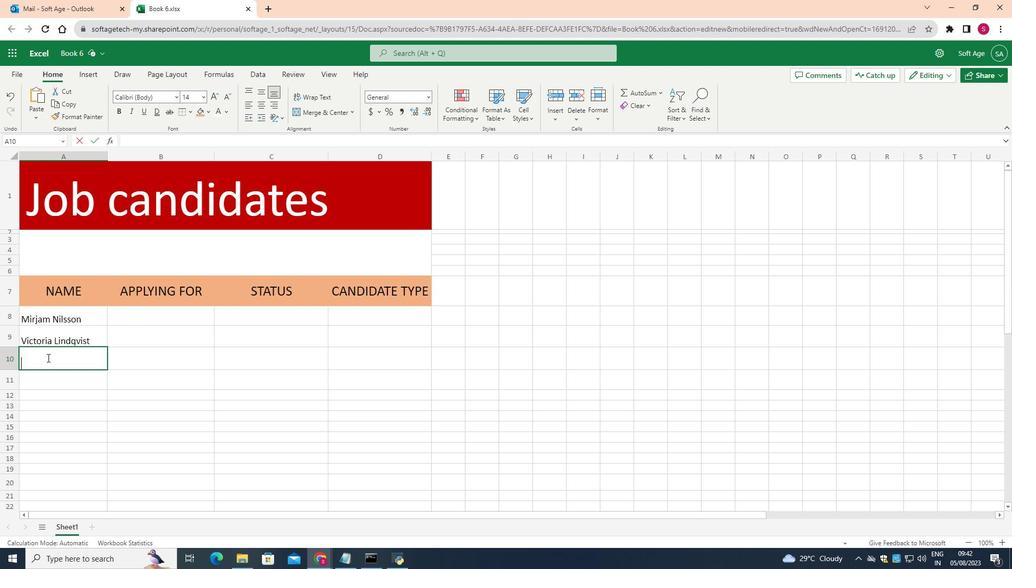 
Action: Mouse moved to (52, 353)
Screenshot: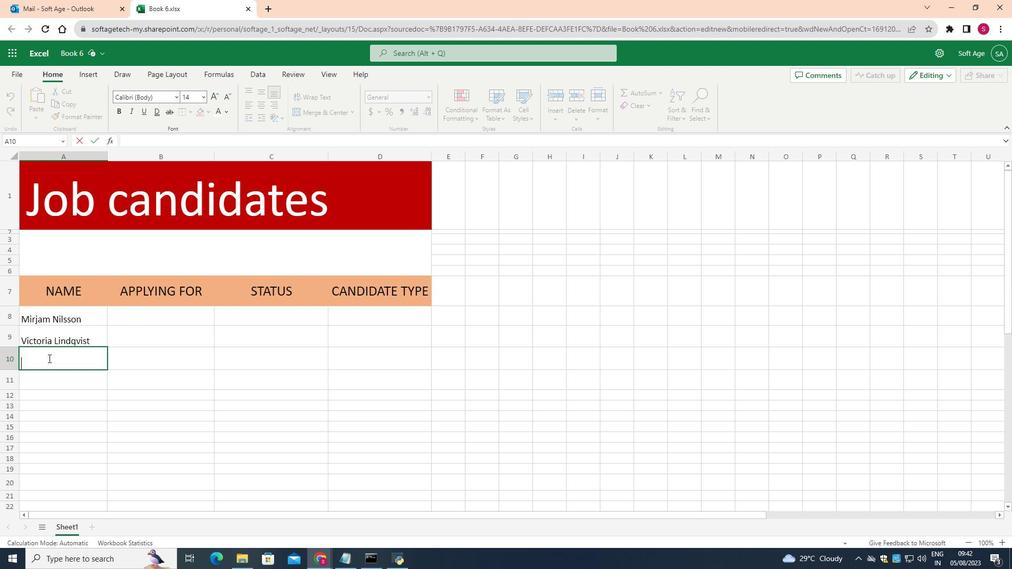 
Action: Key pressed <Key.shift>August<Key.space><Key.shift>Bergvist
Screenshot: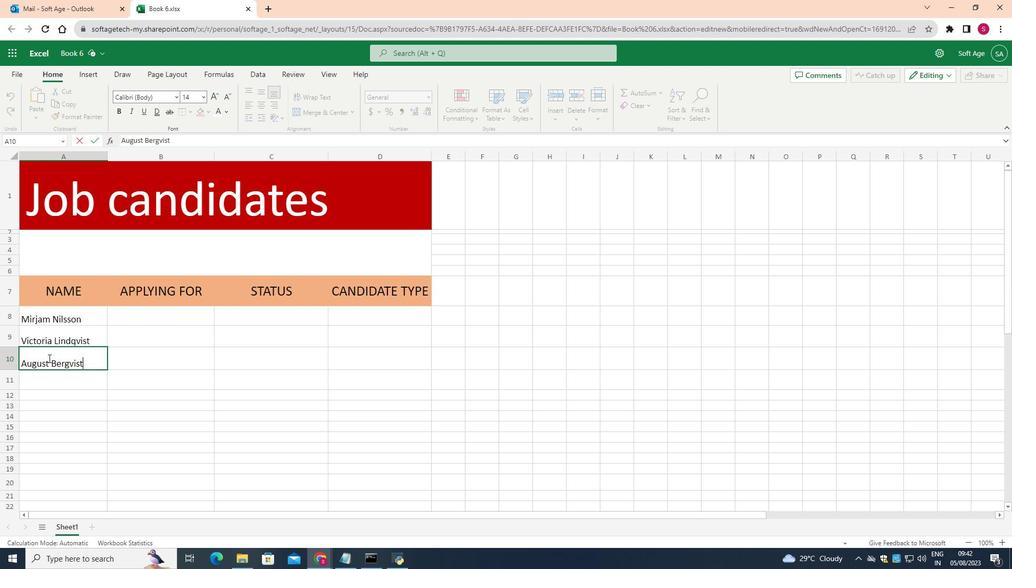 
Action: Mouse moved to (69, 379)
Screenshot: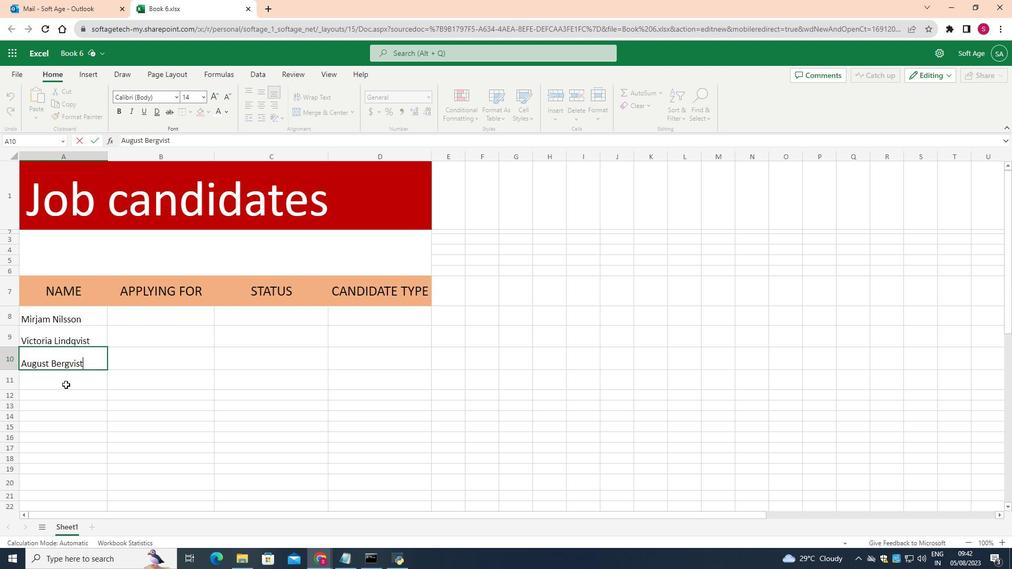 
Action: Mouse pressed left at (69, 379)
Screenshot: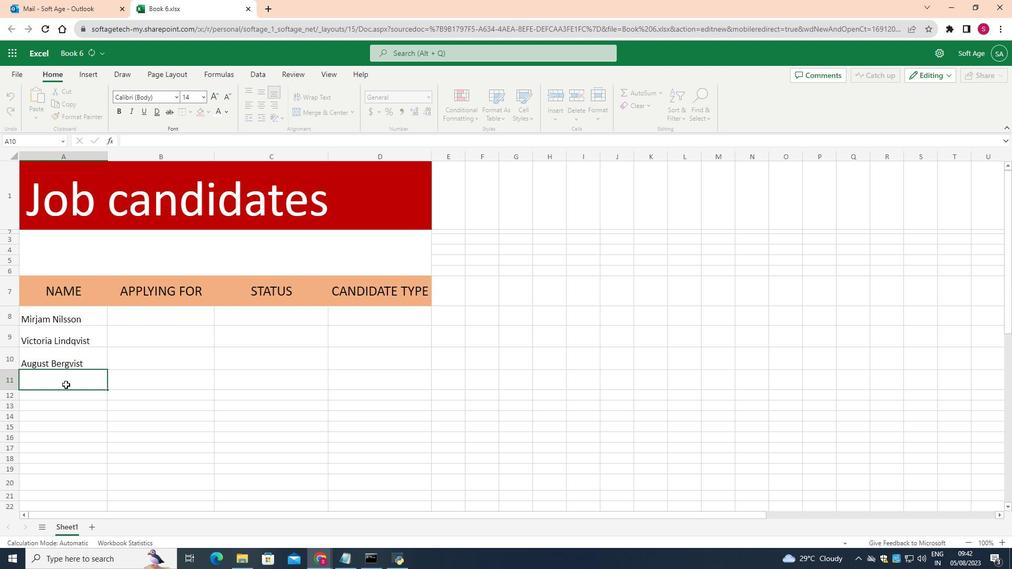 
Action: Mouse moved to (198, 96)
Screenshot: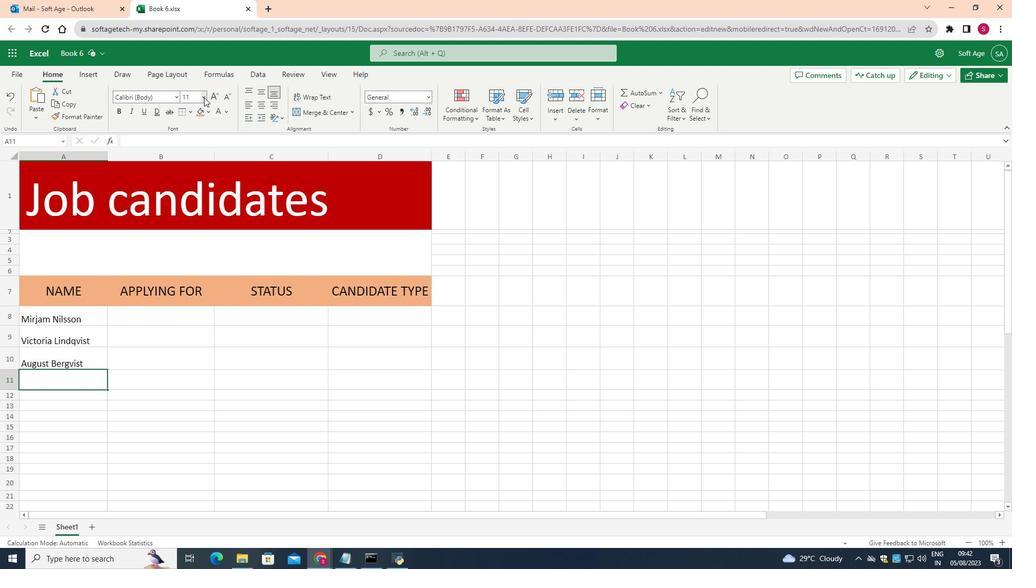 
Action: Mouse pressed left at (198, 96)
Screenshot: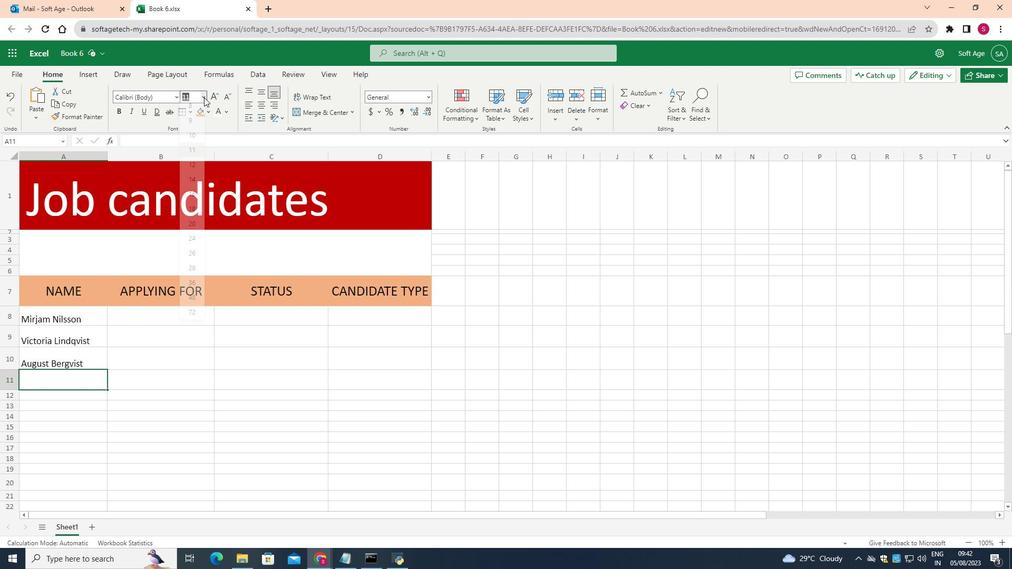
Action: Mouse moved to (190, 178)
Screenshot: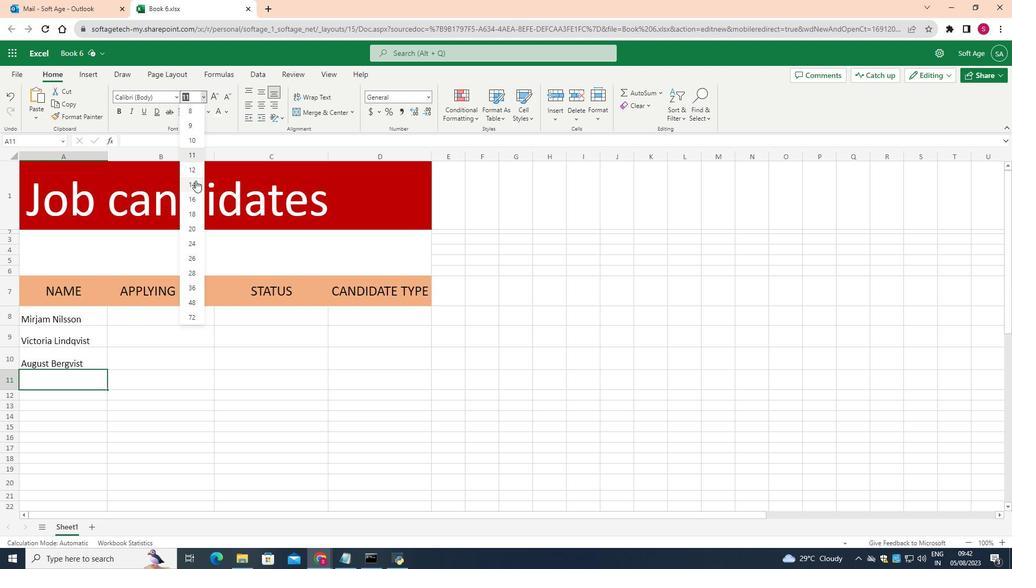 
Action: Mouse pressed left at (190, 178)
Screenshot: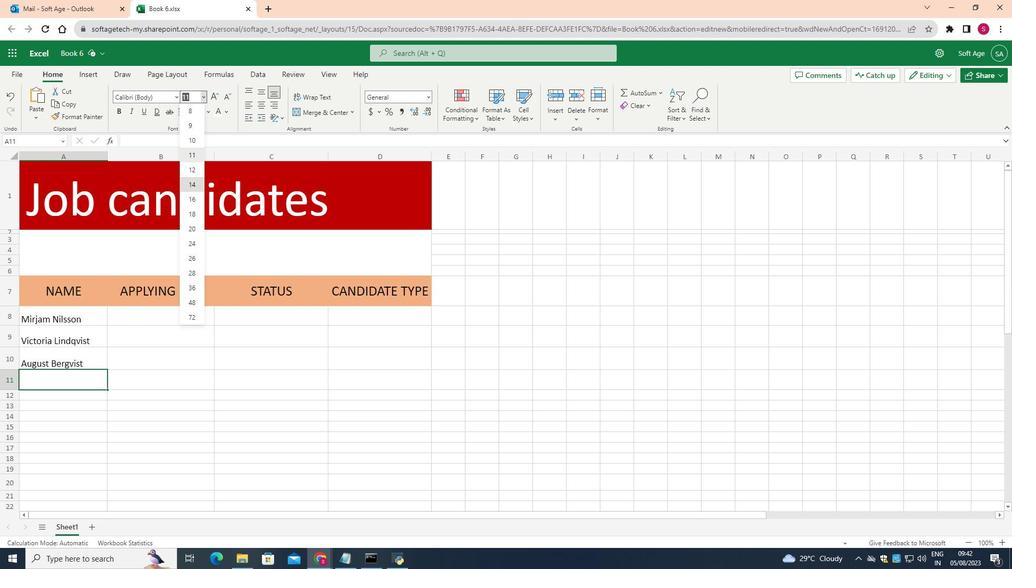 
Action: Mouse moved to (189, 179)
